 Task: Transform a coastal sunset by selectively adjusting the color and light of clouds and reflections.
Action: Mouse moved to (814, 366)
Screenshot: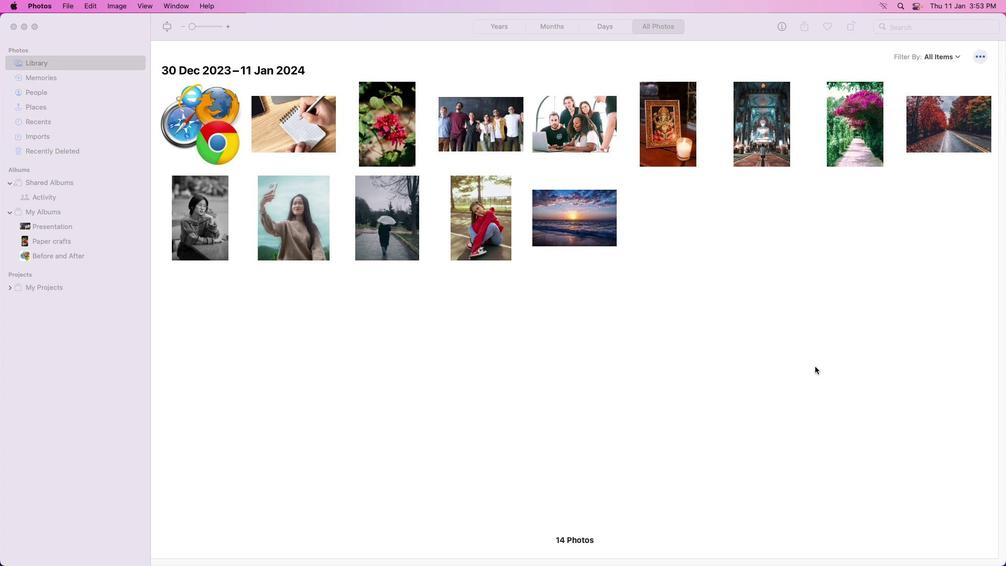 
Action: Mouse pressed left at (814, 366)
Screenshot: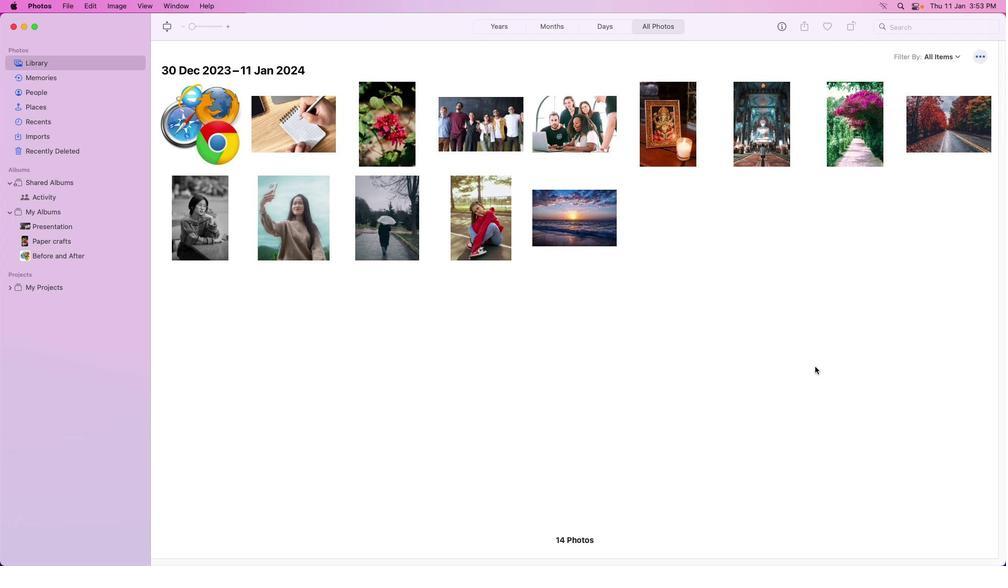
Action: Mouse moved to (592, 226)
Screenshot: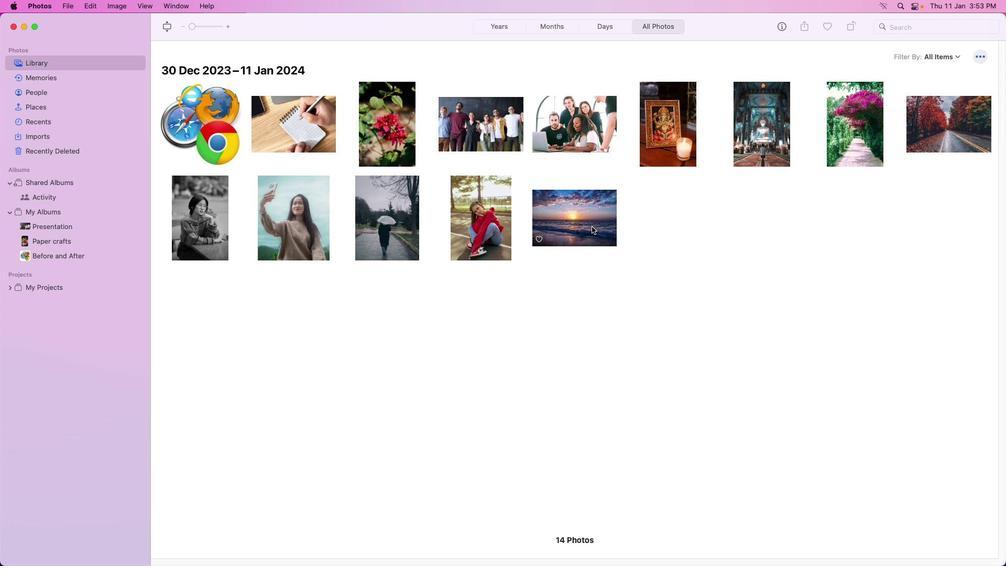 
Action: Mouse pressed left at (592, 226)
Screenshot: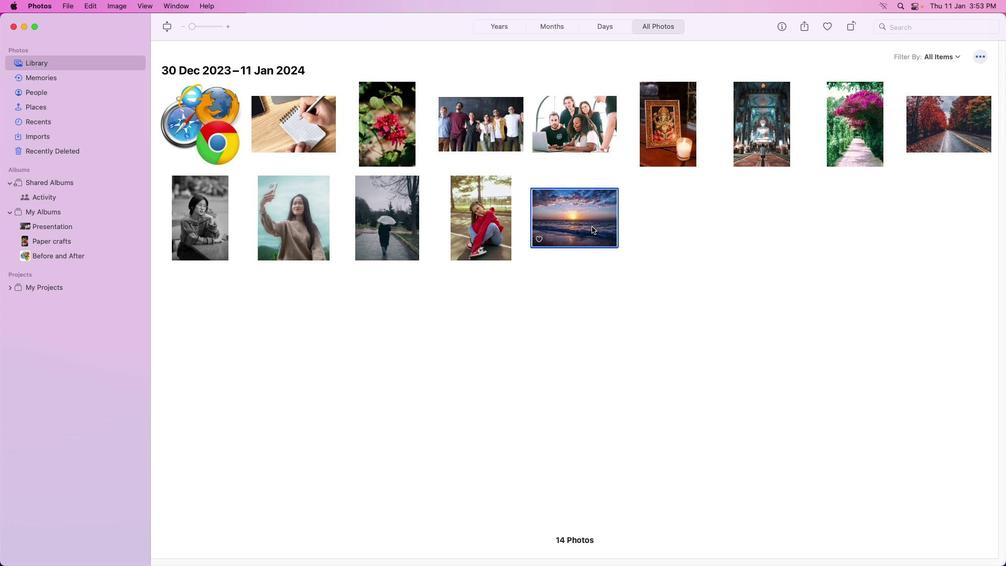 
Action: Mouse moved to (591, 226)
Screenshot: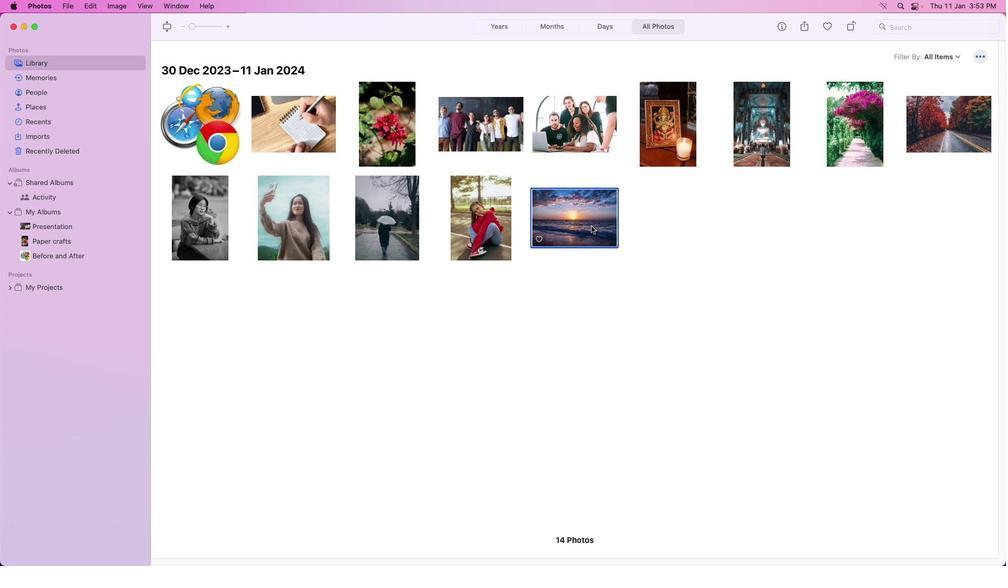
Action: Mouse pressed left at (591, 226)
Screenshot: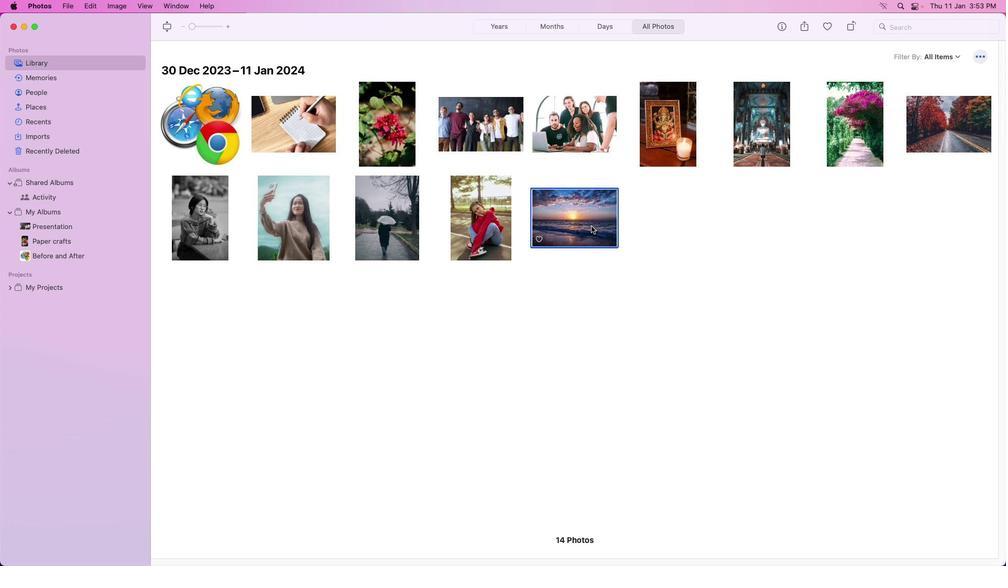 
Action: Mouse pressed left at (591, 226)
Screenshot: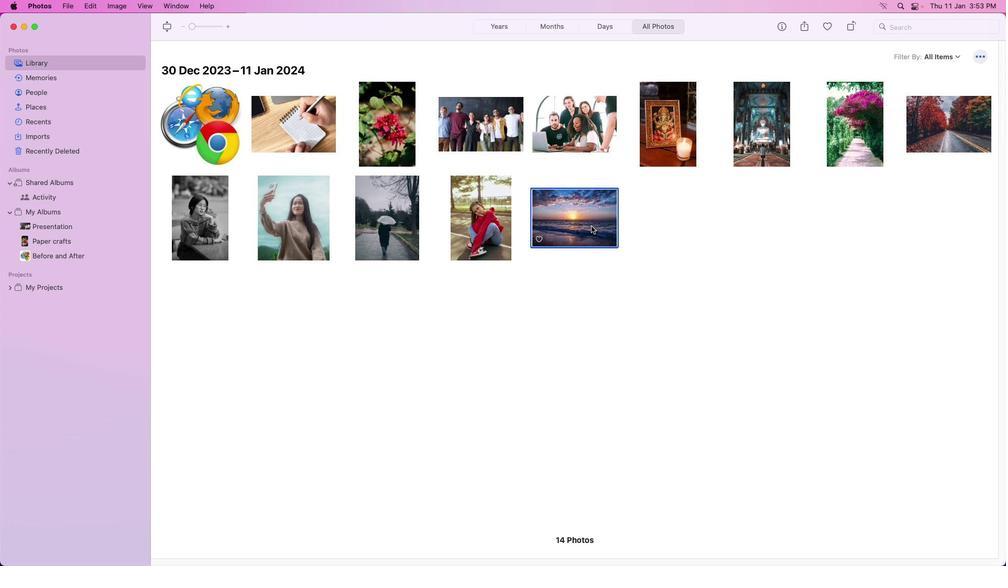 
Action: Mouse moved to (987, 26)
Screenshot: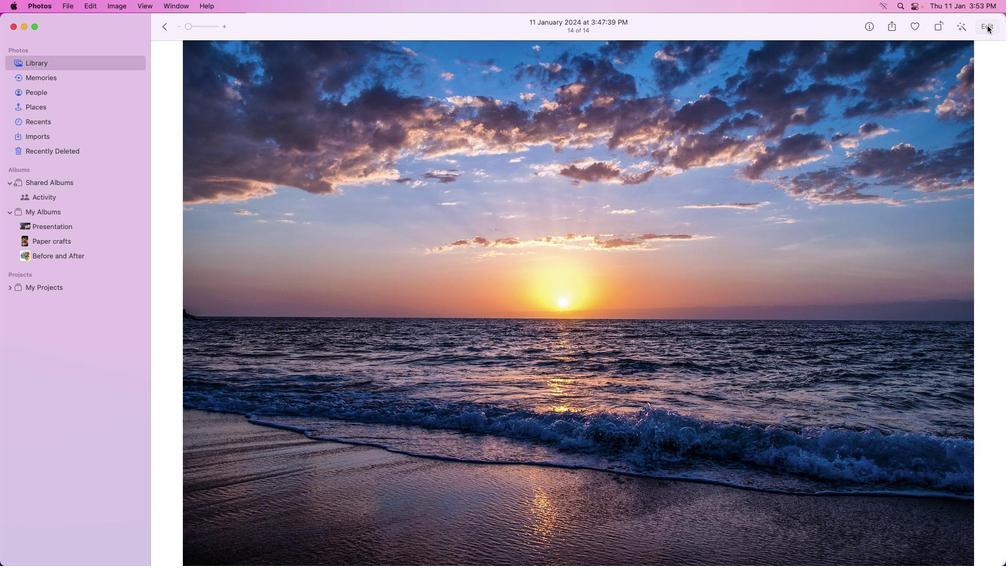 
Action: Mouse pressed left at (987, 26)
Screenshot: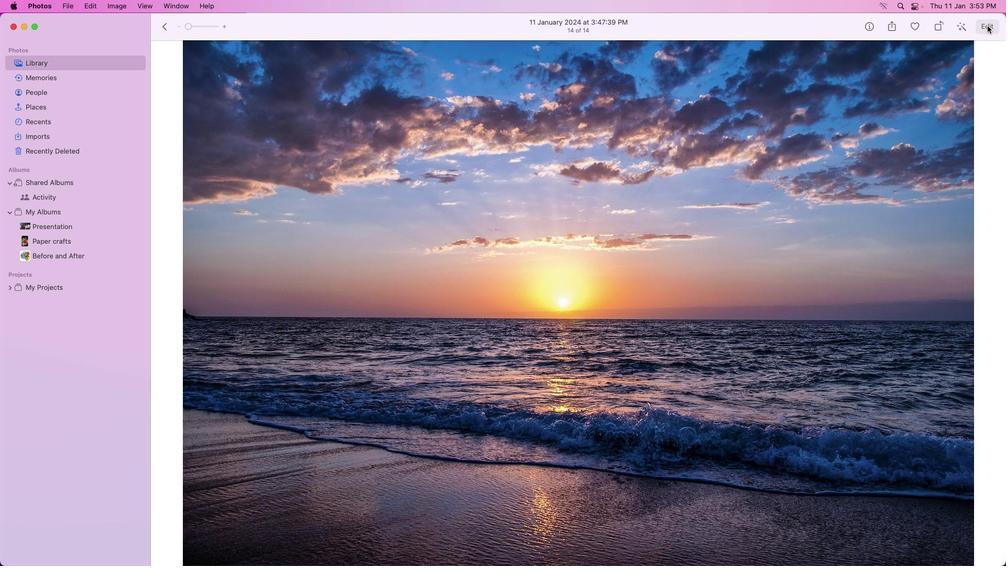 
Action: Mouse moved to (963, 122)
Screenshot: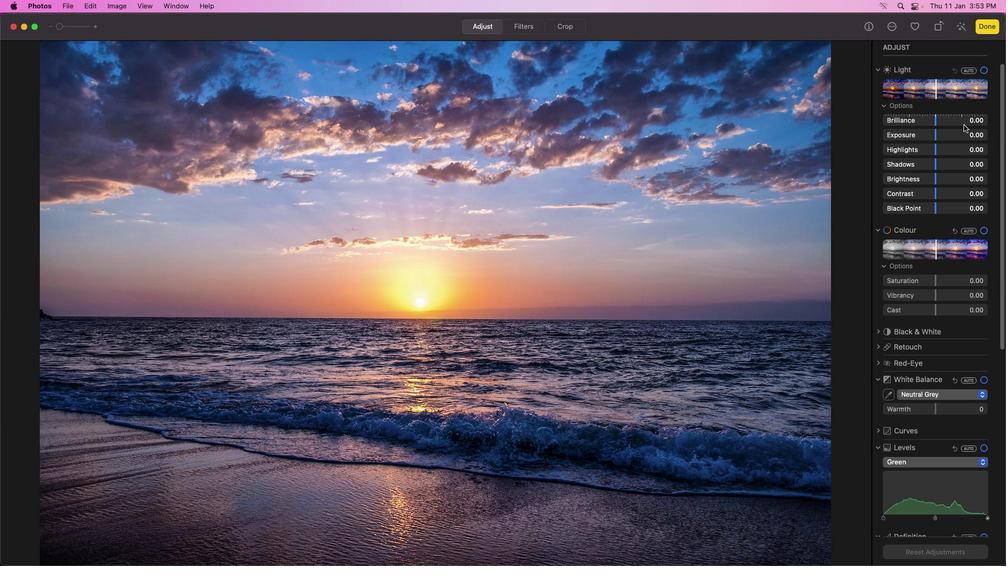 
Action: Mouse scrolled (963, 122) with delta (0, 0)
Screenshot: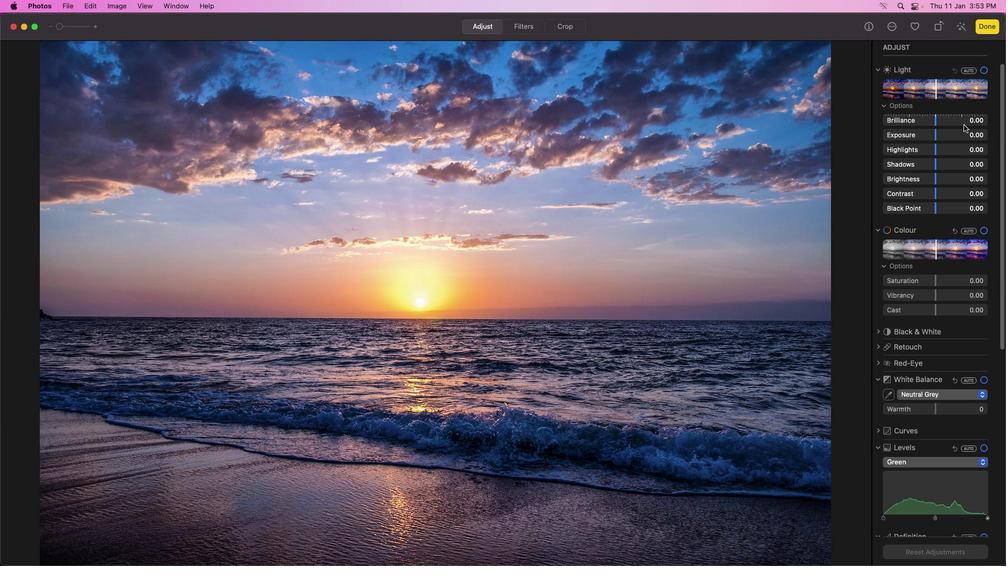 
Action: Mouse moved to (938, 285)
Screenshot: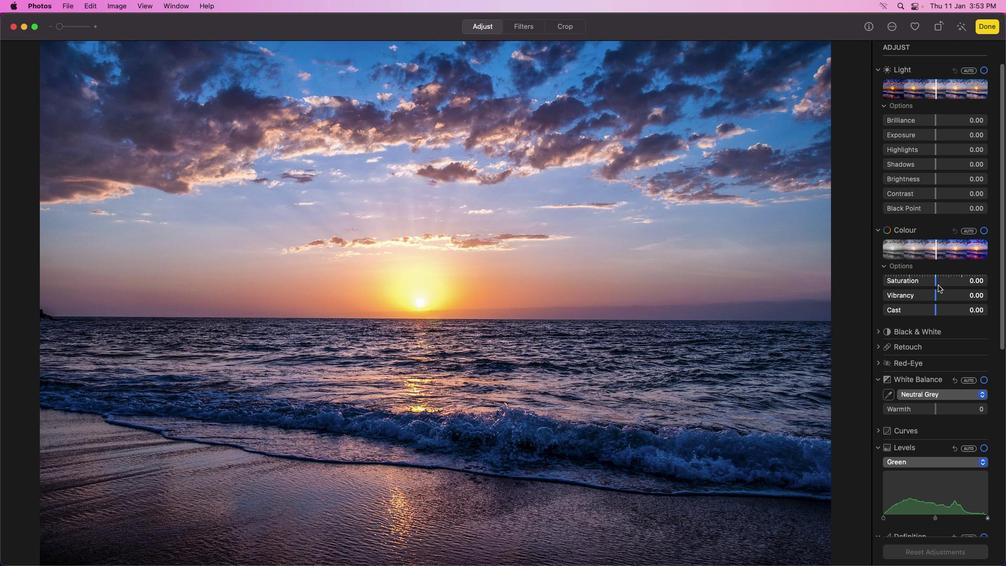 
Action: Mouse pressed left at (938, 285)
Screenshot: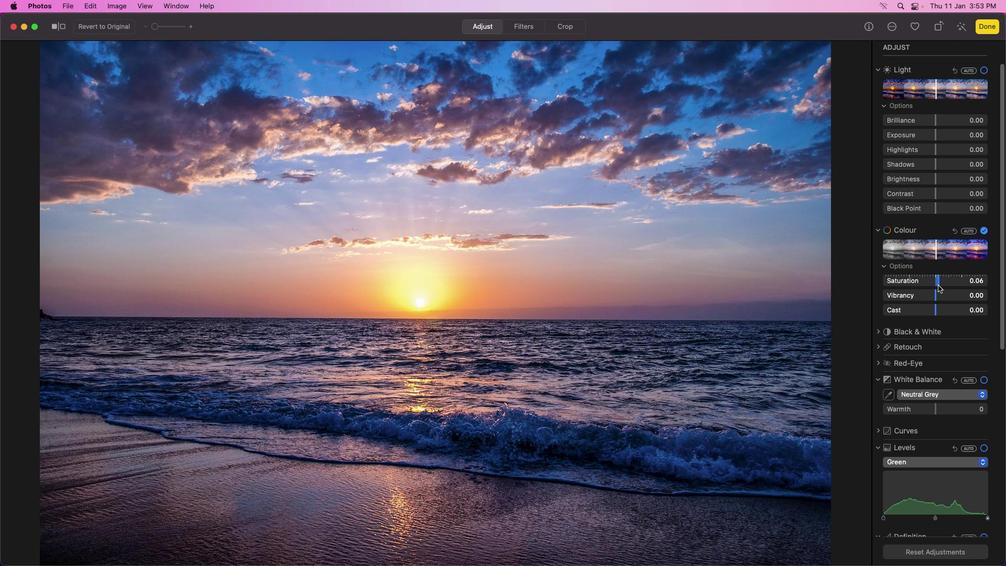 
Action: Mouse moved to (893, 284)
Screenshot: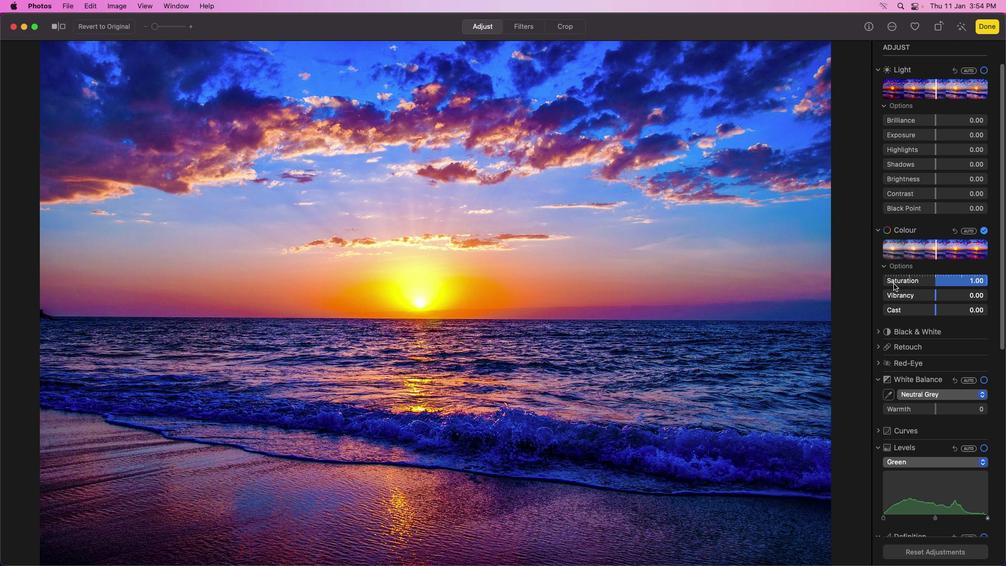 
Action: Mouse pressed left at (893, 284)
Screenshot: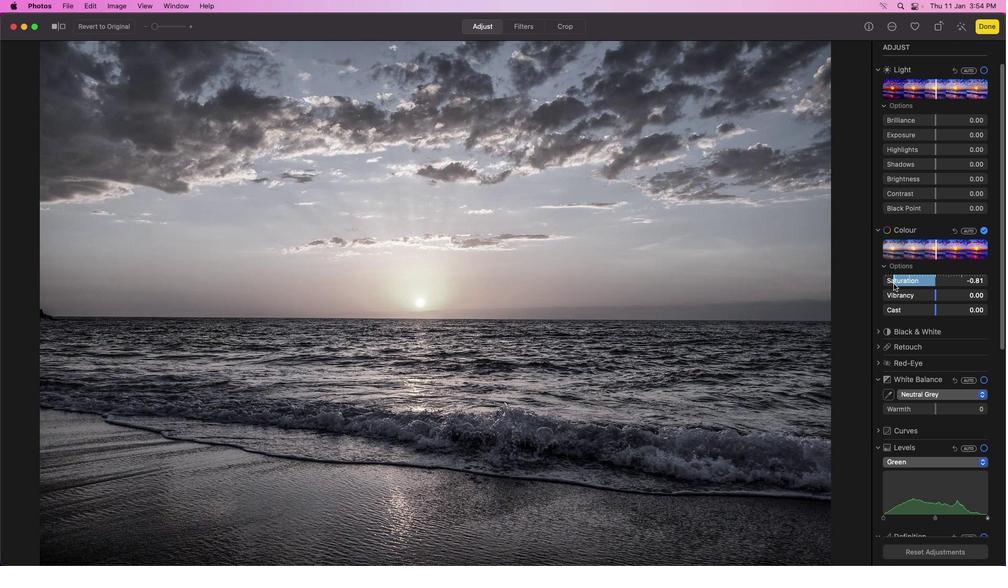 
Action: Mouse moved to (948, 279)
Screenshot: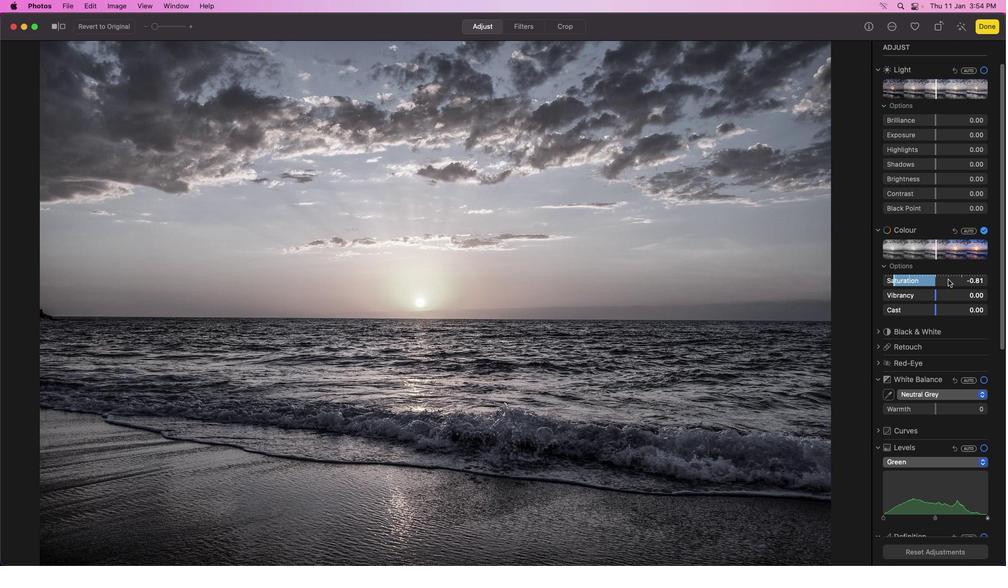 
Action: Mouse pressed left at (948, 279)
Screenshot: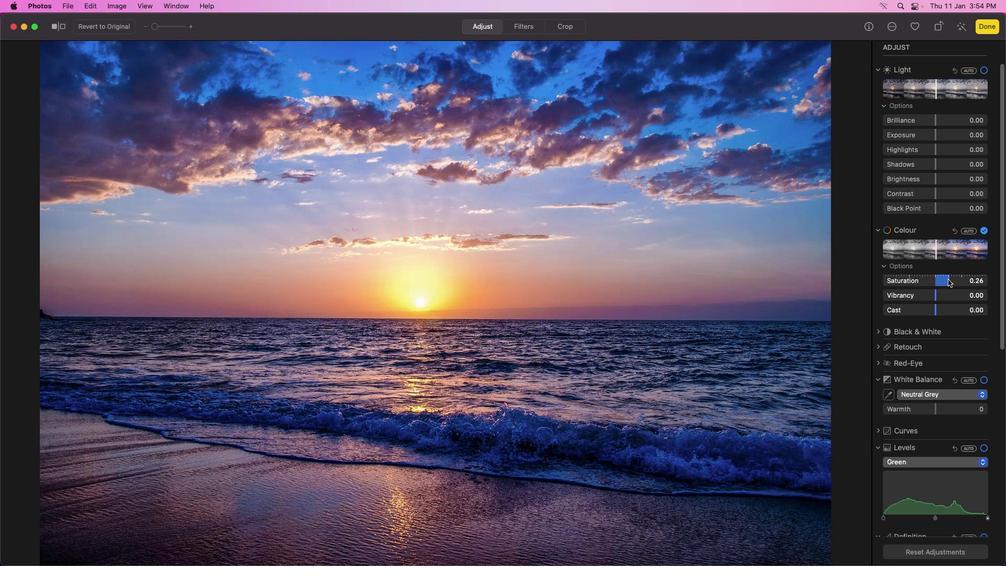 
Action: Mouse moved to (941, 280)
Screenshot: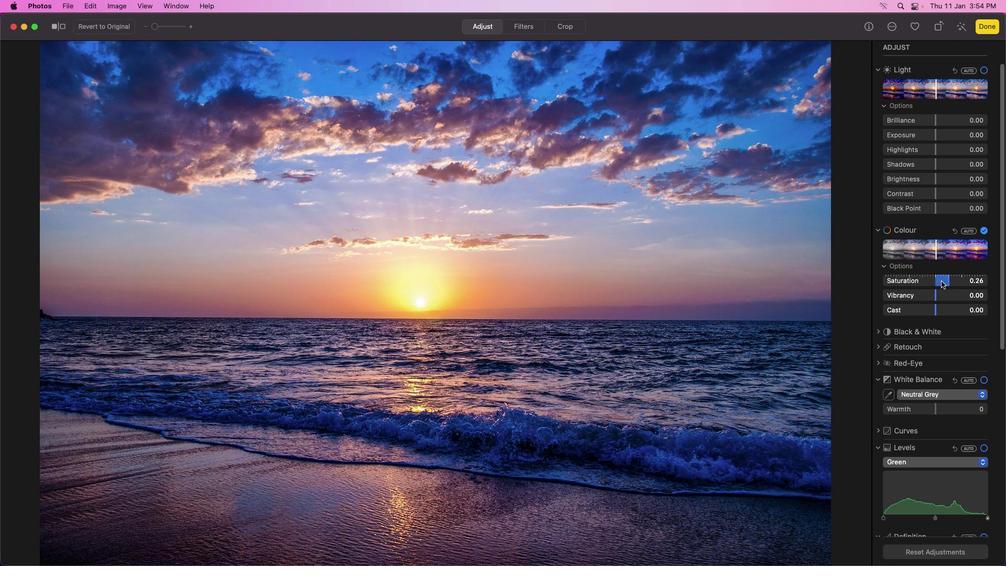 
Action: Mouse pressed left at (941, 280)
Screenshot: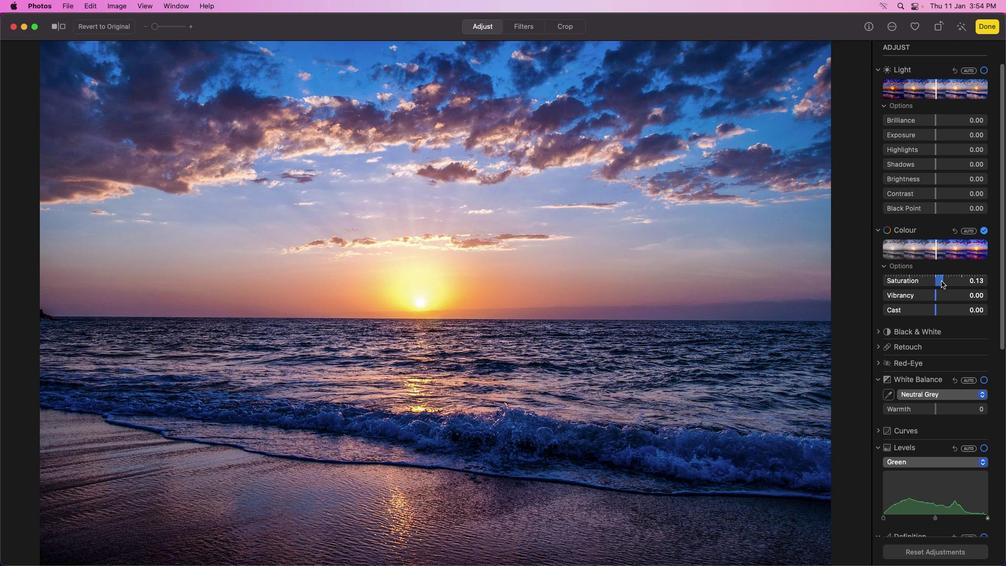 
Action: Mouse moved to (947, 281)
Screenshot: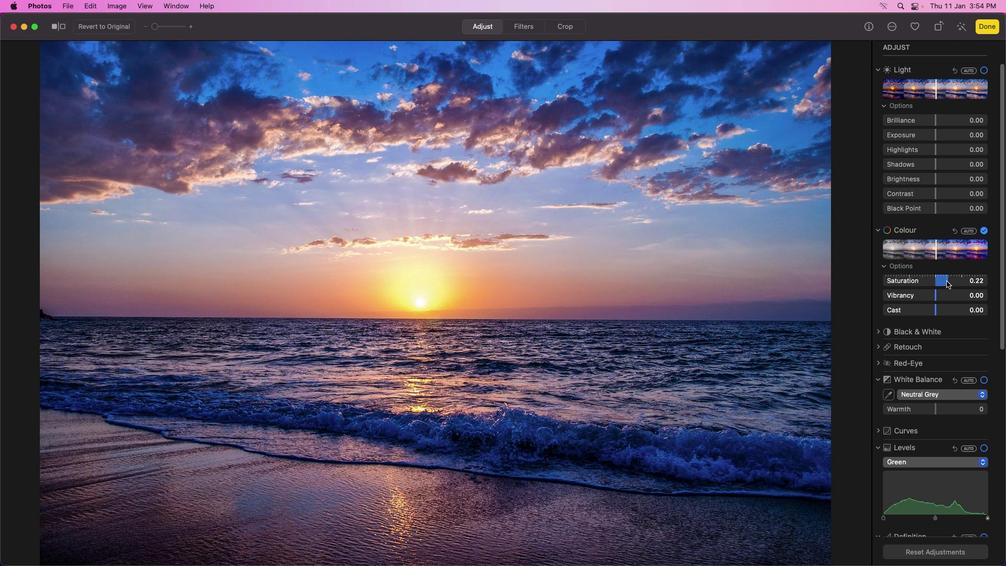 
Action: Mouse pressed left at (947, 281)
Screenshot: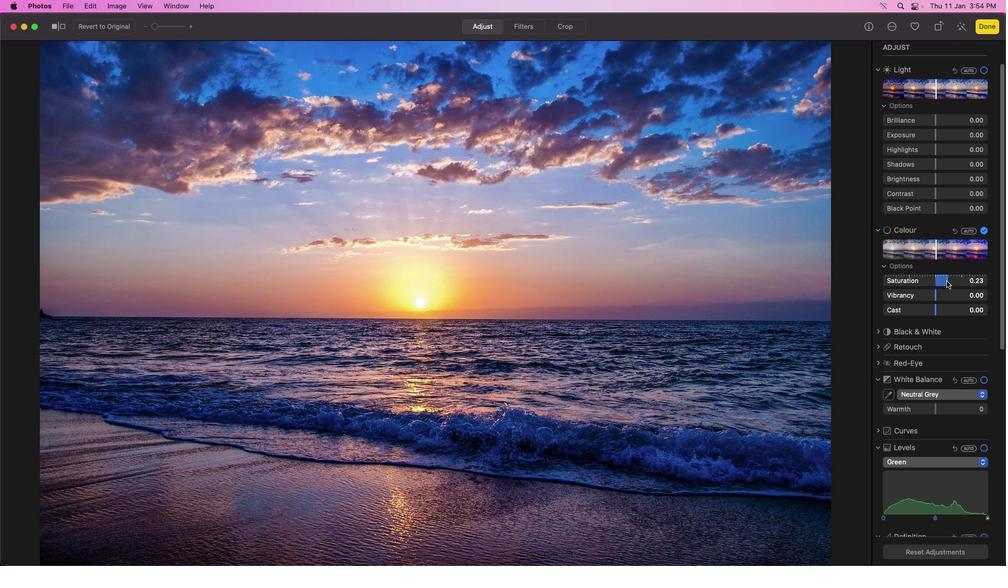 
Action: Mouse moved to (949, 281)
Screenshot: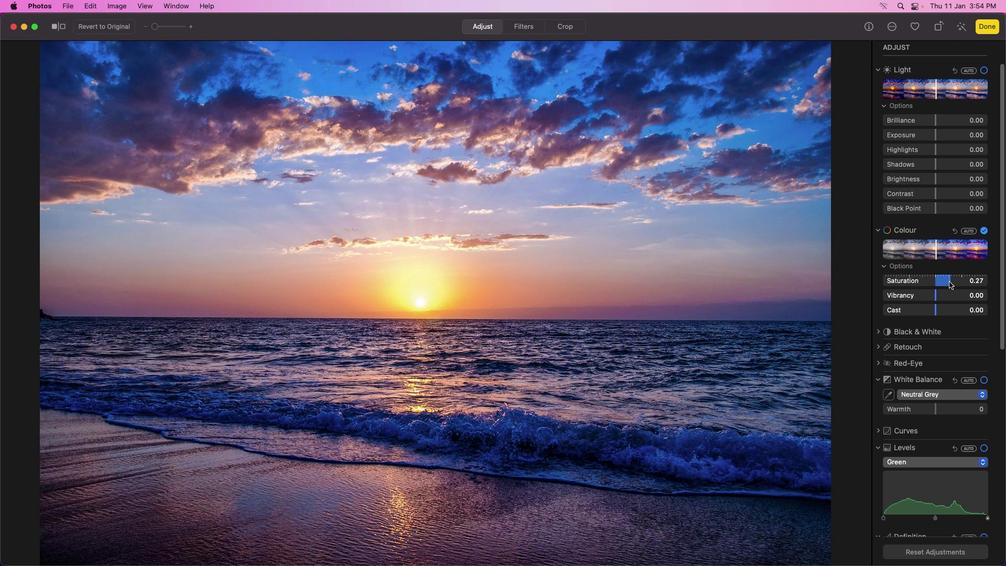 
Action: Mouse pressed left at (949, 281)
Screenshot: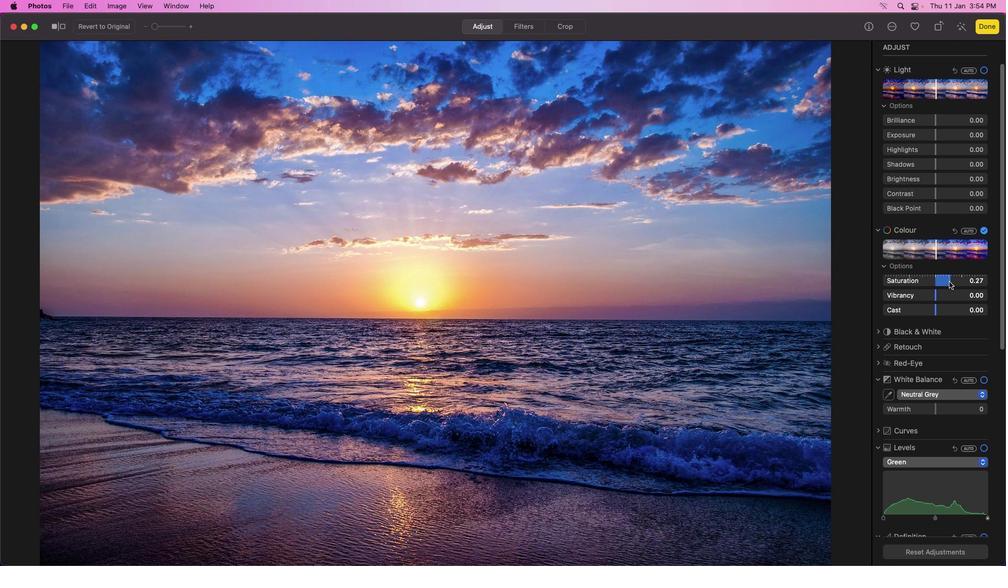 
Action: Mouse moved to (949, 281)
Screenshot: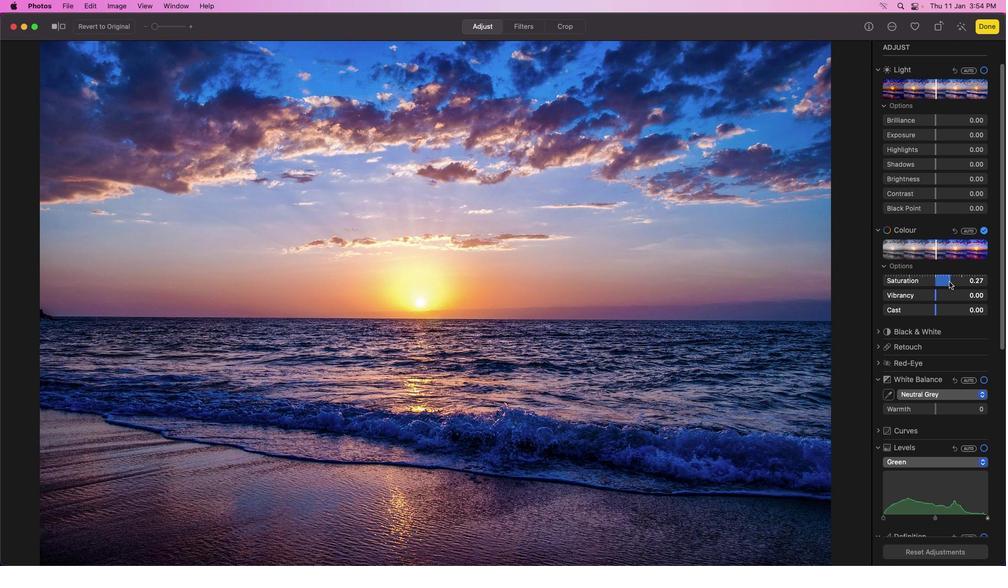 
Action: Mouse pressed left at (949, 281)
Screenshot: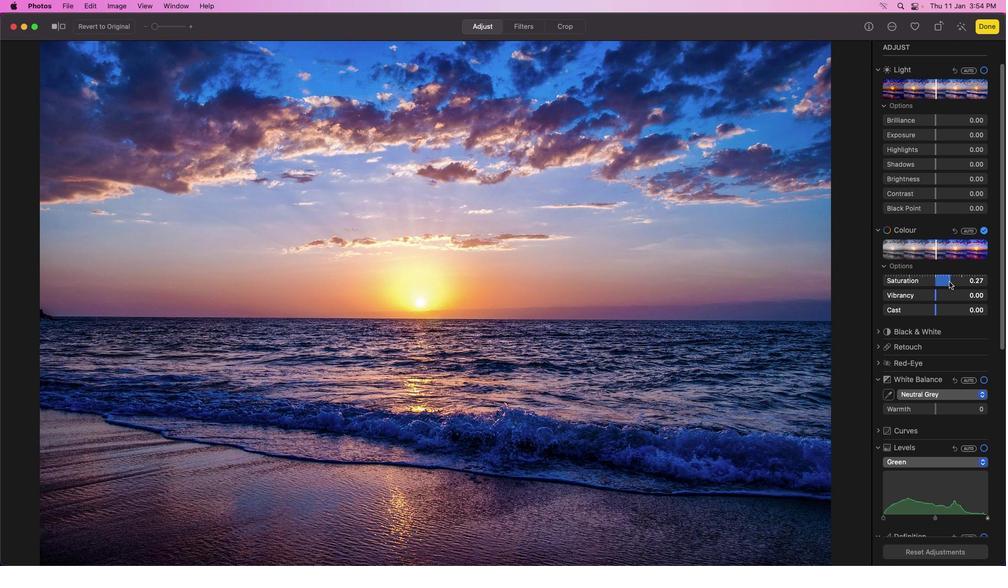 
Action: Mouse pressed left at (949, 281)
Screenshot: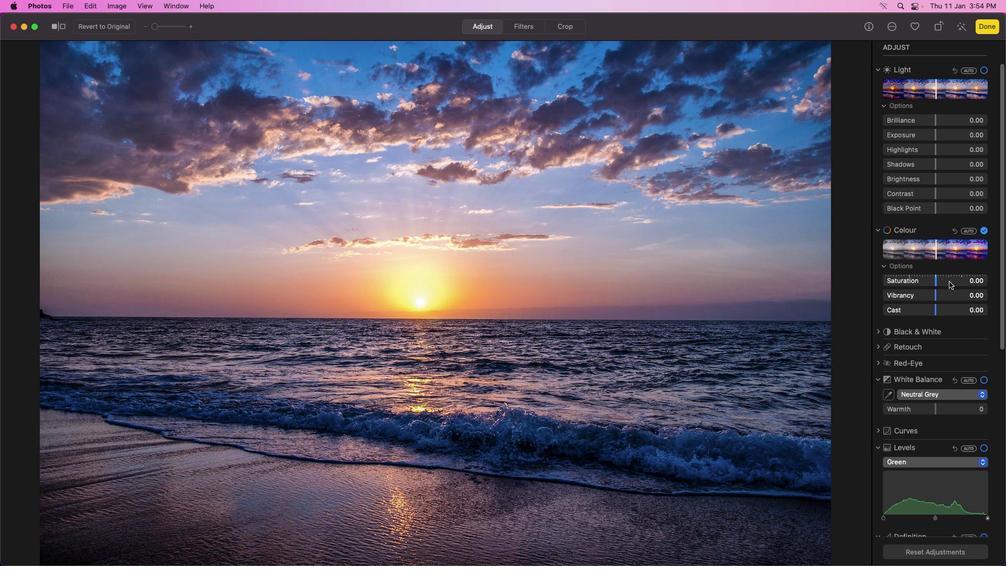 
Action: Mouse pressed left at (949, 281)
Screenshot: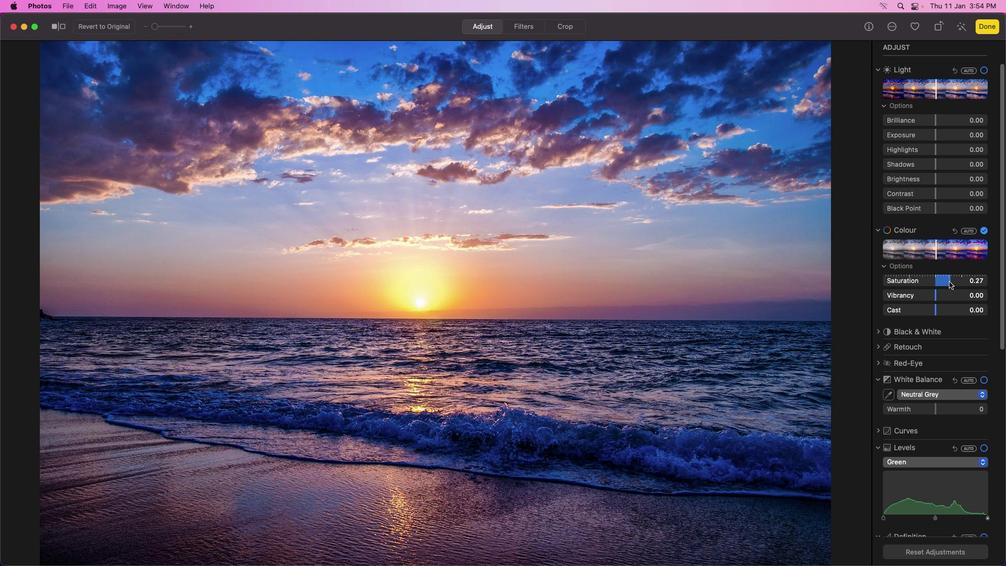 
Action: Mouse moved to (947, 278)
Screenshot: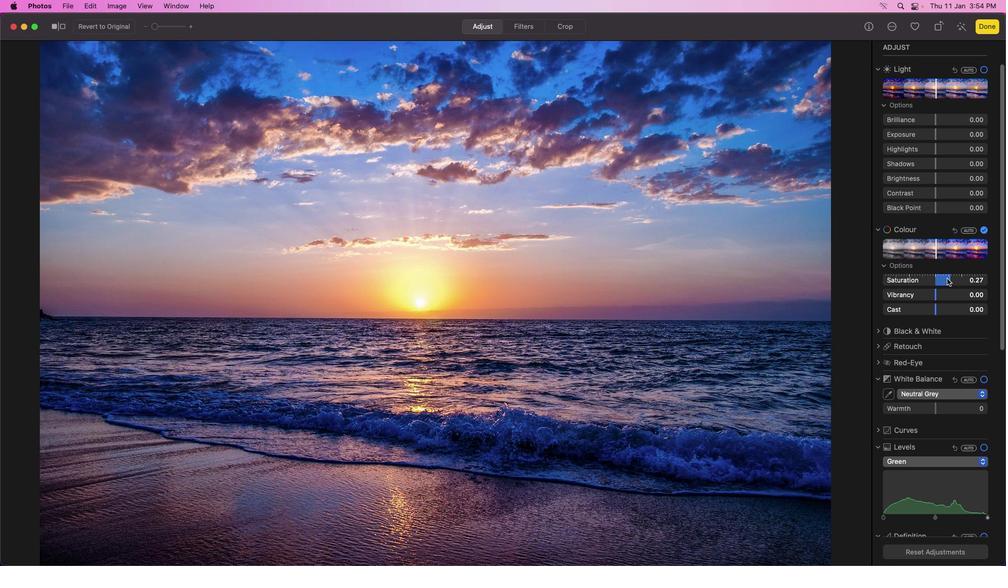 
Action: Mouse scrolled (947, 278) with delta (0, 0)
Screenshot: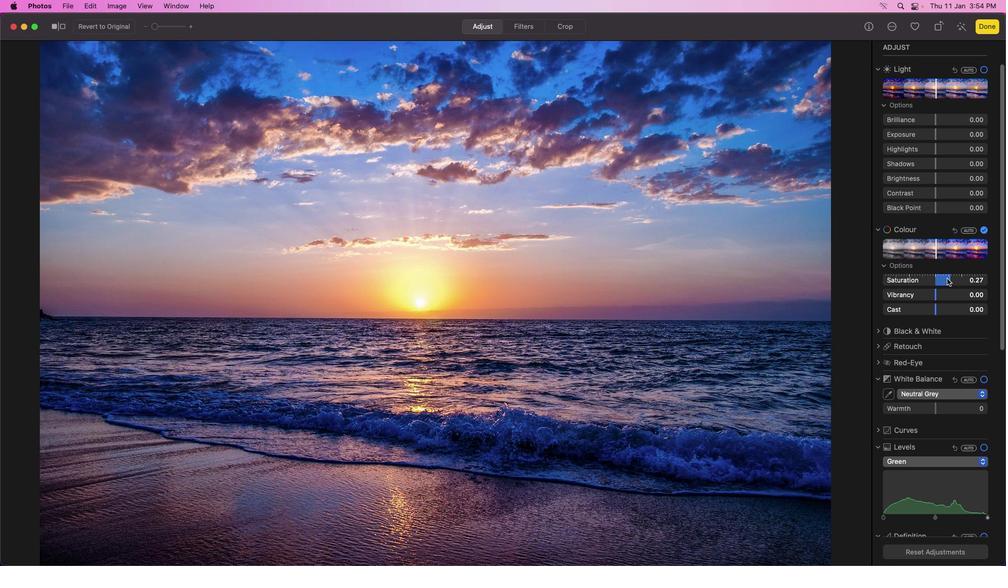 
Action: Mouse moved to (946, 272)
Screenshot: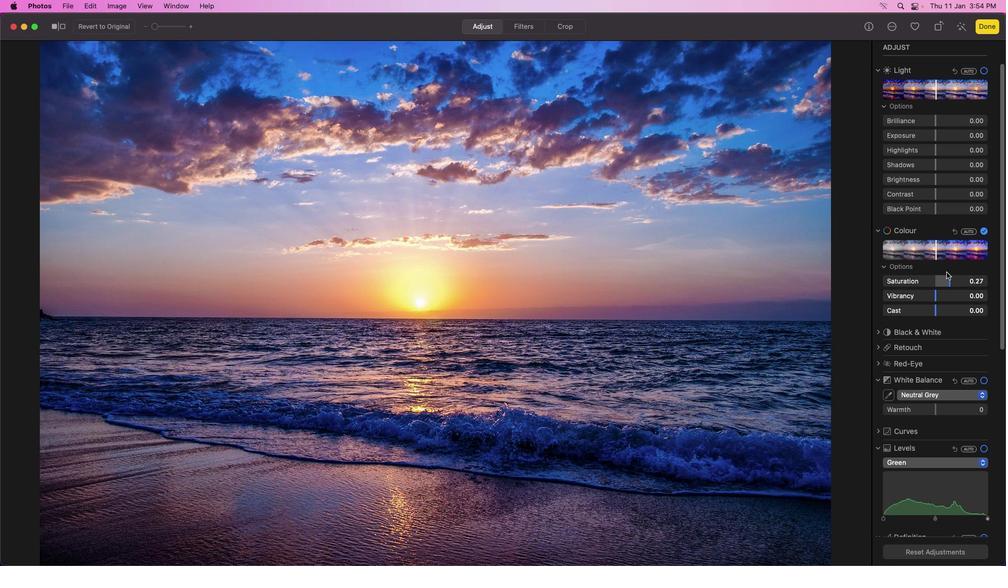 
Action: Mouse scrolled (946, 272) with delta (0, 0)
Screenshot: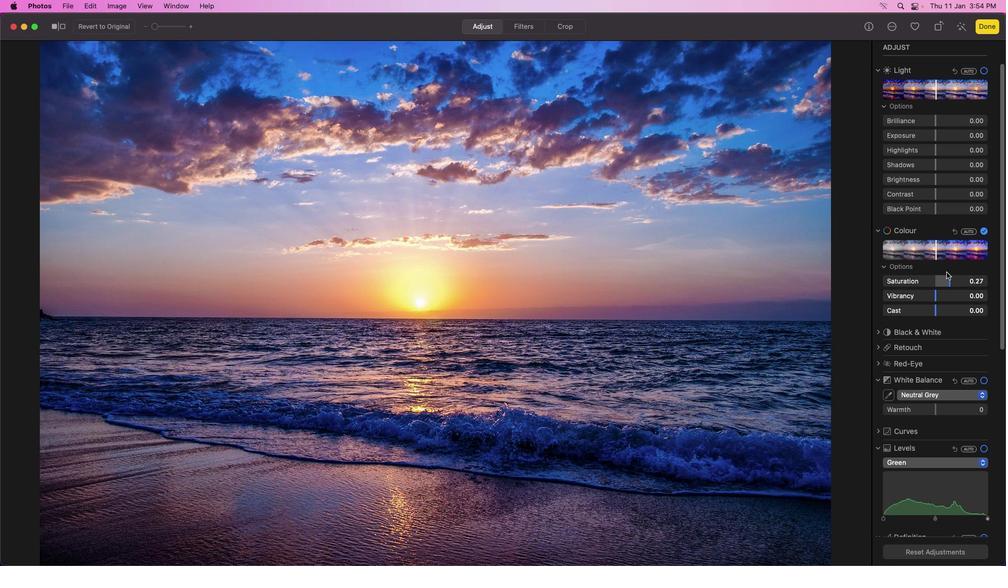 
Action: Mouse moved to (946, 272)
Screenshot: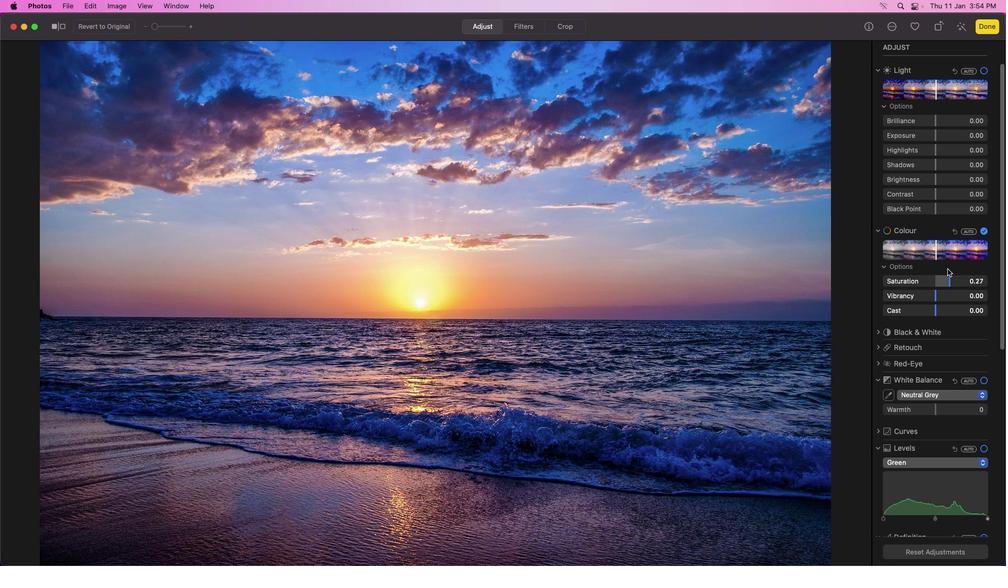 
Action: Mouse scrolled (946, 272) with delta (0, 0)
Screenshot: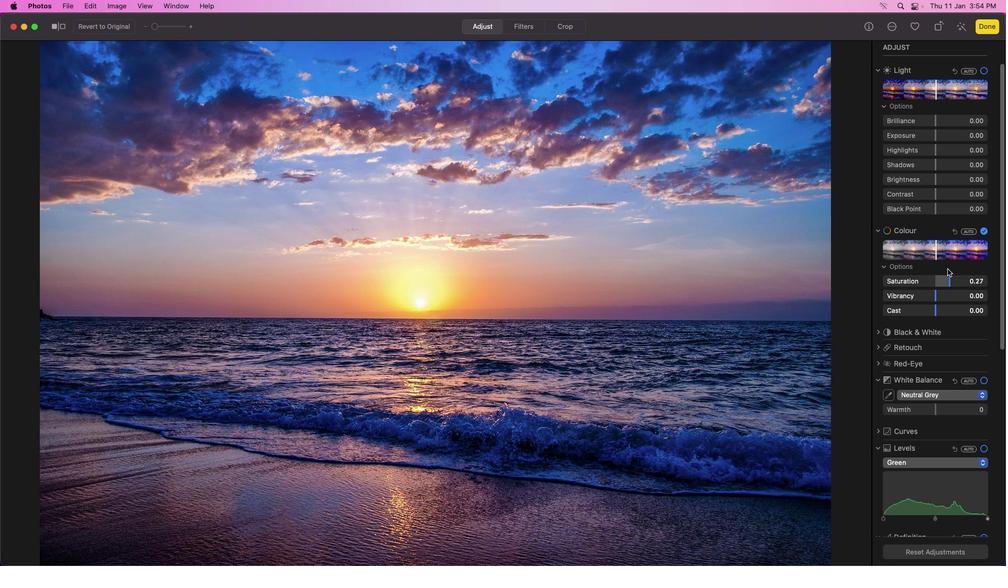 
Action: Mouse scrolled (946, 272) with delta (0, 0)
Screenshot: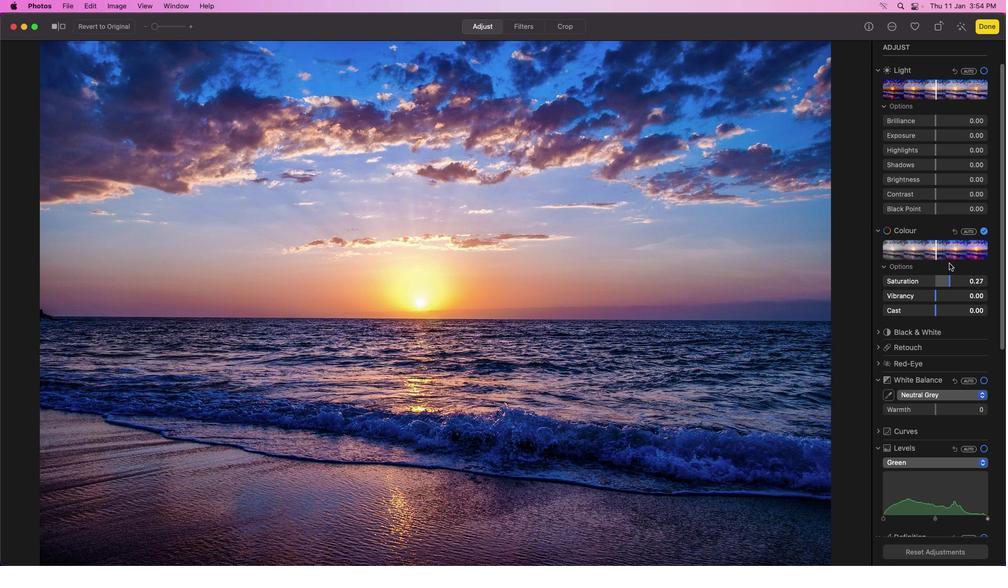 
Action: Mouse moved to (946, 272)
Screenshot: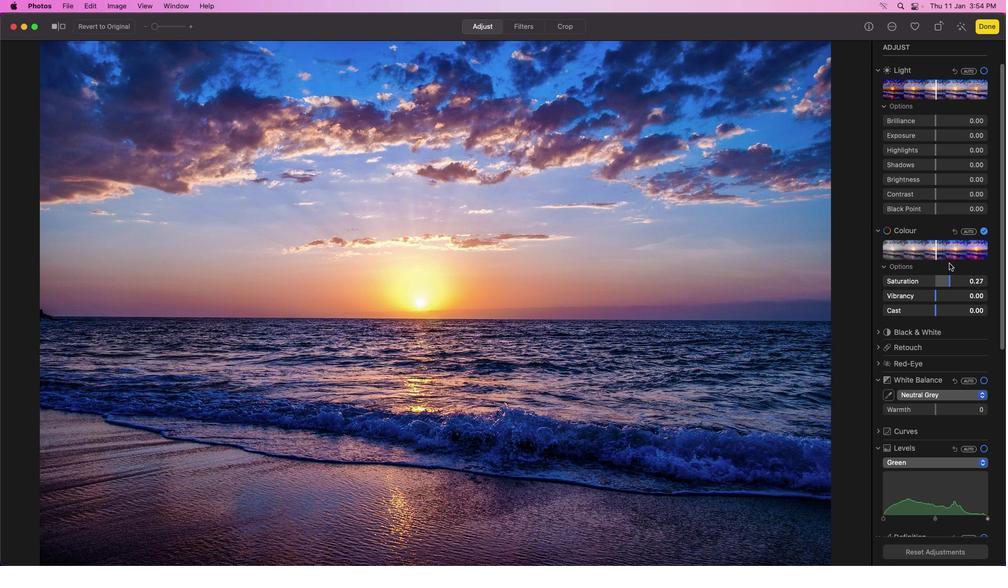 
Action: Mouse scrolled (946, 272) with delta (0, 1)
Screenshot: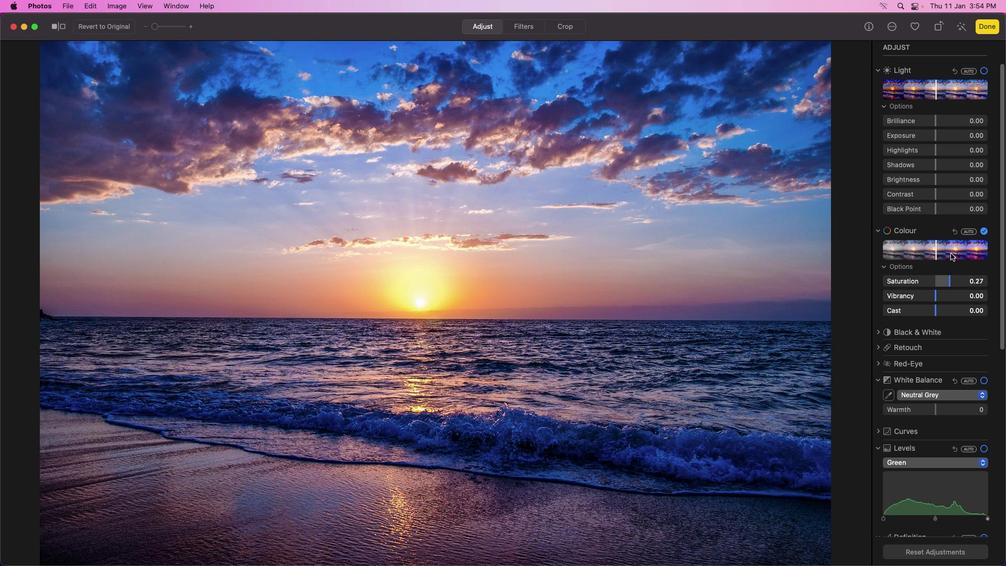 
Action: Mouse moved to (947, 268)
Screenshot: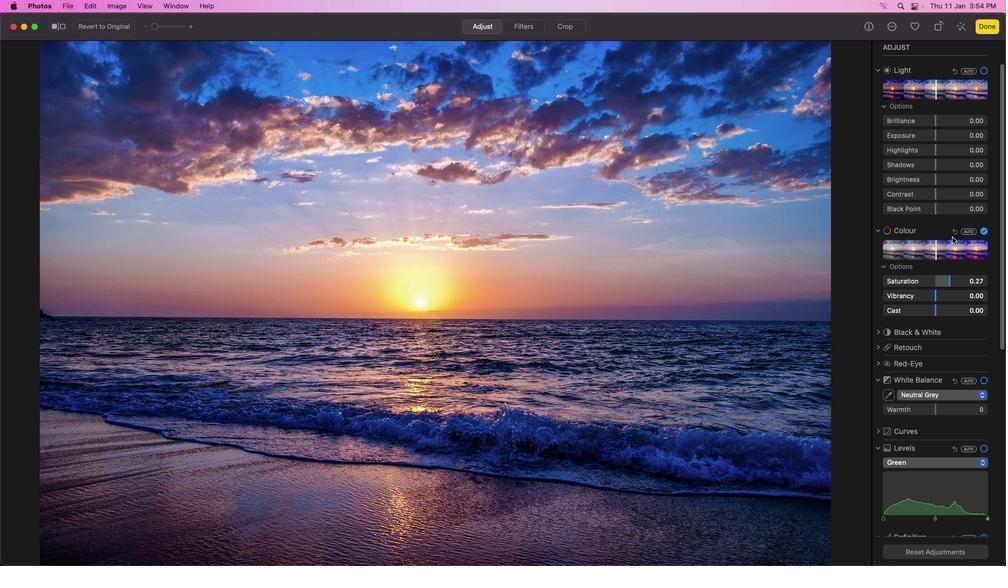 
Action: Mouse scrolled (947, 268) with delta (0, 1)
Screenshot: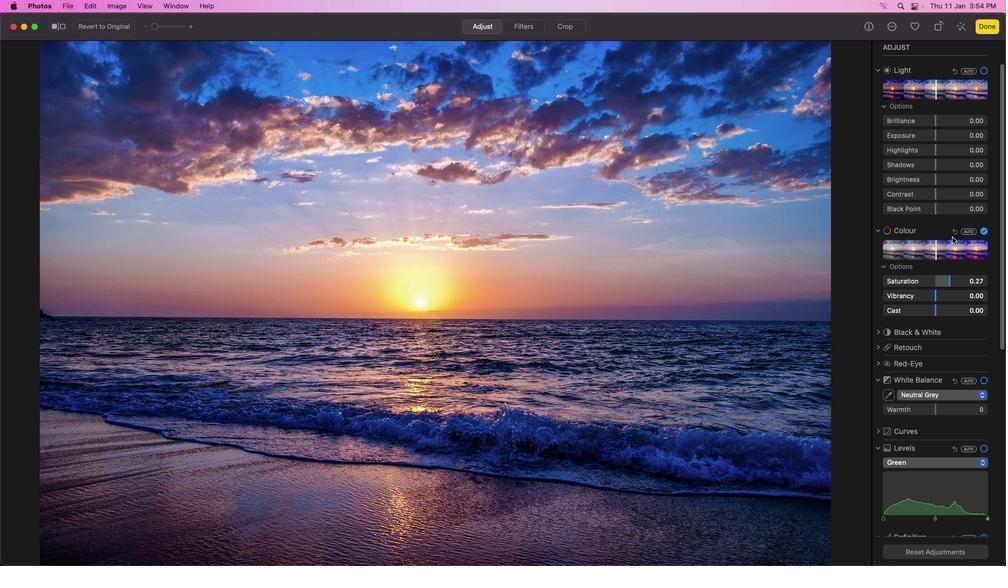 
Action: Mouse moved to (934, 125)
Screenshot: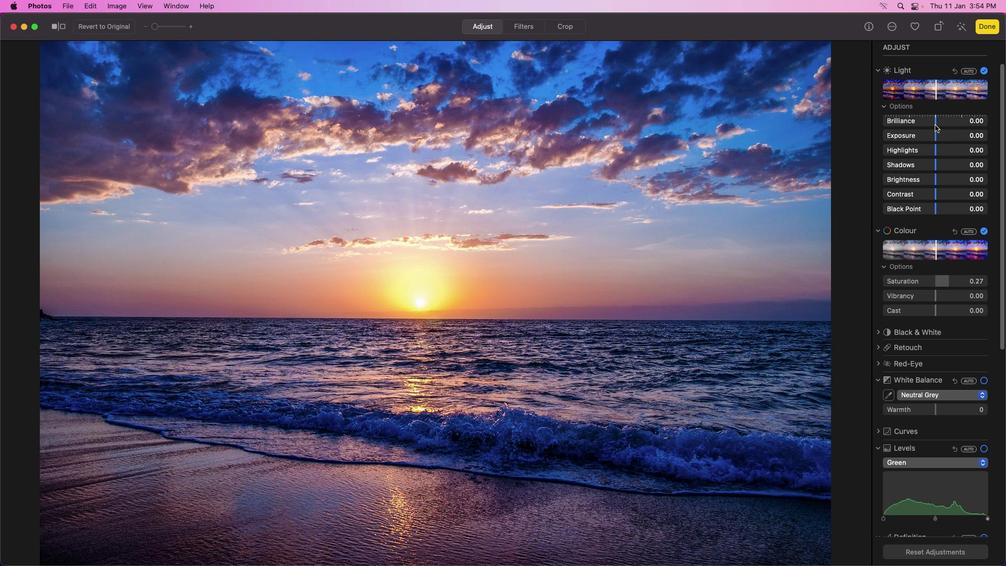 
Action: Mouse pressed left at (934, 125)
Screenshot: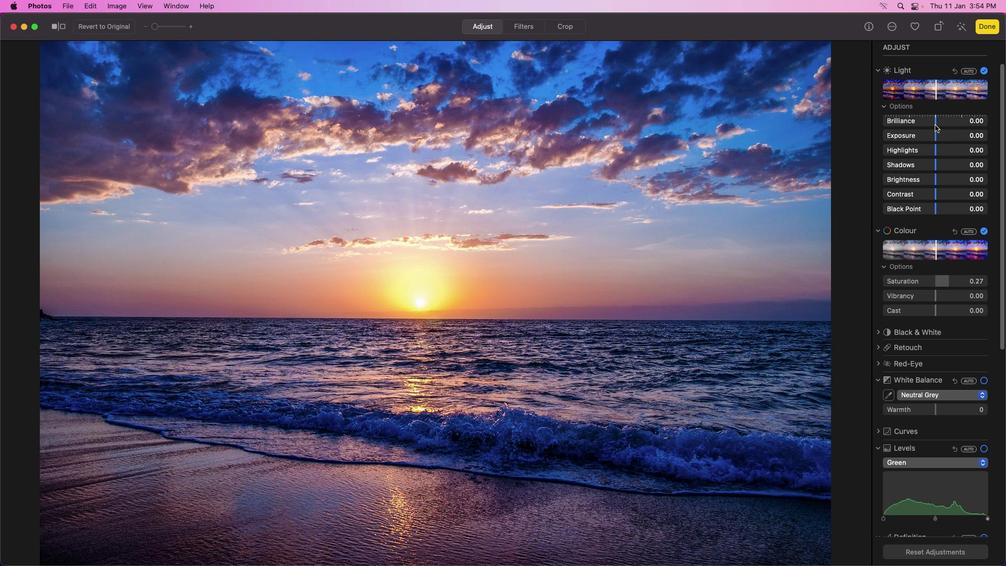 
Action: Mouse moved to (944, 123)
Screenshot: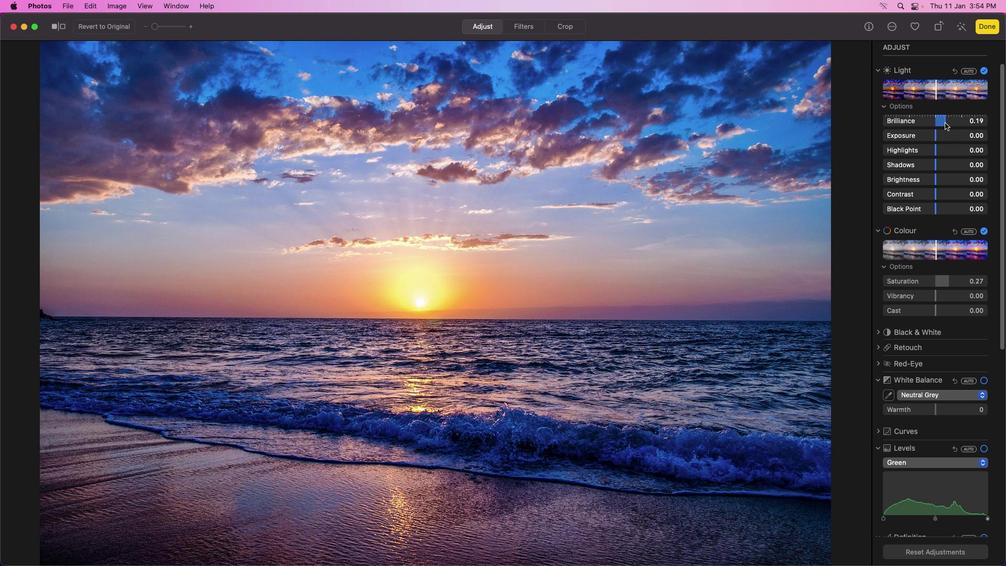 
Action: Mouse pressed left at (944, 123)
Screenshot: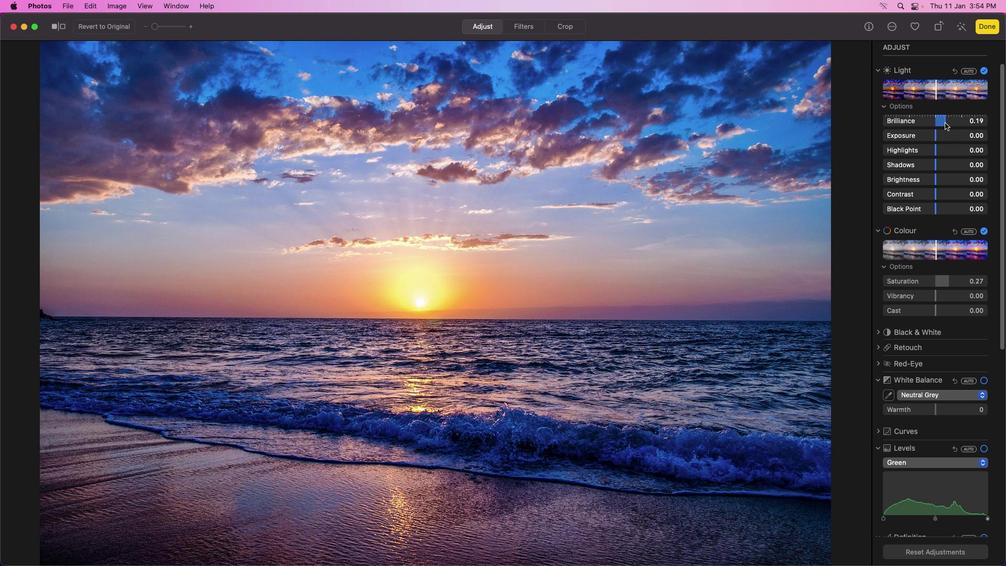 
Action: Mouse moved to (936, 119)
Screenshot: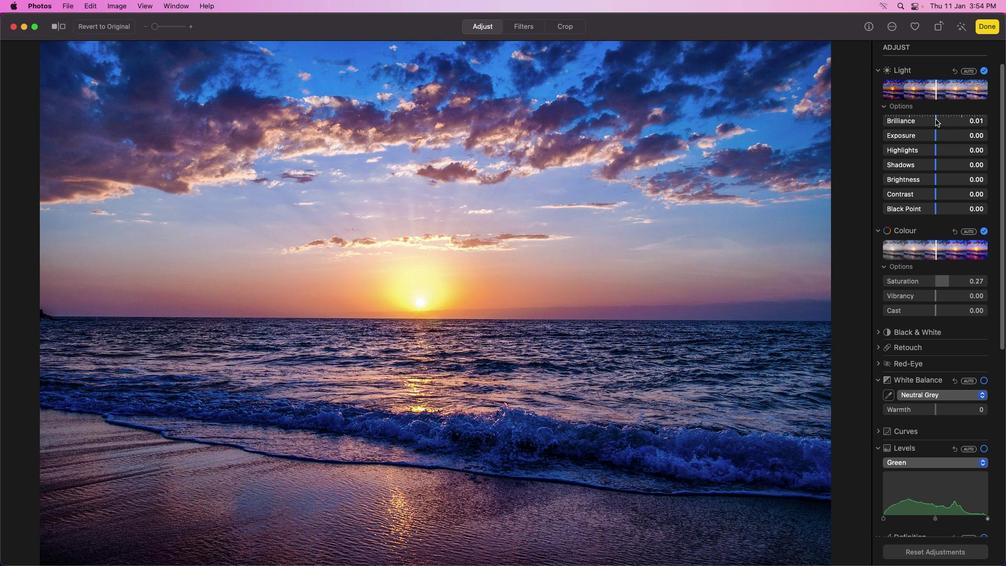 
Action: Mouse pressed left at (936, 119)
Screenshot: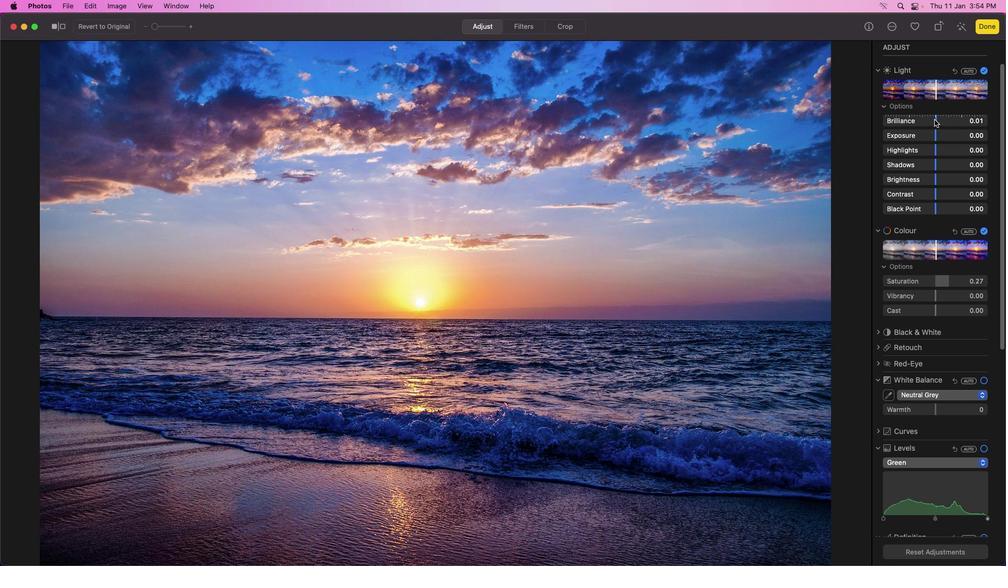 
Action: Mouse moved to (931, 137)
Screenshot: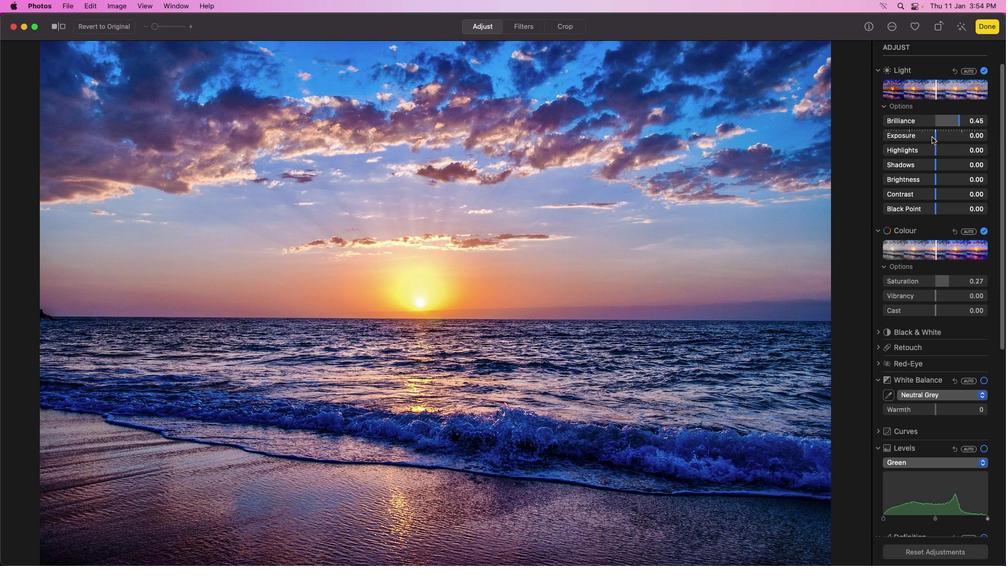 
Action: Mouse pressed left at (931, 137)
Screenshot: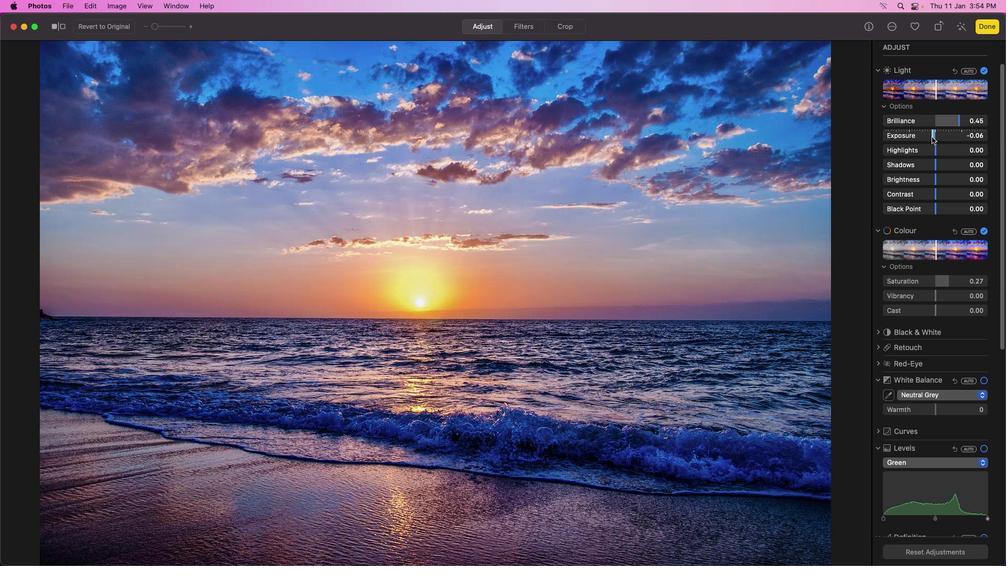 
Action: Mouse moved to (933, 150)
Screenshot: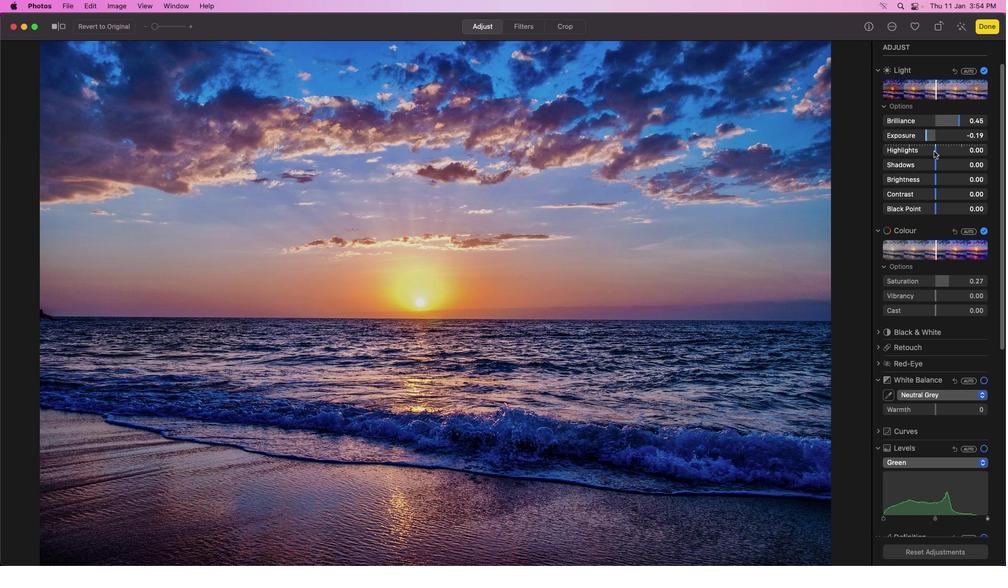 
Action: Mouse pressed left at (933, 150)
Screenshot: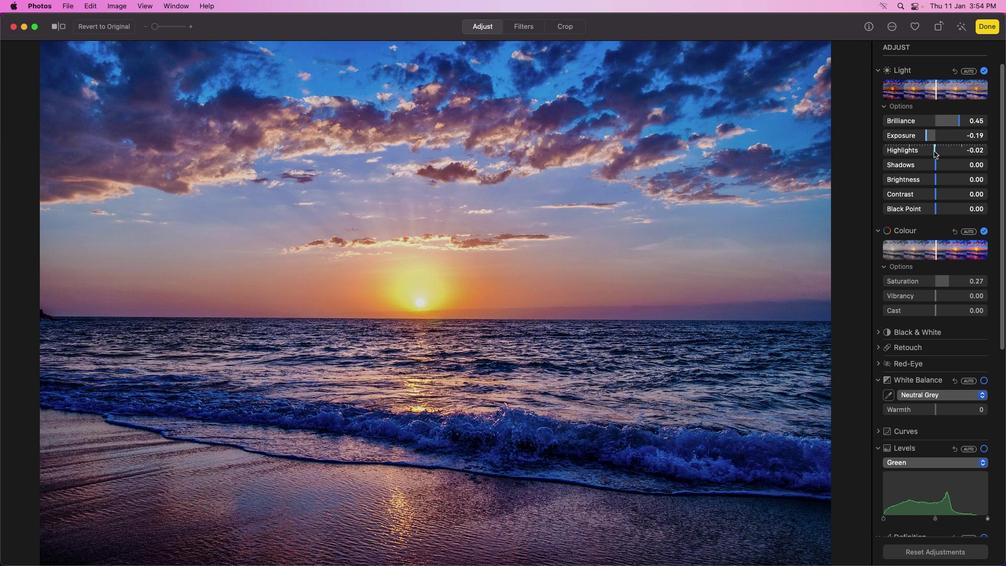
Action: Mouse moved to (938, 174)
Screenshot: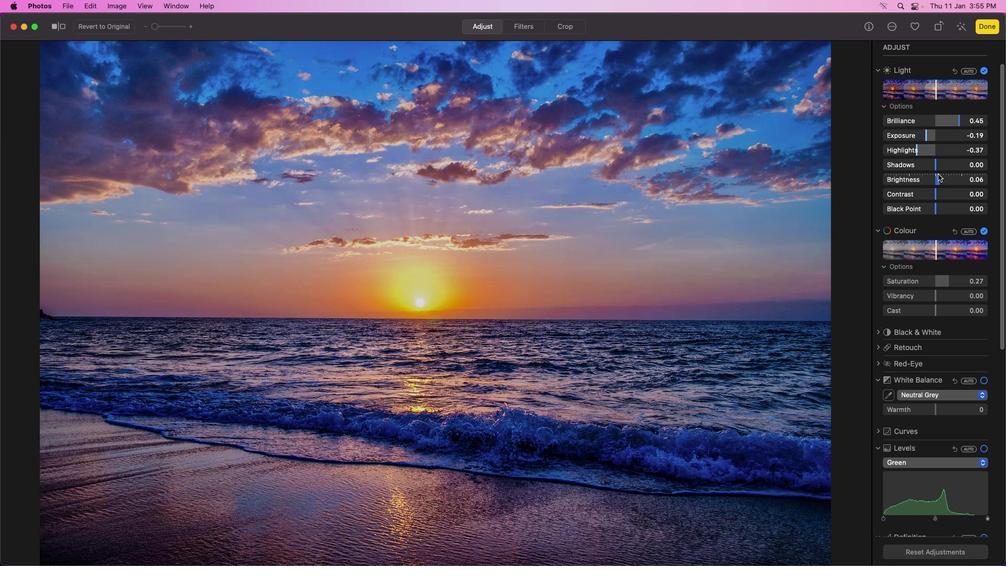 
Action: Mouse pressed left at (938, 174)
Screenshot: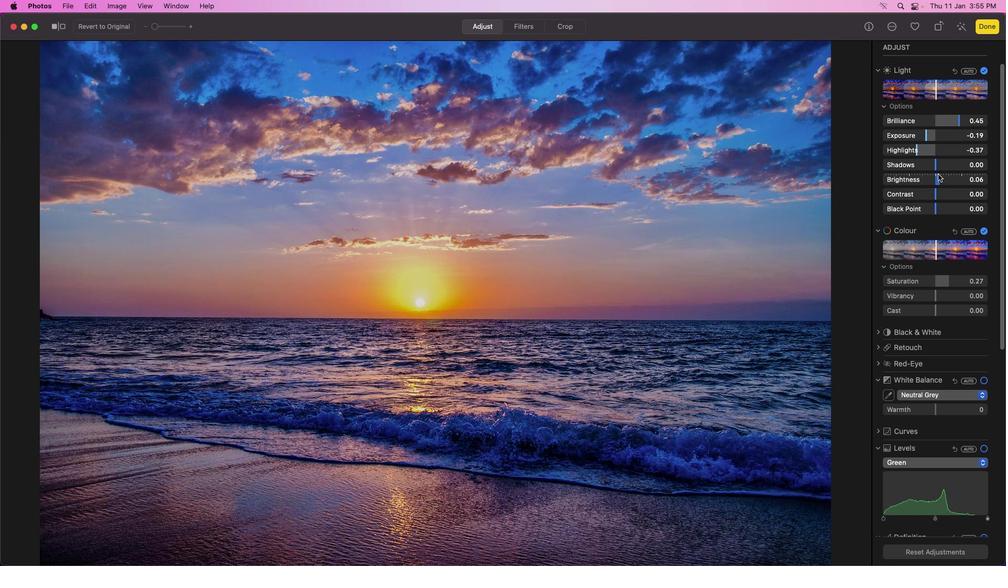 
Action: Mouse moved to (939, 177)
Screenshot: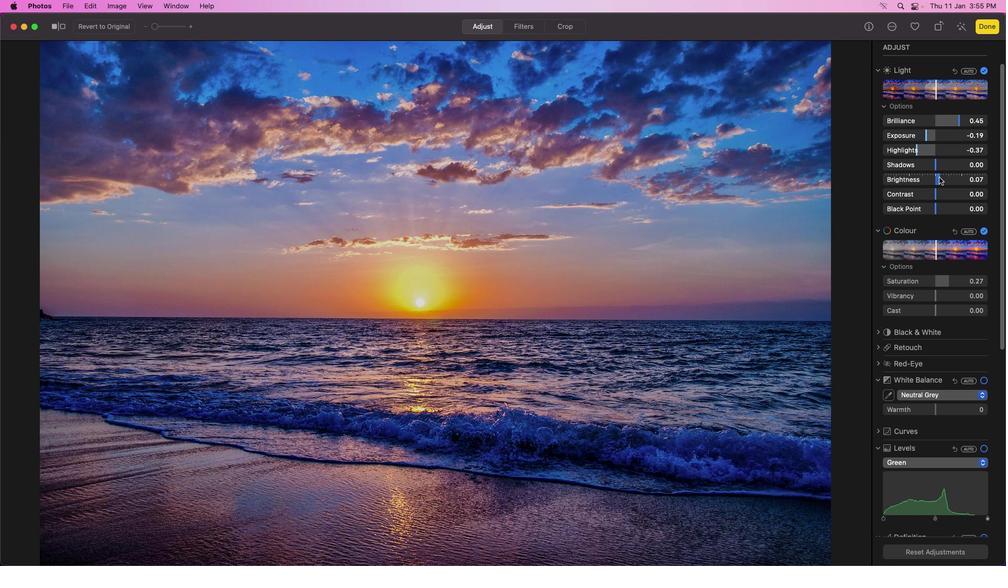 
Action: Mouse pressed left at (939, 177)
Screenshot: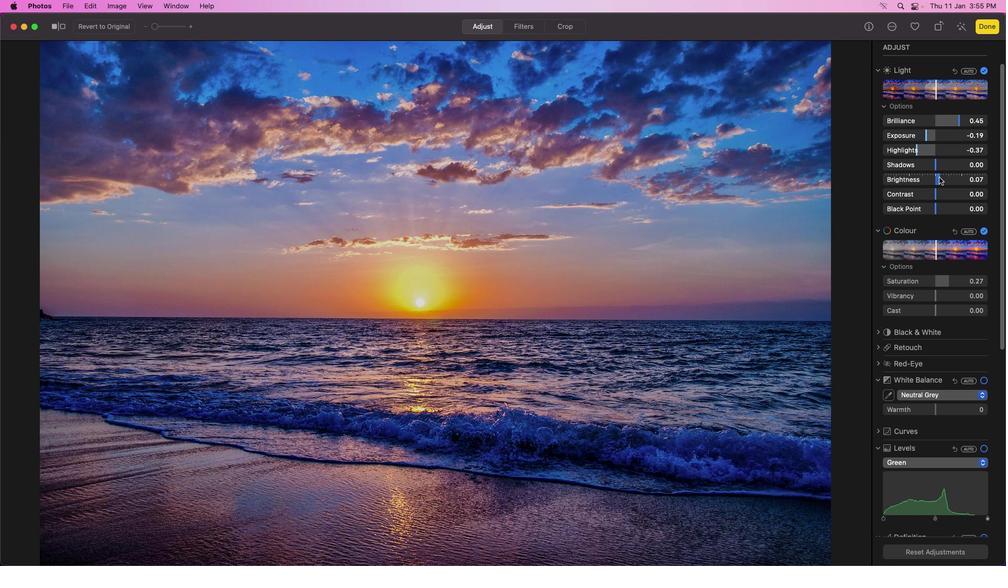 
Action: Mouse moved to (935, 166)
Screenshot: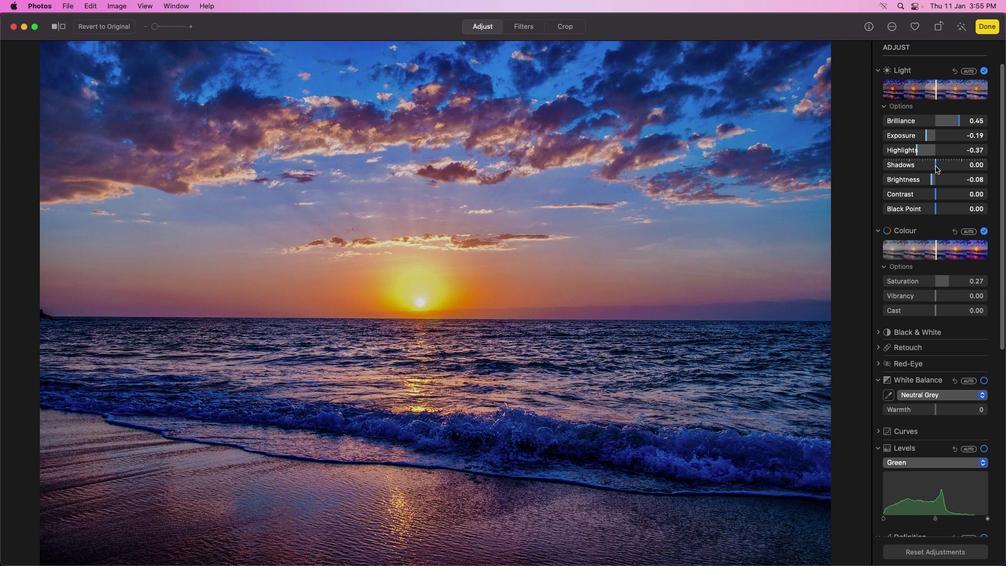
Action: Mouse pressed left at (935, 166)
Screenshot: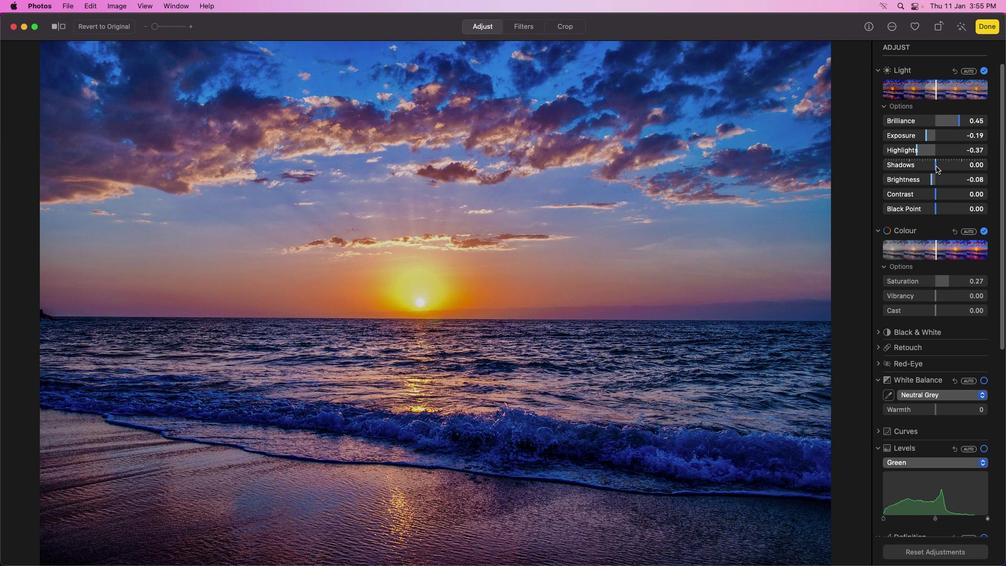 
Action: Mouse moved to (935, 171)
Screenshot: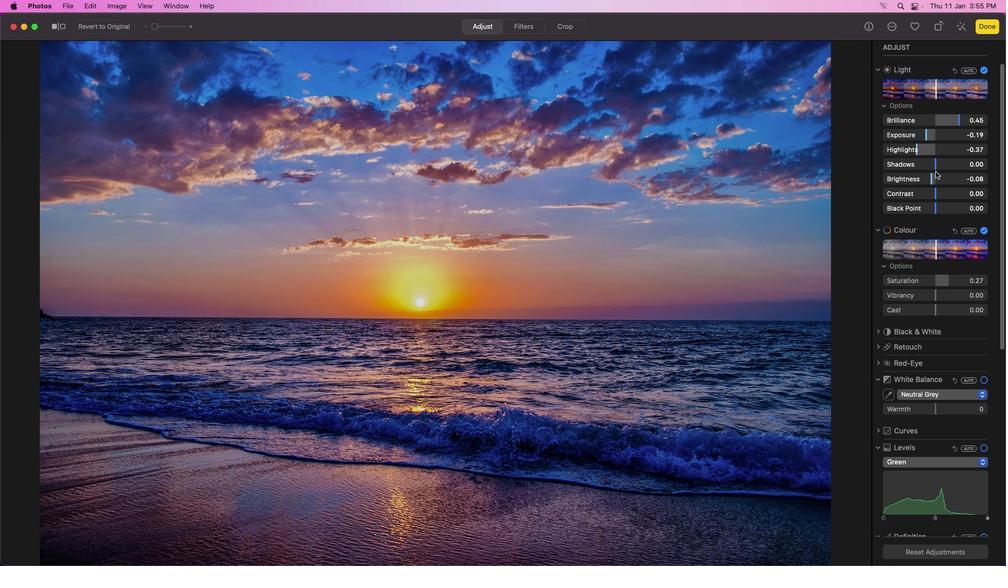 
Action: Mouse scrolled (935, 171) with delta (0, 0)
Screenshot: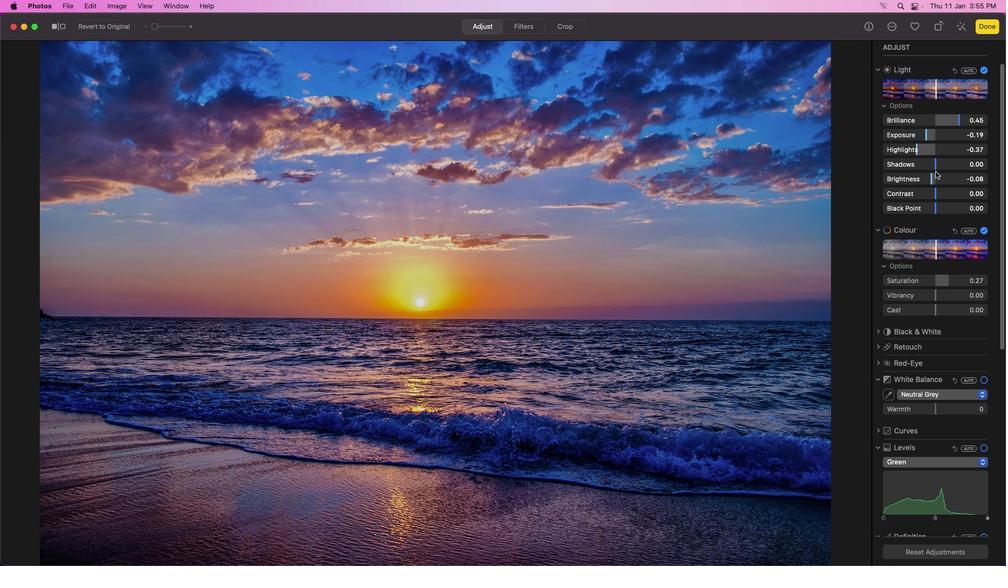 
Action: Mouse moved to (935, 171)
Screenshot: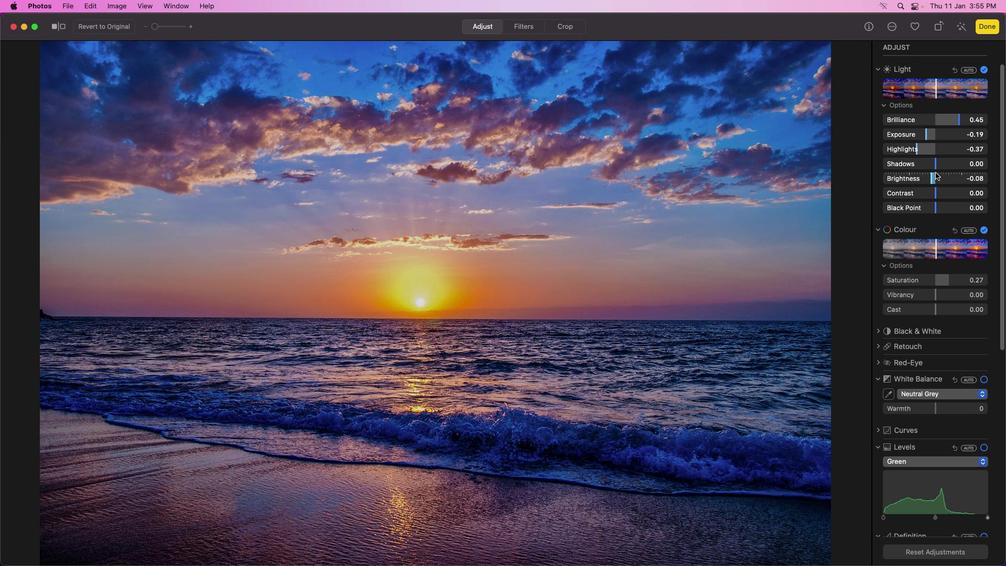 
Action: Mouse scrolled (935, 171) with delta (0, 0)
Screenshot: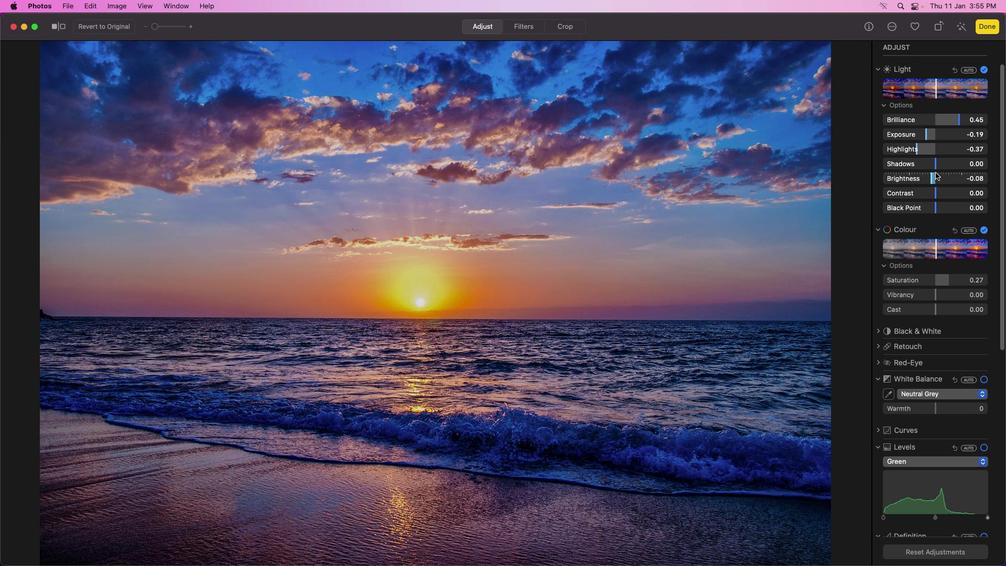 
Action: Mouse moved to (935, 196)
Screenshot: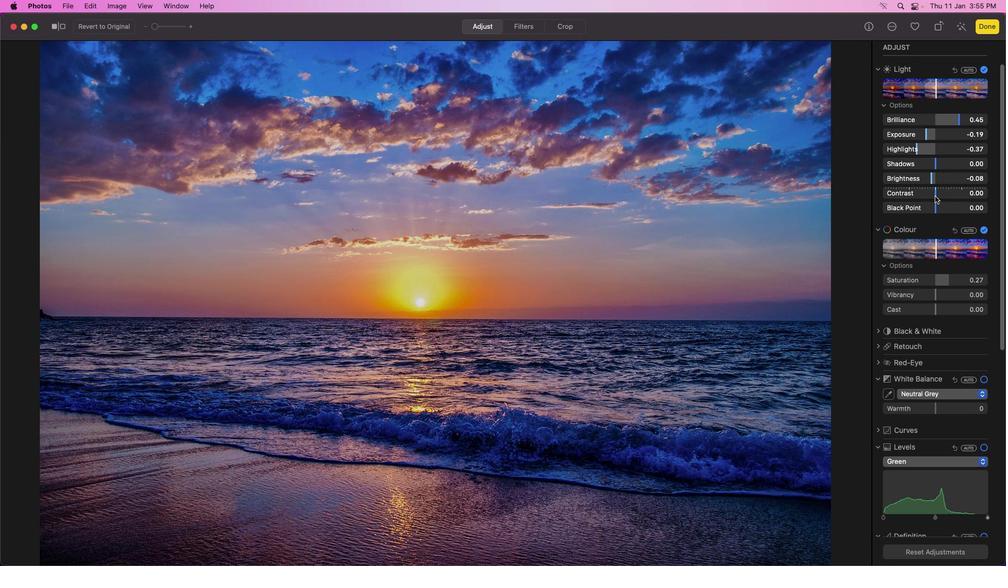 
Action: Mouse pressed left at (935, 196)
Screenshot: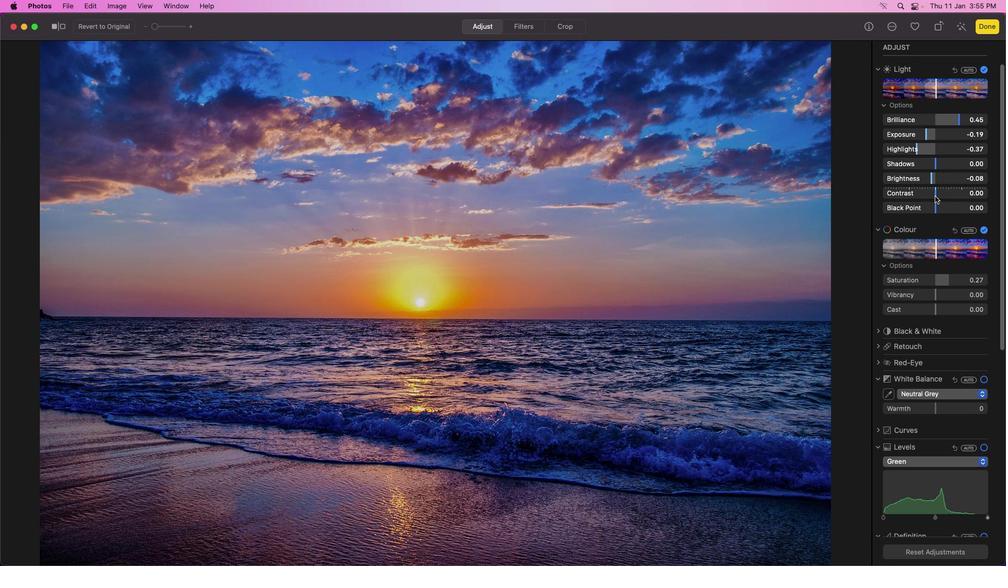 
Action: Mouse moved to (927, 197)
Screenshot: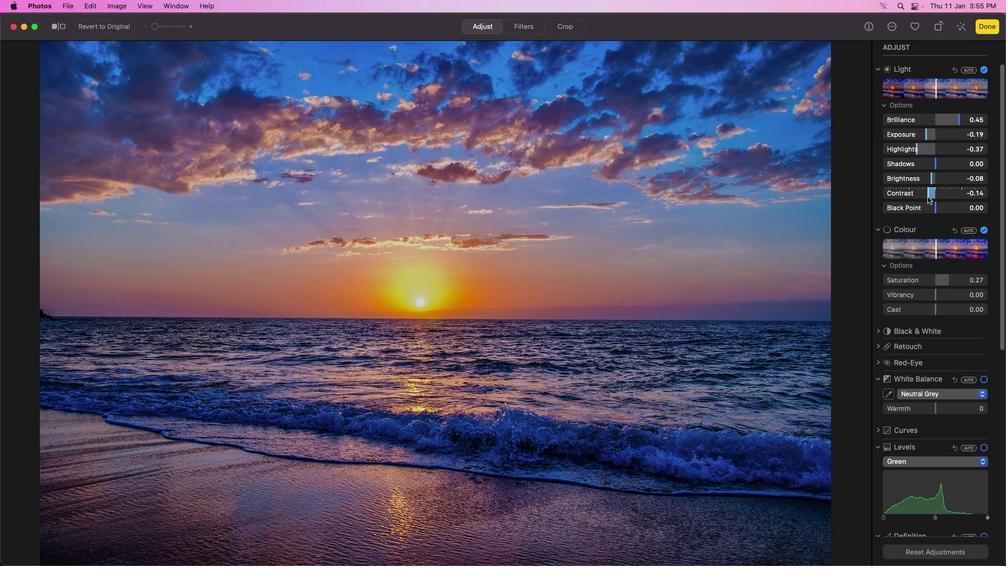 
Action: Mouse pressed left at (927, 197)
Screenshot: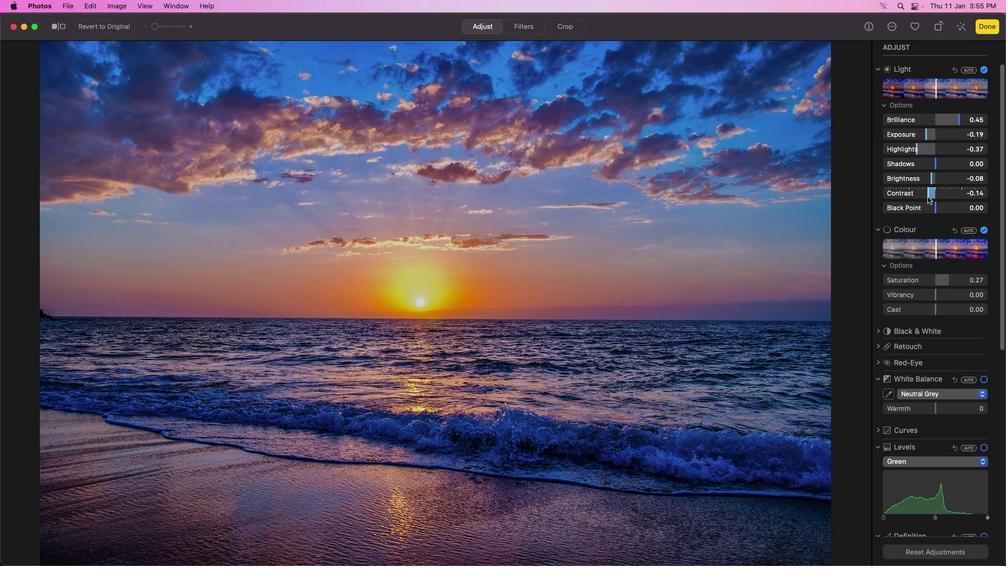 
Action: Mouse moved to (935, 209)
Screenshot: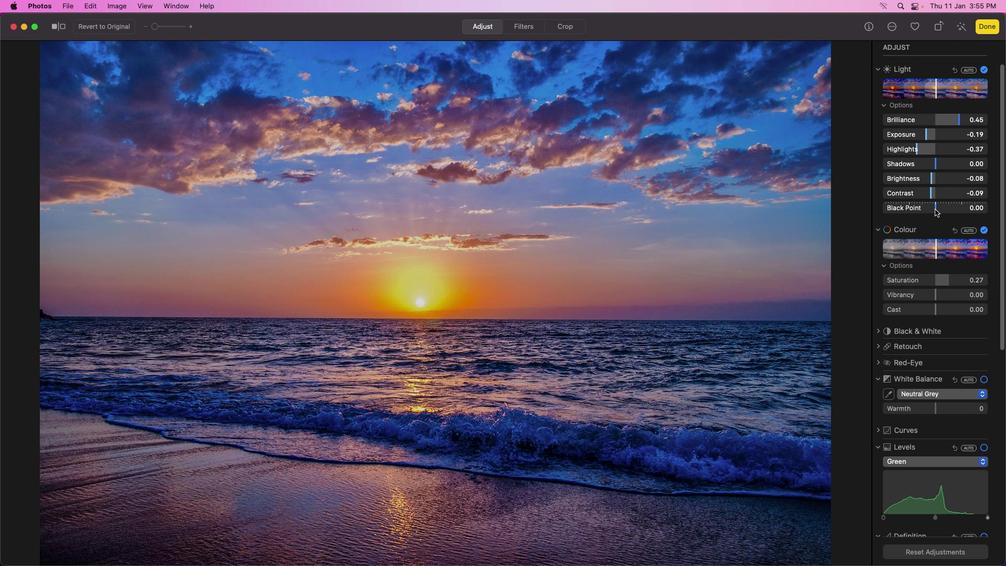 
Action: Mouse pressed left at (935, 209)
Screenshot: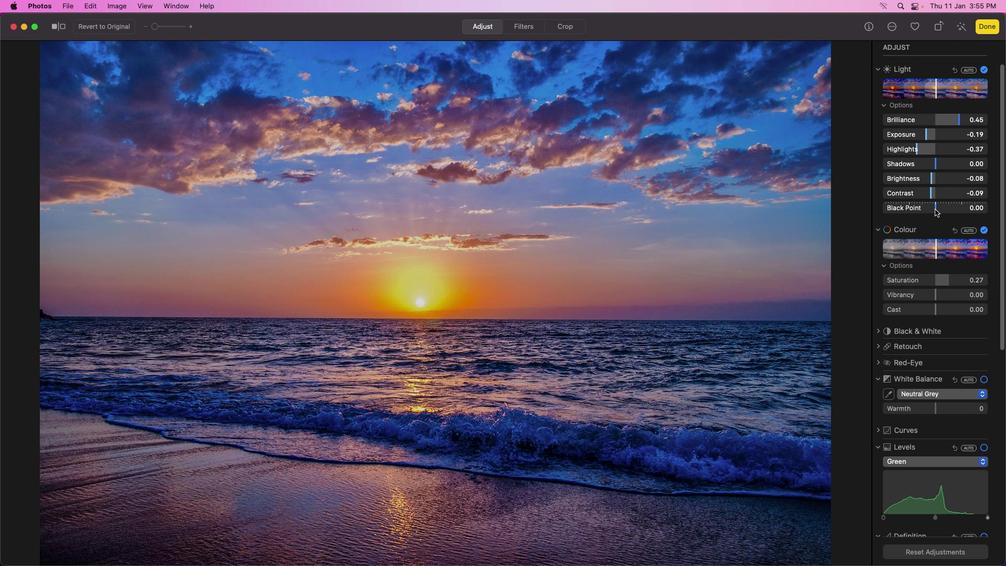 
Action: Mouse moved to (938, 213)
Screenshot: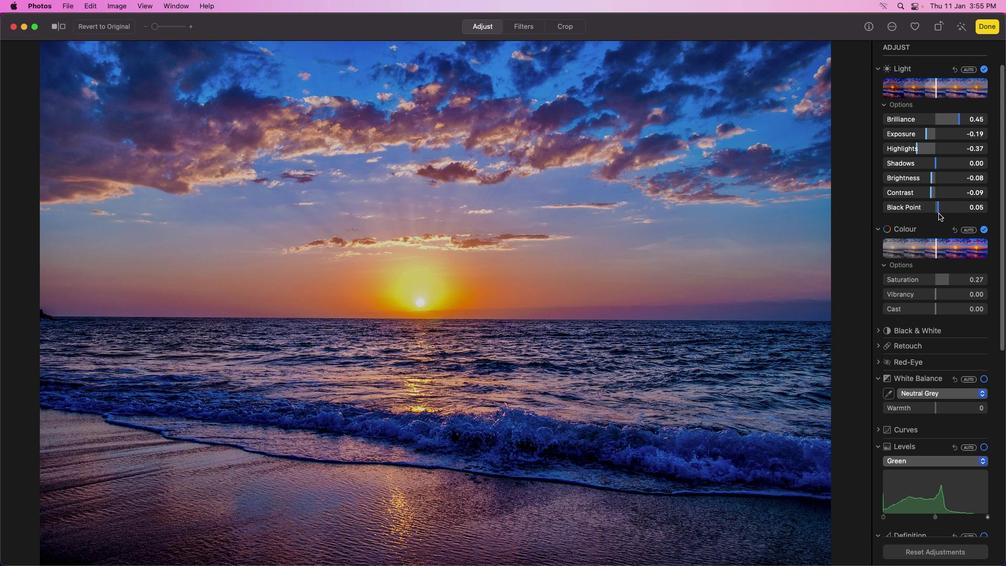 
Action: Mouse scrolled (938, 213) with delta (0, 0)
Screenshot: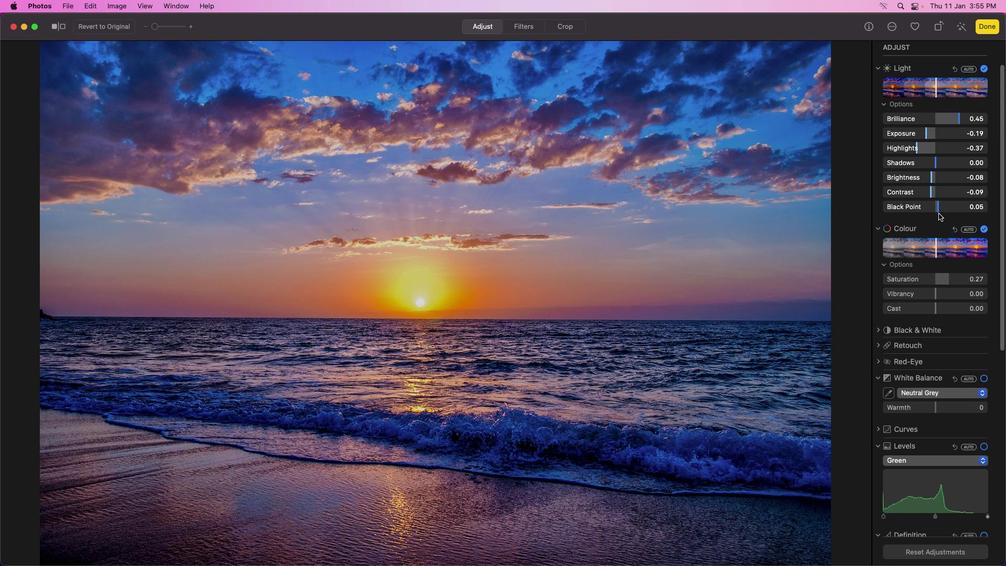 
Action: Mouse scrolled (938, 213) with delta (0, 0)
Screenshot: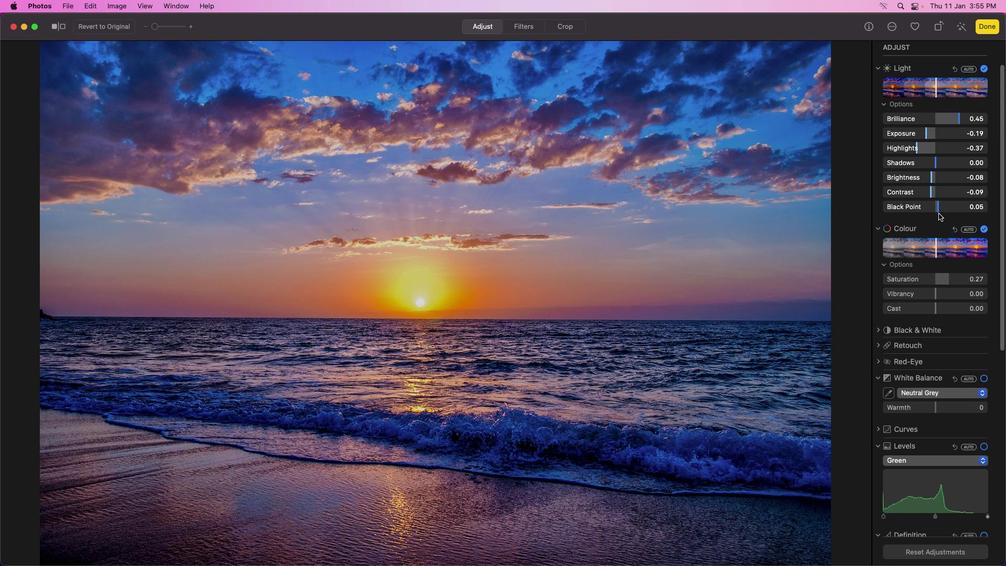 
Action: Mouse moved to (938, 213)
Screenshot: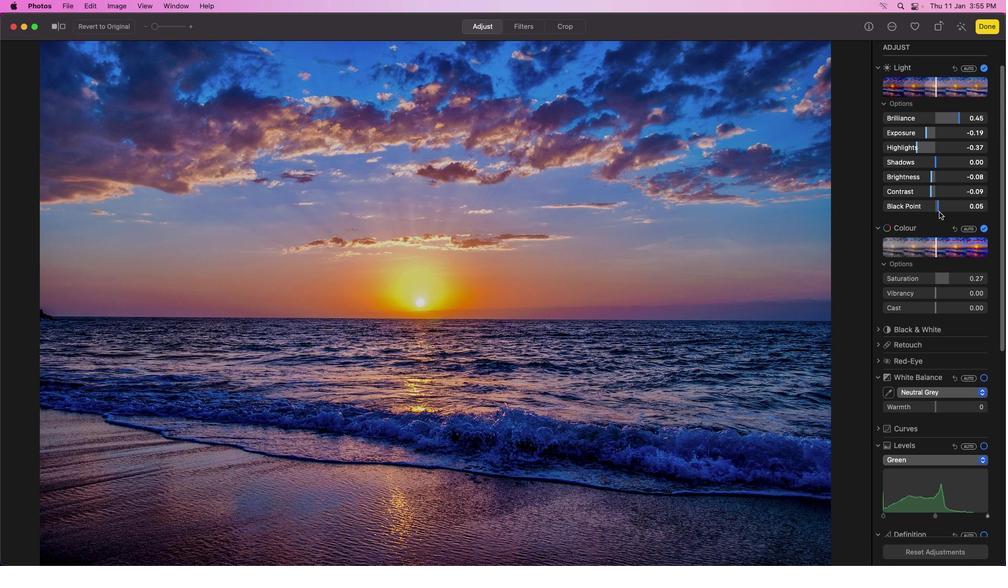 
Action: Mouse scrolled (938, 213) with delta (0, 0)
Screenshot: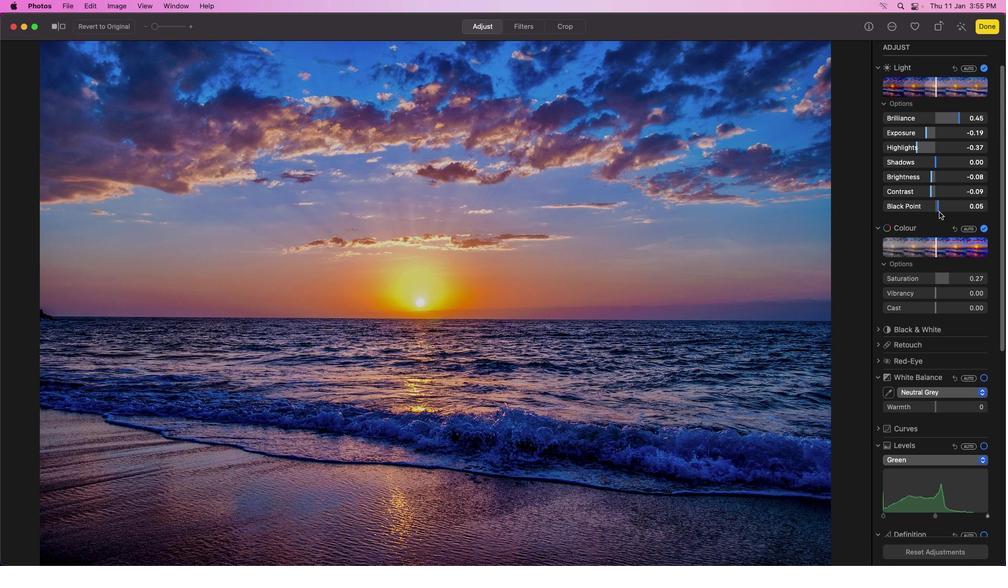 
Action: Mouse moved to (939, 213)
Screenshot: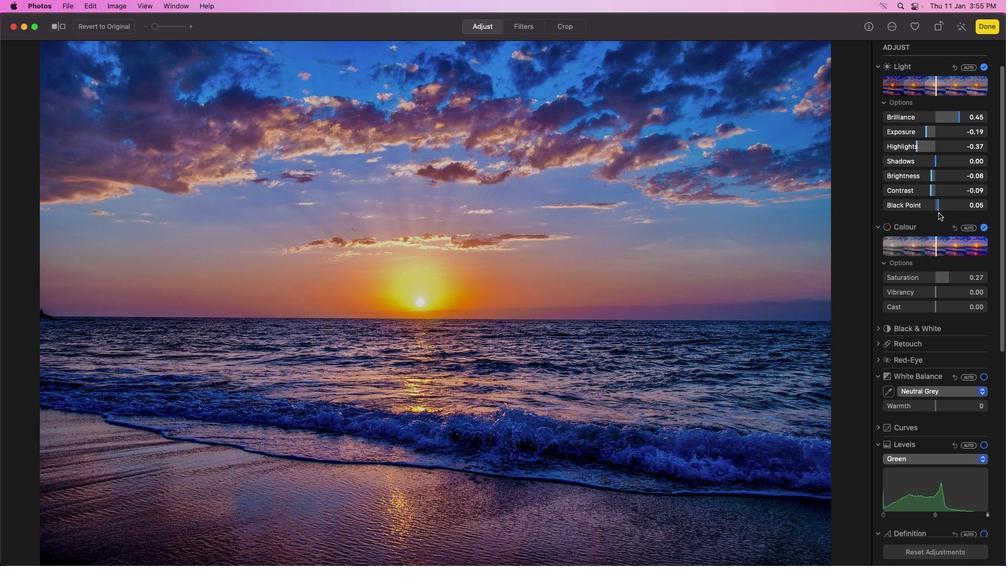 
Action: Mouse scrolled (939, 213) with delta (0, 0)
Screenshot: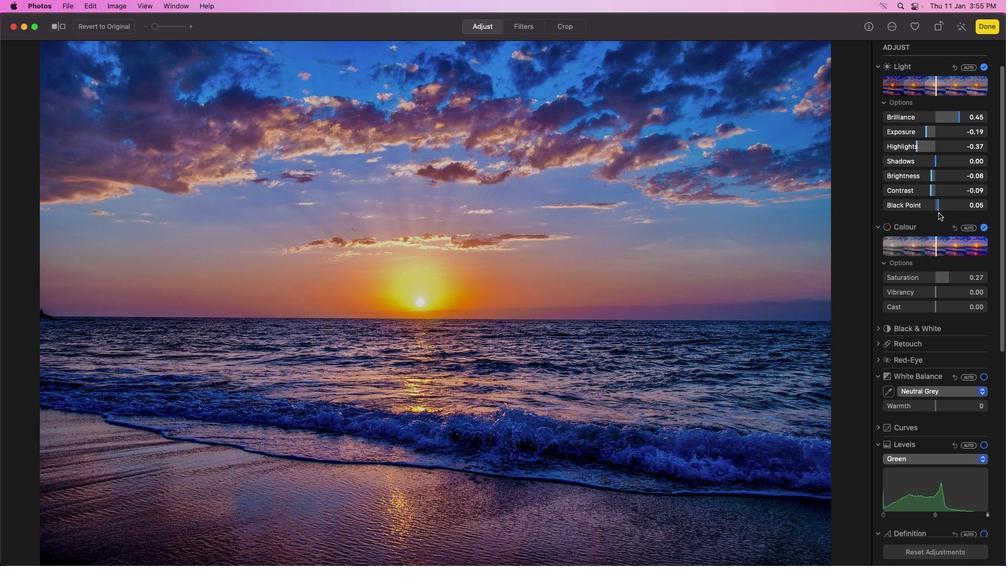 
Action: Mouse moved to (939, 213)
Screenshot: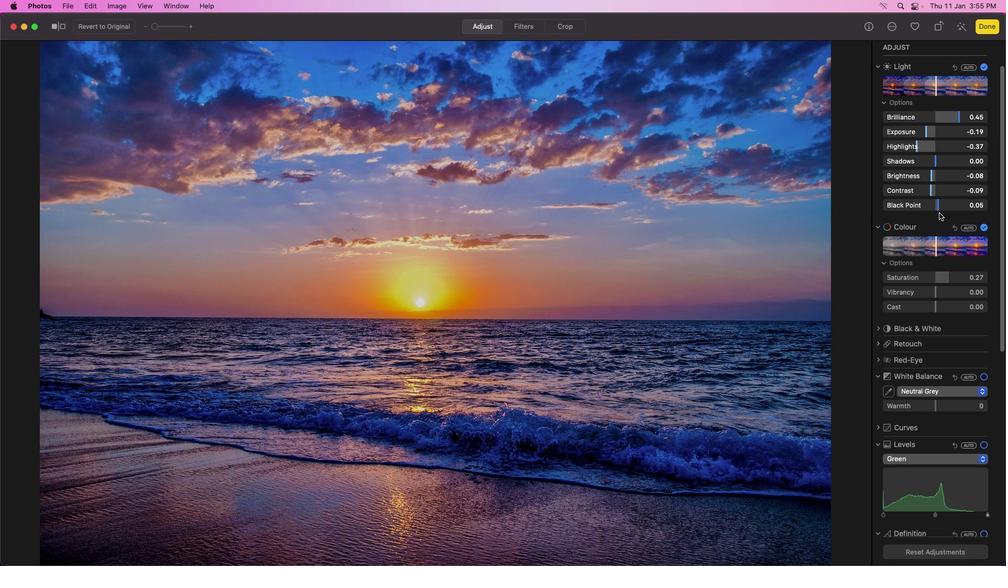 
Action: Mouse scrolled (939, 213) with delta (0, 0)
Screenshot: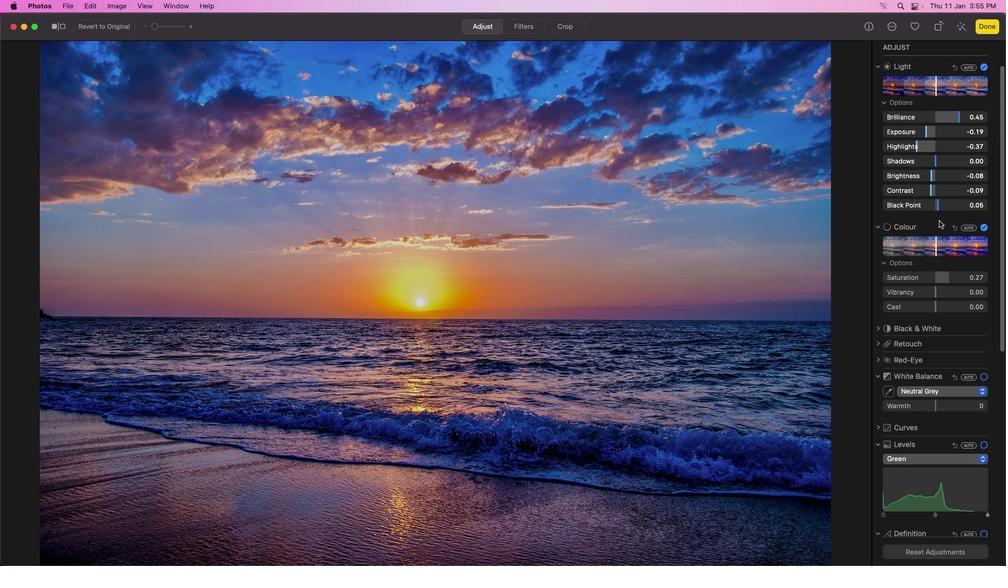 
Action: Mouse moved to (930, 308)
Screenshot: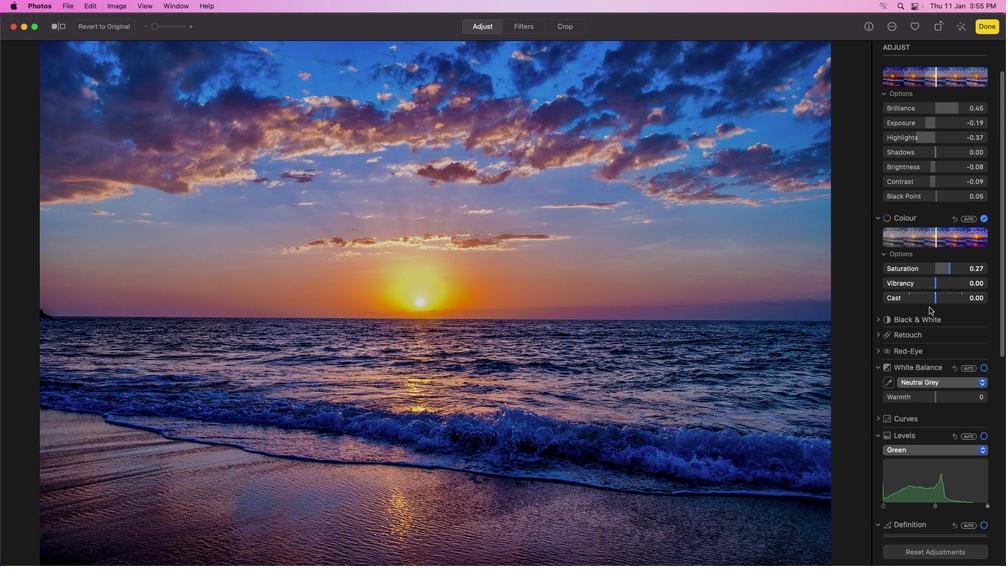 
Action: Mouse scrolled (930, 308) with delta (0, 0)
Screenshot: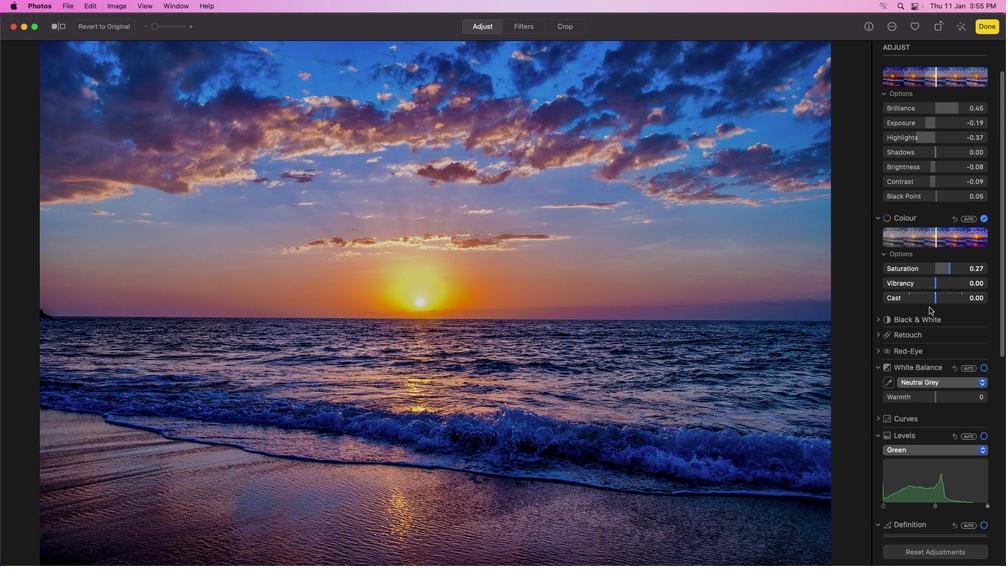 
Action: Mouse moved to (931, 308)
Screenshot: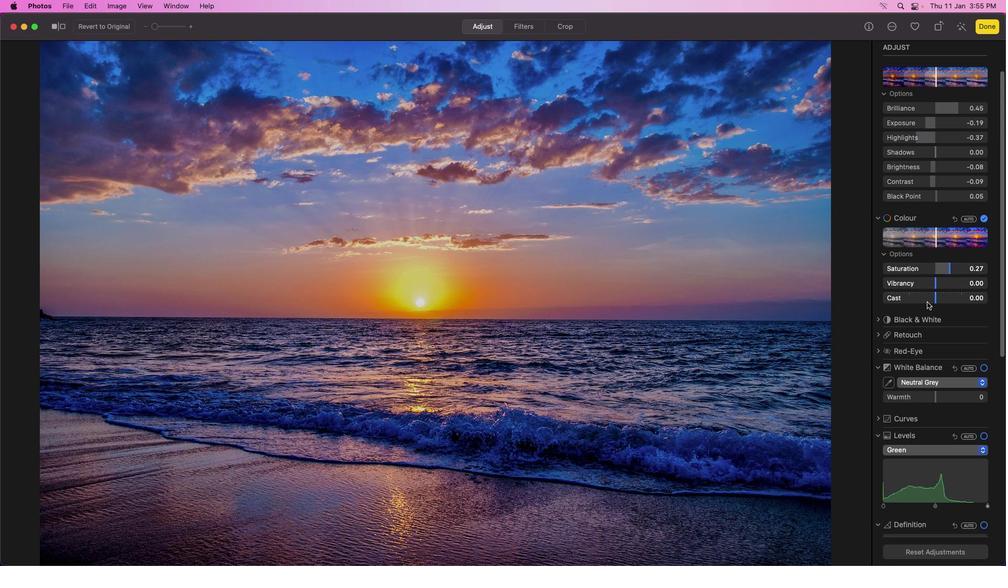 
Action: Mouse scrolled (931, 308) with delta (0, 0)
Screenshot: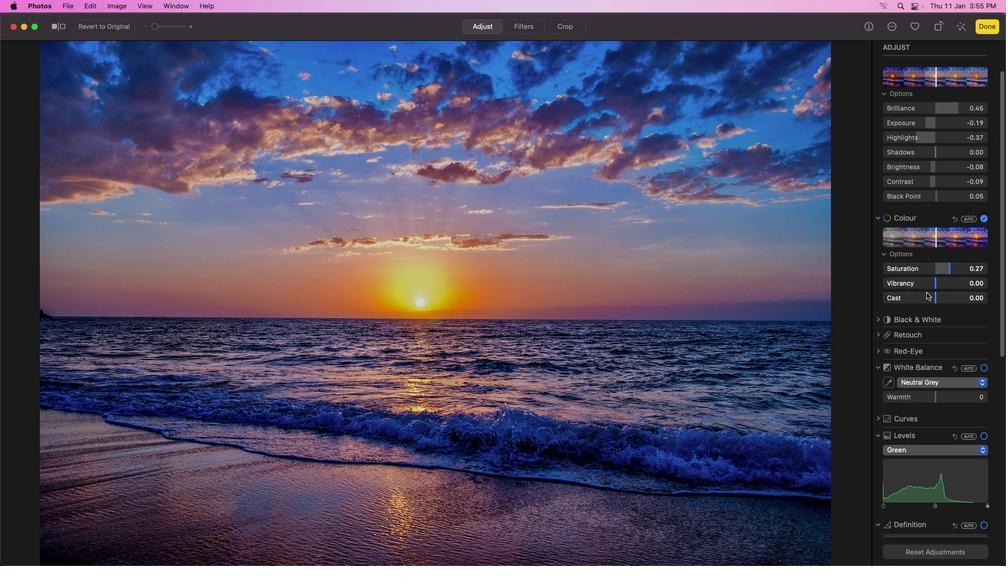
Action: Mouse moved to (931, 308)
Screenshot: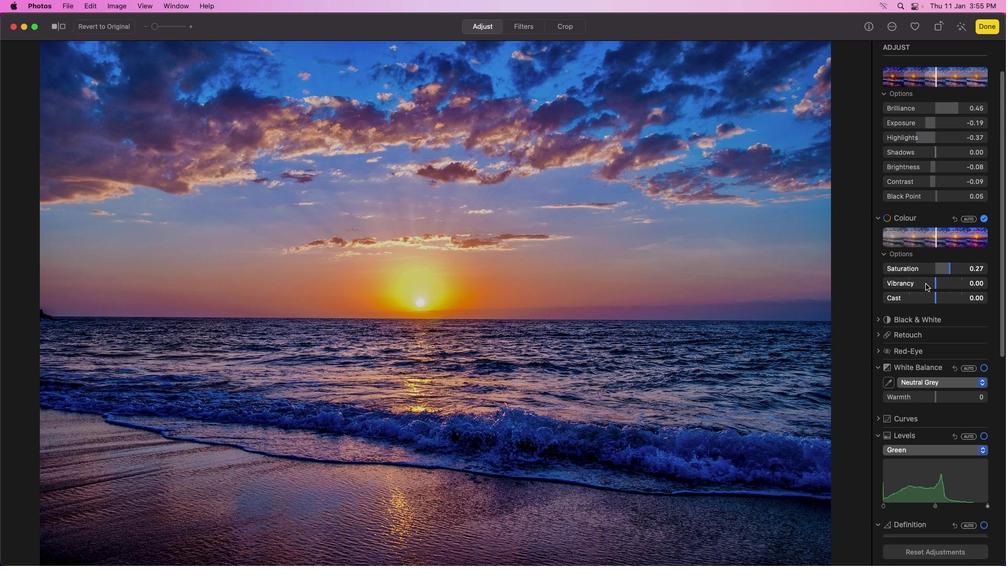 
Action: Mouse scrolled (931, 308) with delta (0, 0)
Screenshot: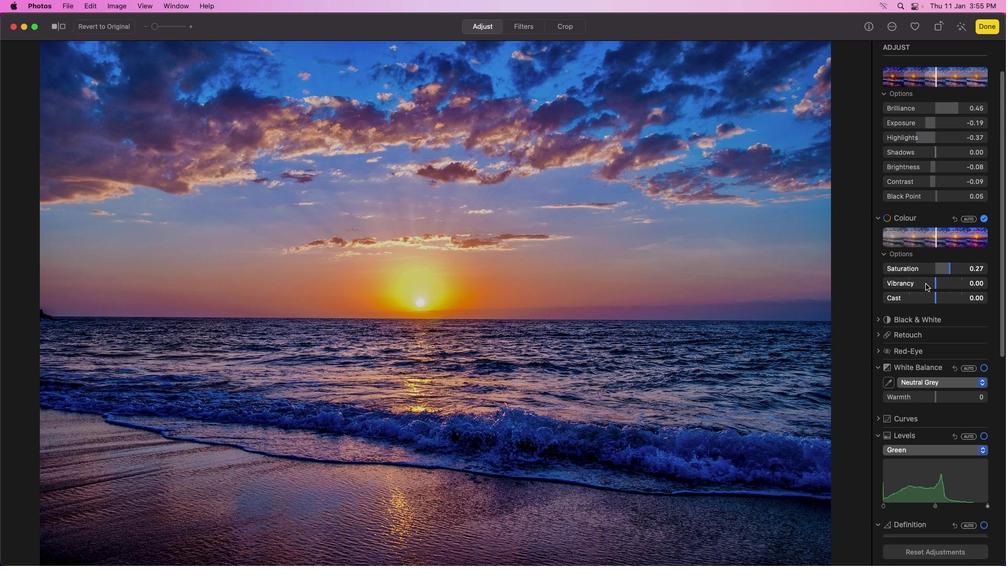 
Action: Mouse moved to (936, 285)
Screenshot: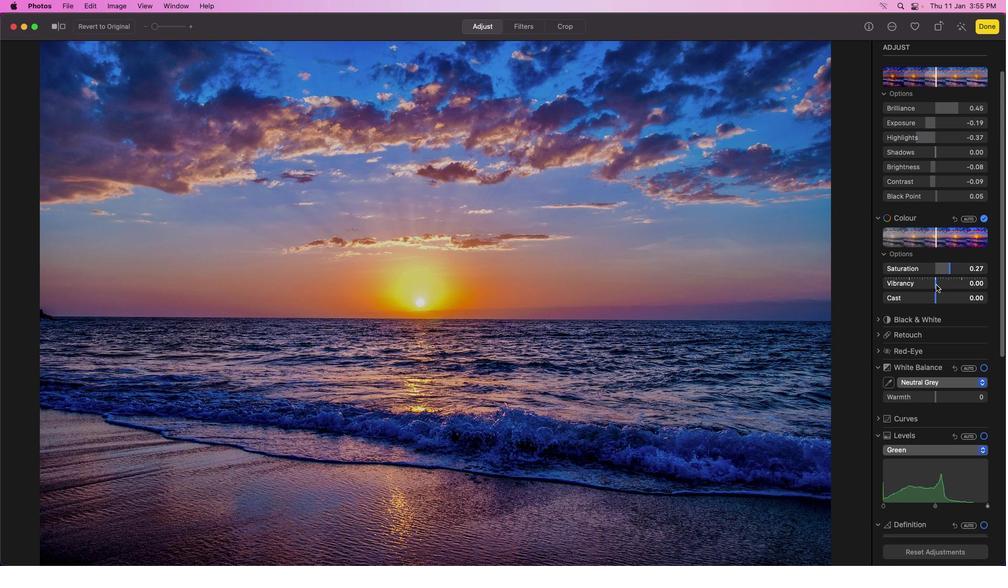 
Action: Mouse pressed left at (936, 285)
Screenshot: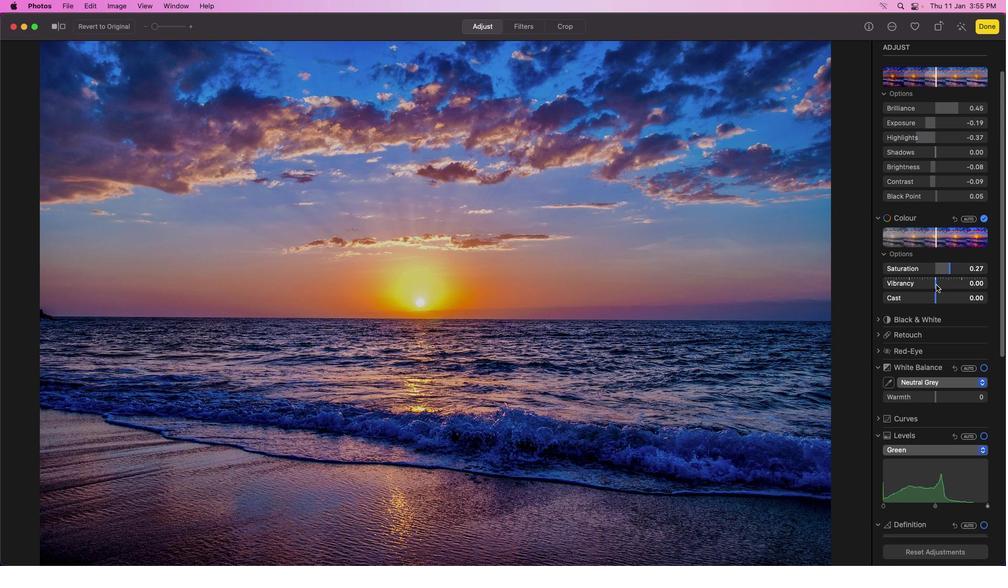 
Action: Mouse moved to (916, 291)
Screenshot: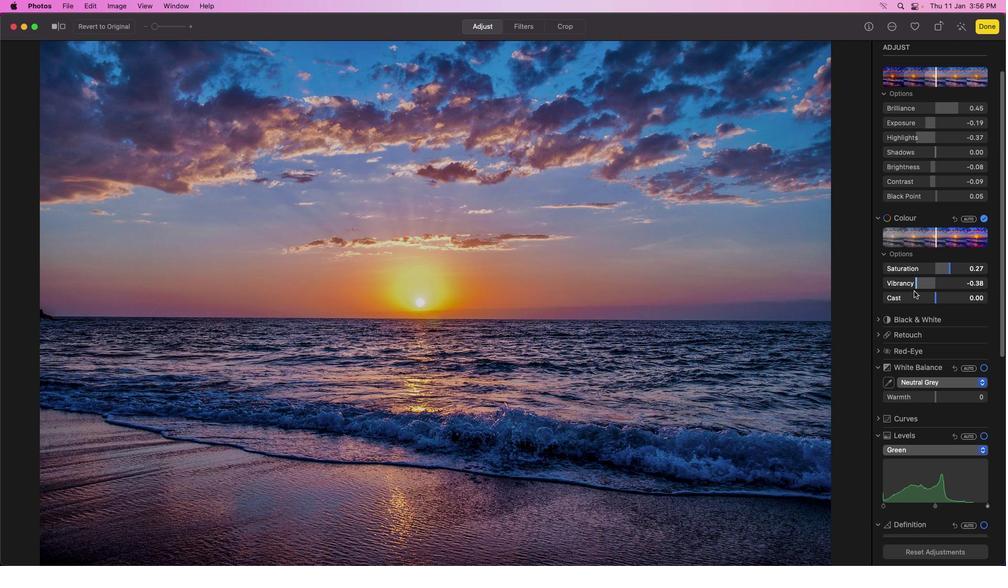 
Action: Mouse pressed left at (916, 291)
Screenshot: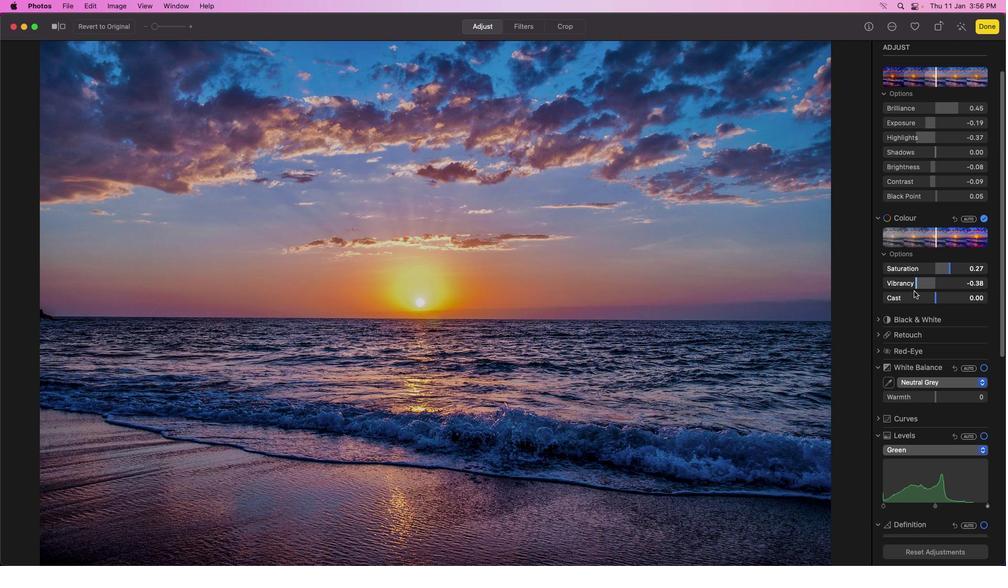 
Action: Mouse moved to (909, 285)
Screenshot: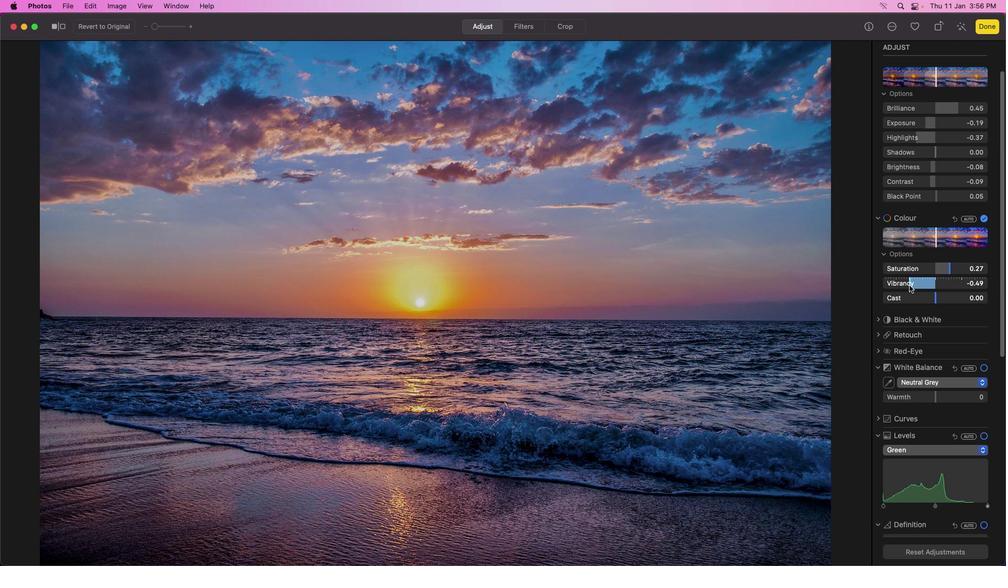 
Action: Mouse pressed left at (909, 285)
Screenshot: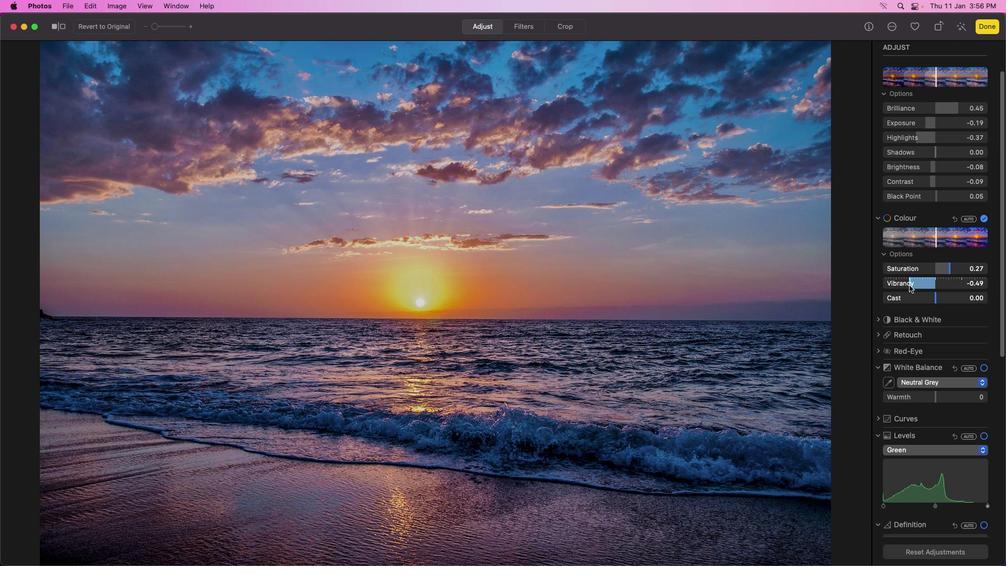 
Action: Mouse moved to (926, 287)
Screenshot: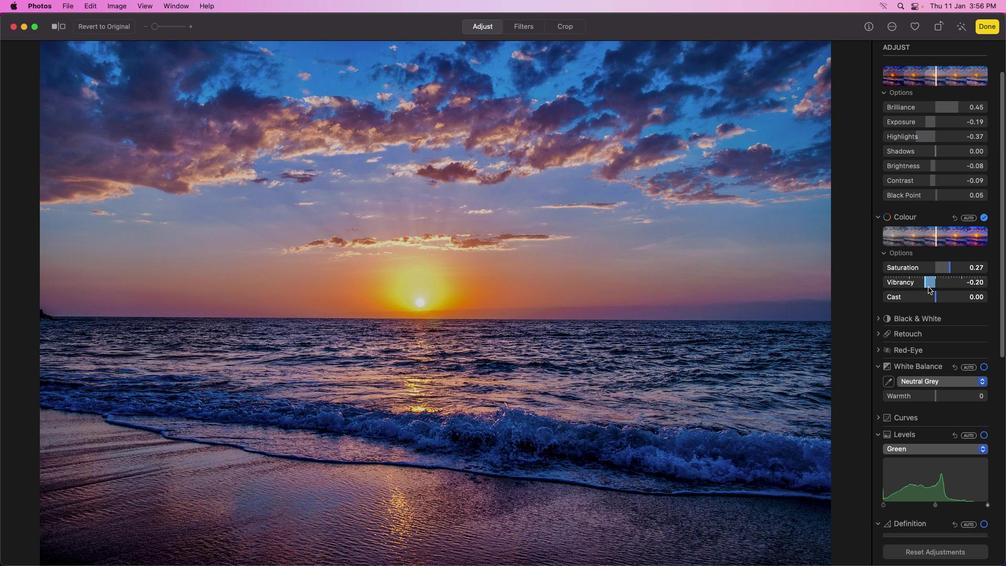 
Action: Mouse scrolled (926, 287) with delta (0, 0)
Screenshot: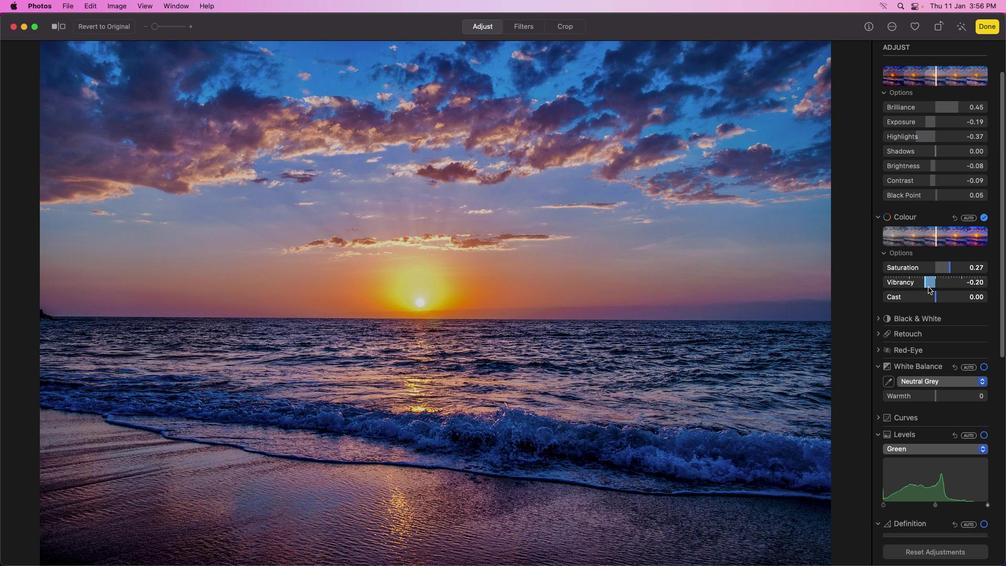 
Action: Mouse moved to (927, 287)
Screenshot: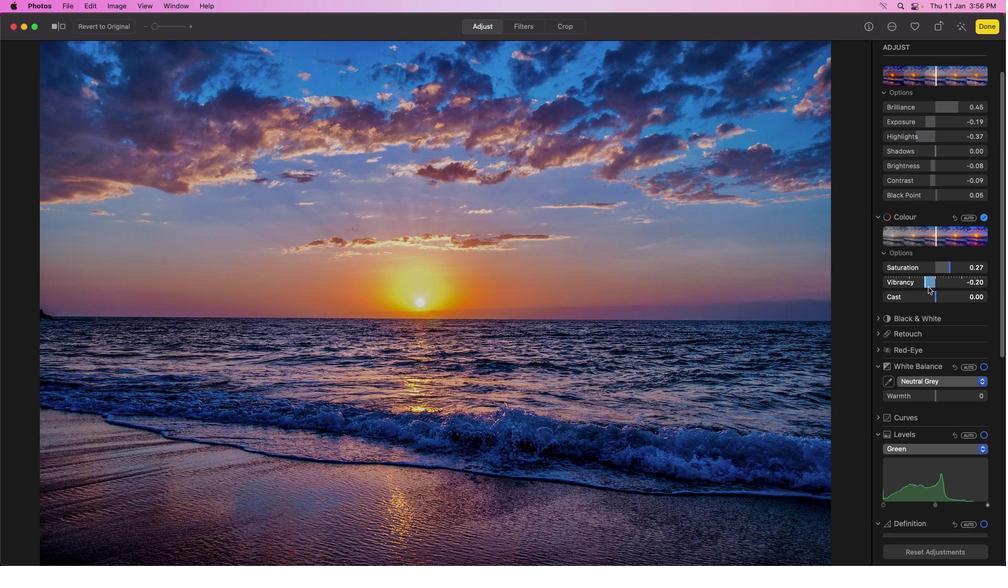 
Action: Mouse scrolled (927, 287) with delta (0, 0)
Screenshot: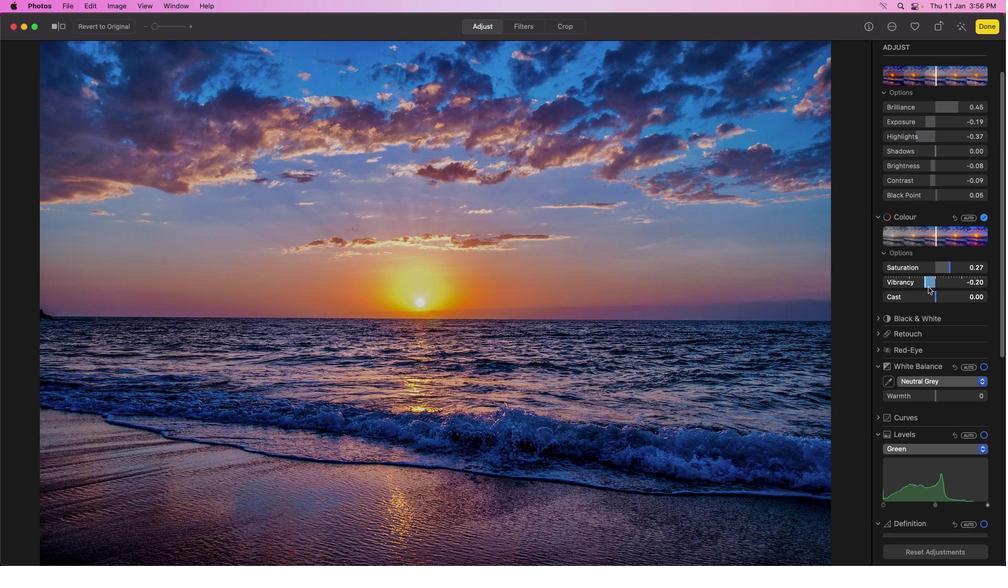 
Action: Mouse moved to (937, 298)
Screenshot: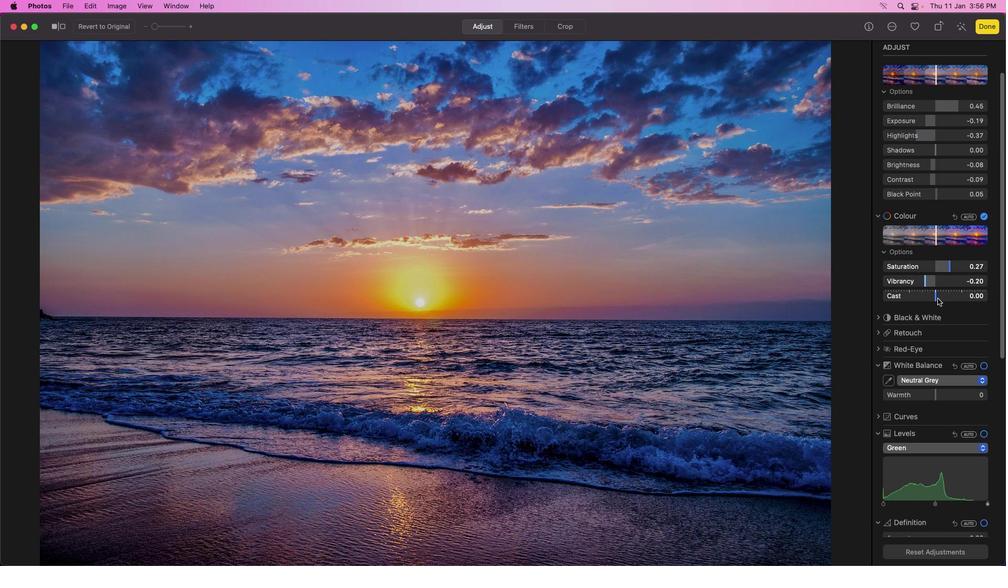 
Action: Mouse scrolled (937, 298) with delta (0, 0)
Screenshot: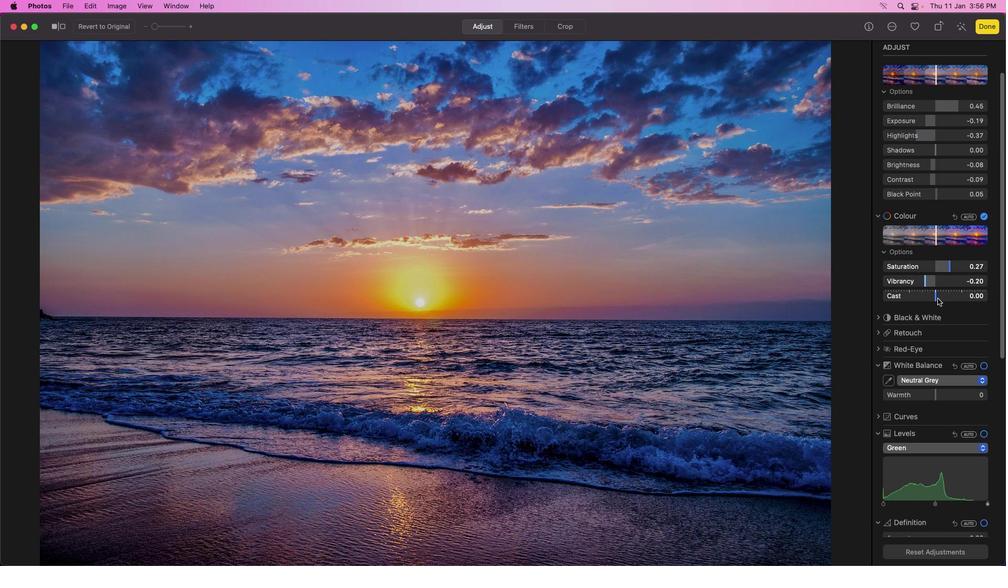 
Action: Mouse moved to (938, 298)
Screenshot: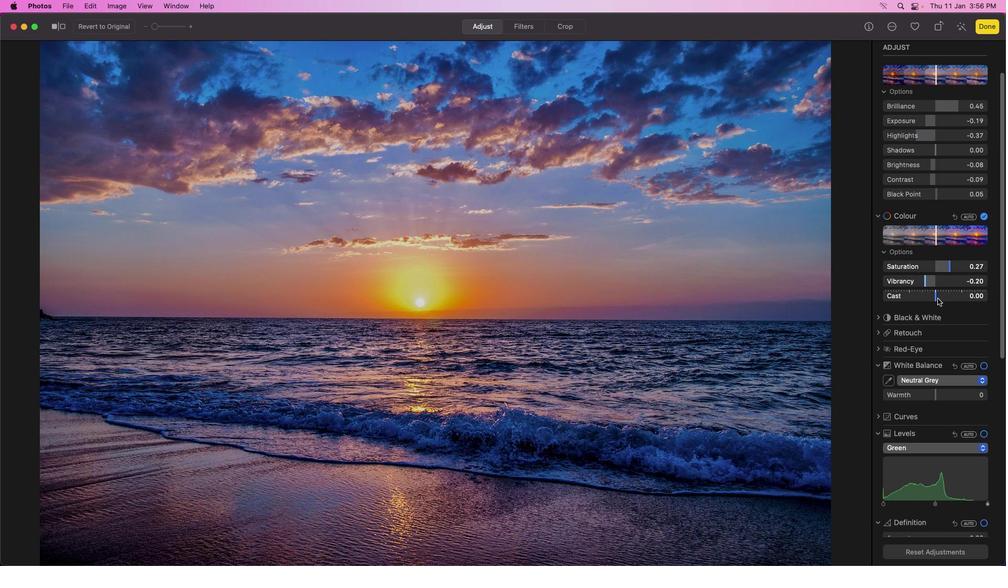 
Action: Mouse scrolled (938, 298) with delta (0, 0)
Screenshot: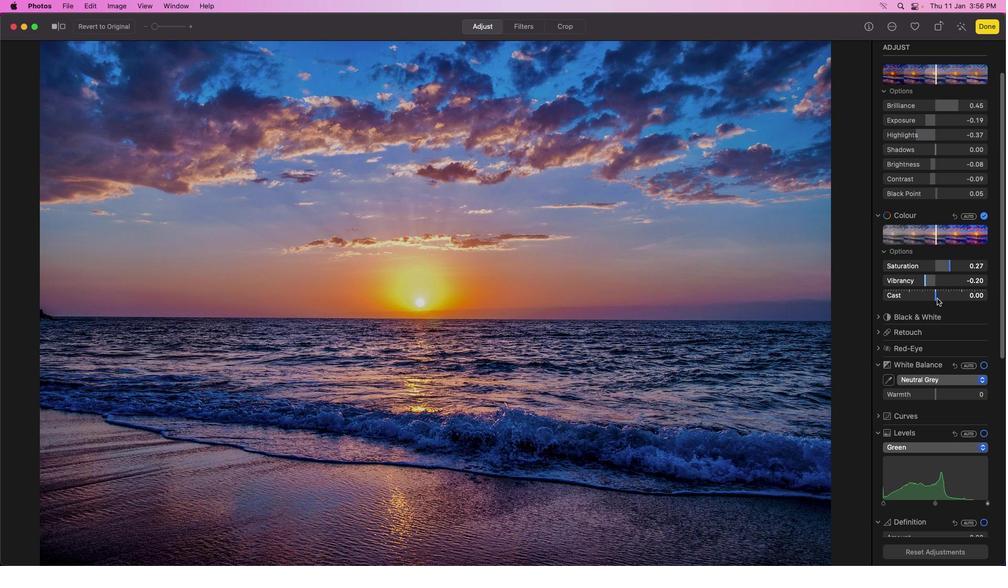 
Action: Mouse moved to (937, 298)
Screenshot: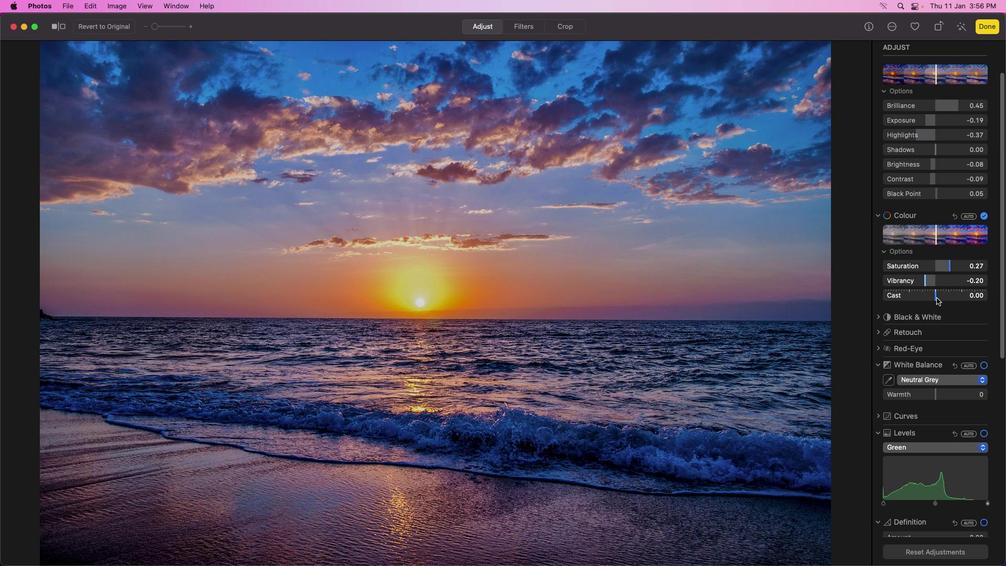 
Action: Mouse scrolled (937, 298) with delta (0, 0)
Screenshot: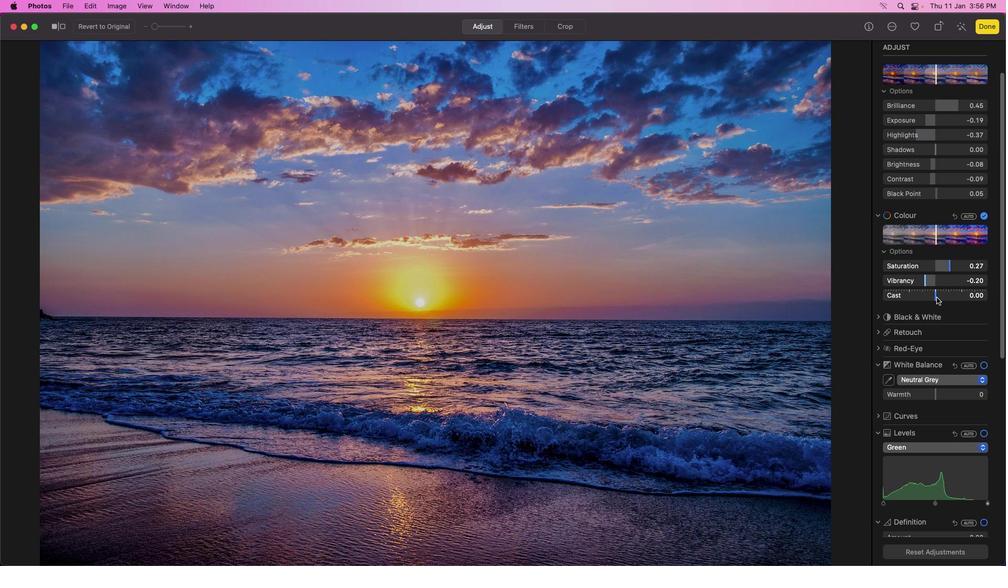 
Action: Mouse moved to (942, 297)
Screenshot: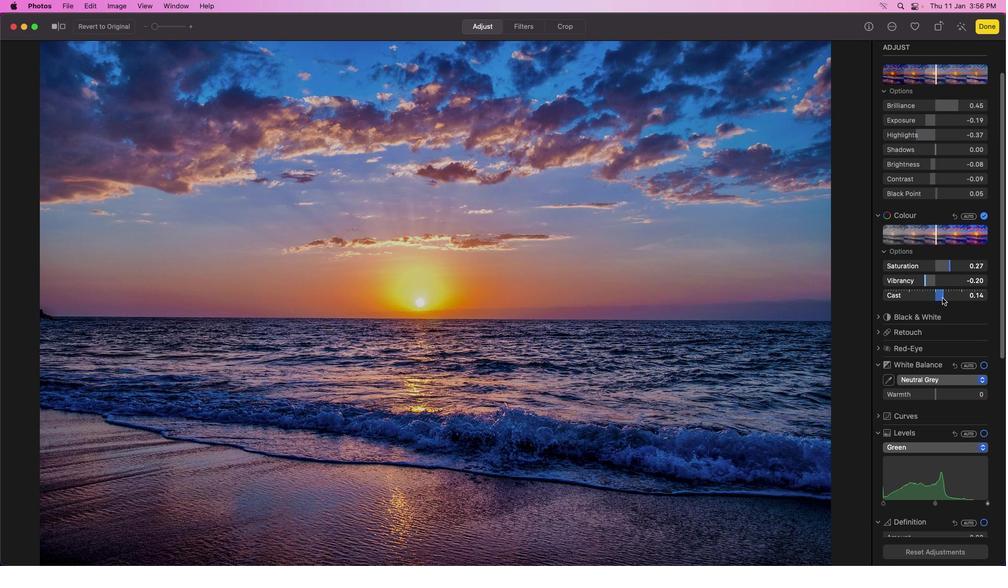 
Action: Mouse pressed left at (942, 297)
Screenshot: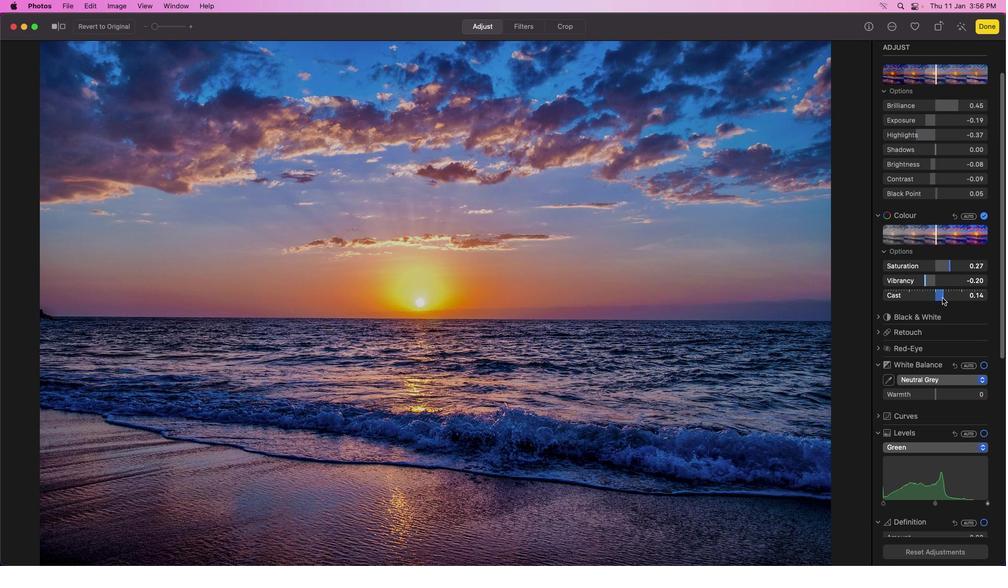 
Action: Mouse moved to (923, 296)
Screenshot: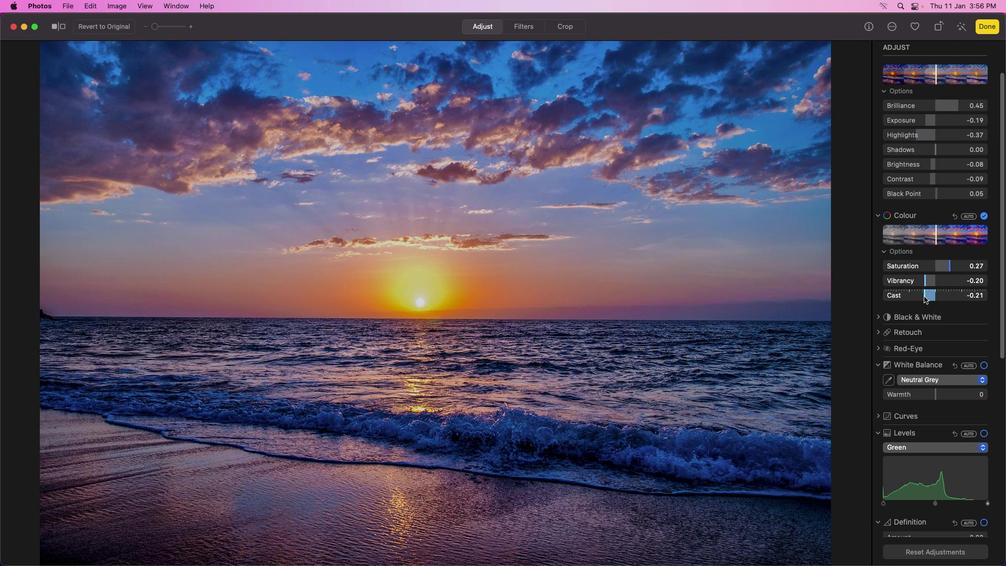 
Action: Mouse pressed left at (923, 296)
Screenshot: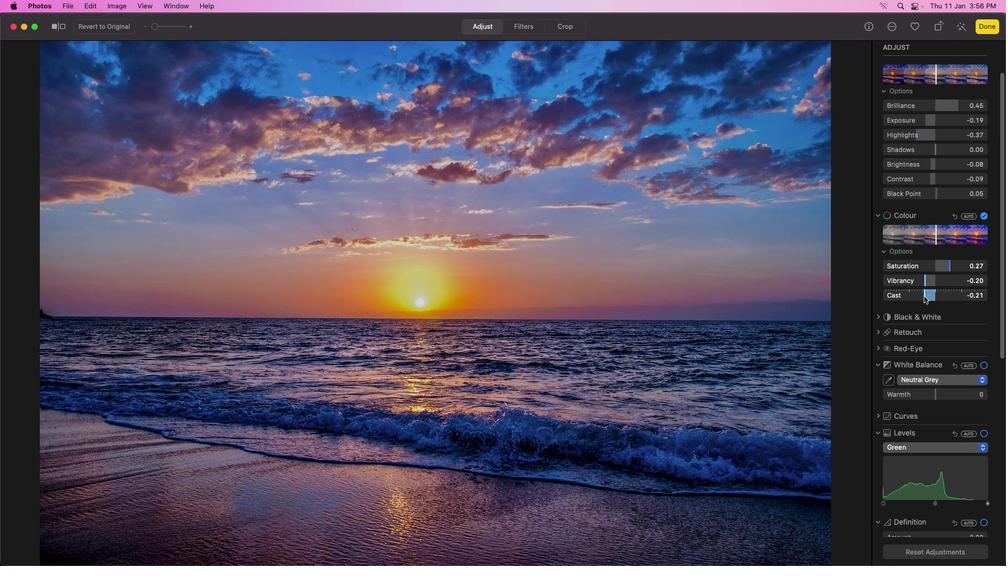 
Action: Mouse moved to (954, 297)
Screenshot: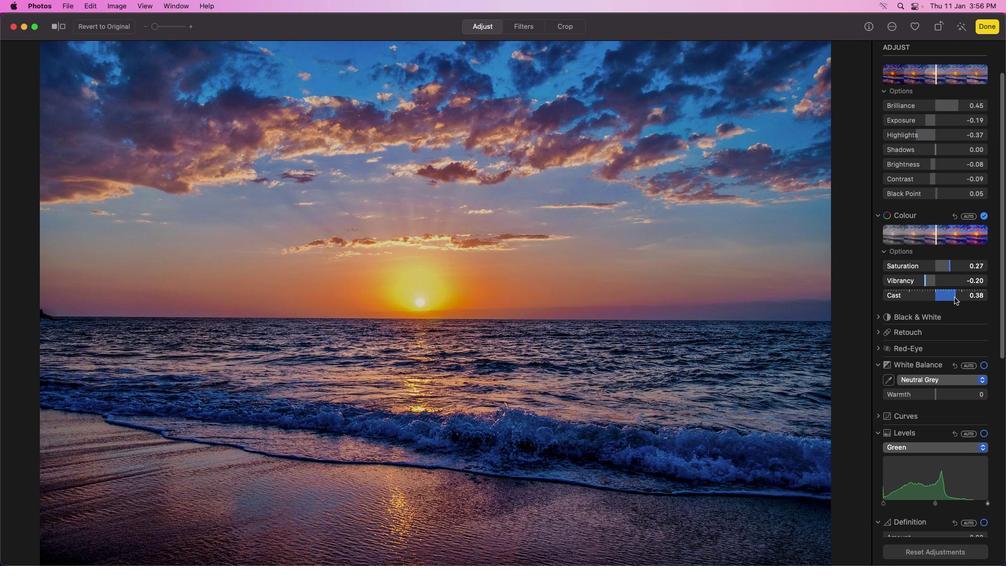 
Action: Mouse pressed left at (954, 297)
Screenshot: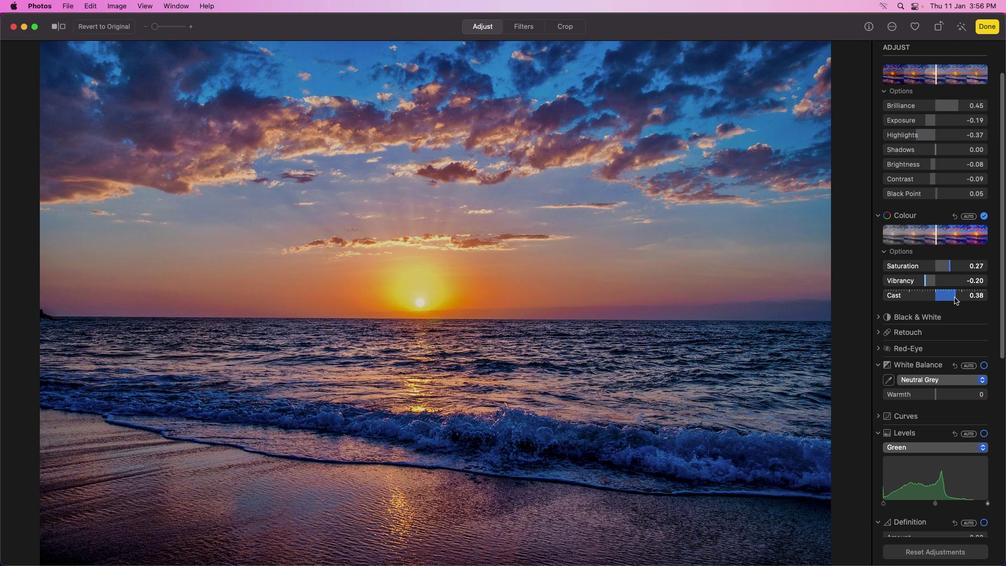 
Action: Mouse moved to (938, 295)
Screenshot: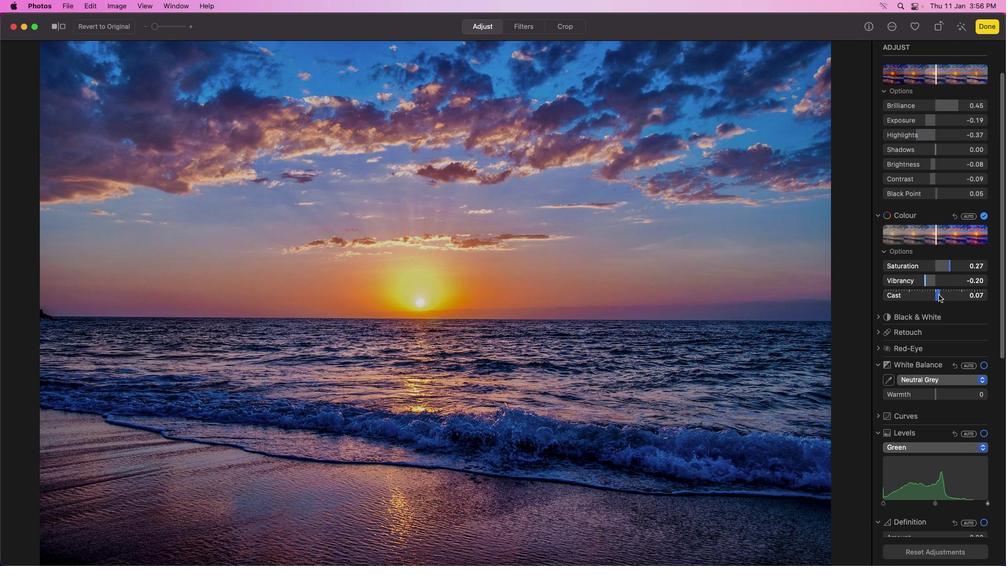 
Action: Mouse pressed left at (938, 295)
Screenshot: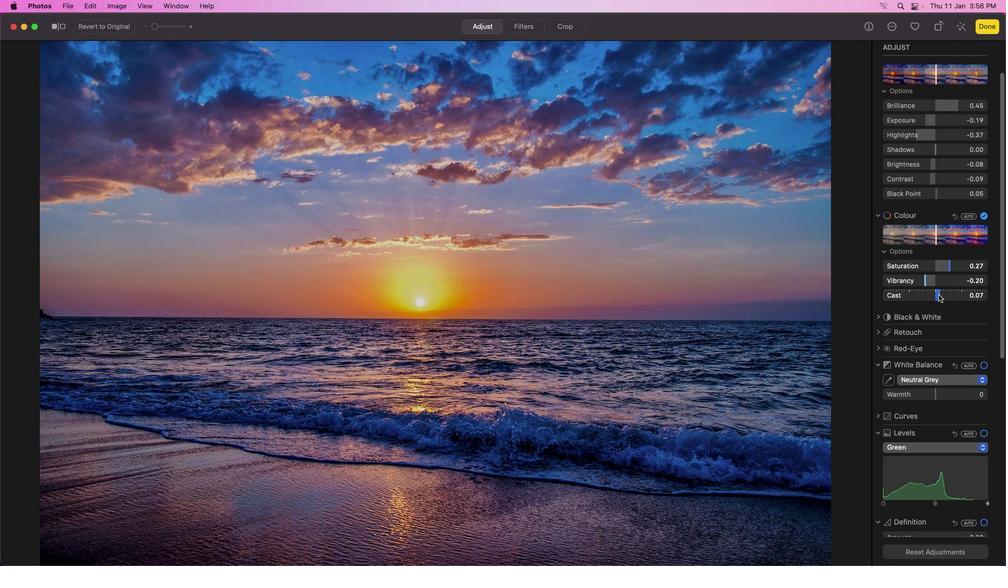 
Action: Mouse moved to (953, 295)
Screenshot: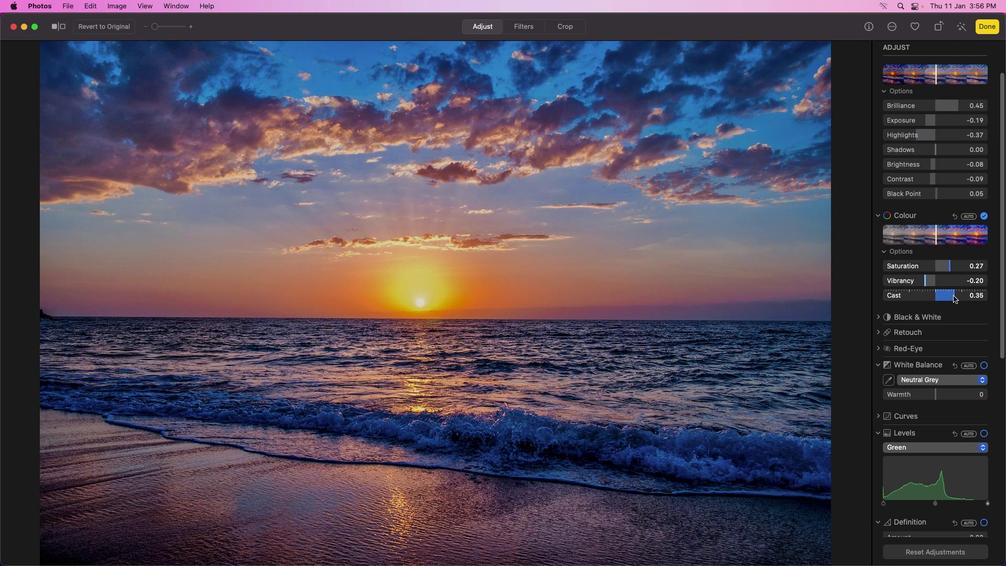 
Action: Mouse pressed left at (953, 295)
Screenshot: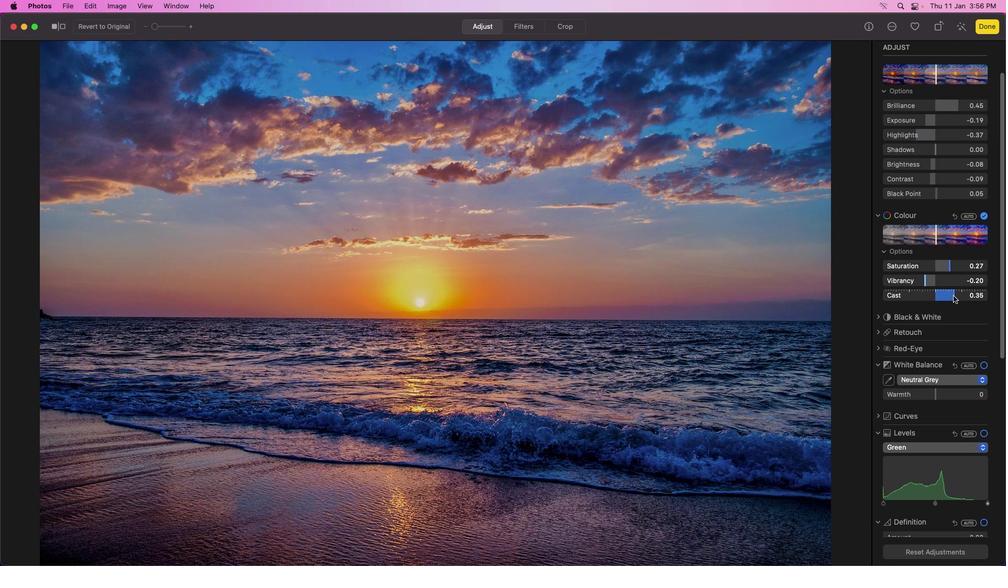
Action: Mouse moved to (957, 294)
Screenshot: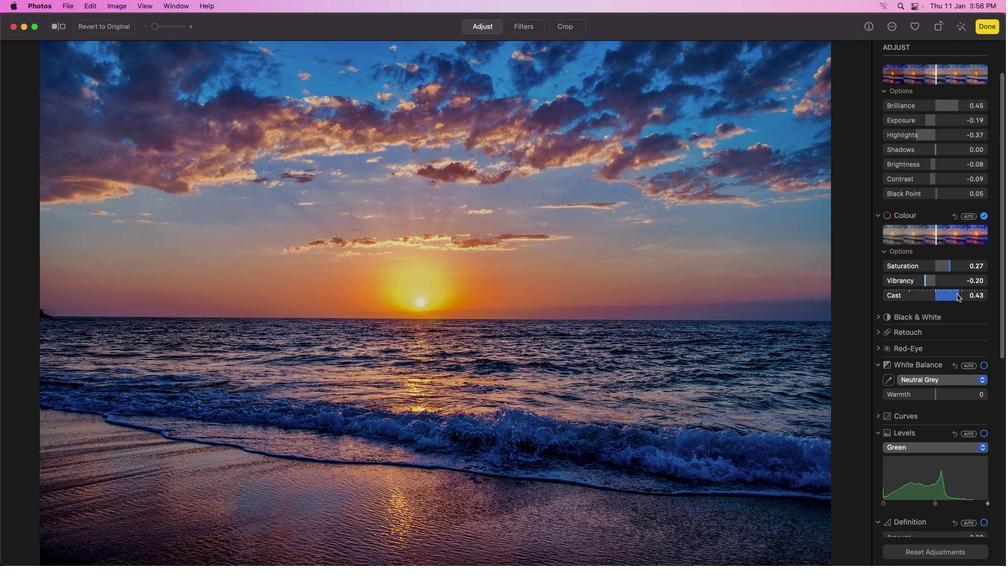 
Action: Mouse pressed left at (957, 294)
Screenshot: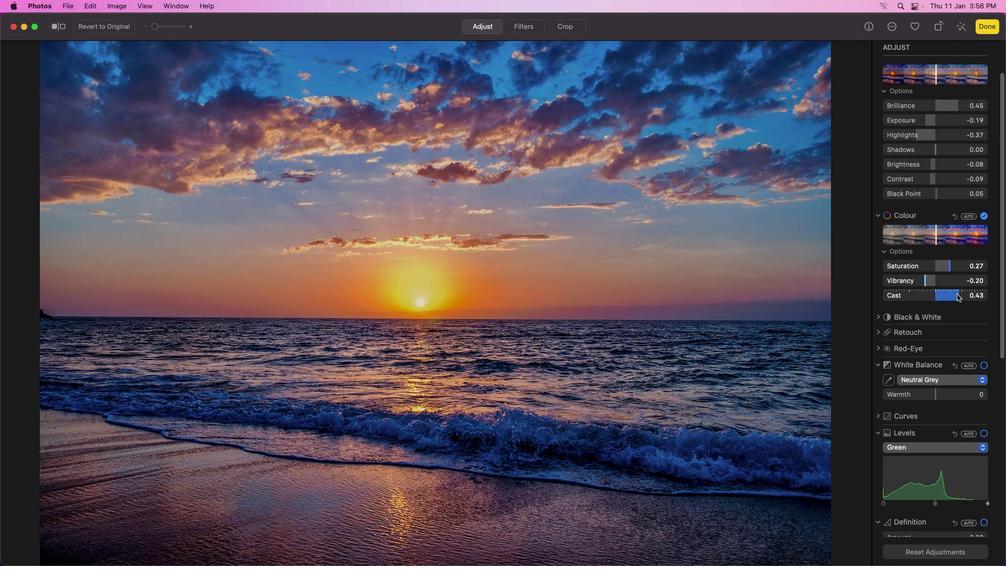 
Action: Mouse moved to (967, 294)
Screenshot: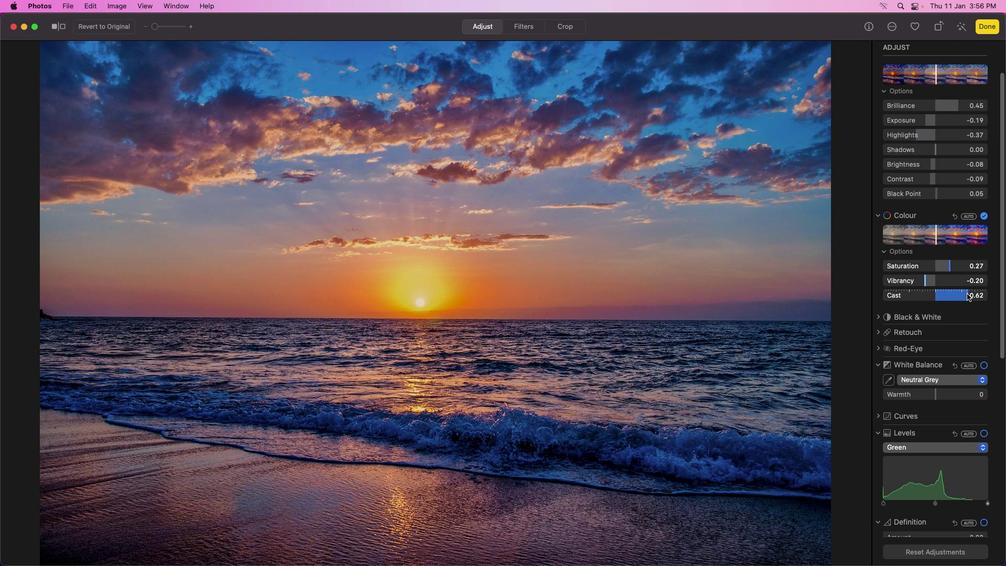 
Action: Mouse pressed left at (967, 294)
Screenshot: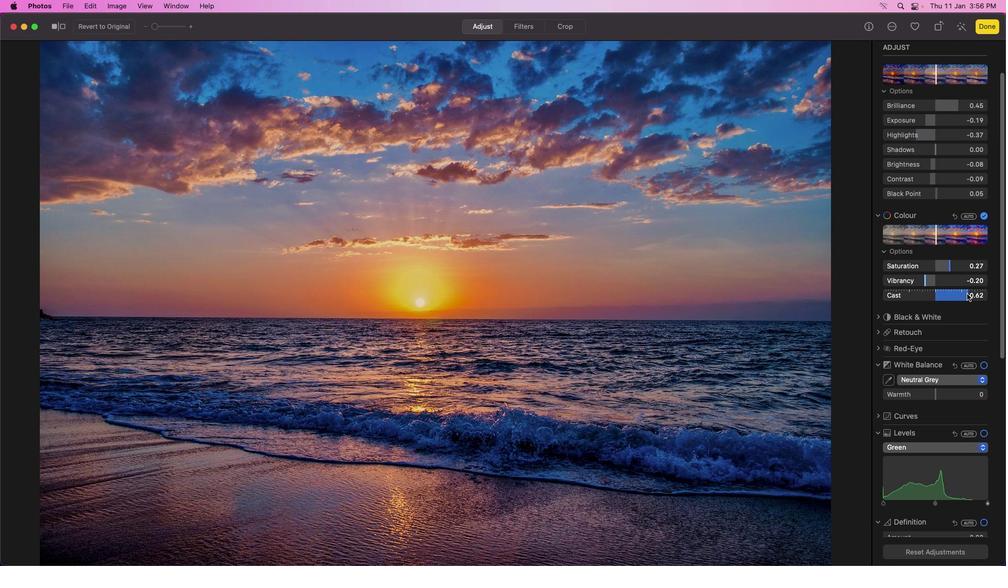 
Action: Mouse moved to (910, 294)
Screenshot: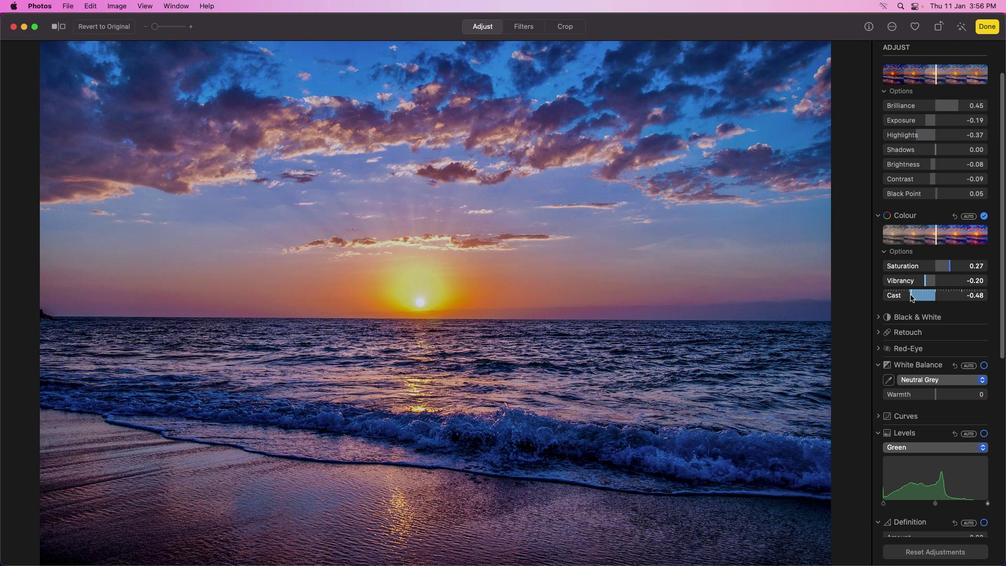 
Action: Mouse pressed left at (910, 294)
Screenshot: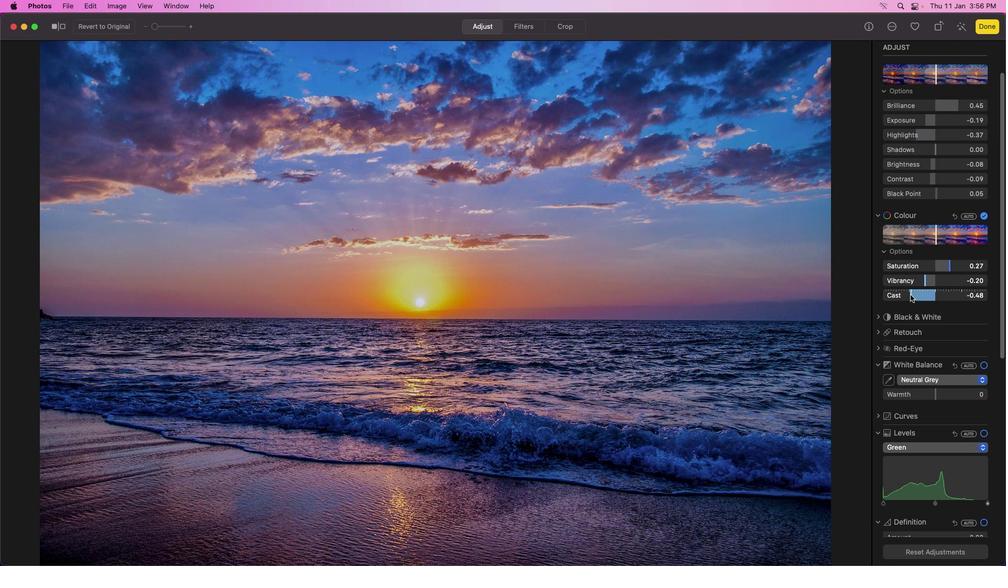 
Action: Mouse moved to (951, 296)
Screenshot: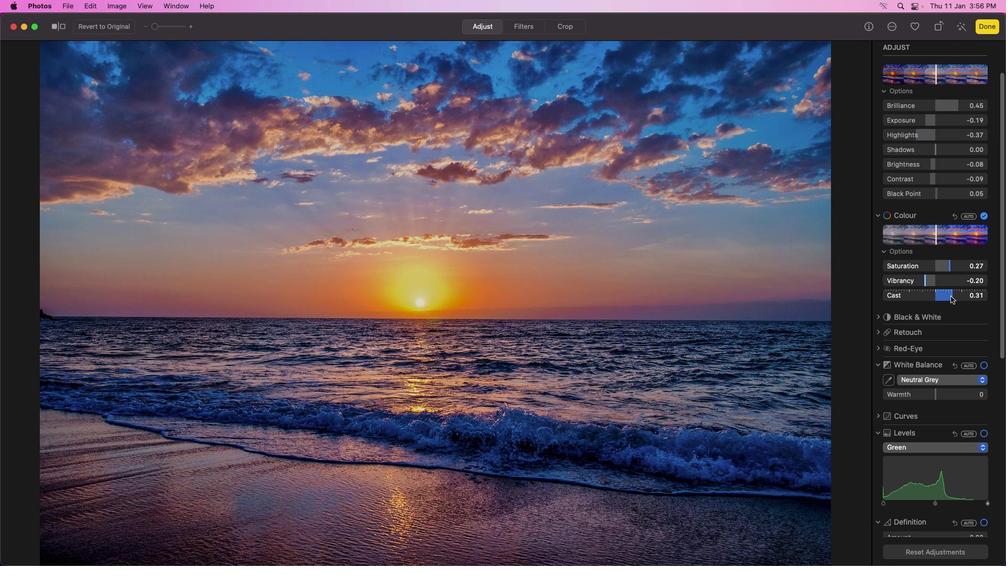 
Action: Mouse pressed left at (951, 296)
Screenshot: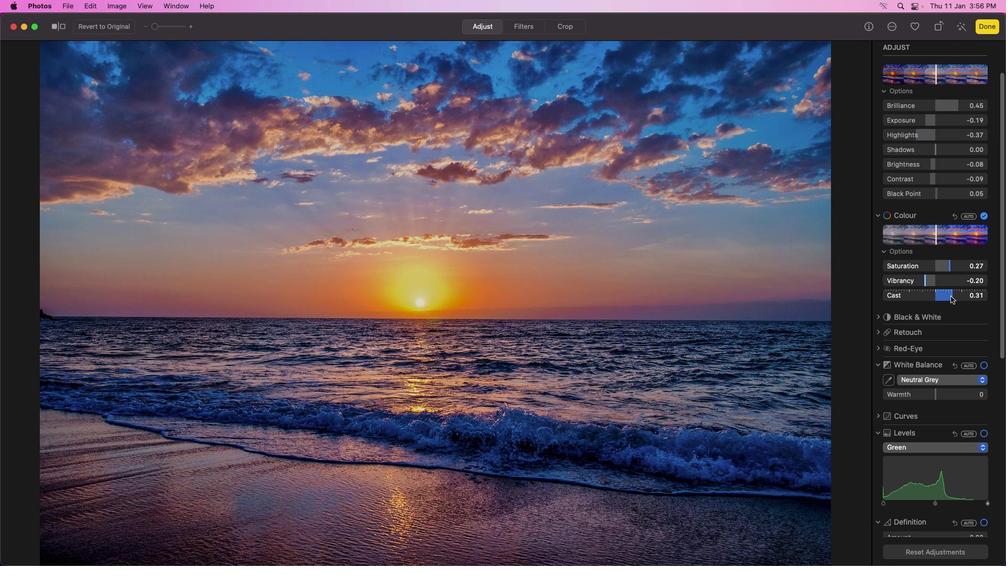 
Action: Mouse moved to (956, 296)
Screenshot: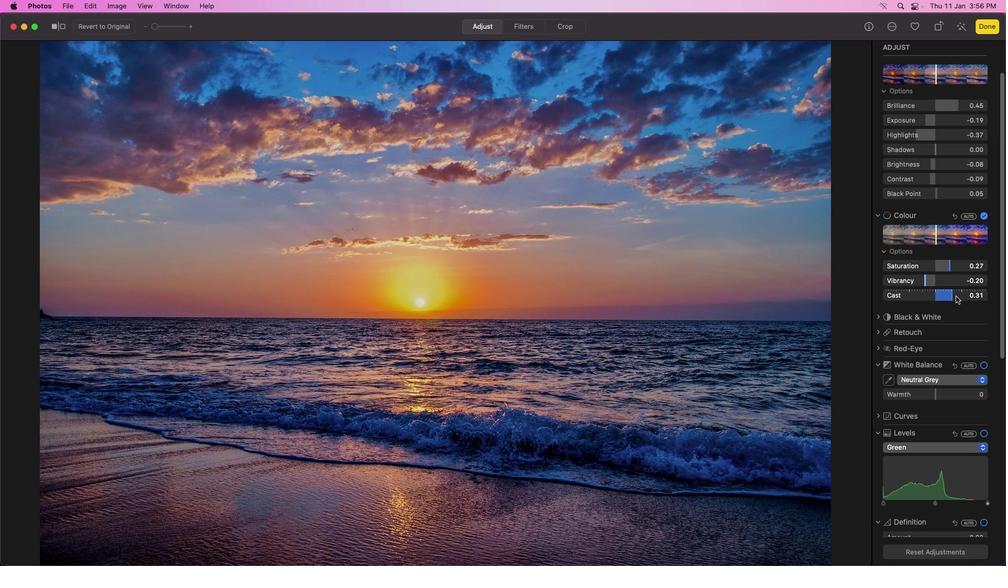 
Action: Mouse pressed left at (956, 296)
Screenshot: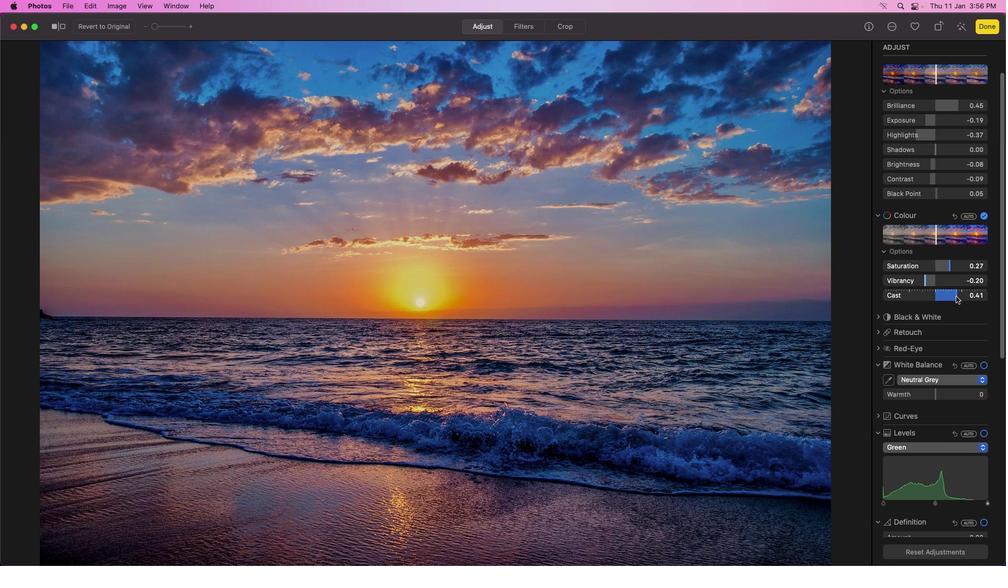
Action: Mouse moved to (959, 295)
Screenshot: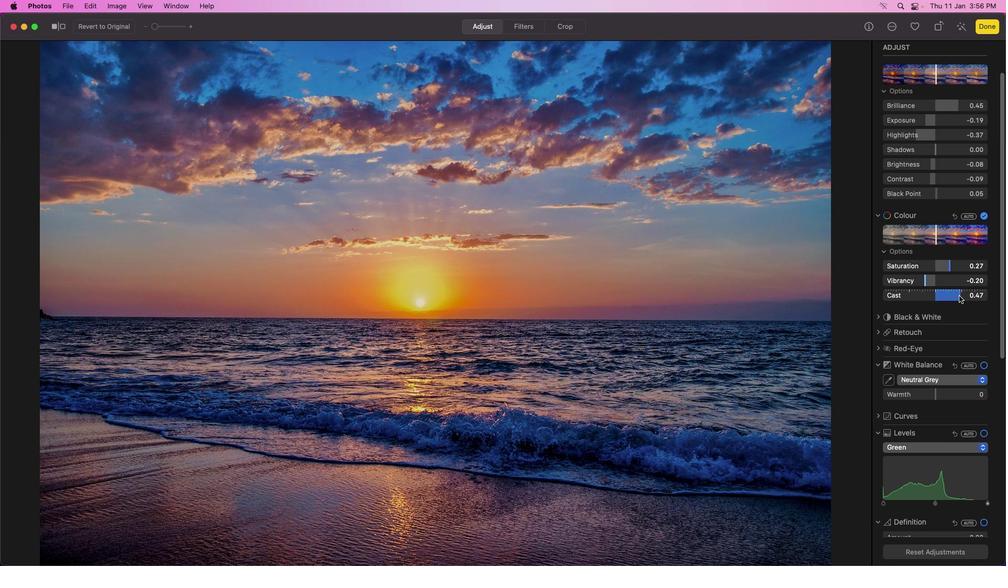 
Action: Mouse pressed left at (959, 295)
Screenshot: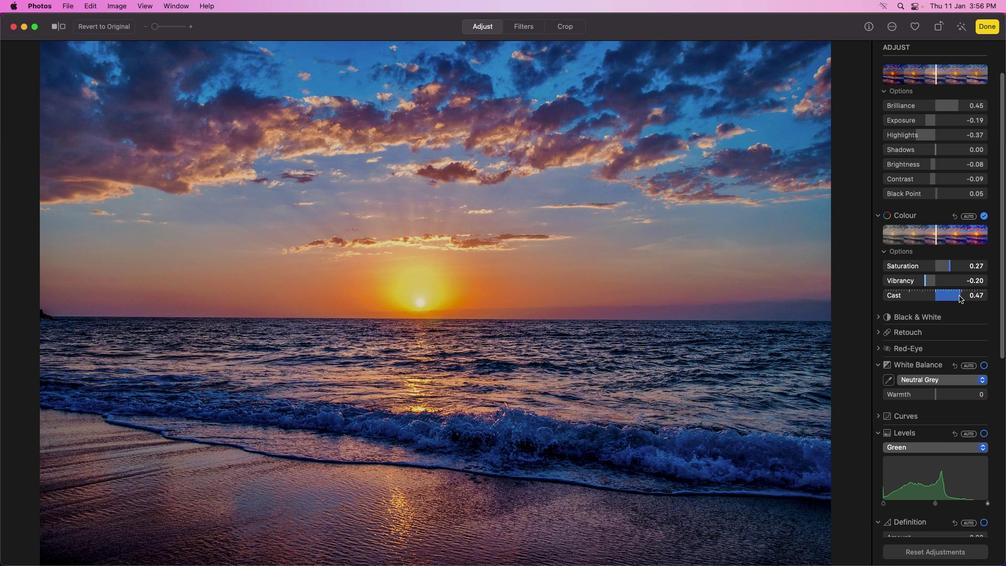 
Action: Mouse moved to (962, 295)
Screenshot: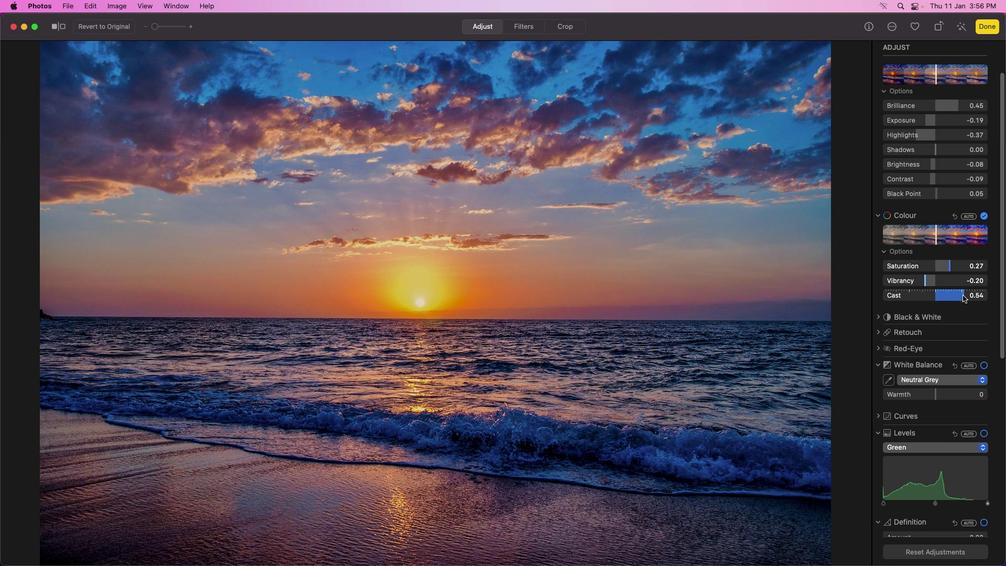 
Action: Mouse pressed left at (962, 295)
Screenshot: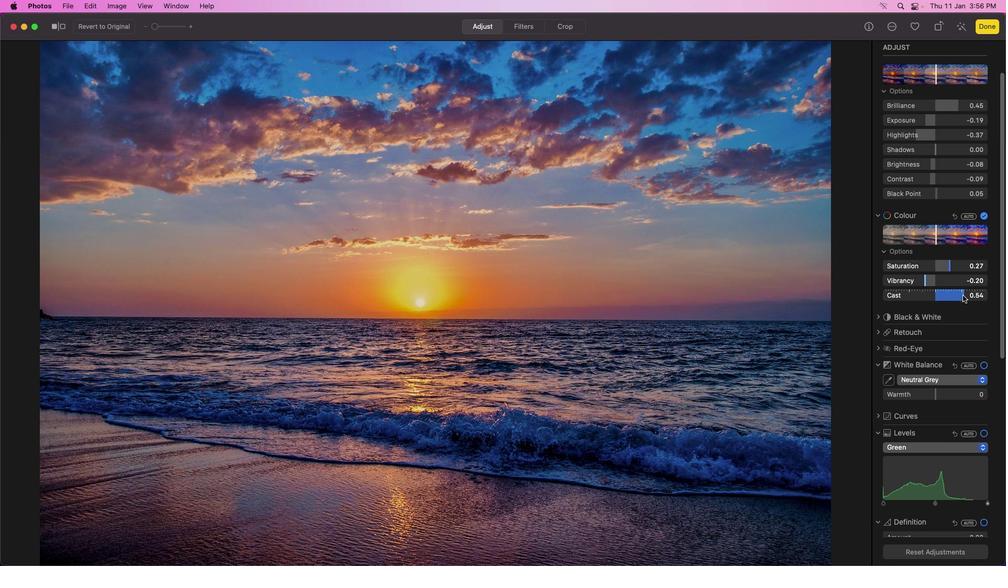 
Action: Mouse moved to (965, 295)
Screenshot: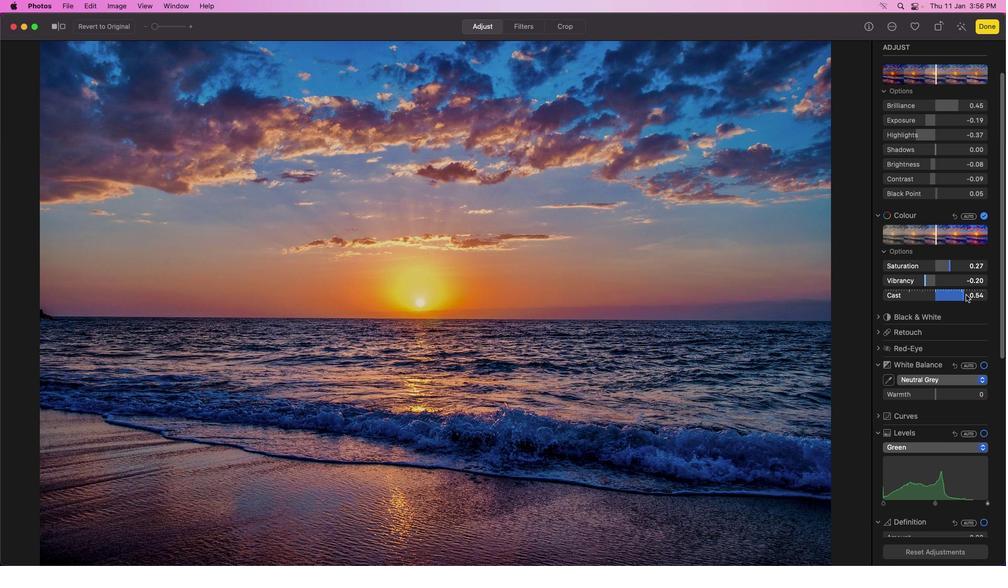 
Action: Mouse pressed left at (965, 295)
Screenshot: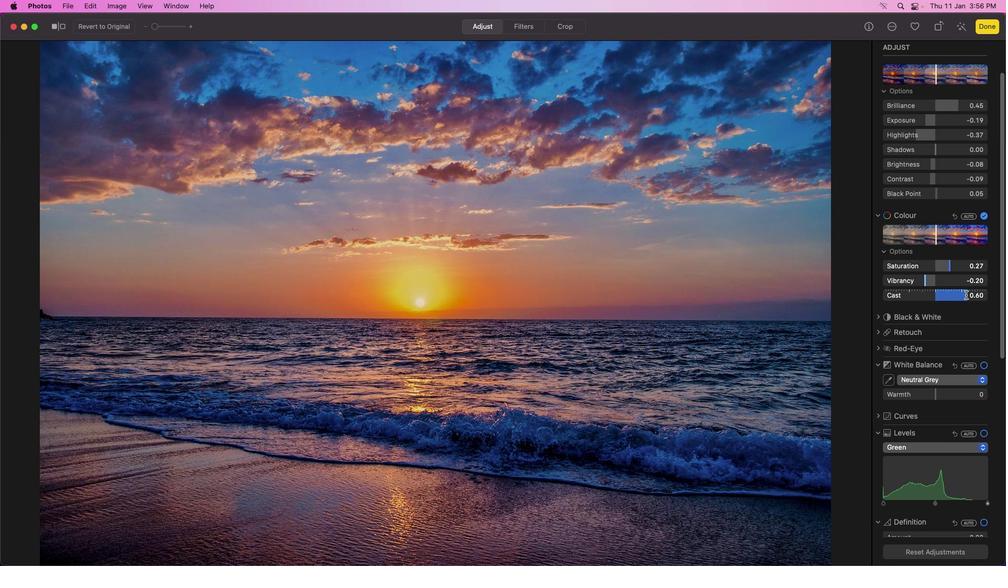 
Action: Mouse moved to (969, 294)
Screenshot: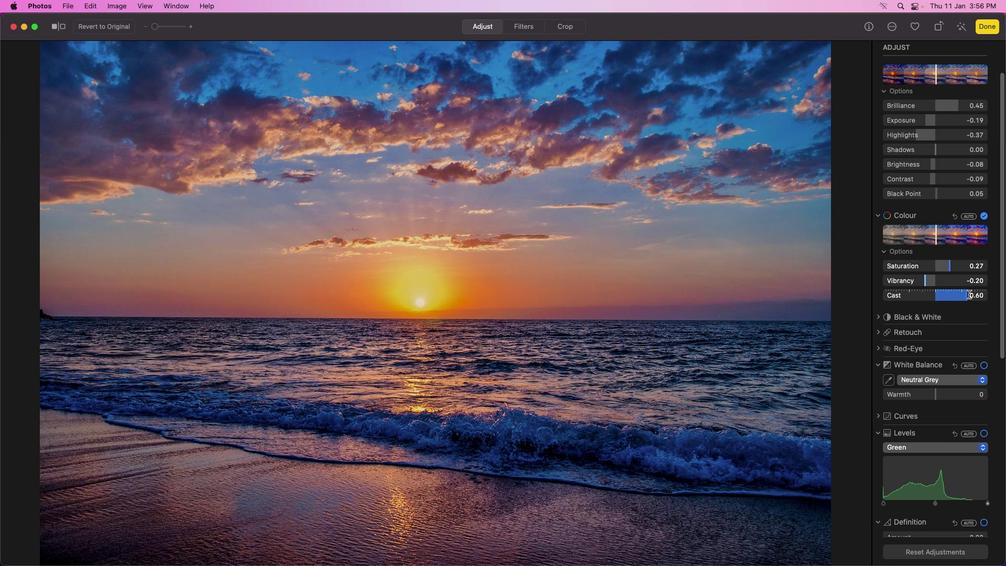 
Action: Mouse pressed left at (969, 294)
Screenshot: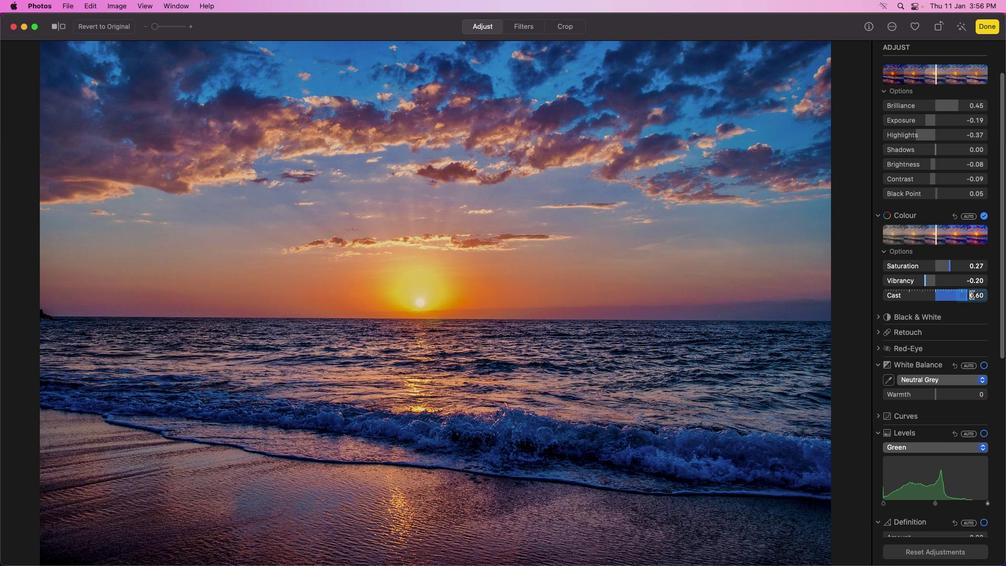 
Action: Mouse moved to (947, 295)
Screenshot: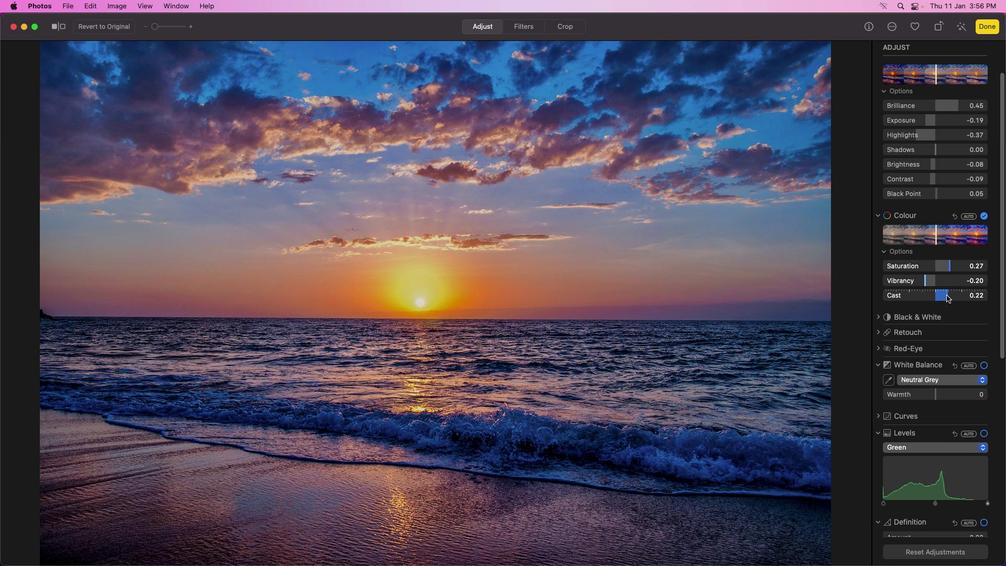 
Action: Mouse pressed left at (947, 295)
Screenshot: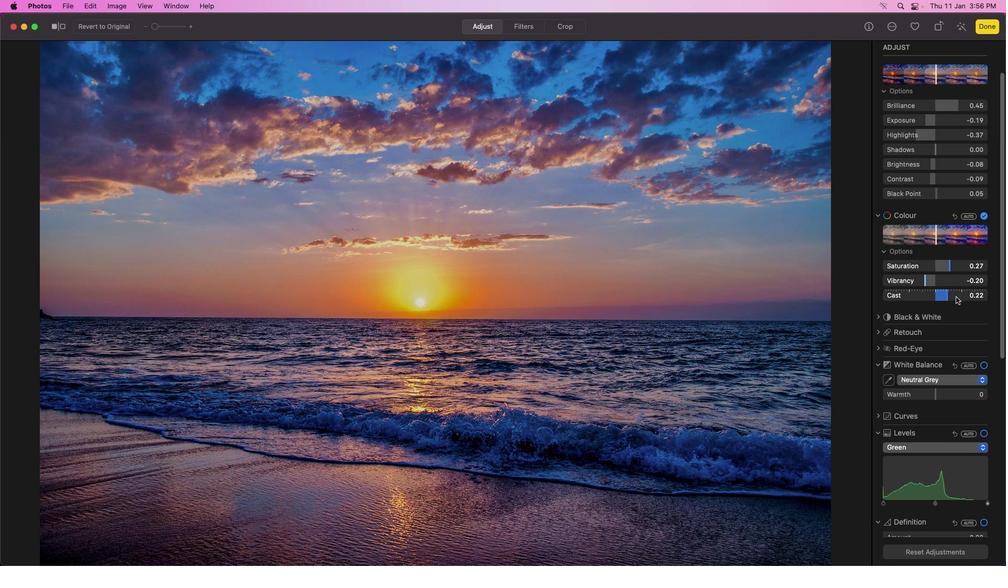 
Action: Mouse moved to (957, 297)
Screenshot: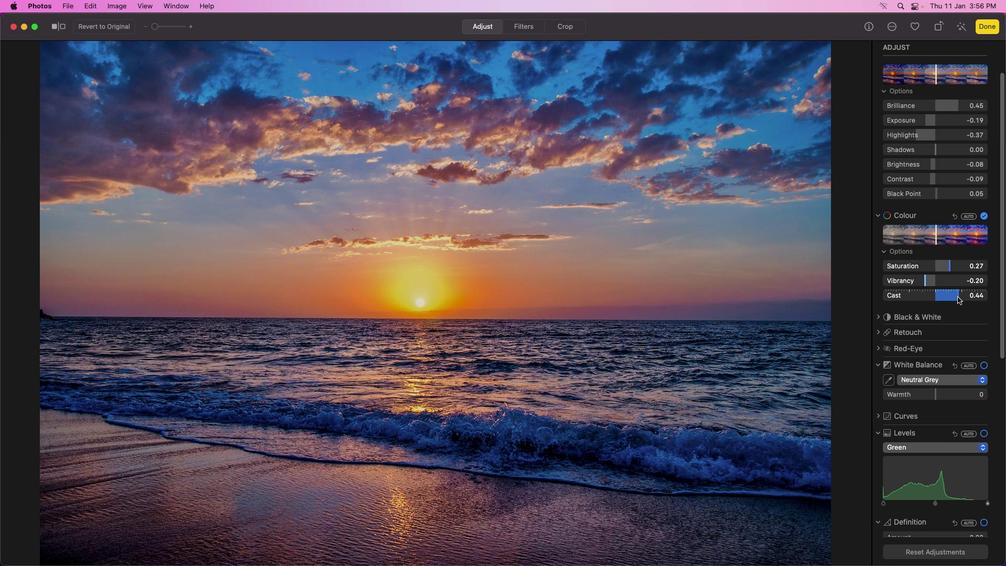 
Action: Mouse pressed left at (957, 297)
Screenshot: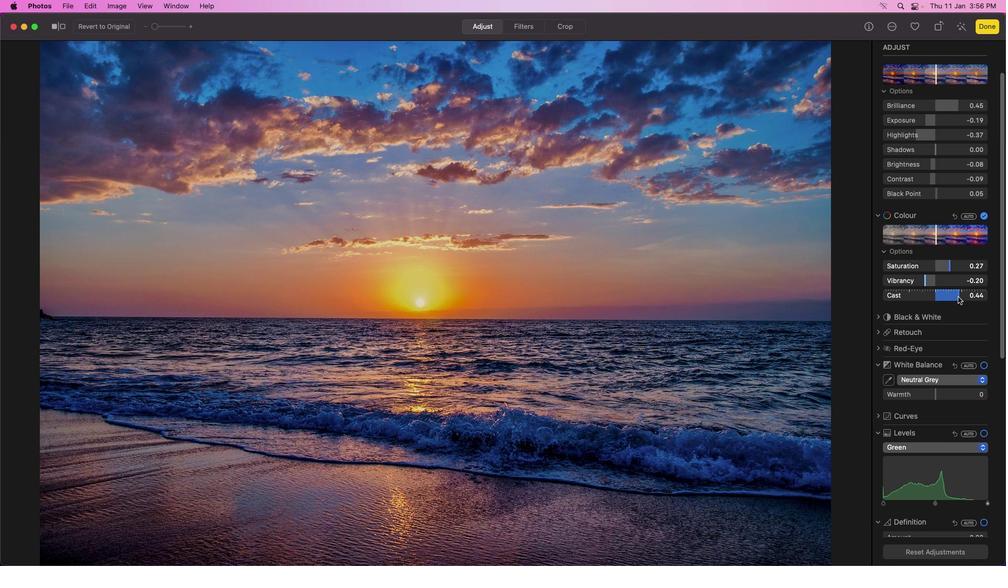 
Action: Mouse moved to (951, 311)
Screenshot: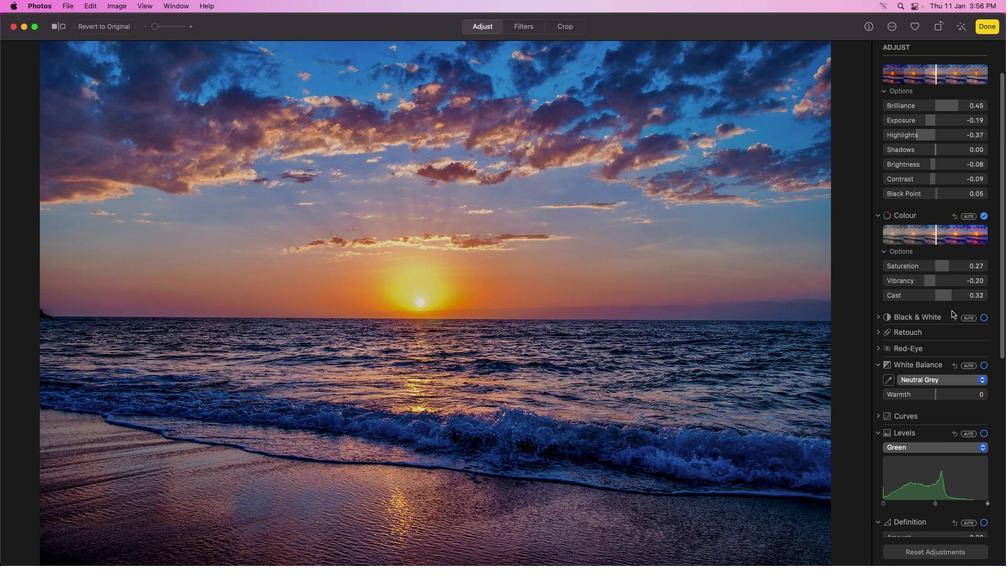 
Action: Mouse scrolled (951, 311) with delta (0, 0)
Screenshot: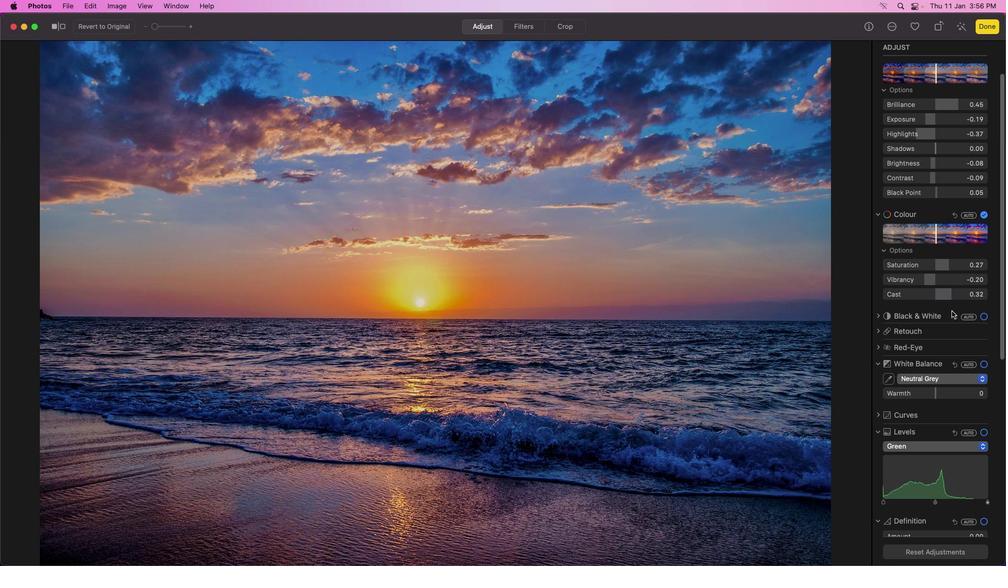 
Action: Mouse moved to (952, 311)
Screenshot: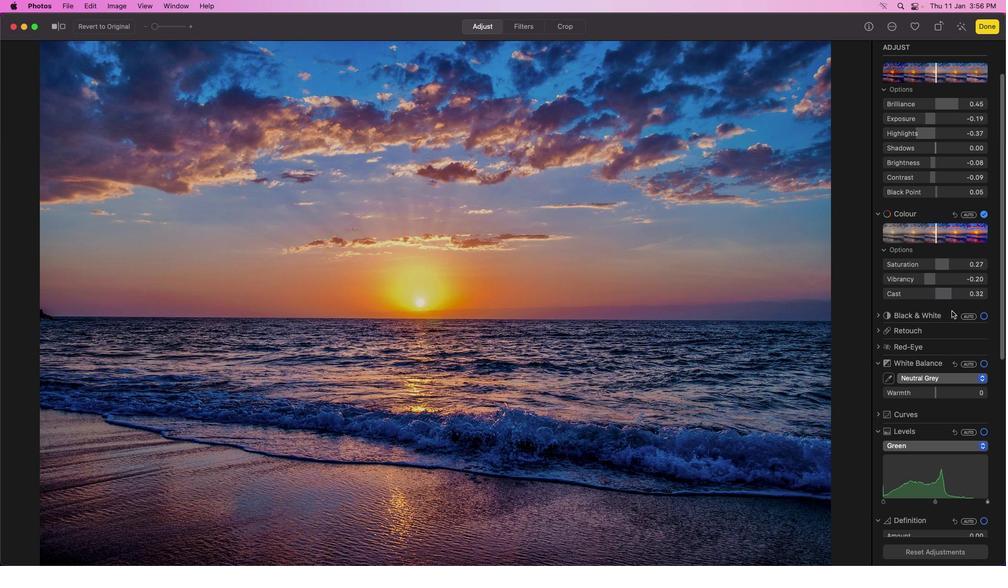 
Action: Mouse scrolled (952, 311) with delta (0, 0)
Screenshot: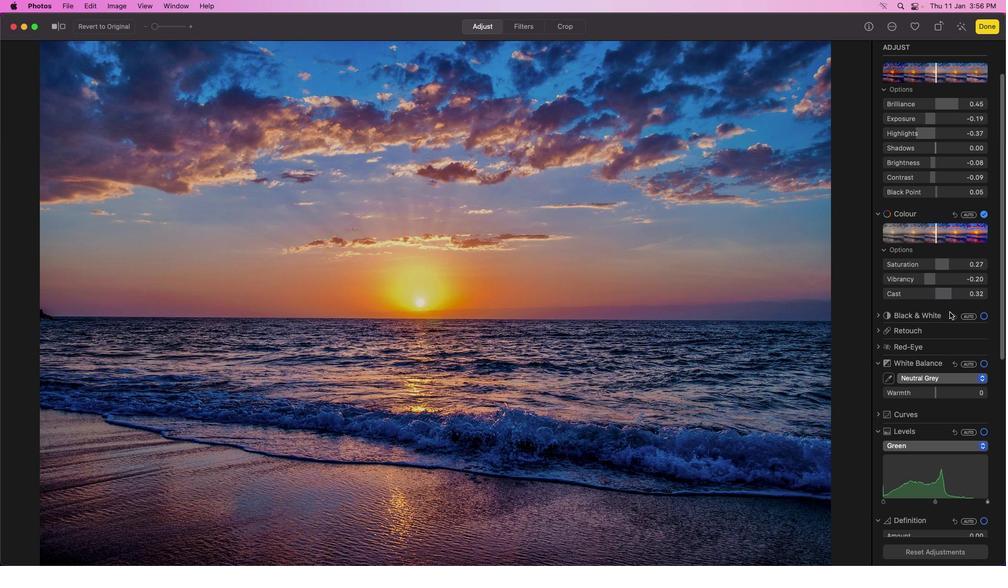 
Action: Mouse scrolled (952, 311) with delta (0, 0)
Screenshot: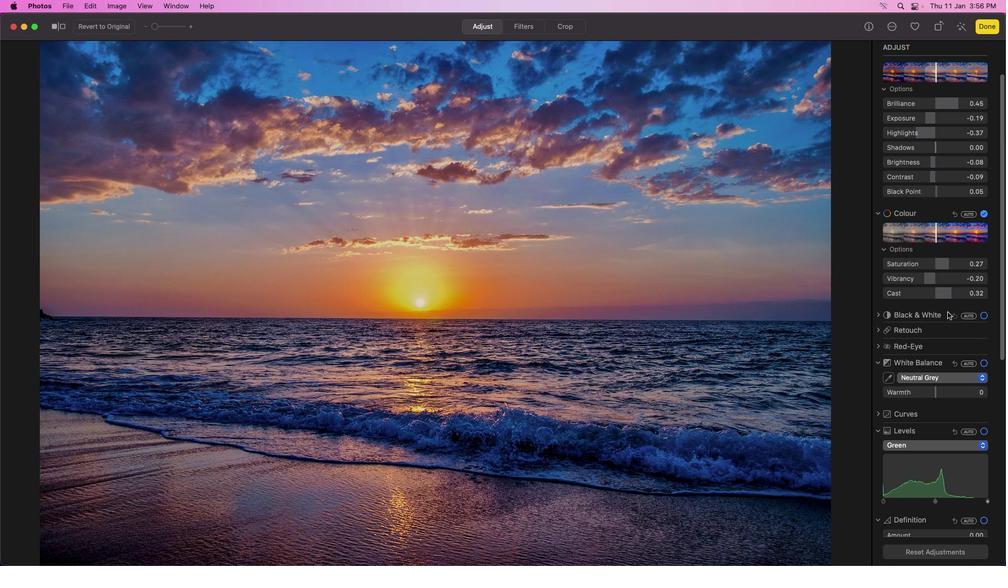 
Action: Mouse moved to (948, 312)
Screenshot: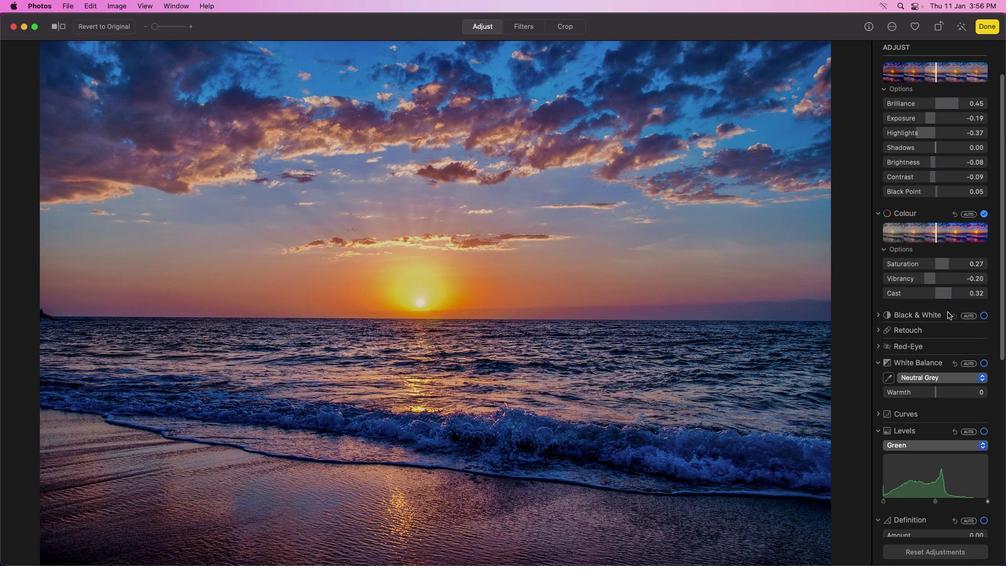 
Action: Mouse scrolled (948, 312) with delta (0, 0)
Screenshot: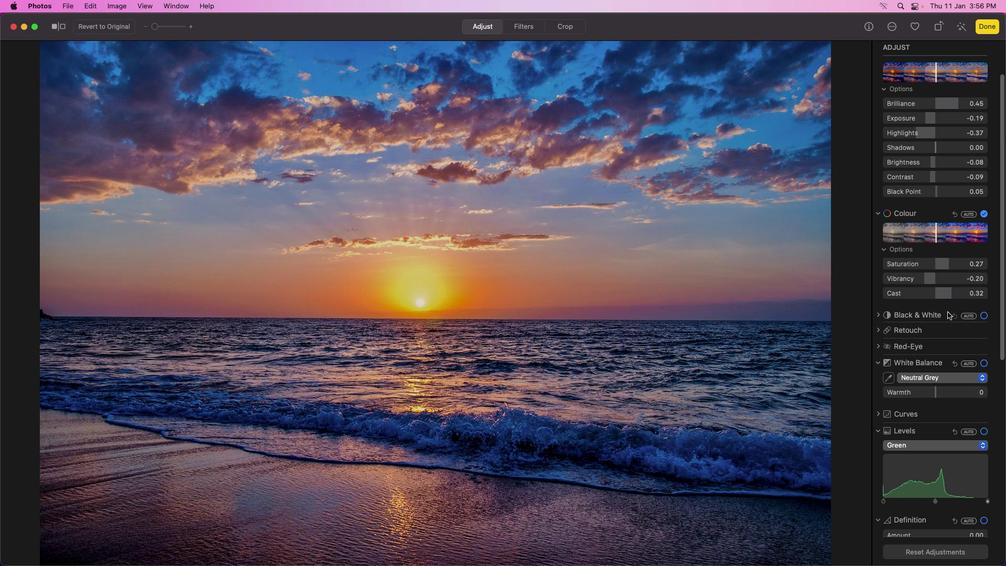 
Action: Mouse moved to (945, 309)
Screenshot: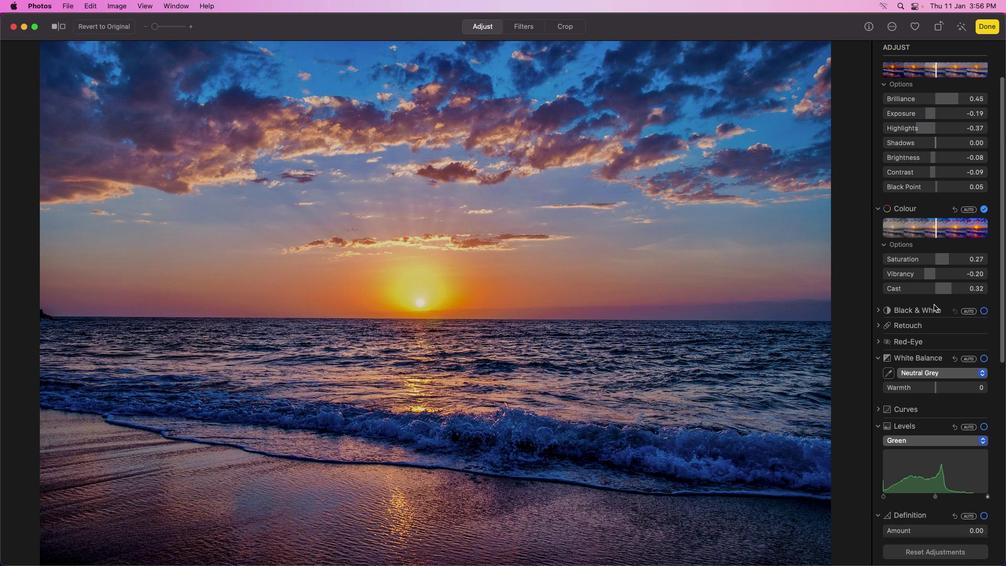 
Action: Mouse scrolled (945, 309) with delta (0, 0)
Screenshot: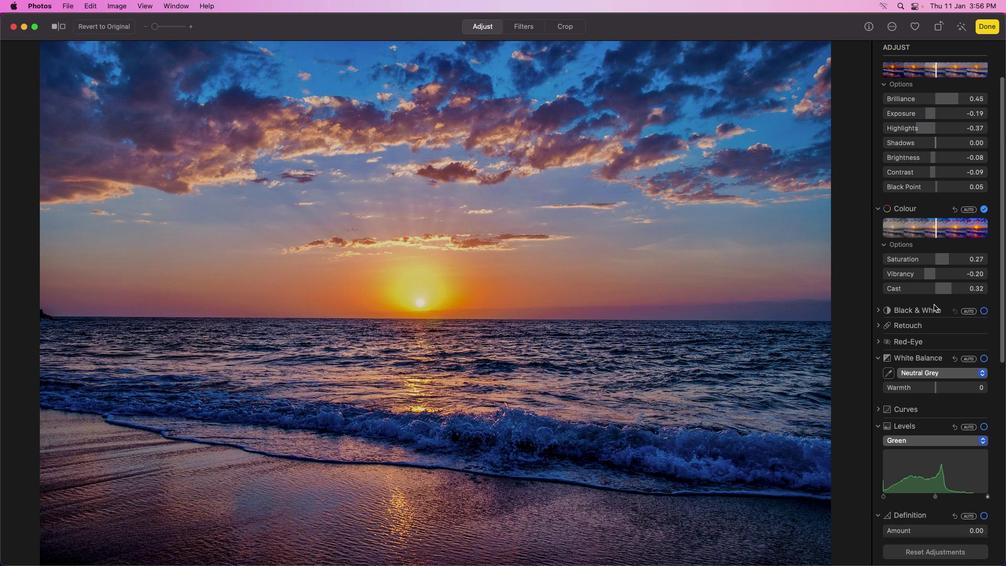 
Action: Mouse moved to (943, 309)
Screenshot: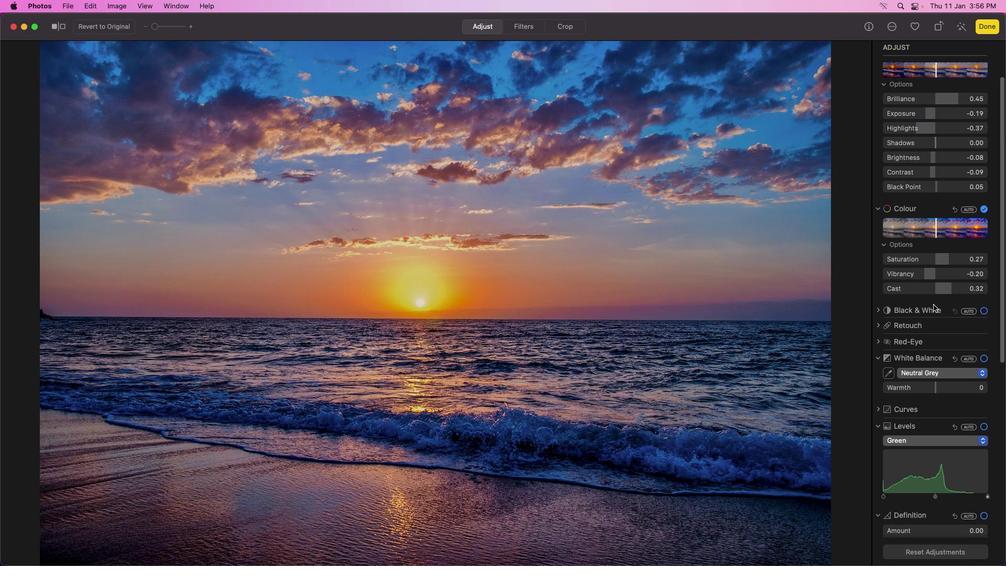 
Action: Mouse scrolled (943, 309) with delta (0, 0)
Screenshot: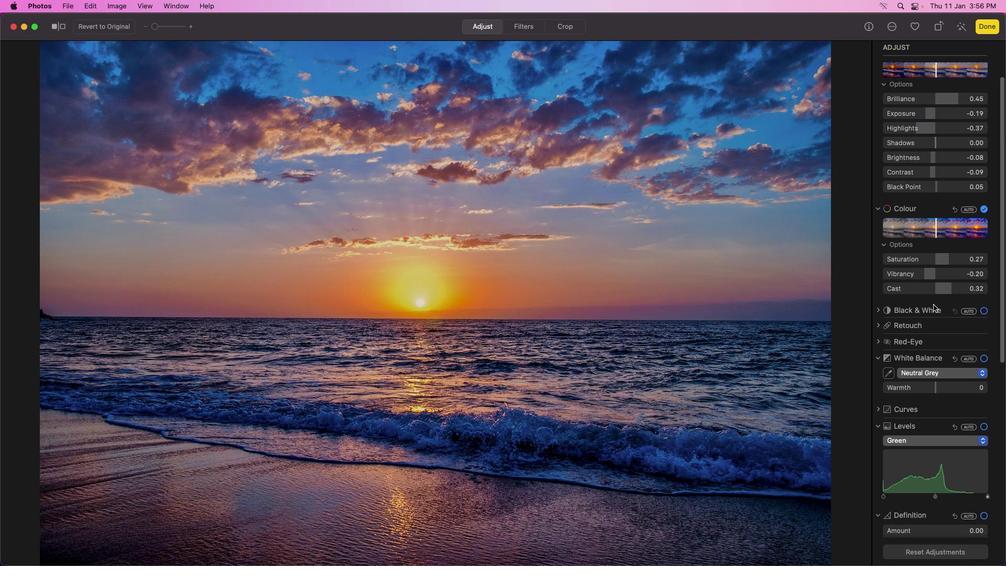 
Action: Mouse moved to (932, 303)
Screenshot: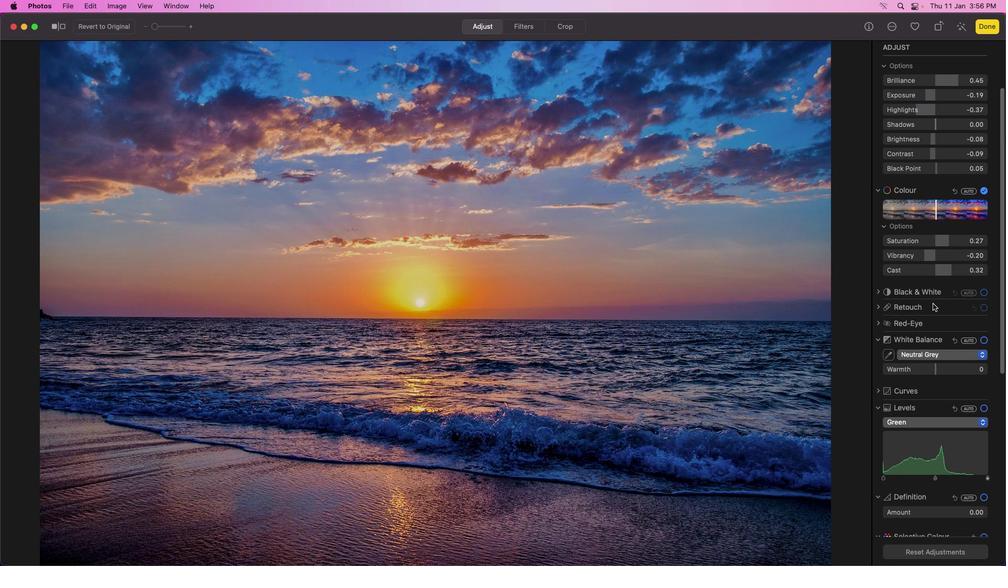 
Action: Mouse scrolled (932, 303) with delta (0, 0)
Screenshot: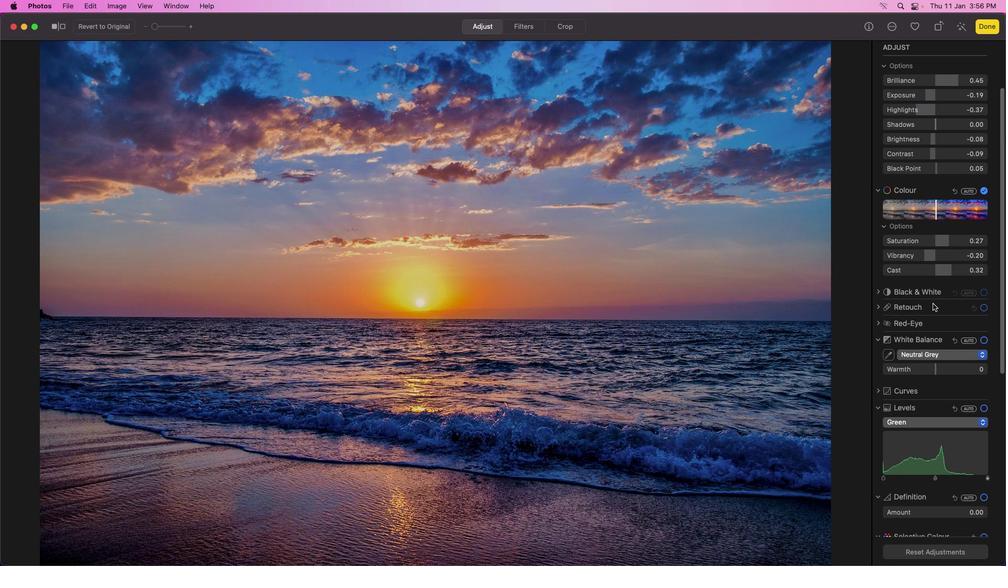 
Action: Mouse scrolled (932, 303) with delta (0, 0)
Screenshot: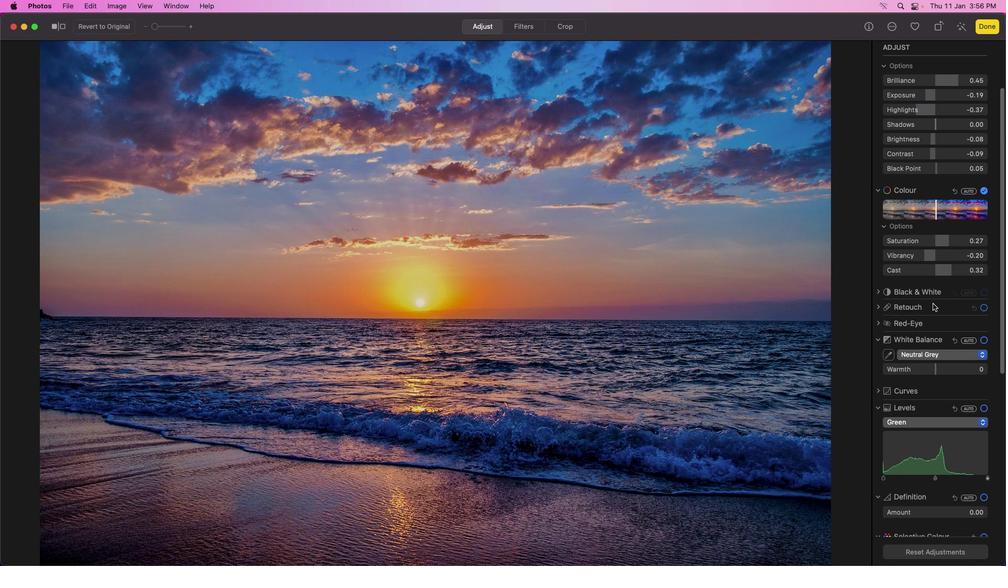 
Action: Mouse moved to (933, 303)
Screenshot: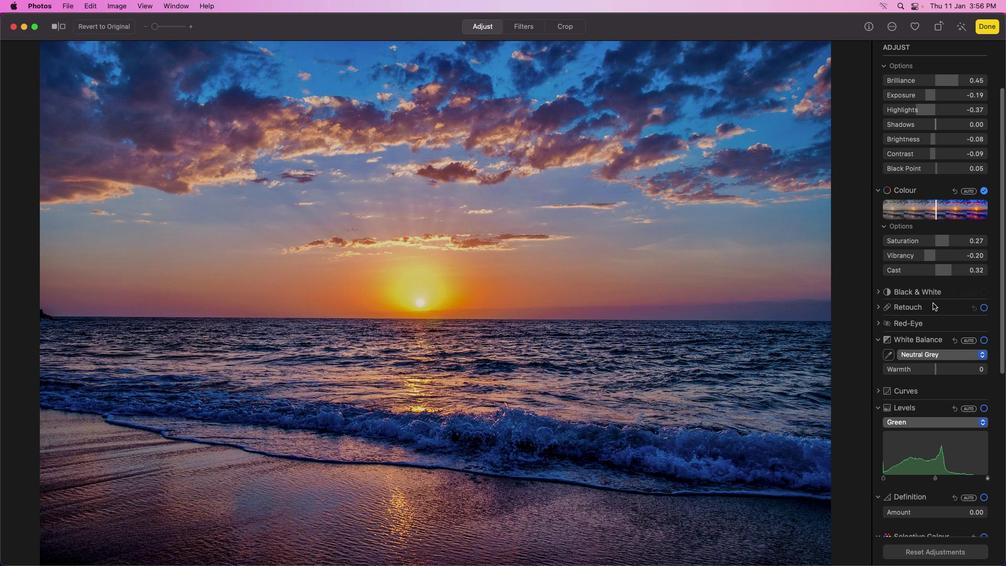 
Action: Mouse scrolled (933, 303) with delta (0, -1)
Screenshot: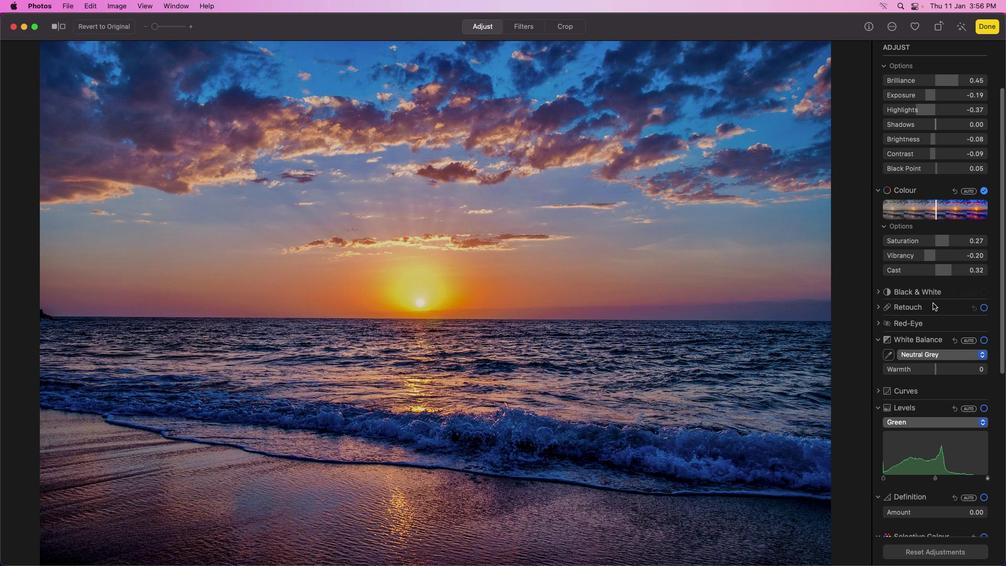 
Action: Mouse moved to (911, 301)
Screenshot: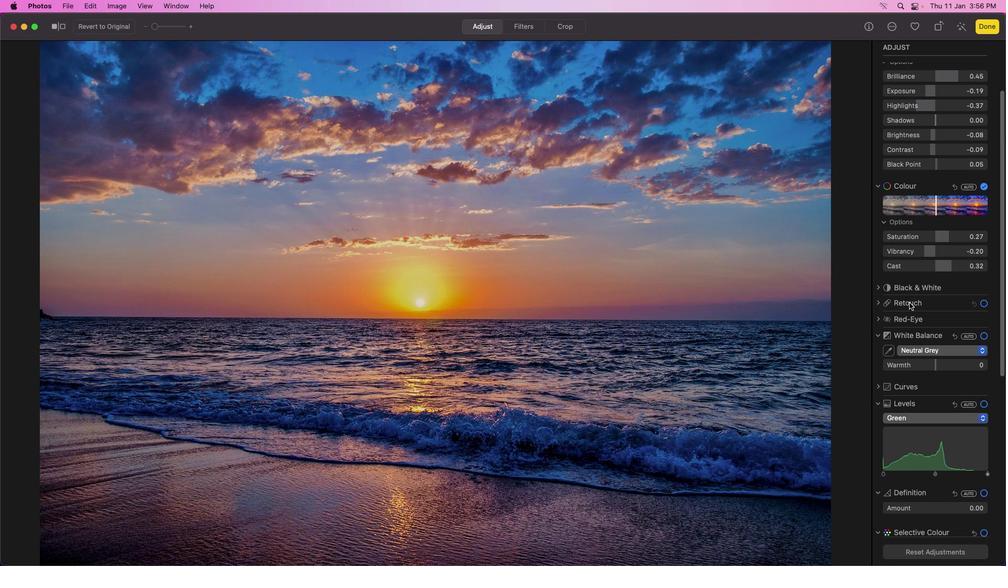 
Action: Mouse scrolled (911, 301) with delta (0, 0)
Screenshot: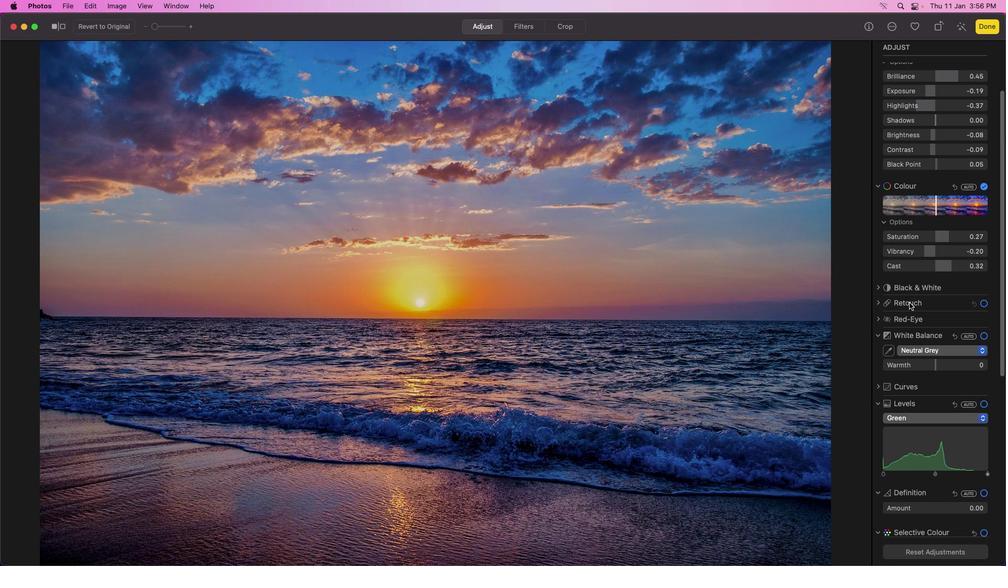 
Action: Mouse moved to (911, 301)
Screenshot: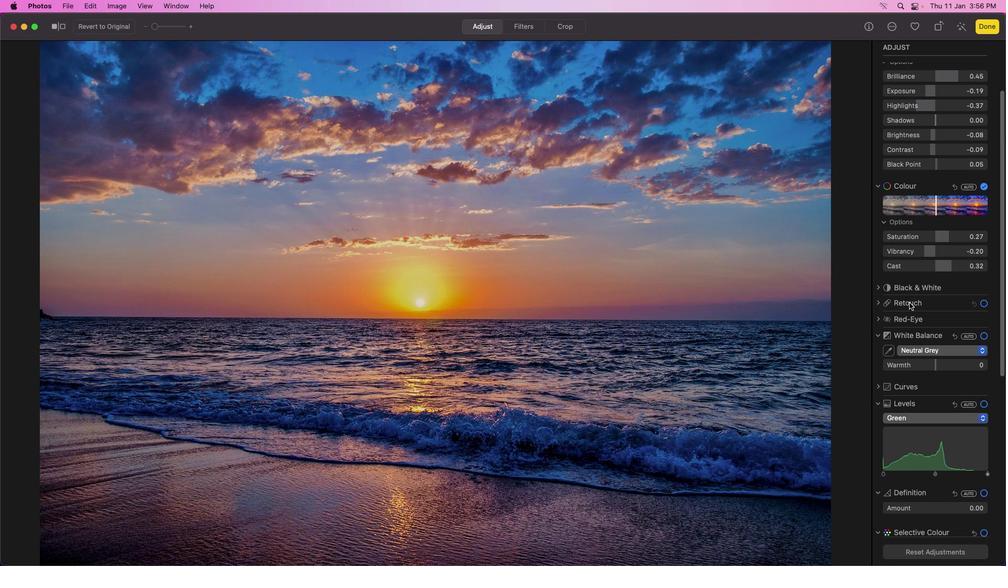 
Action: Mouse scrolled (911, 301) with delta (0, 0)
Screenshot: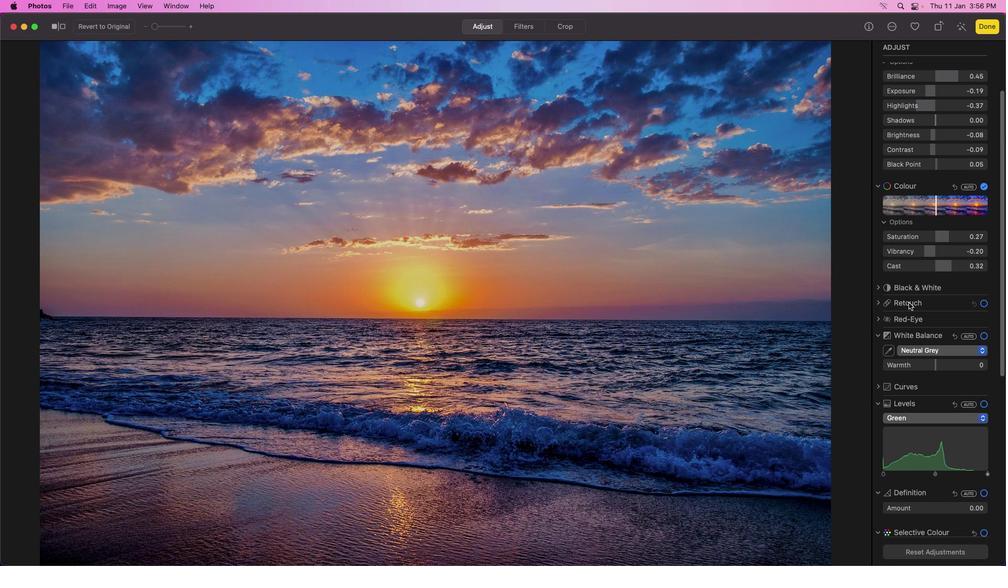 
Action: Mouse moved to (882, 290)
Screenshot: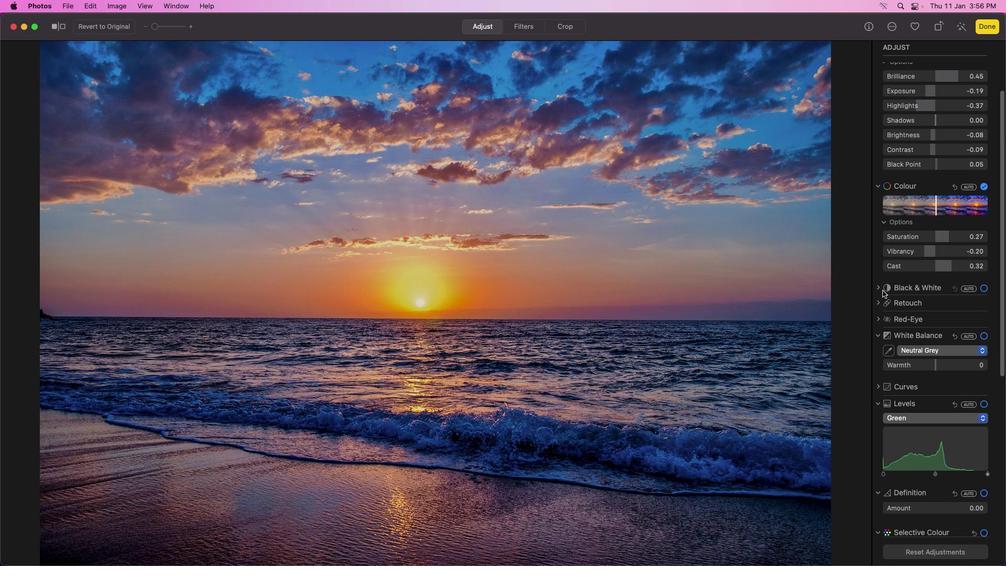 
Action: Mouse pressed left at (882, 290)
Screenshot: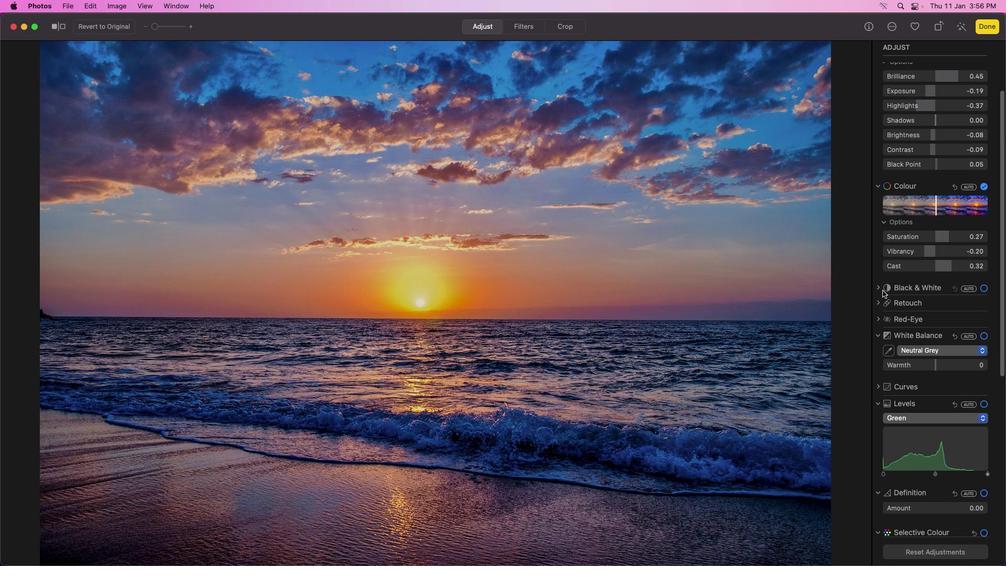 
Action: Mouse moved to (881, 289)
Screenshot: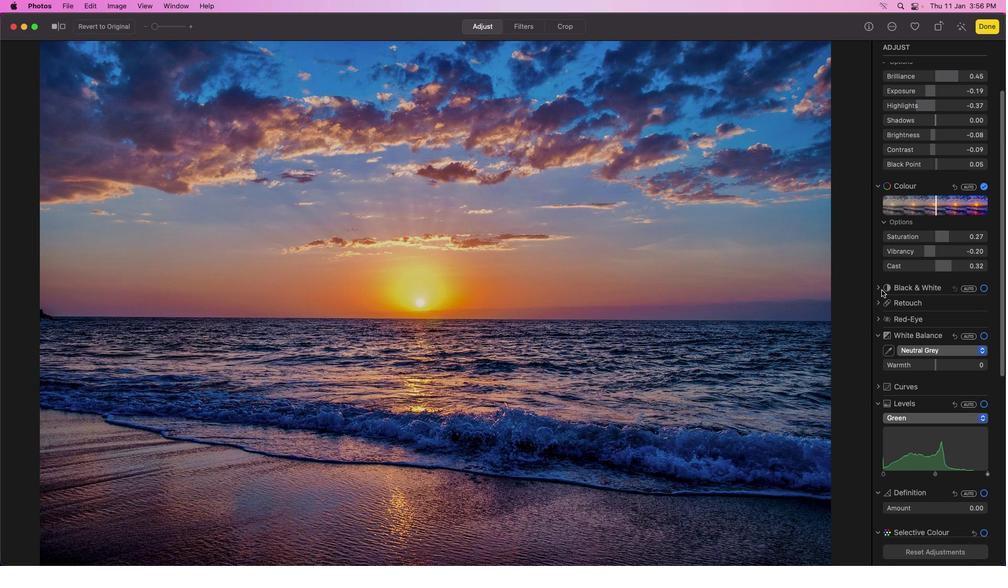 
Action: Mouse pressed left at (881, 289)
Screenshot: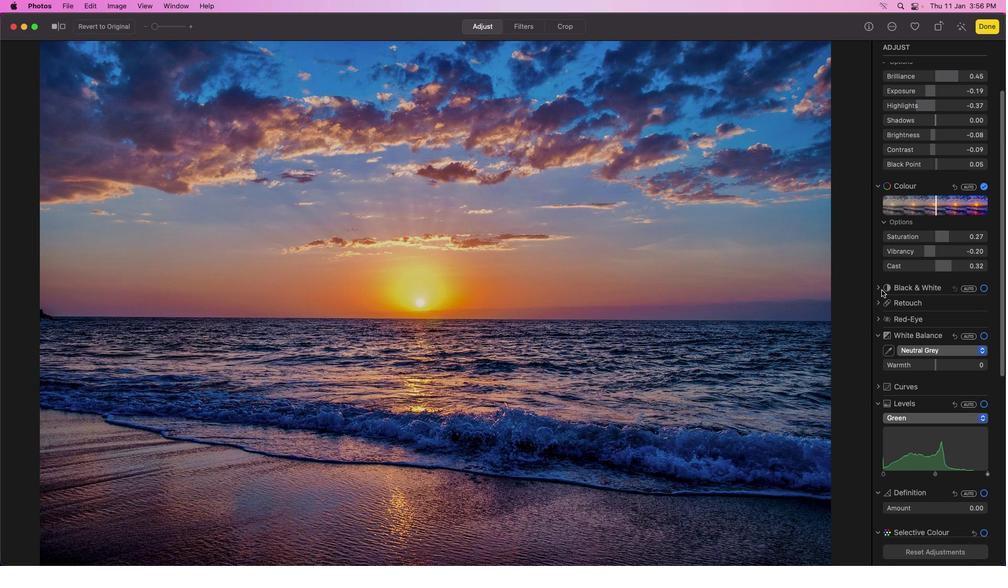 
Action: Mouse moved to (881, 289)
Screenshot: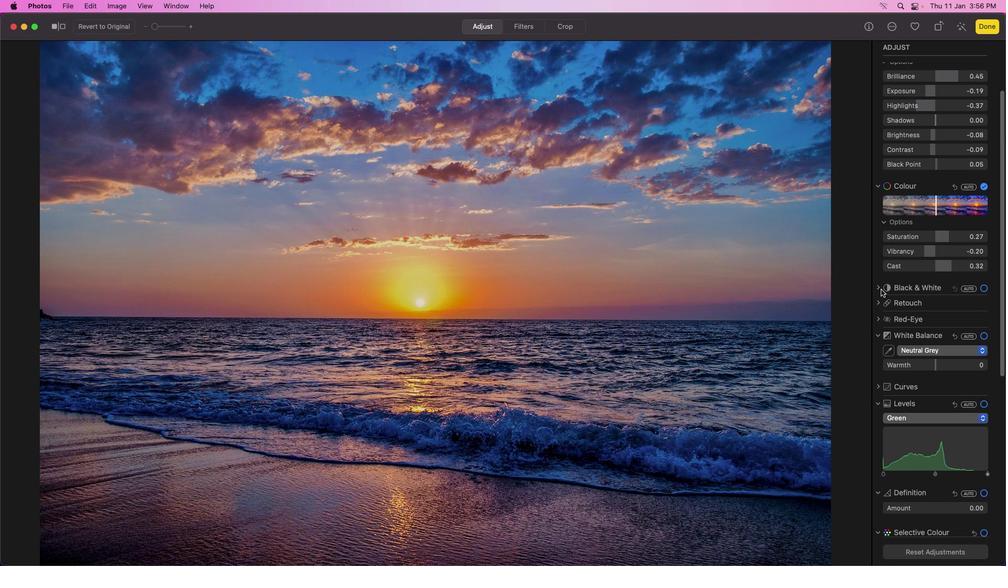 
Action: Mouse pressed left at (881, 289)
Screenshot: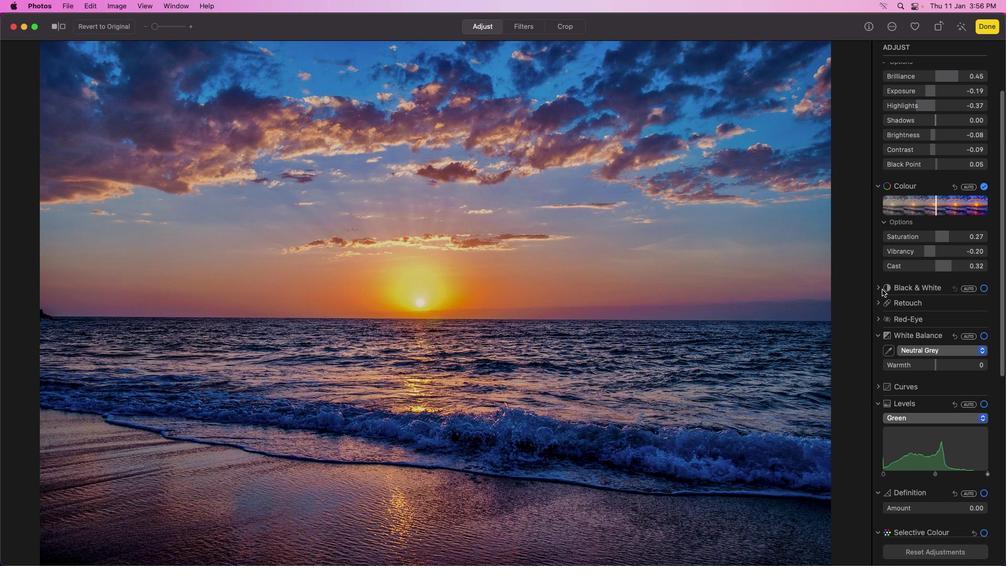 
Action: Mouse moved to (984, 291)
Screenshot: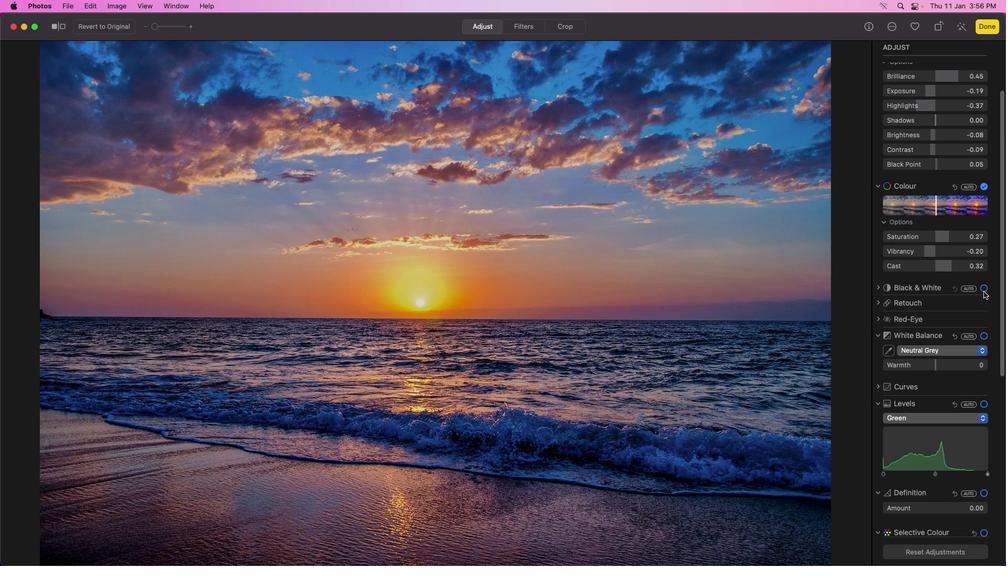 
Action: Mouse pressed left at (984, 291)
Screenshot: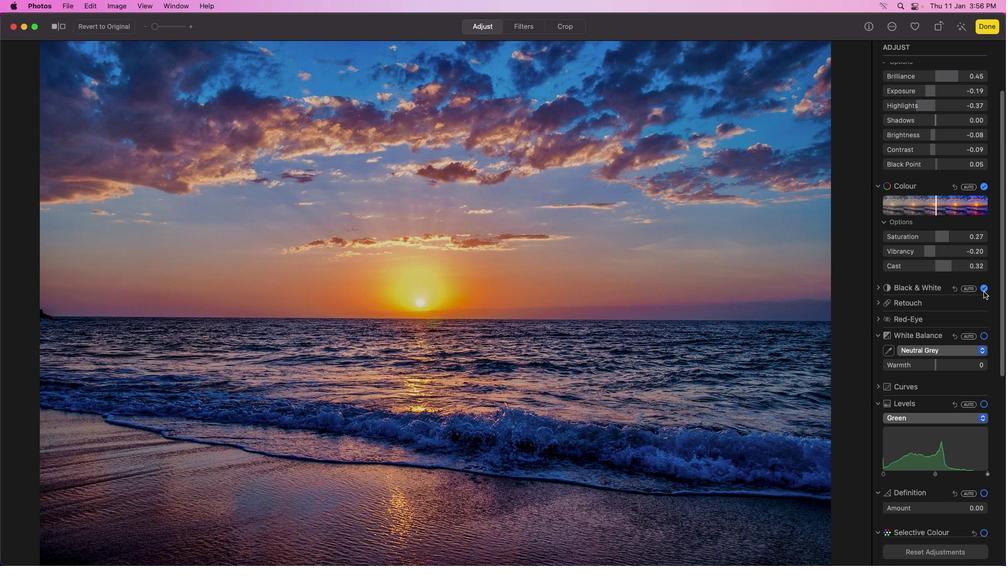 
Action: Mouse pressed left at (984, 291)
Screenshot: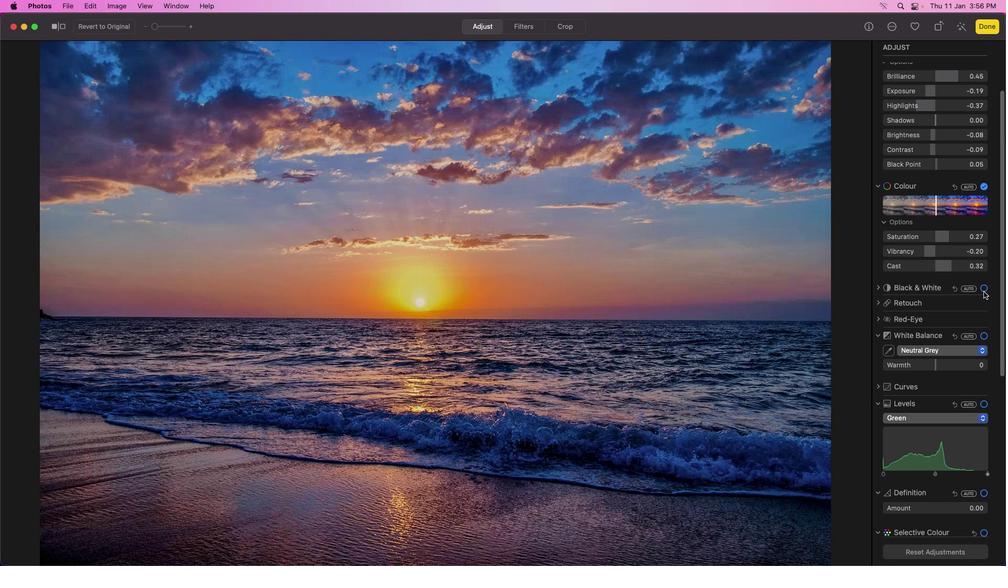 
Action: Mouse pressed left at (984, 291)
Screenshot: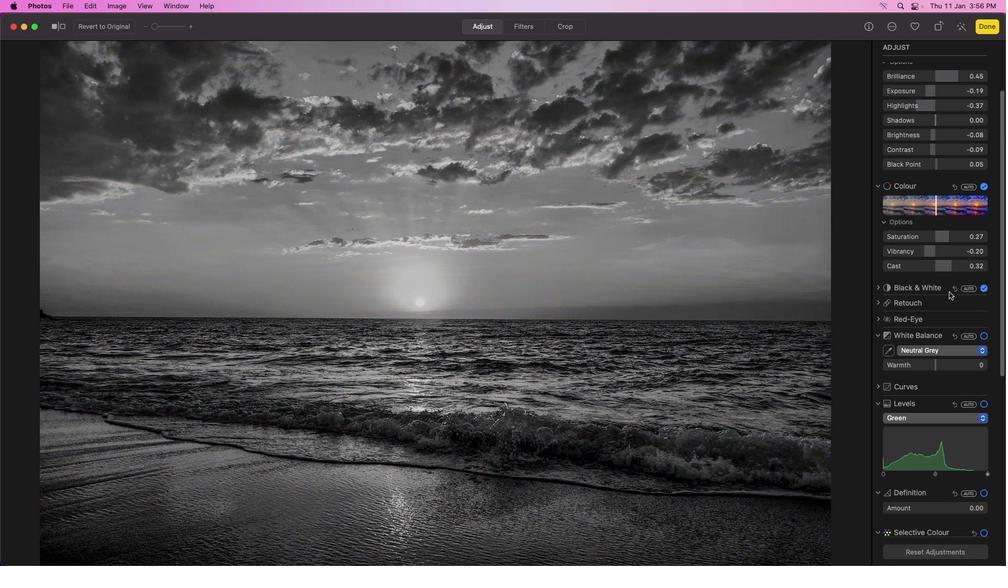 
Action: Mouse moved to (882, 287)
Screenshot: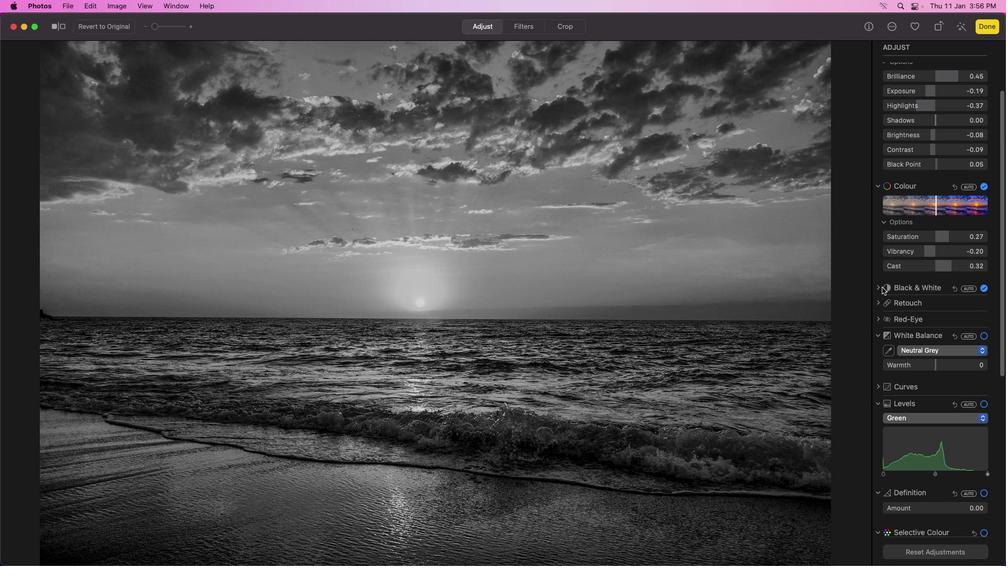 
Action: Mouse pressed left at (882, 287)
Screenshot: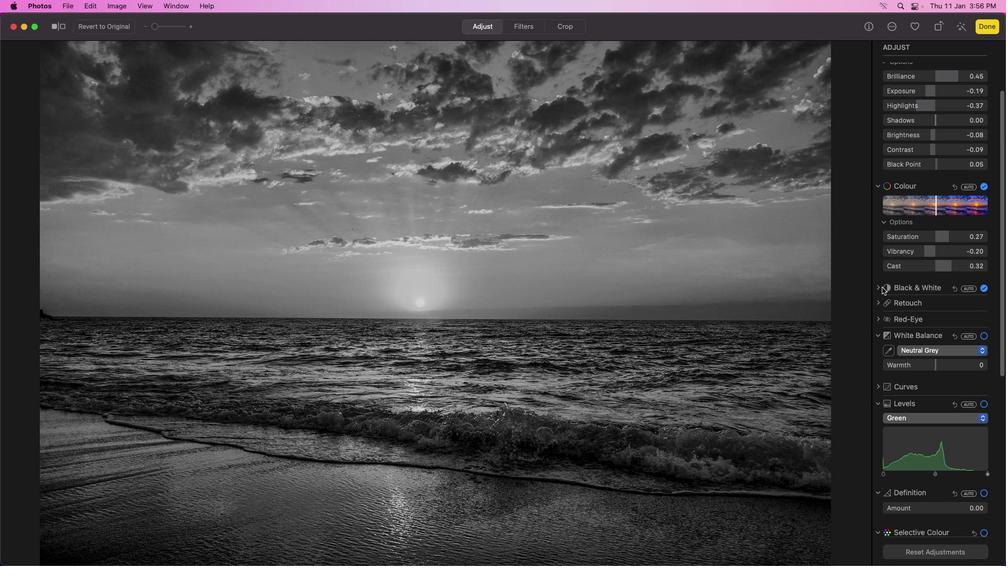 
Action: Mouse moved to (879, 289)
Screenshot: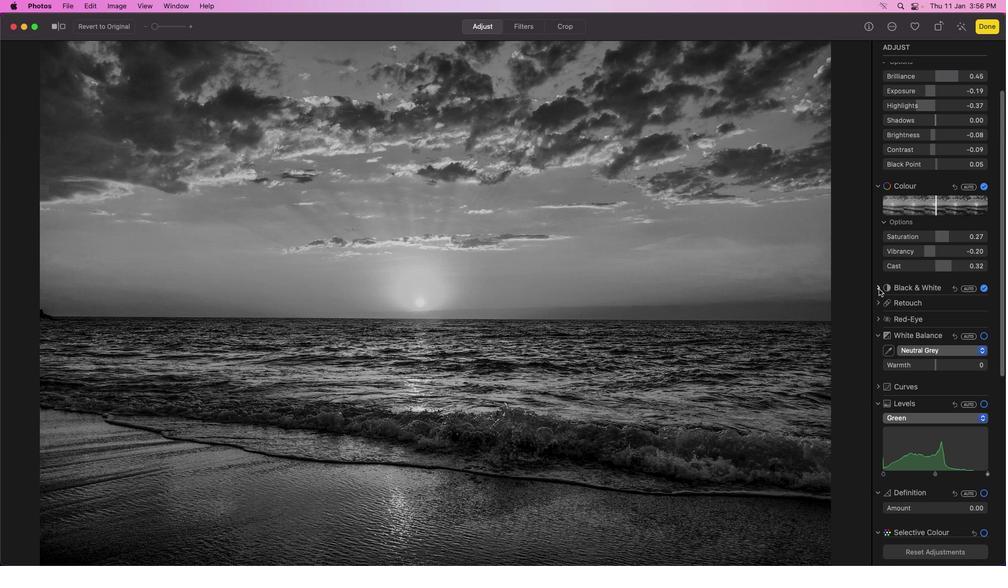 
Action: Mouse pressed left at (879, 289)
Screenshot: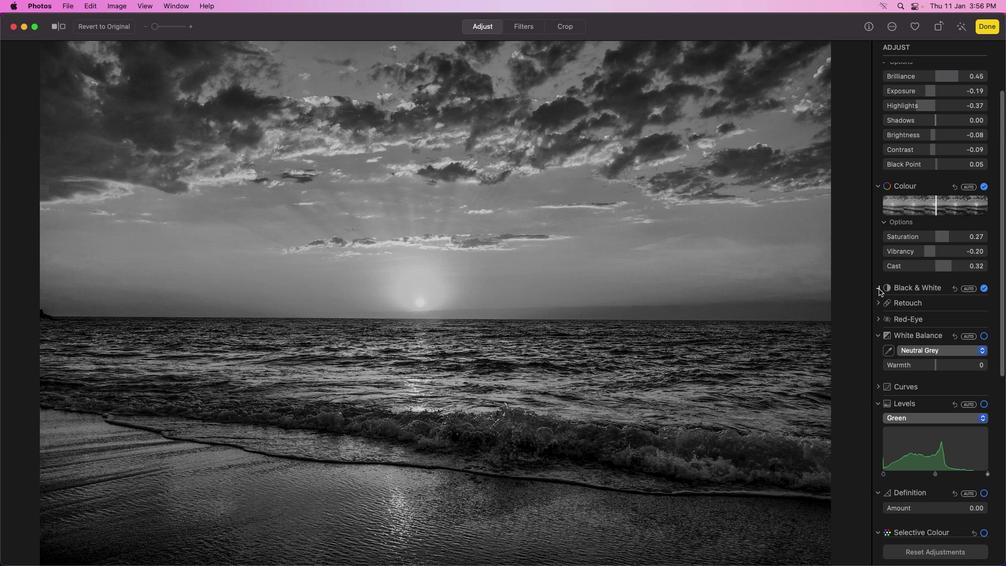 
Action: Mouse moved to (984, 290)
Screenshot: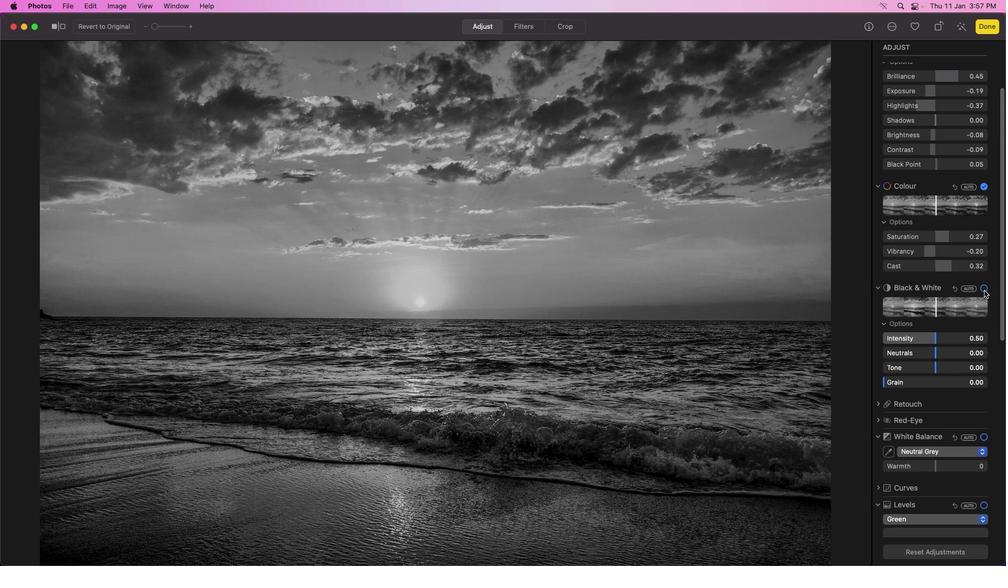 
Action: Mouse pressed left at (984, 290)
Screenshot: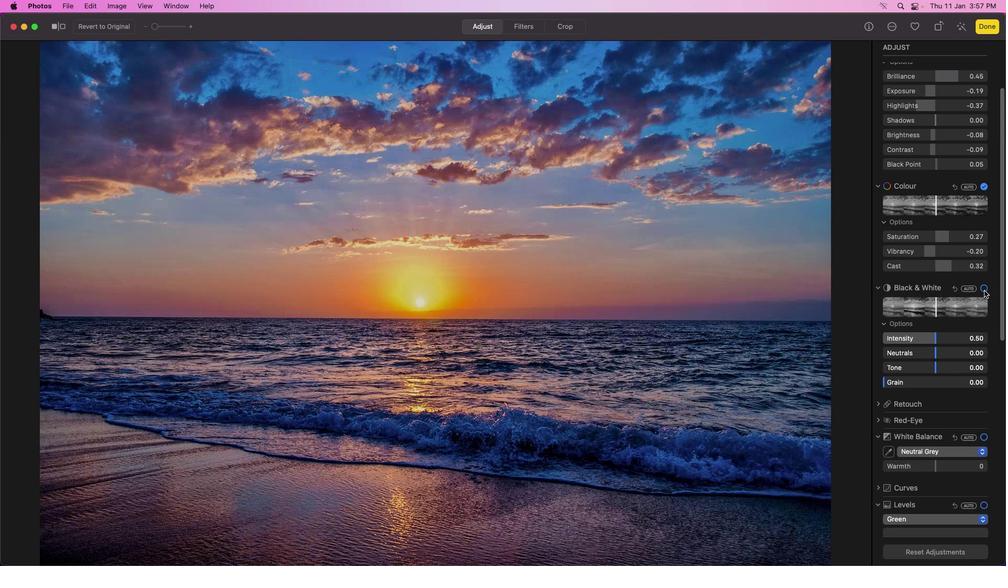 
Action: Mouse moved to (961, 316)
Screenshot: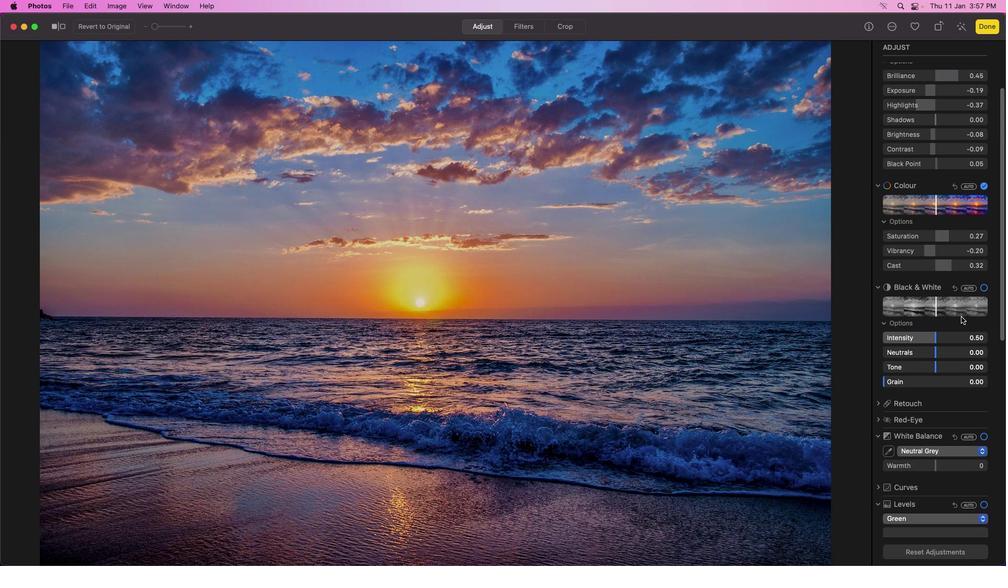 
Action: Mouse scrolled (961, 316) with delta (0, 0)
Screenshot: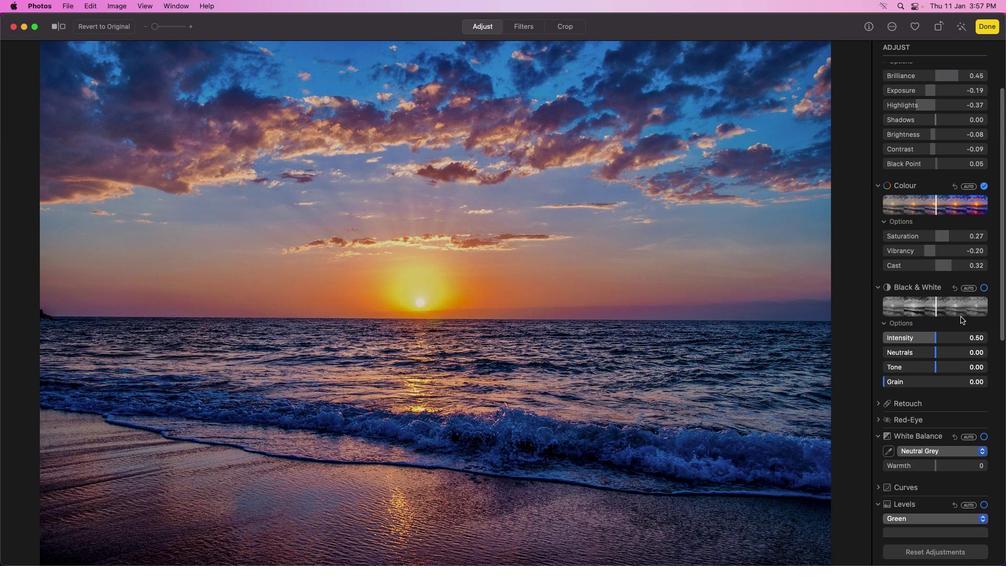 
Action: Mouse moved to (961, 317)
Screenshot: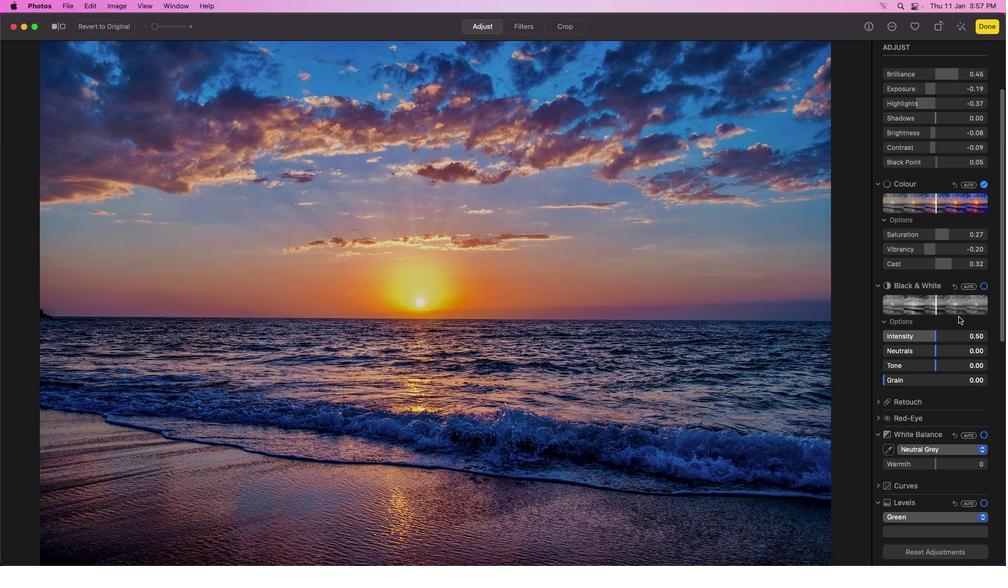 
Action: Mouse scrolled (961, 317) with delta (0, 0)
Screenshot: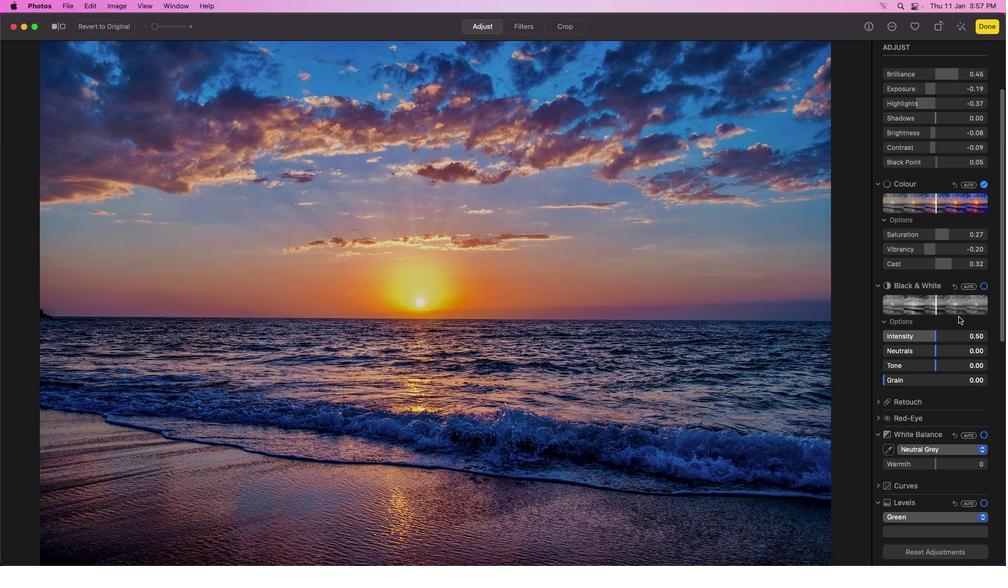 
Action: Mouse moved to (959, 317)
Screenshot: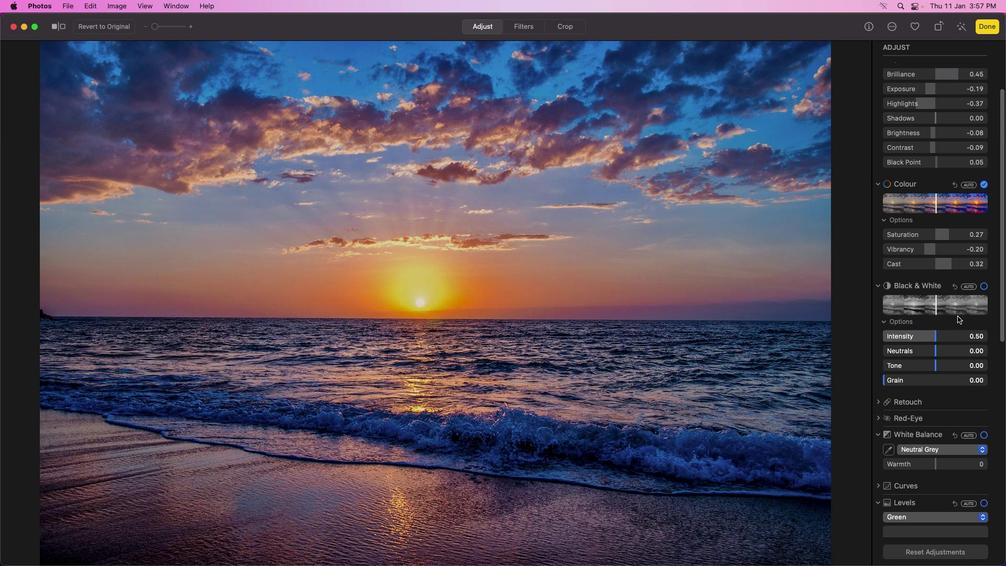 
Action: Mouse scrolled (959, 317) with delta (0, 0)
Screenshot: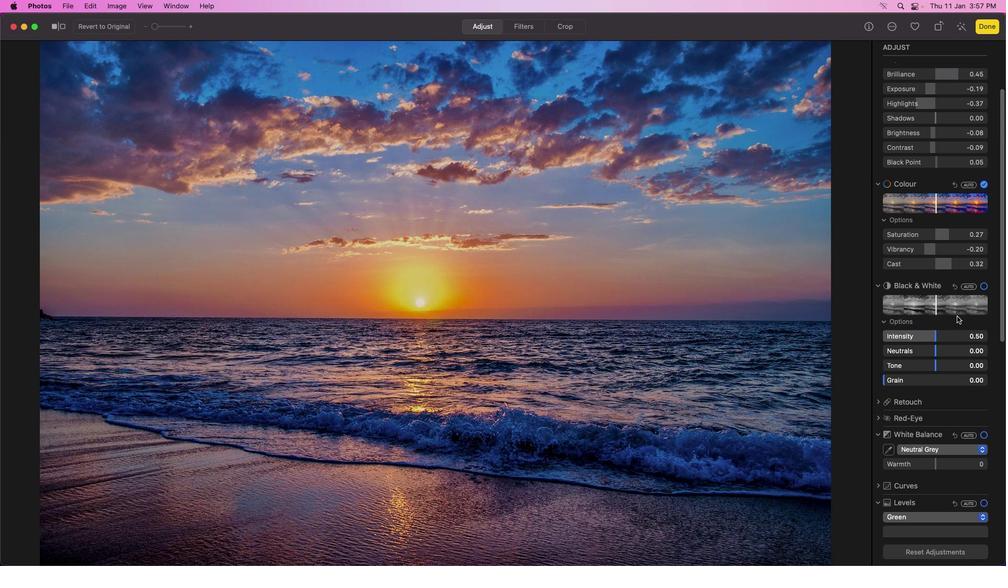 
Action: Mouse moved to (956, 314)
Screenshot: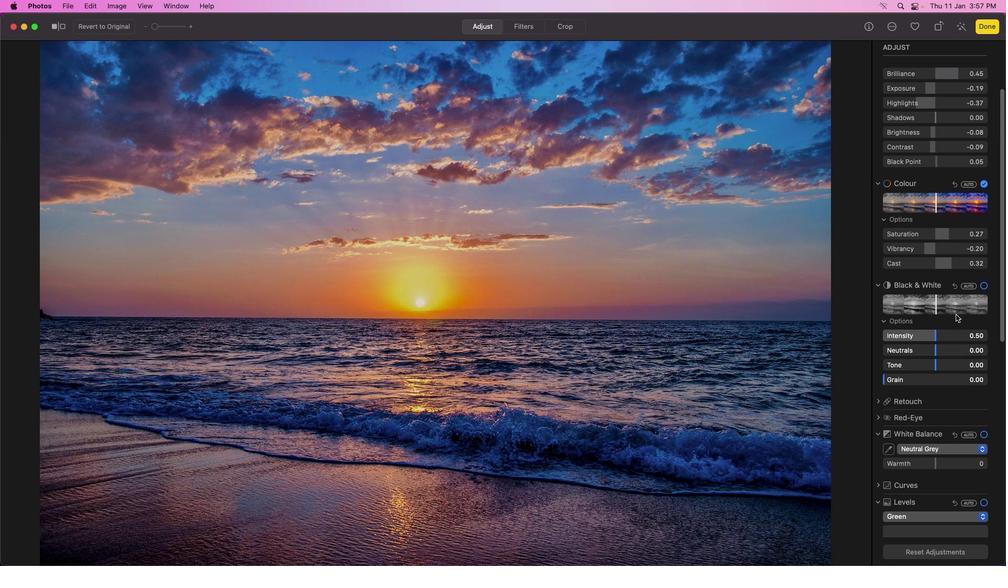 
Action: Mouse scrolled (956, 314) with delta (0, 0)
Screenshot: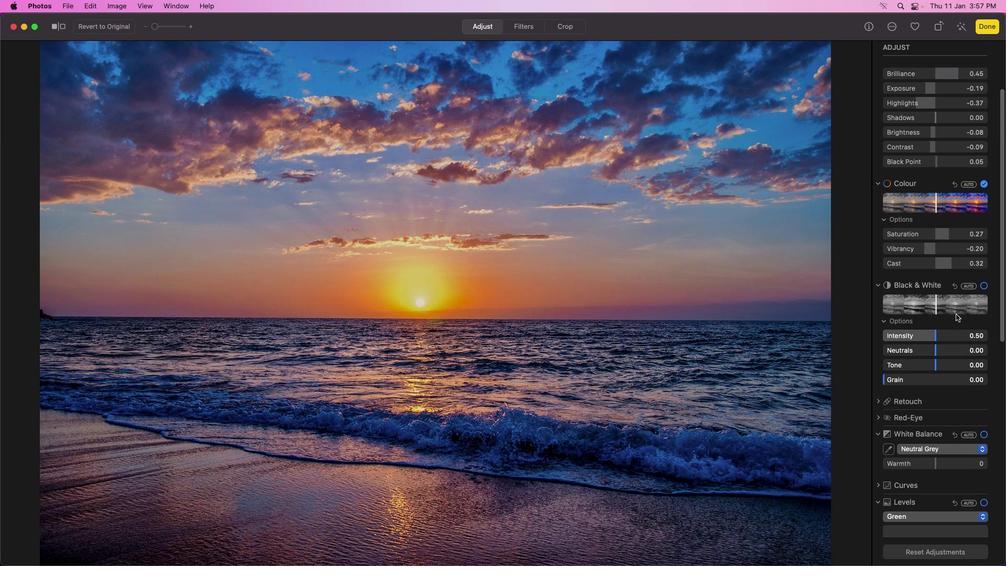 
Action: Mouse moved to (955, 312)
Screenshot: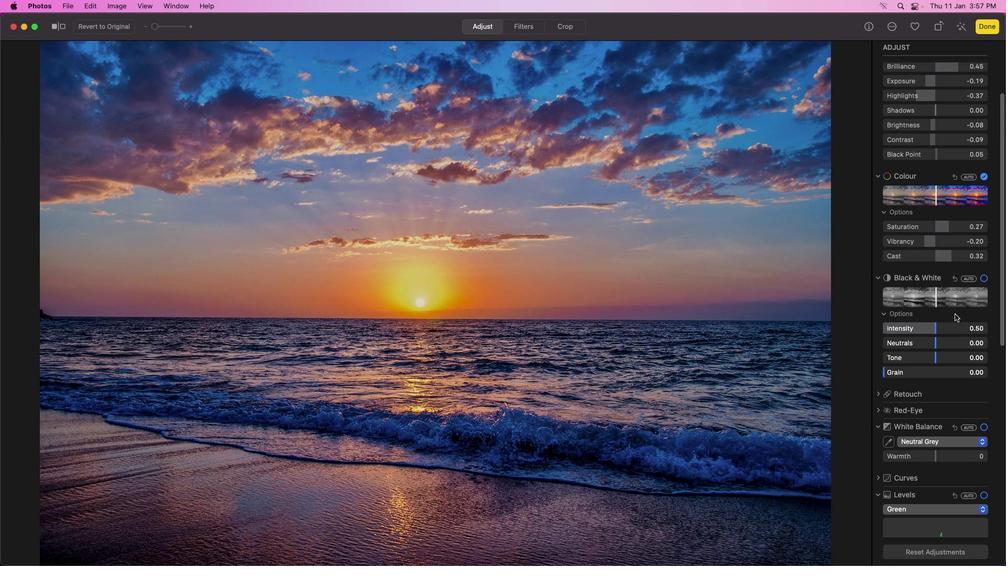 
Action: Mouse scrolled (955, 312) with delta (0, 0)
Screenshot: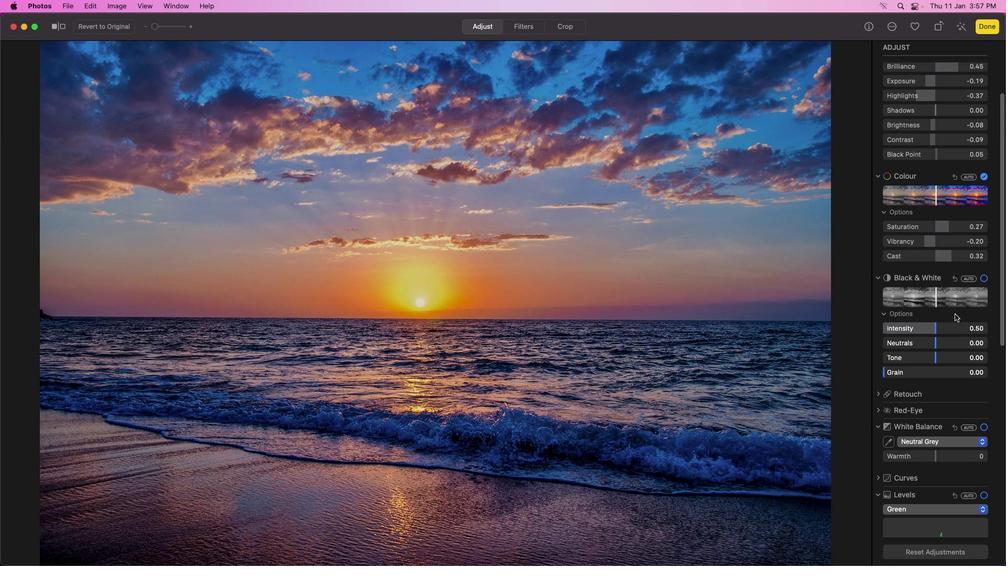 
Action: Mouse moved to (954, 313)
Screenshot: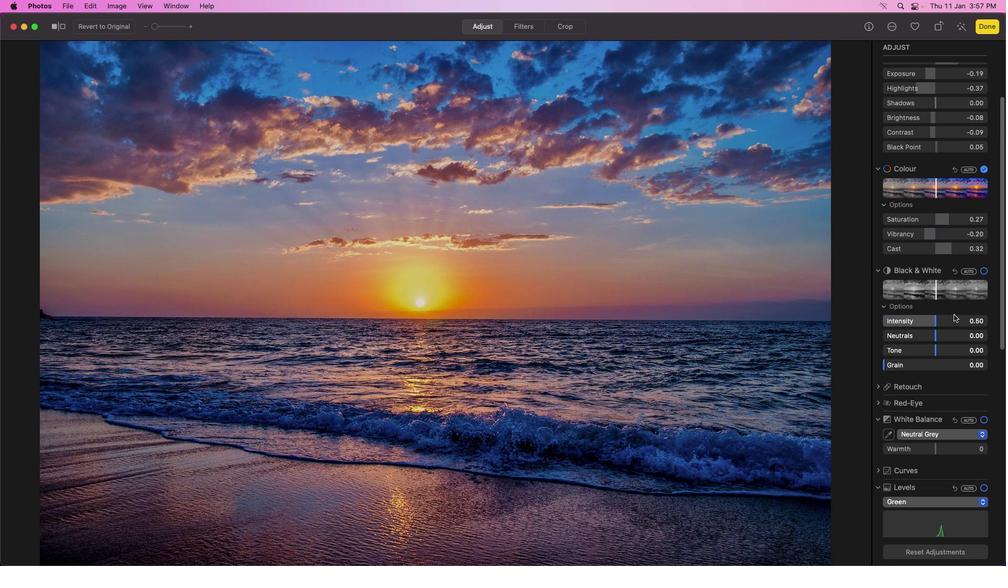 
Action: Mouse scrolled (954, 313) with delta (0, 0)
Screenshot: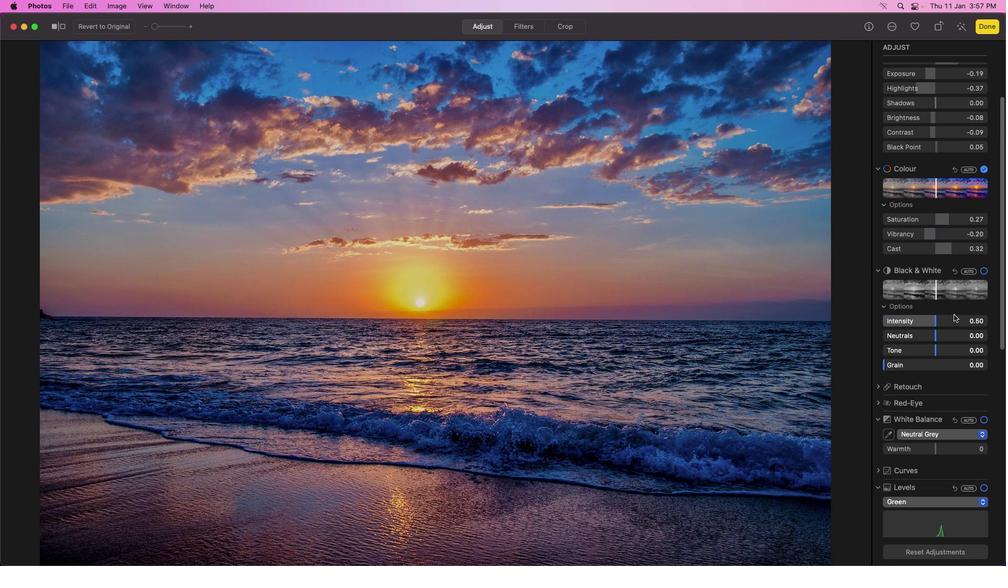 
Action: Mouse scrolled (954, 313) with delta (0, 0)
Screenshot: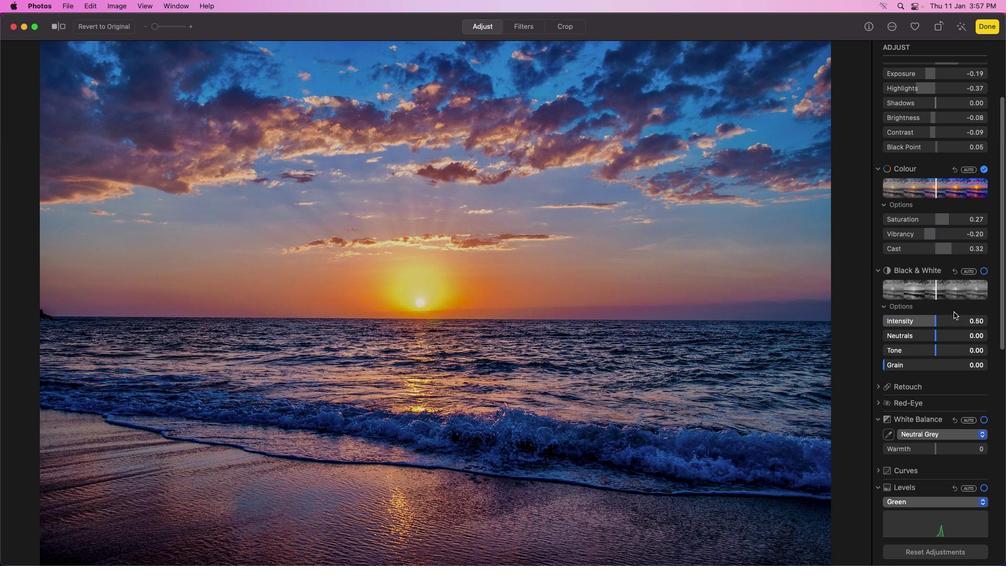 
Action: Mouse moved to (954, 314)
Screenshot: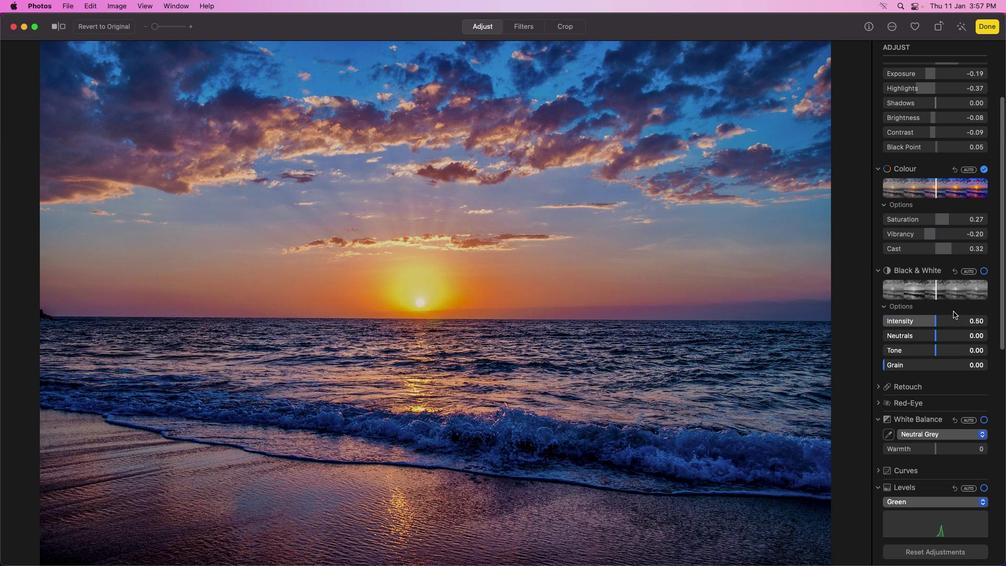 
Action: Mouse scrolled (954, 314) with delta (0, 0)
Screenshot: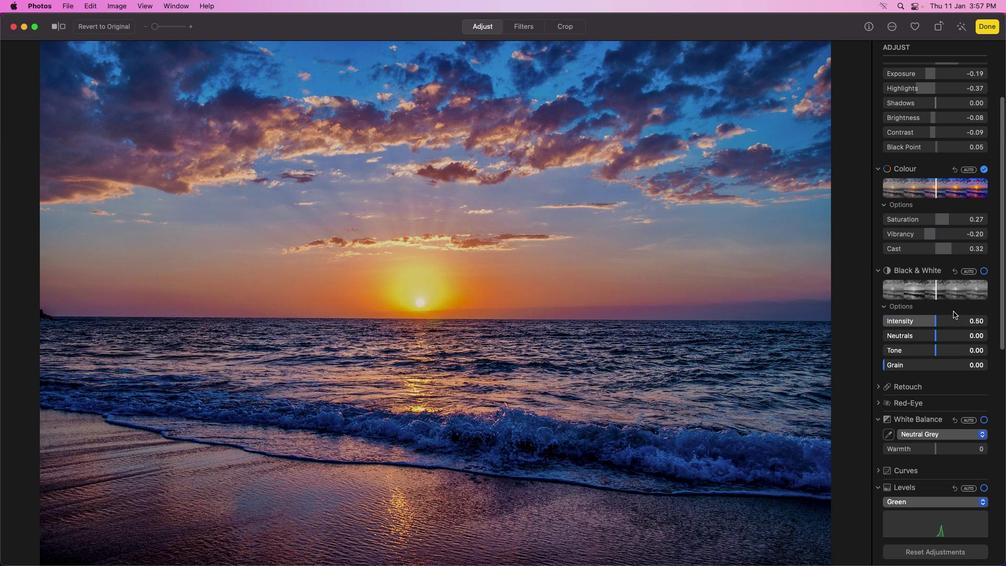 
Action: Mouse moved to (953, 312)
Screenshot: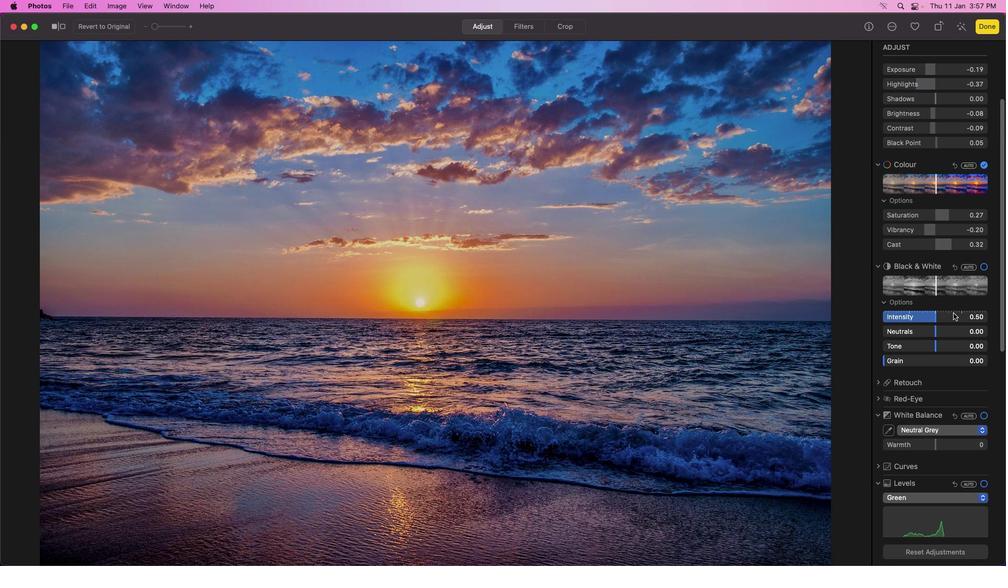 
Action: Mouse scrolled (953, 312) with delta (0, 0)
Screenshot: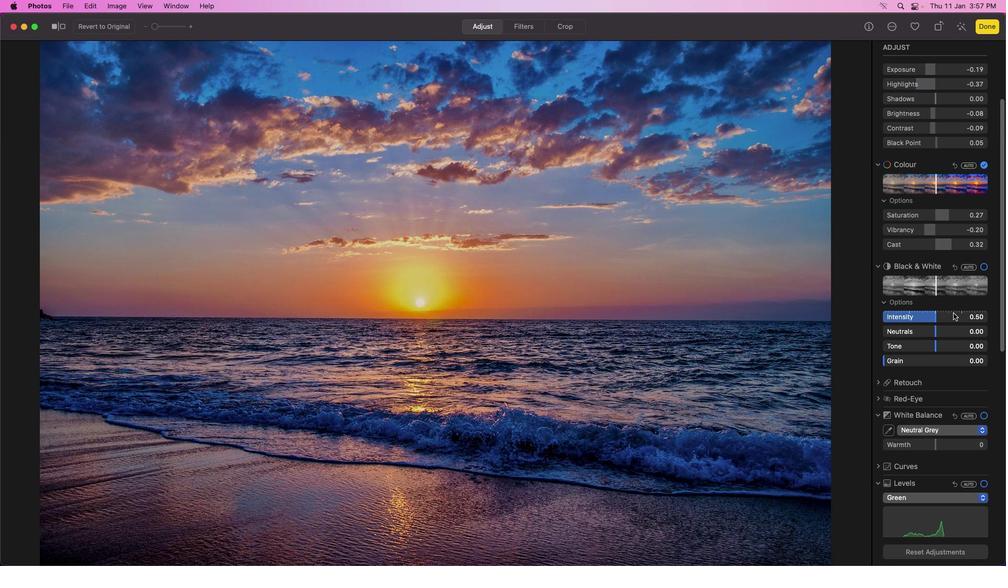 
Action: Mouse moved to (953, 312)
Screenshot: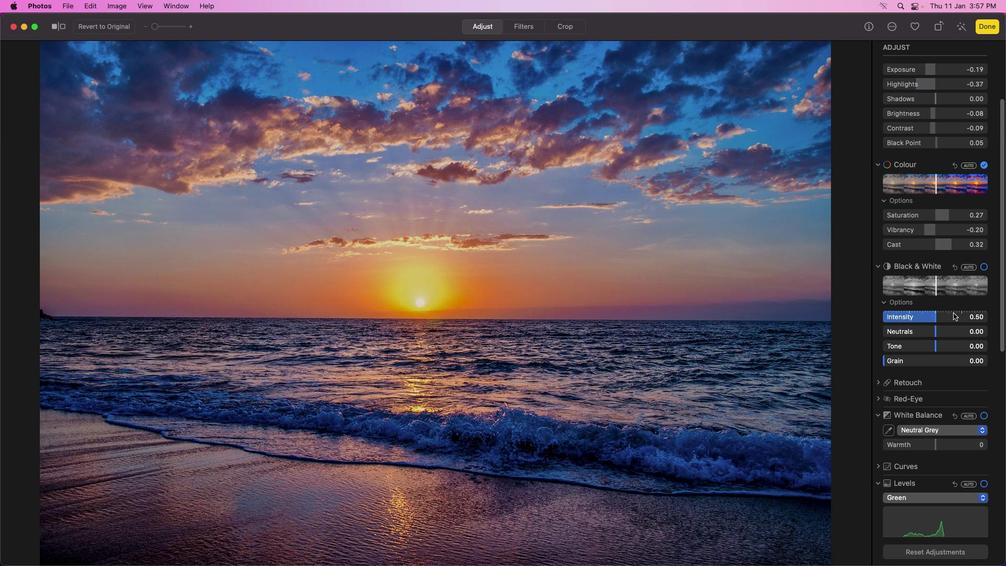 
Action: Mouse scrolled (953, 312) with delta (0, 0)
Screenshot: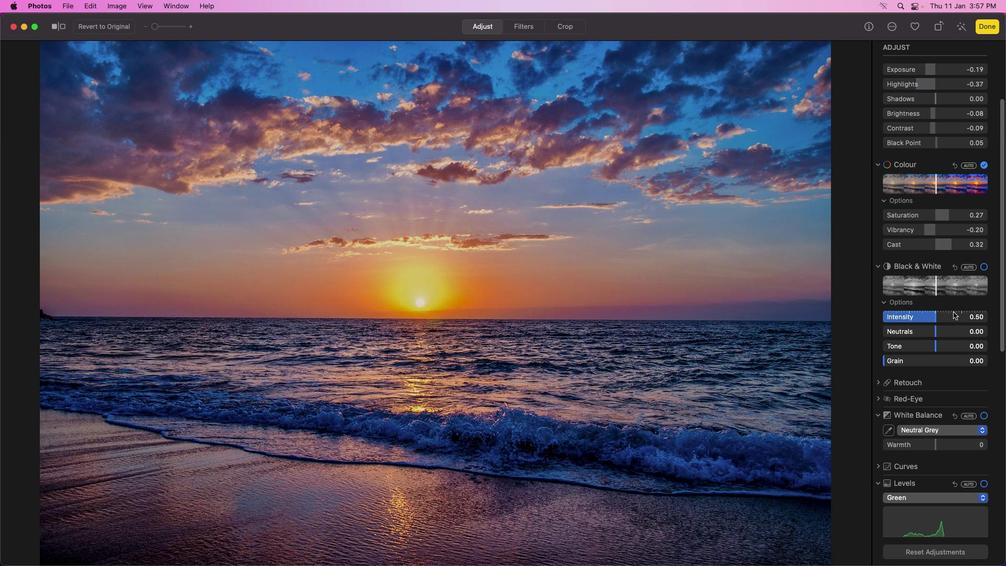 
Action: Mouse moved to (953, 312)
Screenshot: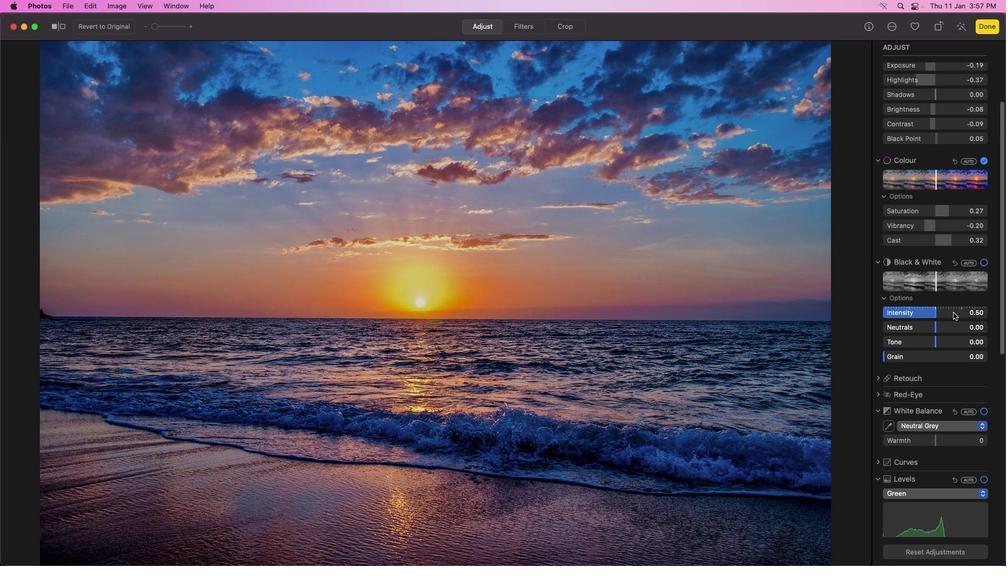 
Action: Mouse scrolled (953, 312) with delta (0, 0)
Screenshot: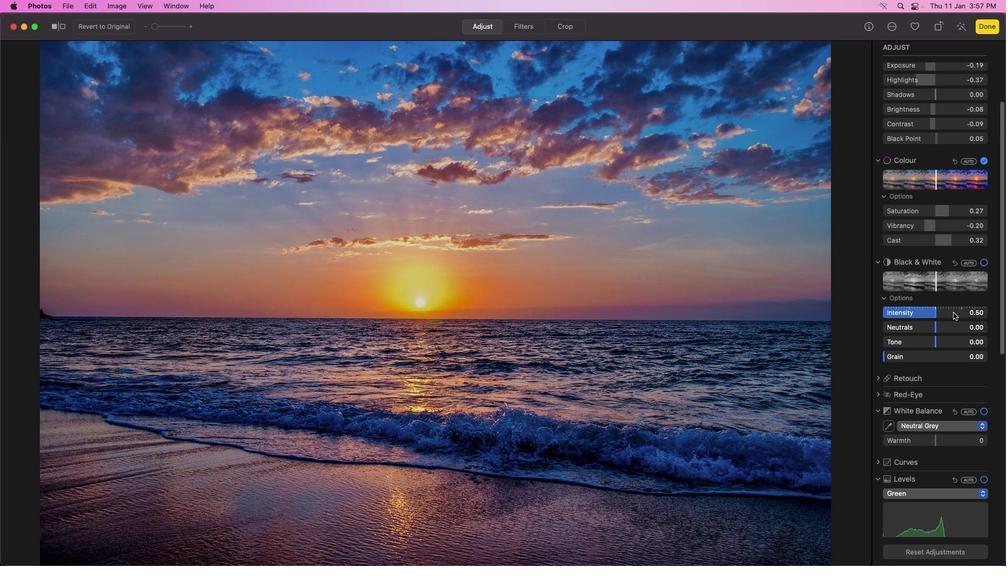 
Action: Mouse moved to (953, 312)
Screenshot: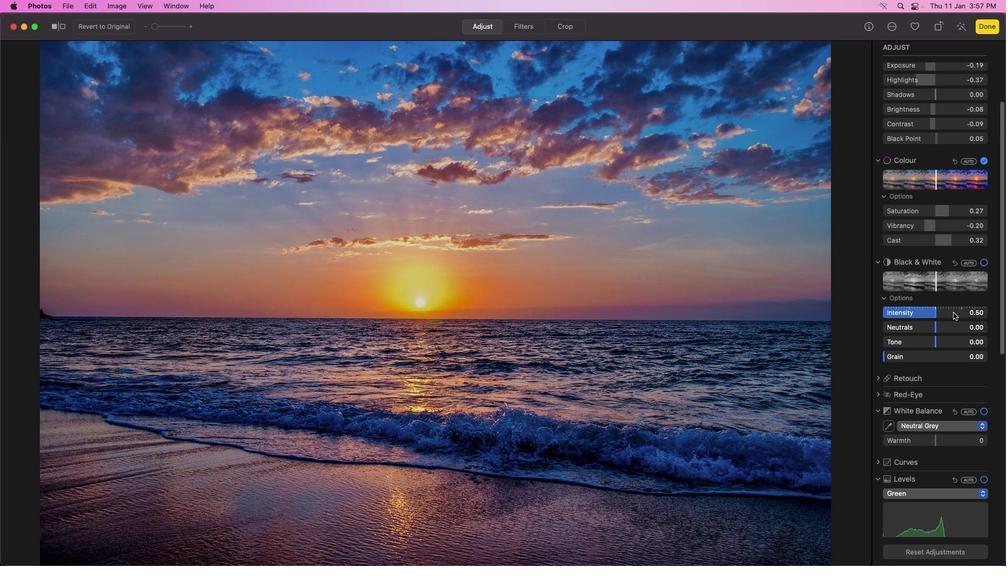 
Action: Mouse scrolled (953, 312) with delta (0, 0)
Screenshot: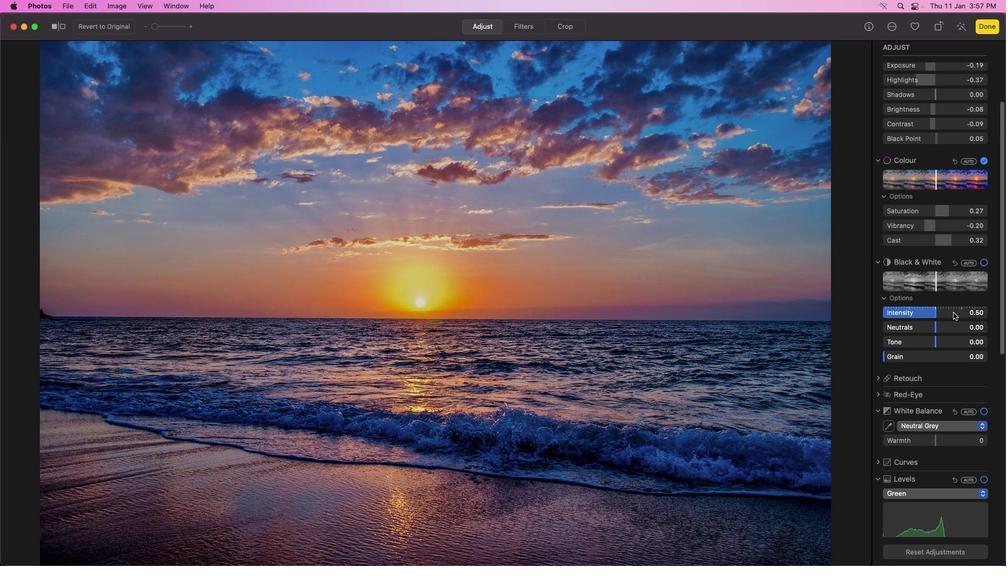 
Action: Mouse moved to (953, 312)
Screenshot: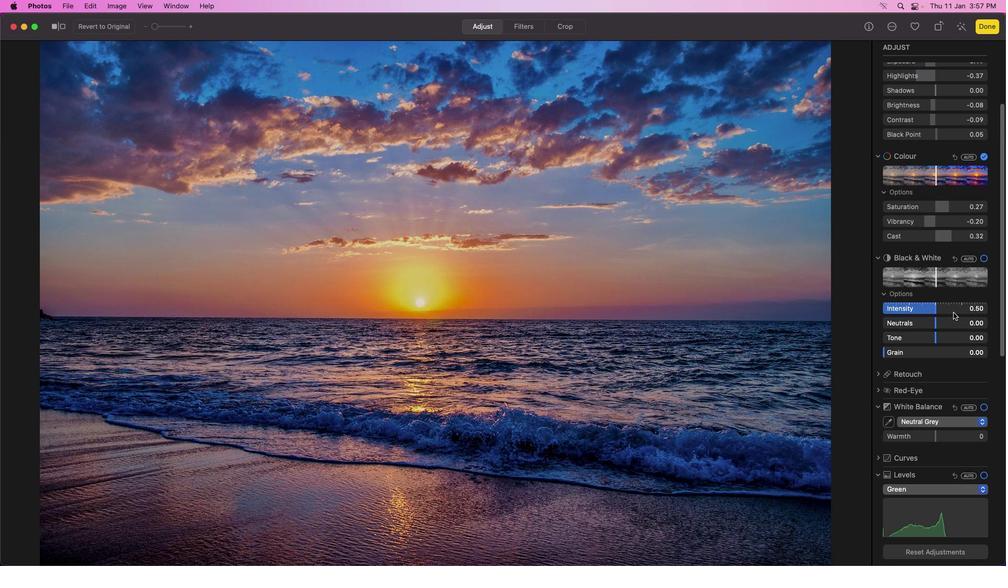 
Action: Mouse scrolled (953, 312) with delta (0, 0)
Screenshot: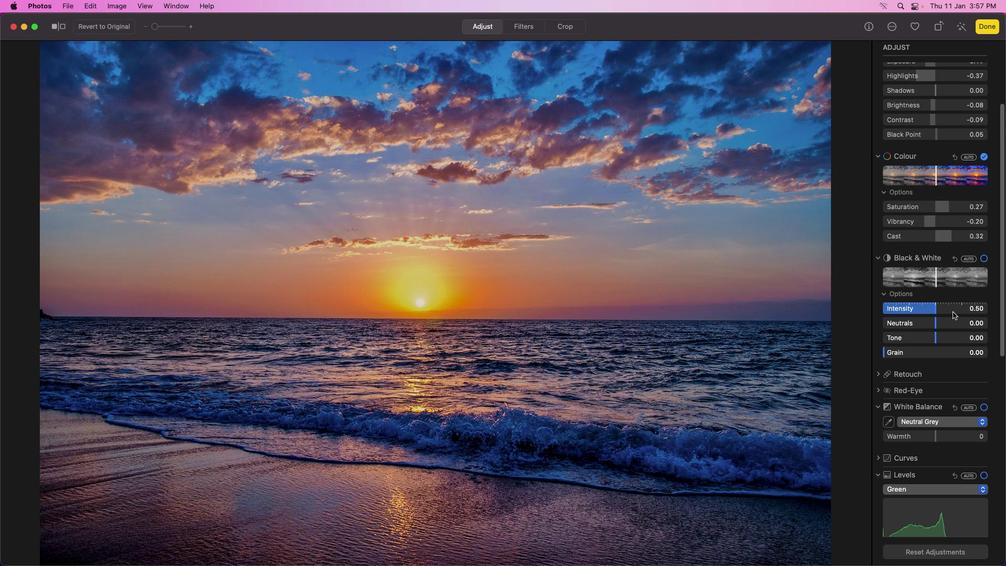
Action: Mouse moved to (953, 312)
Screenshot: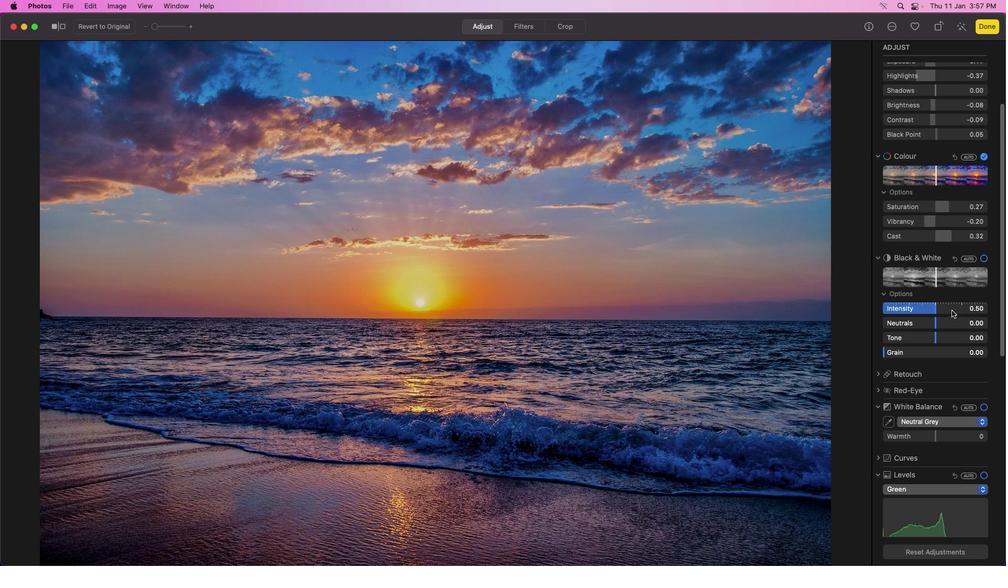 
Action: Mouse scrolled (953, 312) with delta (0, 0)
Screenshot: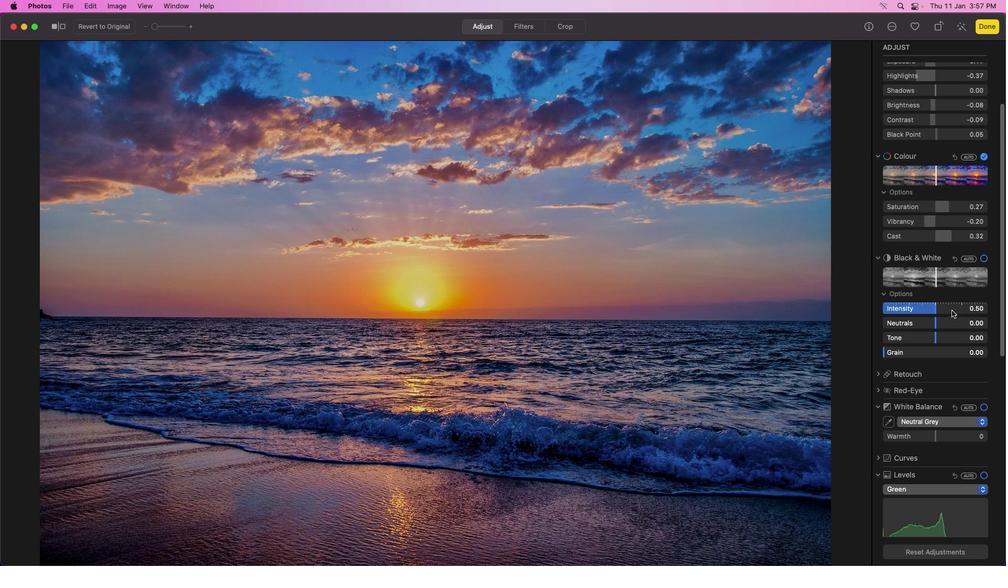 
Action: Mouse moved to (949, 311)
Screenshot: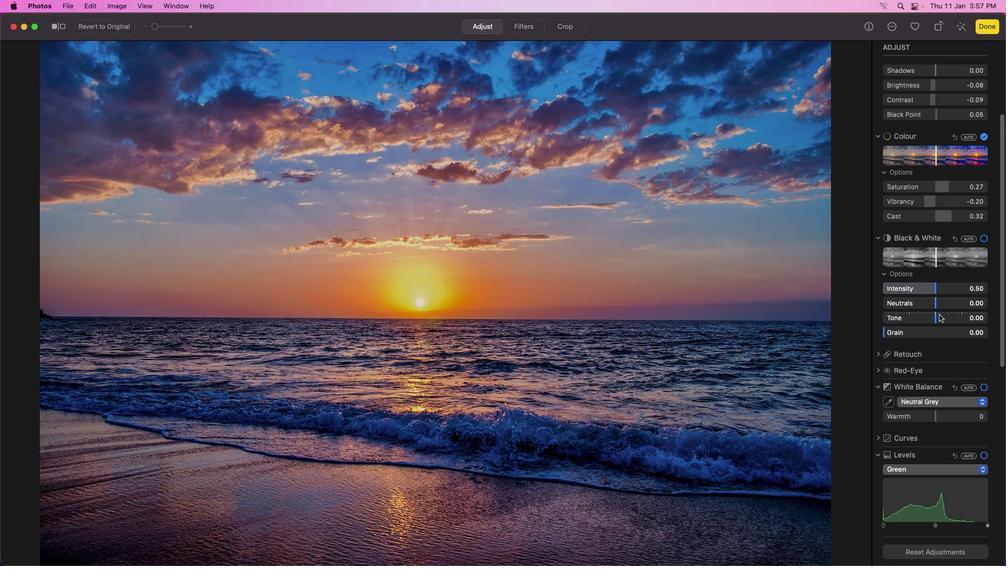 
Action: Mouse scrolled (949, 311) with delta (0, 0)
Screenshot: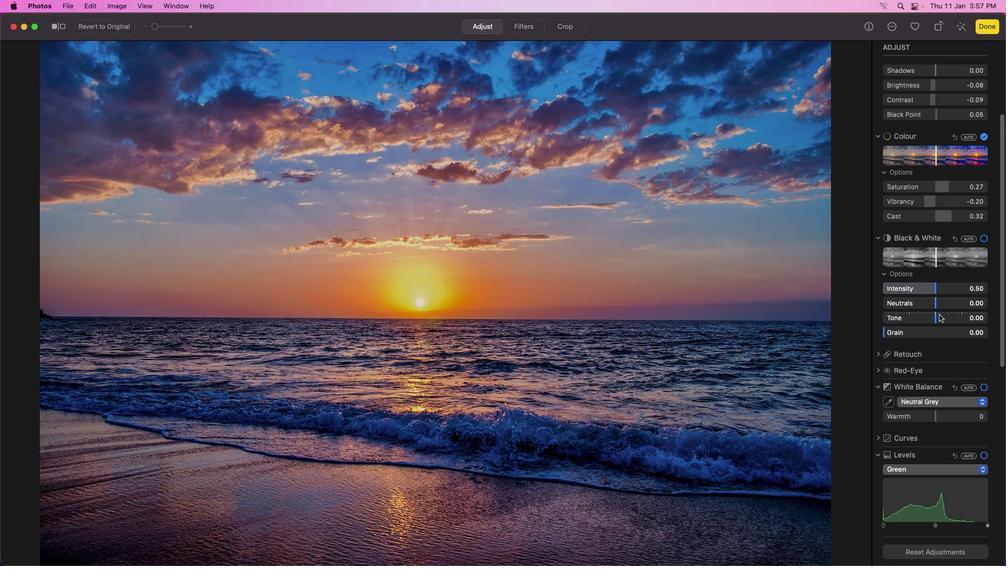 
Action: Mouse moved to (942, 314)
Screenshot: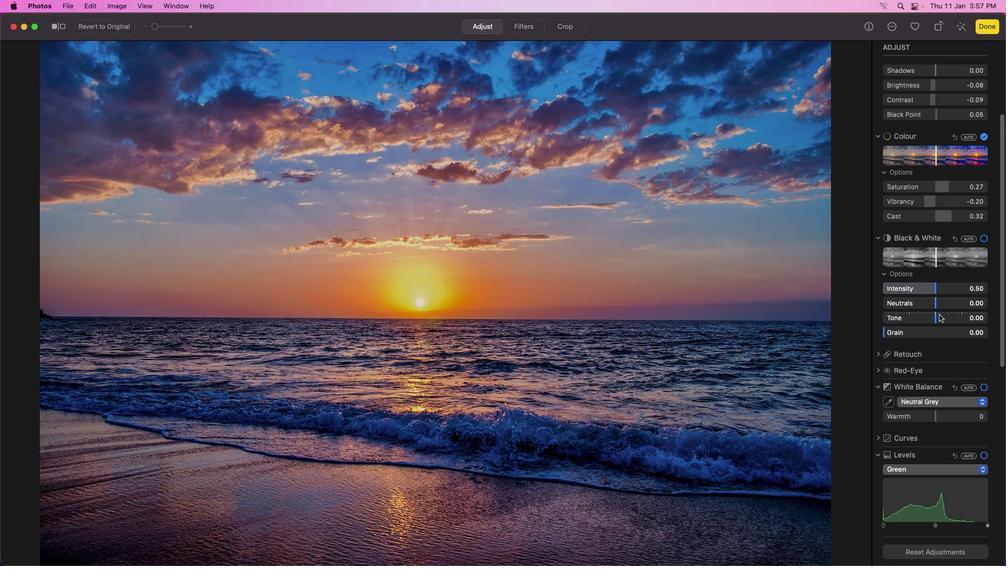 
Action: Mouse scrolled (942, 314) with delta (0, 0)
Screenshot: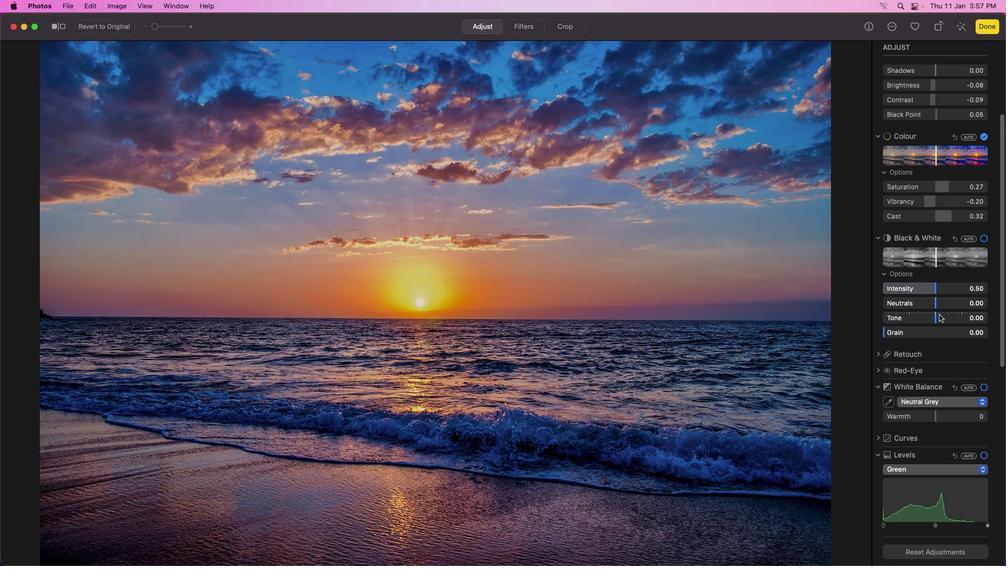 
Action: Mouse moved to (941, 316)
Screenshot: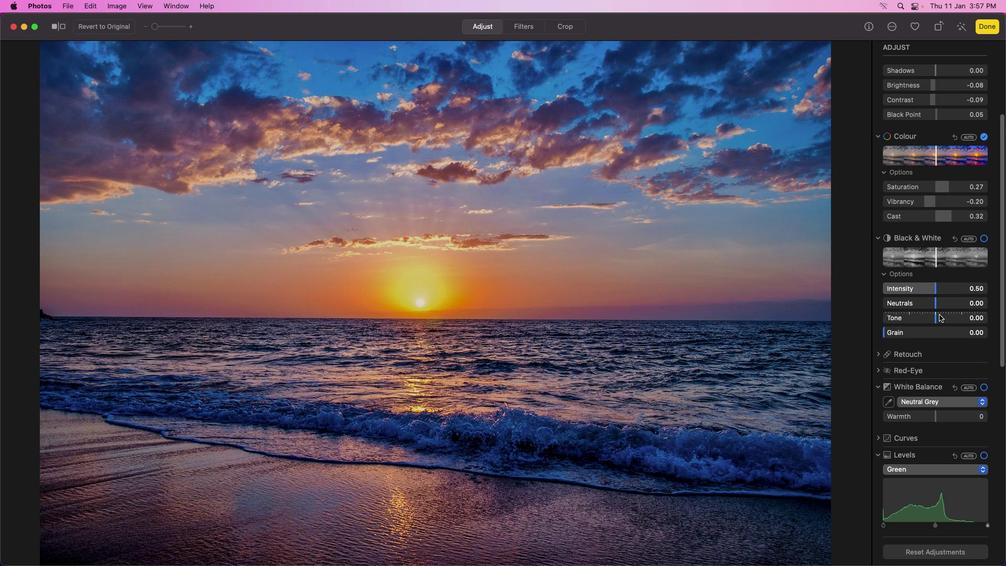 
Action: Mouse scrolled (941, 316) with delta (0, -1)
Screenshot: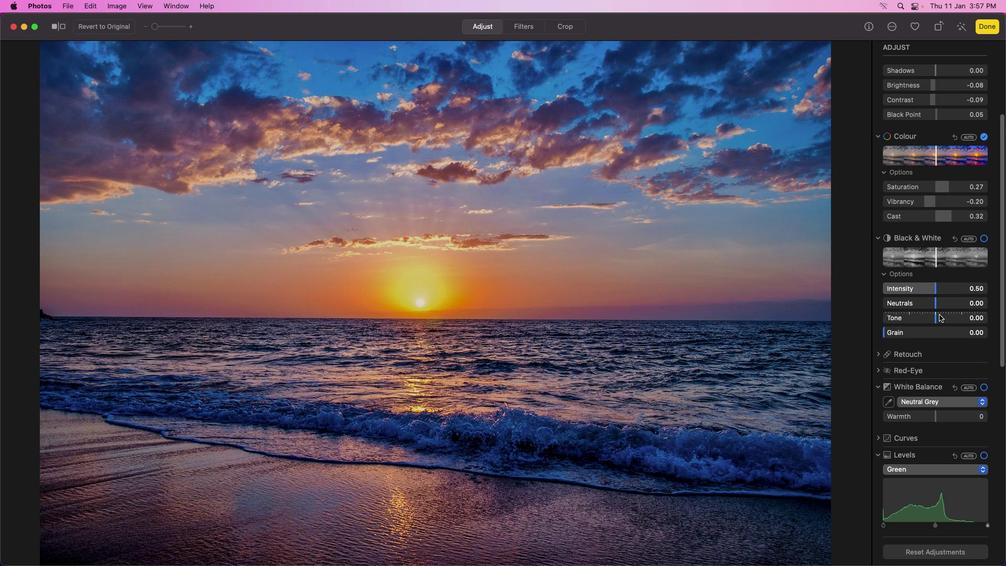 
Action: Mouse moved to (898, 338)
Screenshot: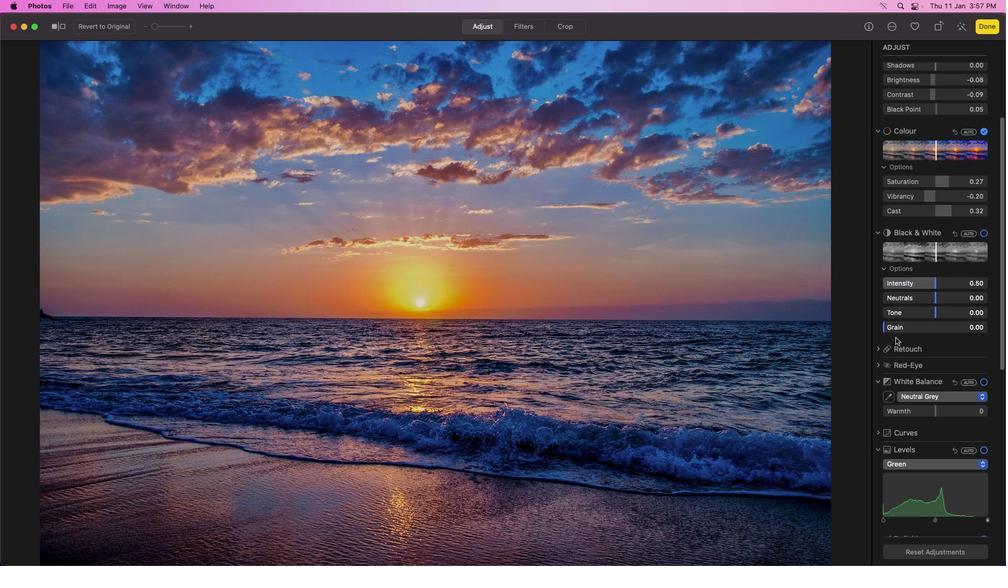 
Action: Mouse scrolled (898, 338) with delta (0, 0)
Screenshot: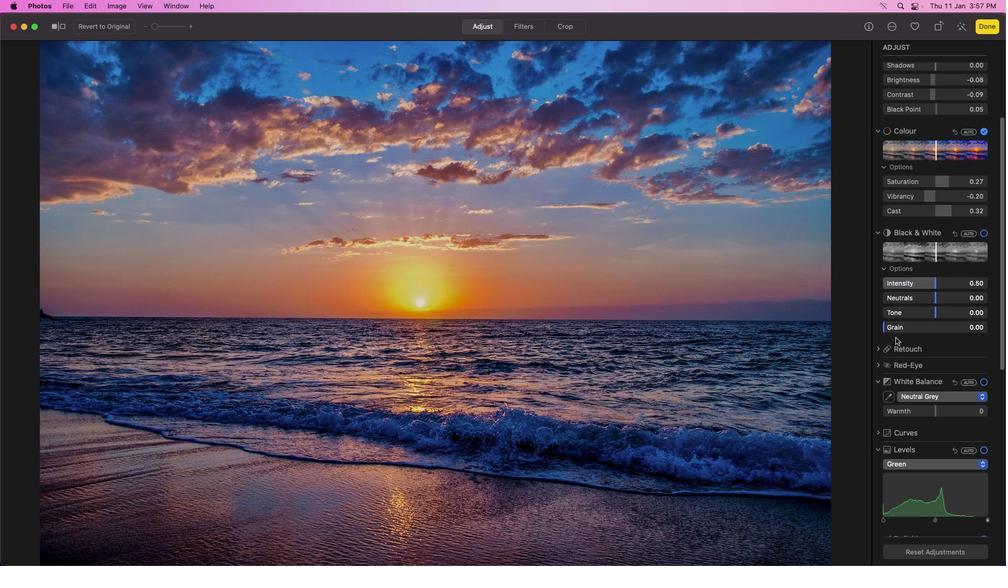 
Action: Mouse moved to (897, 338)
Screenshot: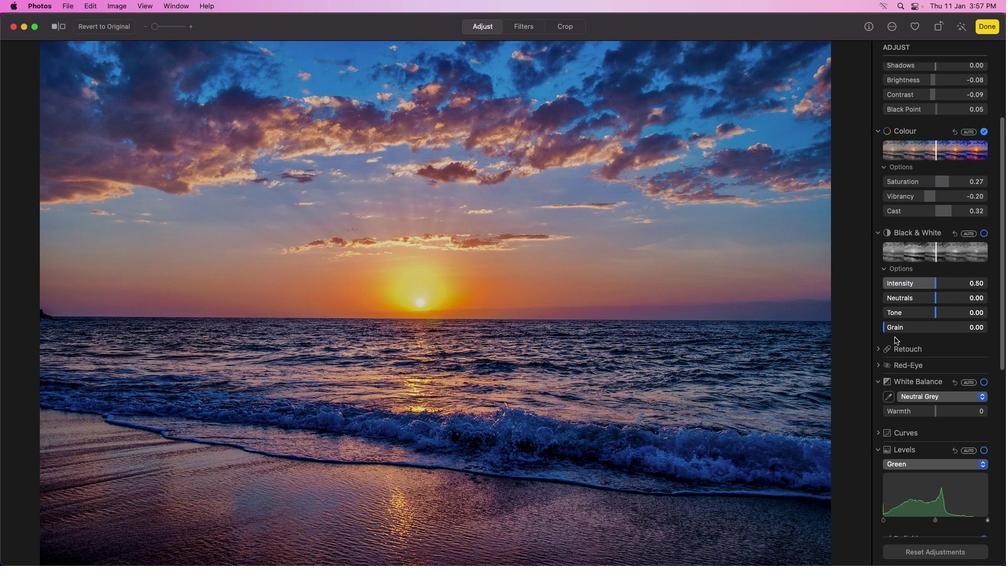 
Action: Mouse scrolled (897, 338) with delta (0, 0)
Screenshot: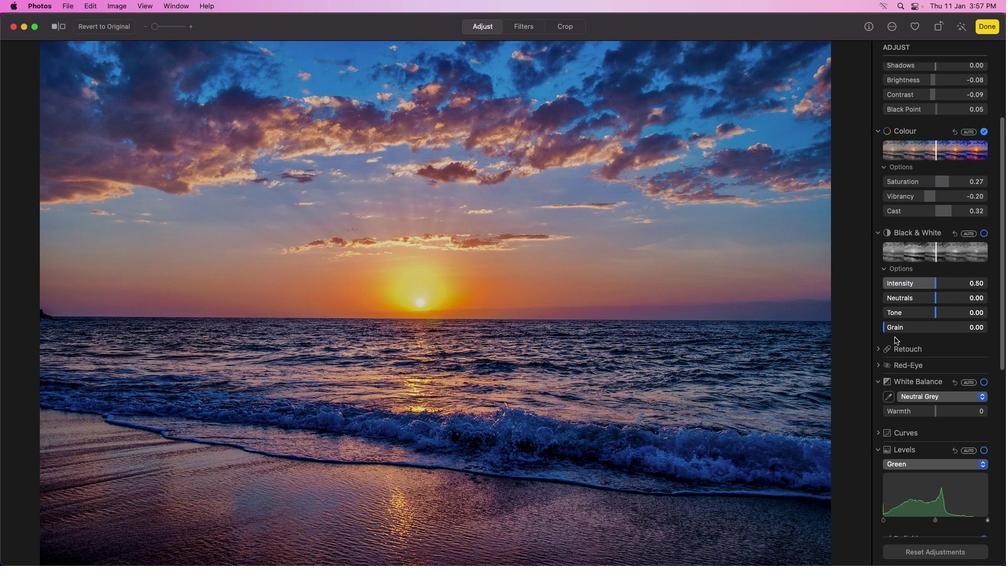 
Action: Mouse moved to (892, 337)
Screenshot: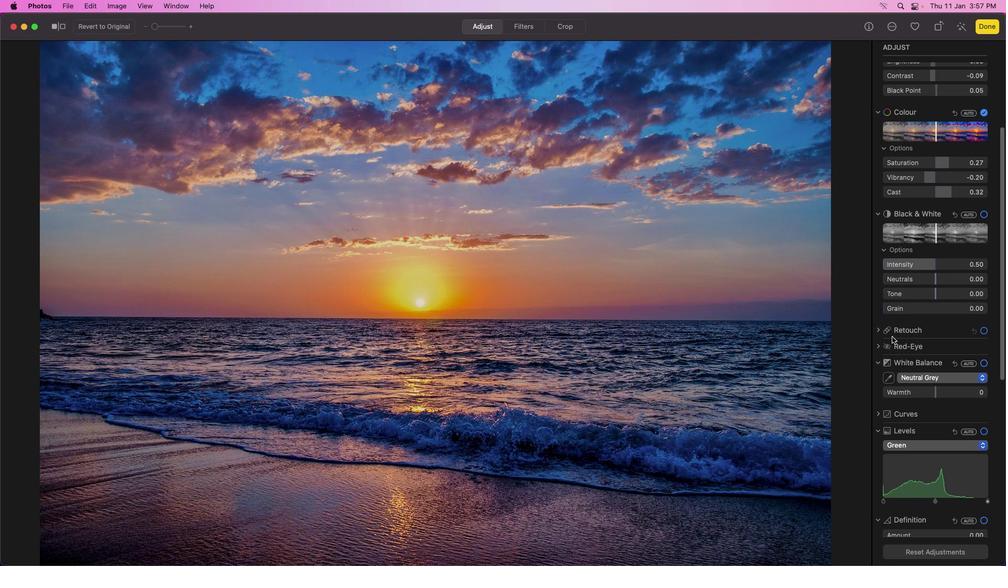 
Action: Mouse scrolled (892, 337) with delta (0, 0)
Screenshot: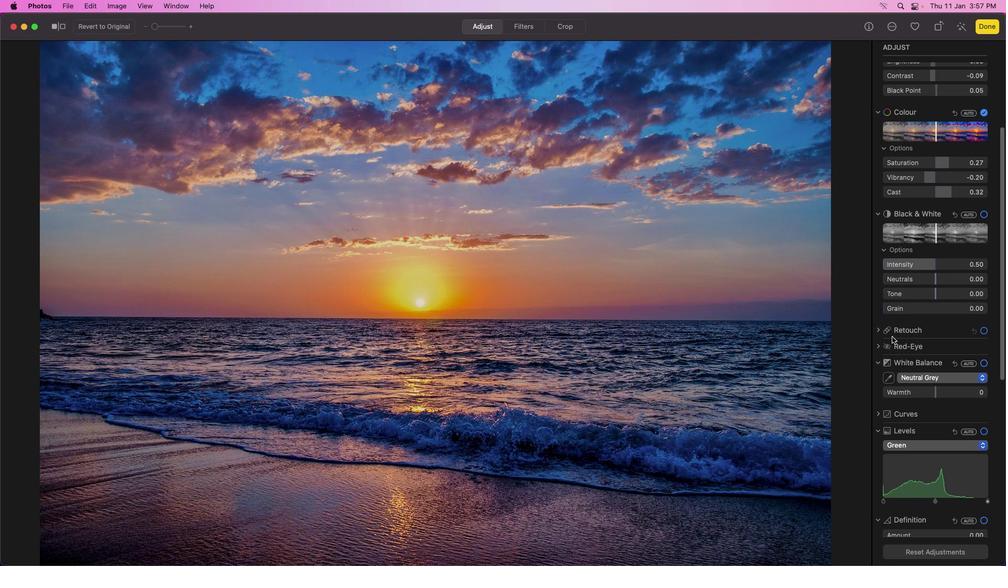 
Action: Mouse moved to (892, 337)
Screenshot: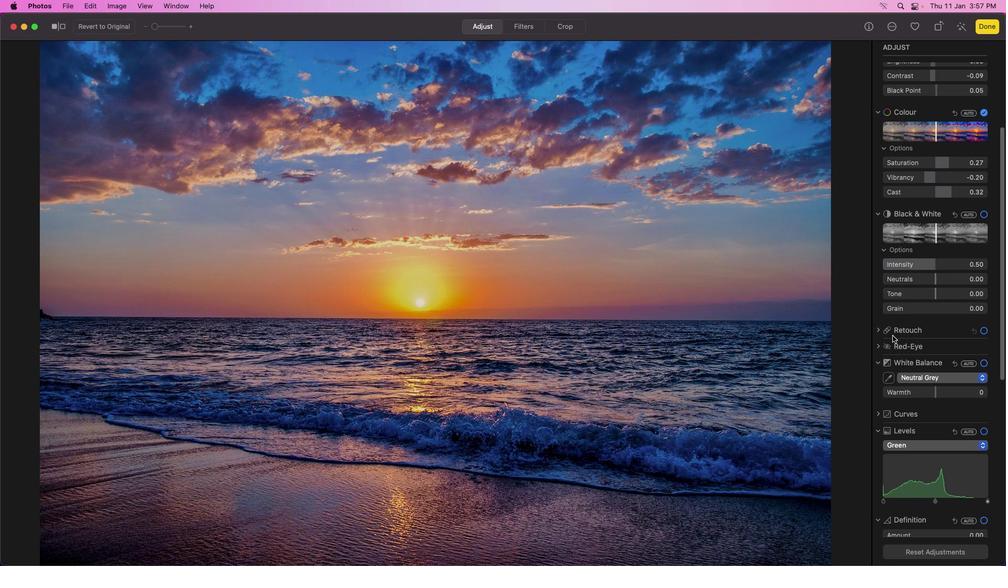 
Action: Mouse scrolled (892, 337) with delta (0, 0)
Screenshot: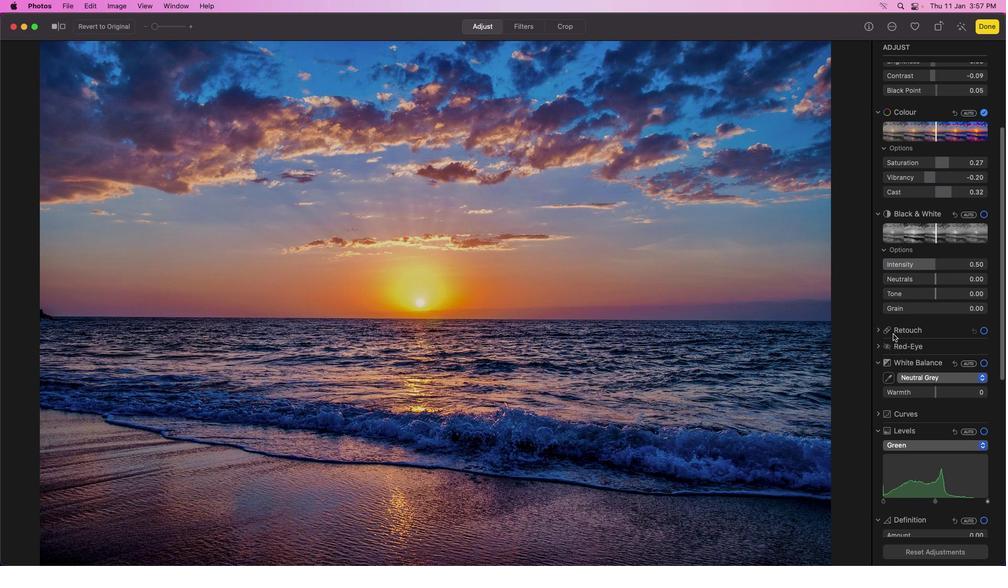 
Action: Mouse scrolled (892, 337) with delta (0, -1)
Screenshot: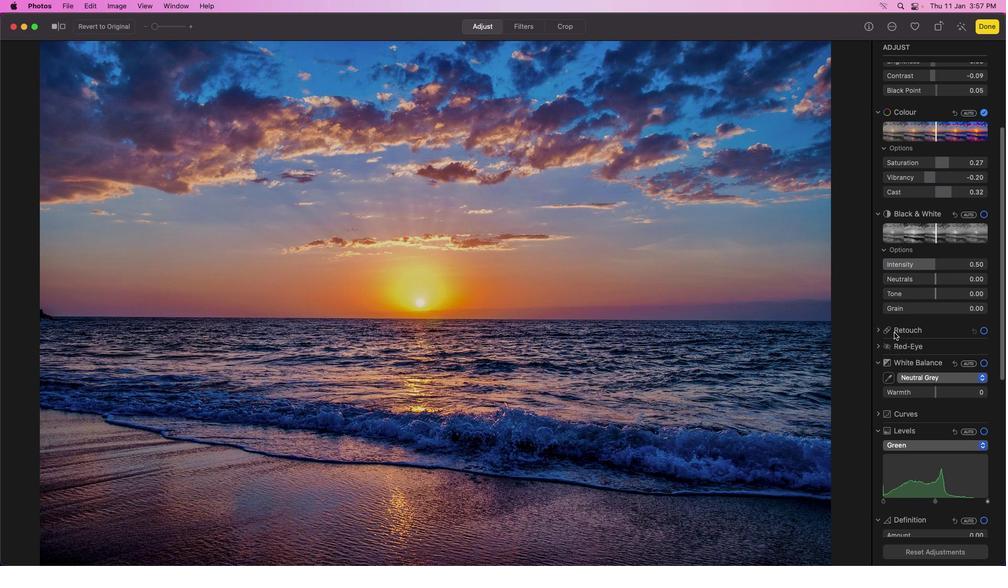 
Action: Mouse moved to (895, 330)
Screenshot: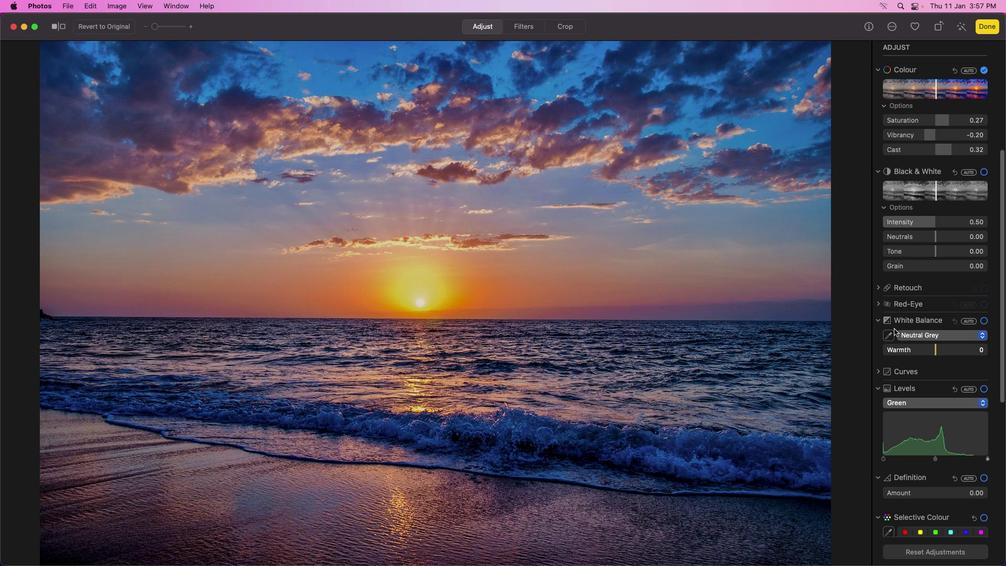 
Action: Mouse scrolled (895, 330) with delta (0, 0)
Screenshot: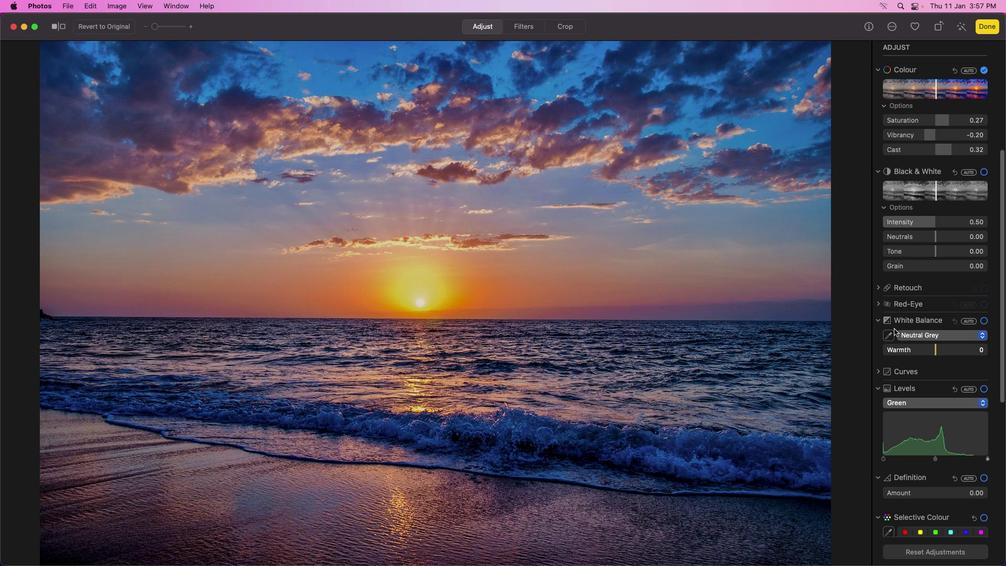 
Action: Mouse moved to (895, 330)
Screenshot: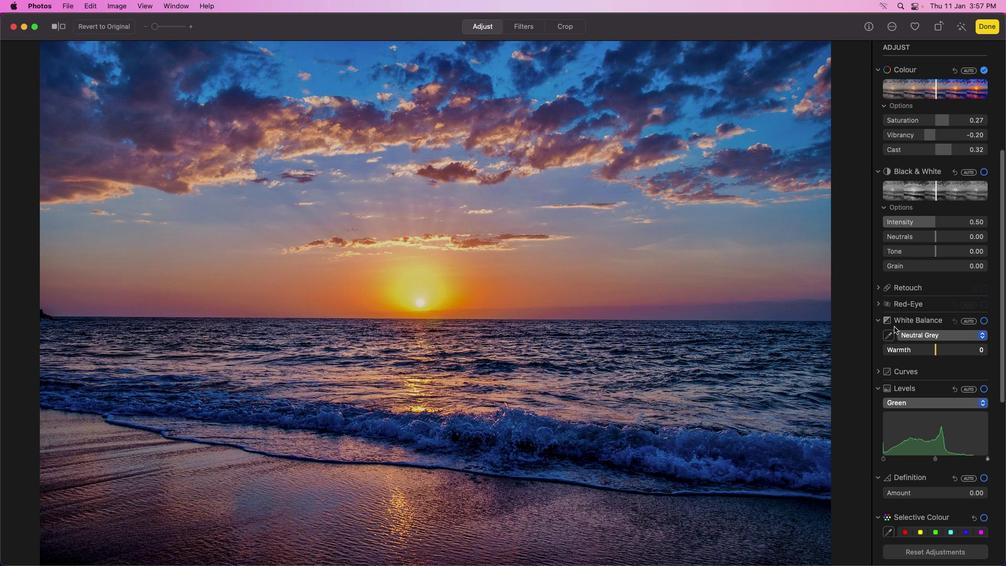 
Action: Mouse scrolled (895, 330) with delta (0, 0)
Screenshot: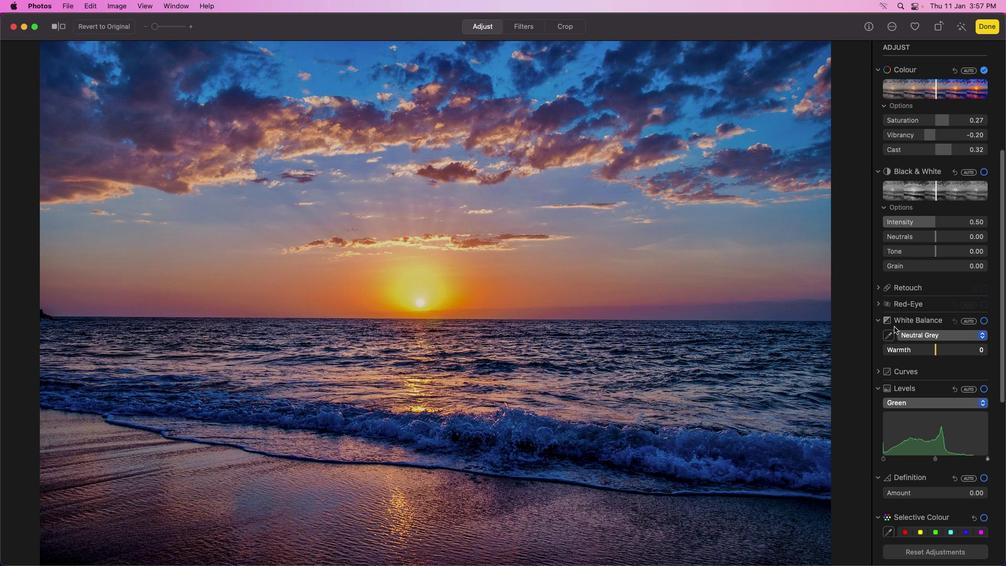 
Action: Mouse scrolled (895, 330) with delta (0, -1)
Screenshot: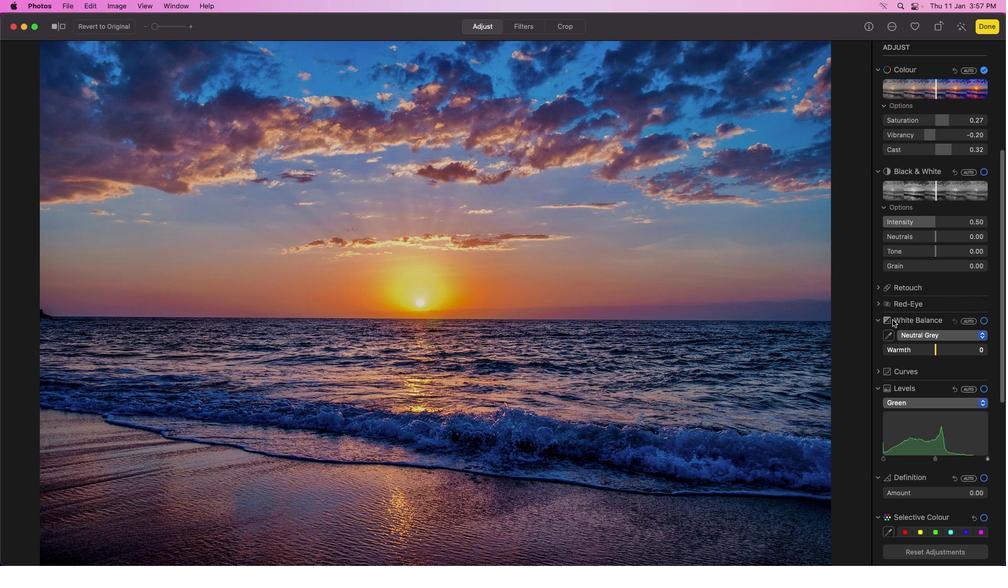
Action: Mouse moved to (895, 330)
Screenshot: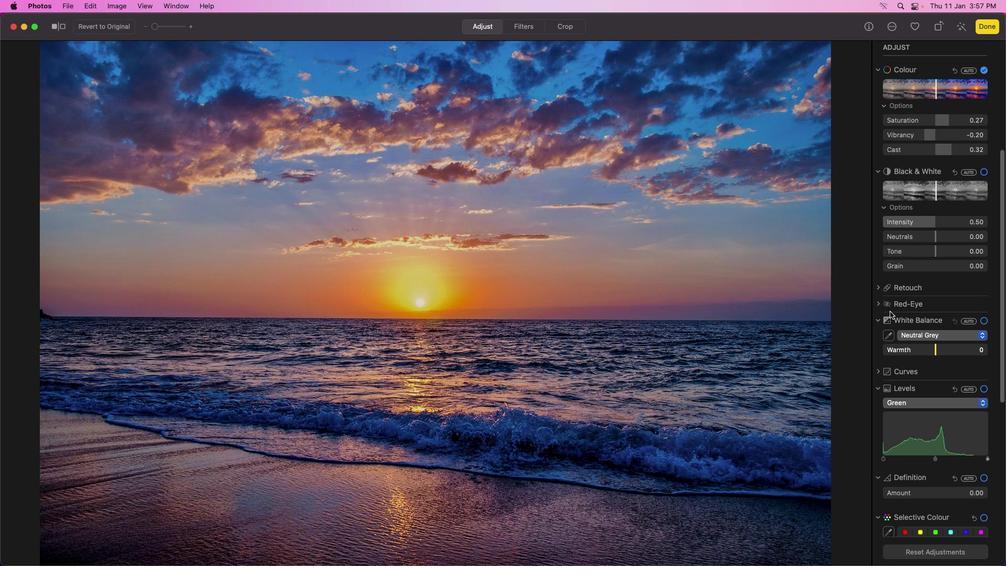 
Action: Mouse scrolled (895, 330) with delta (0, -2)
Screenshot: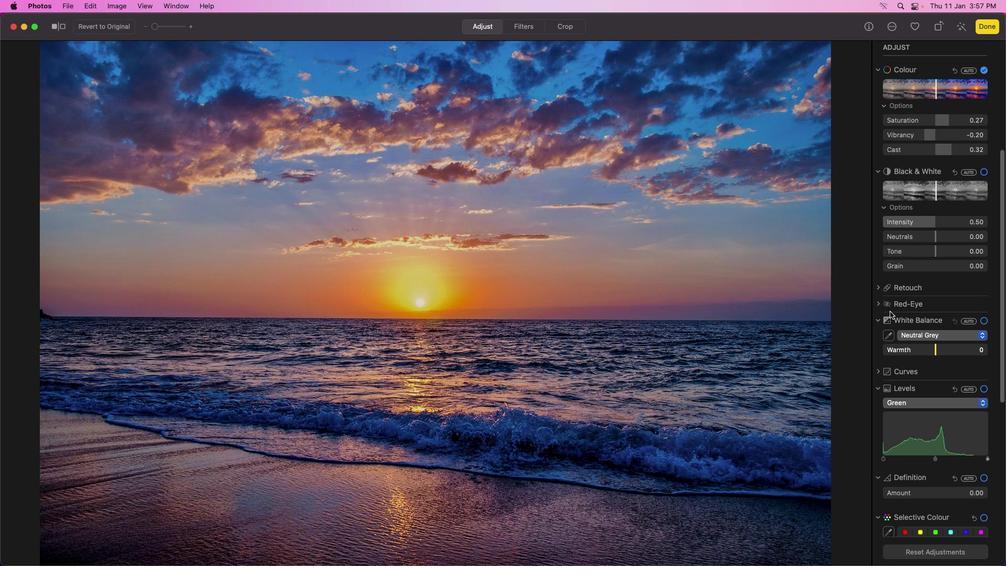 
Action: Mouse moved to (893, 292)
Screenshot: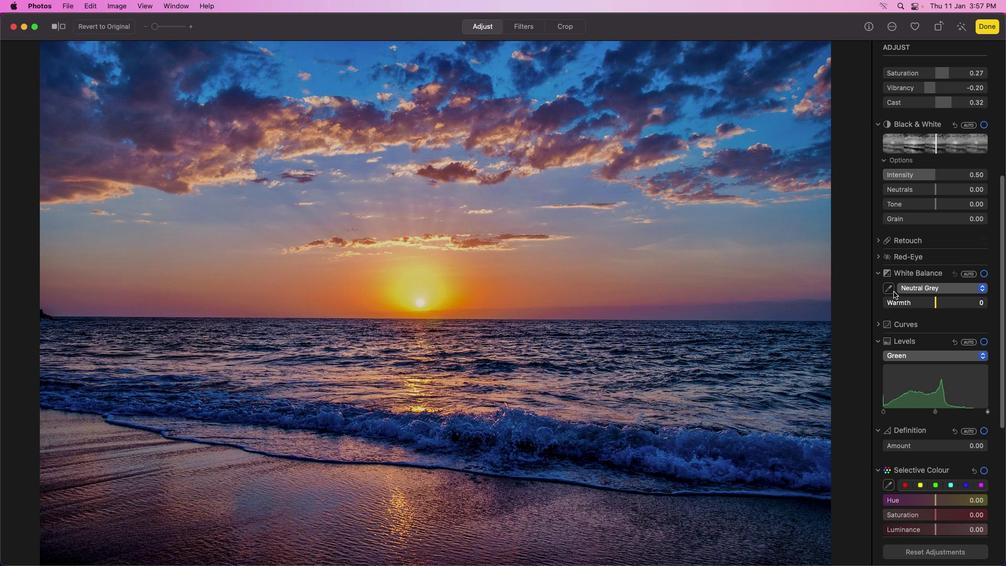 
Action: Mouse scrolled (893, 292) with delta (0, 0)
Screenshot: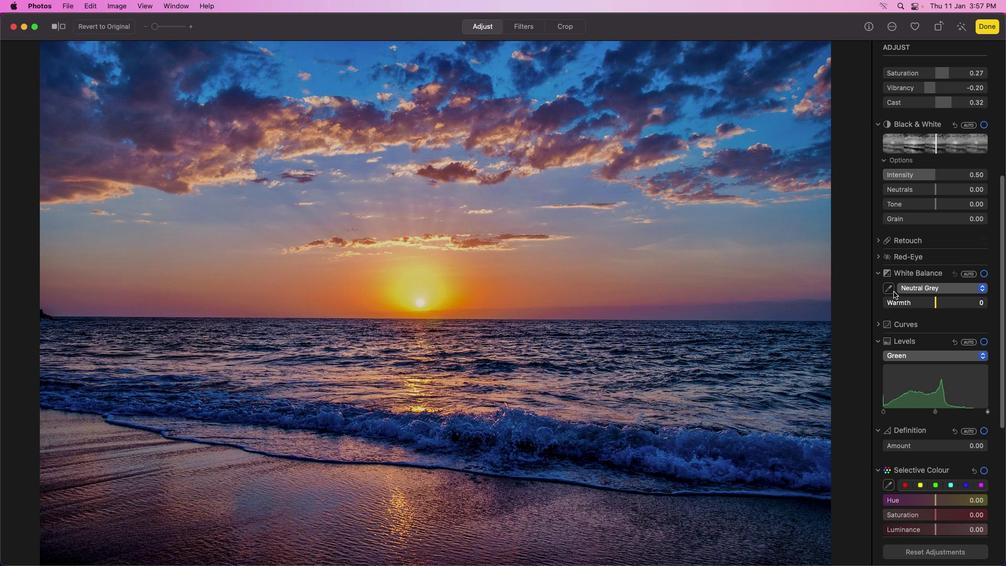 
Action: Mouse moved to (893, 292)
Screenshot: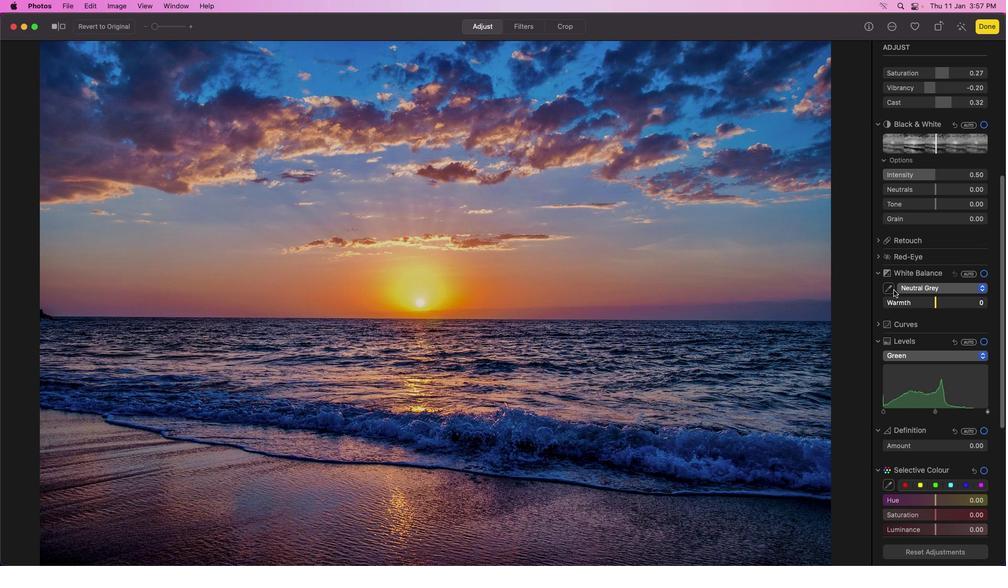 
Action: Mouse scrolled (893, 292) with delta (0, 0)
Screenshot: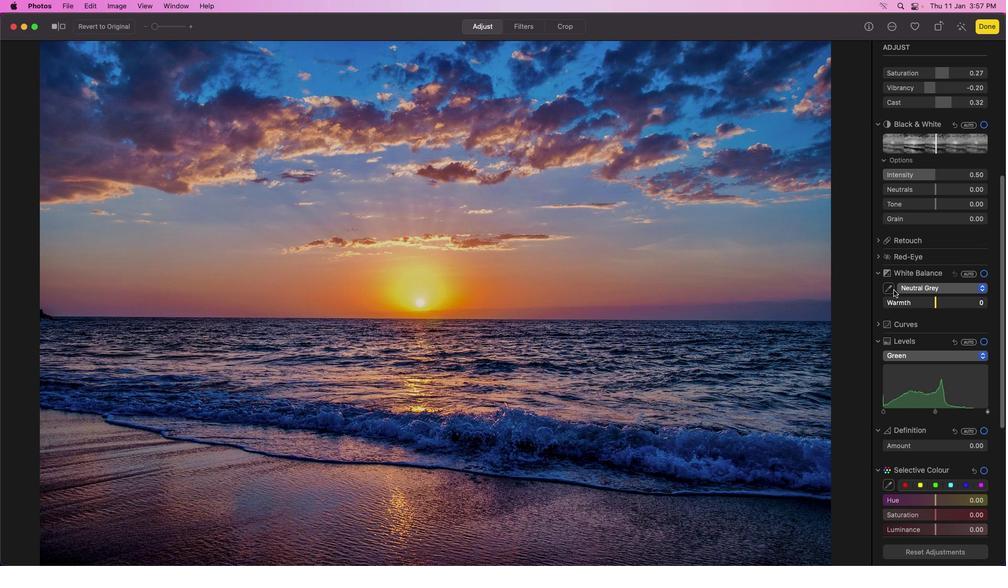
Action: Mouse moved to (893, 292)
Screenshot: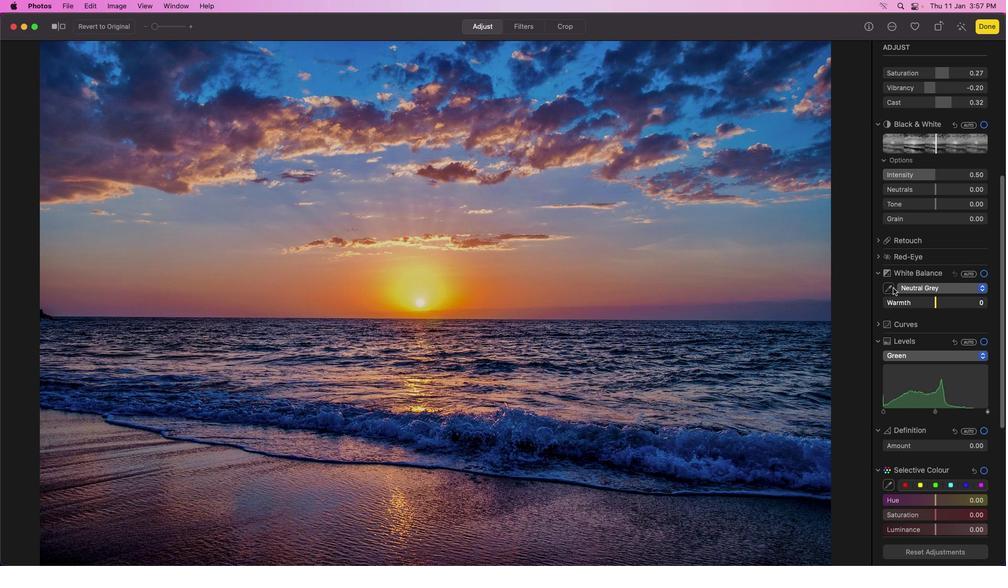 
Action: Mouse scrolled (893, 292) with delta (0, -1)
Screenshot: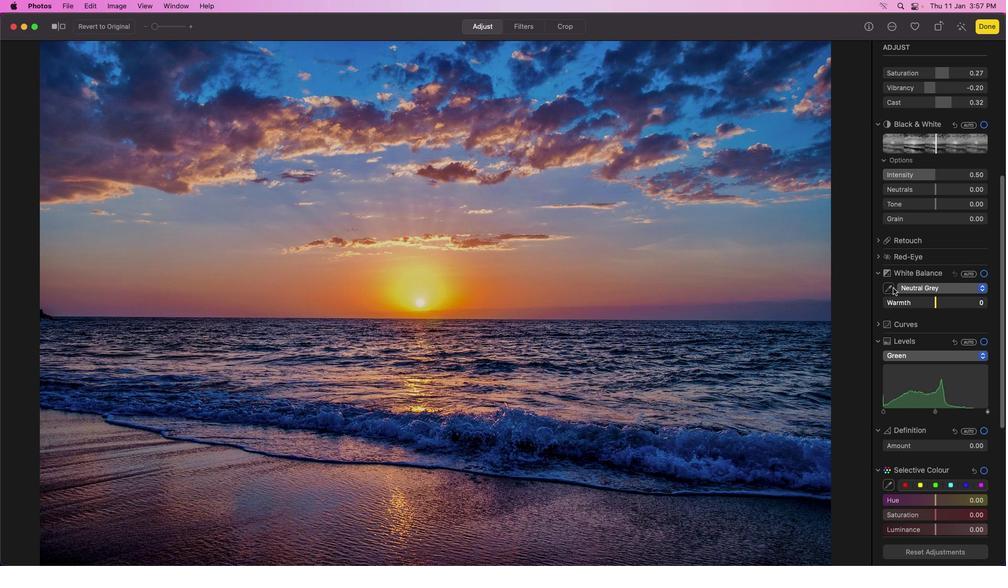 
Action: Mouse moved to (893, 292)
Screenshot: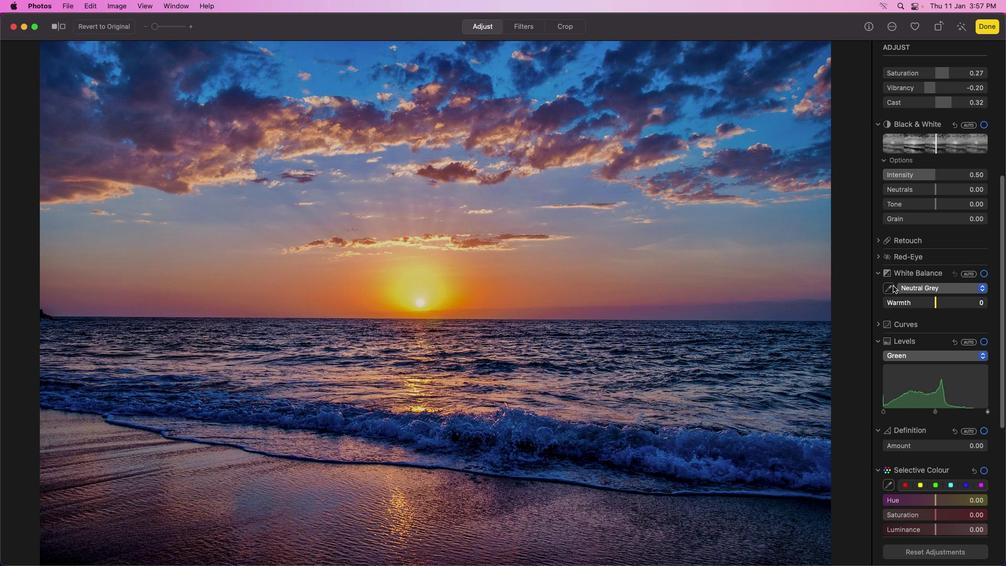 
Action: Mouse scrolled (893, 292) with delta (0, -2)
Screenshot: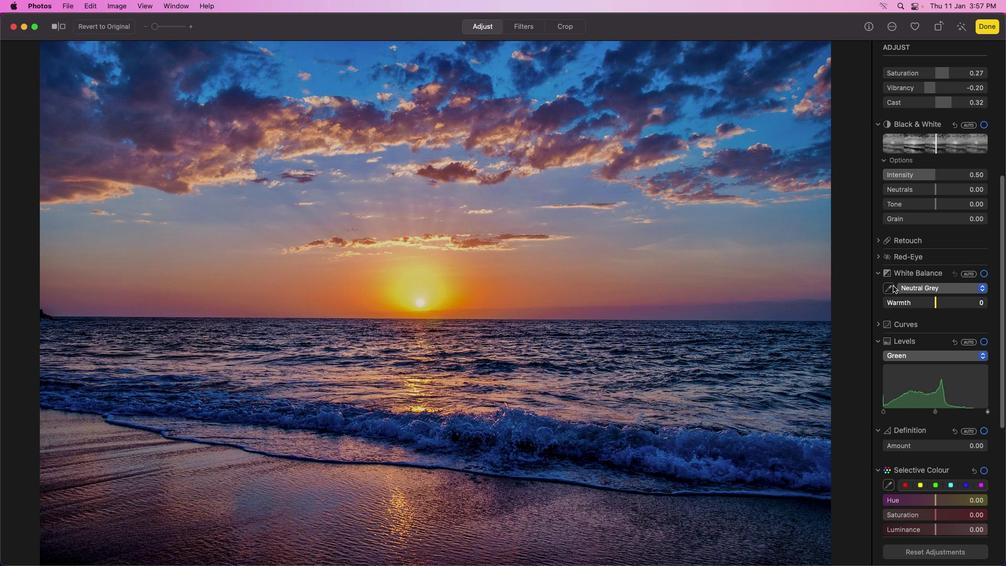 
Action: Mouse moved to (881, 242)
Screenshot: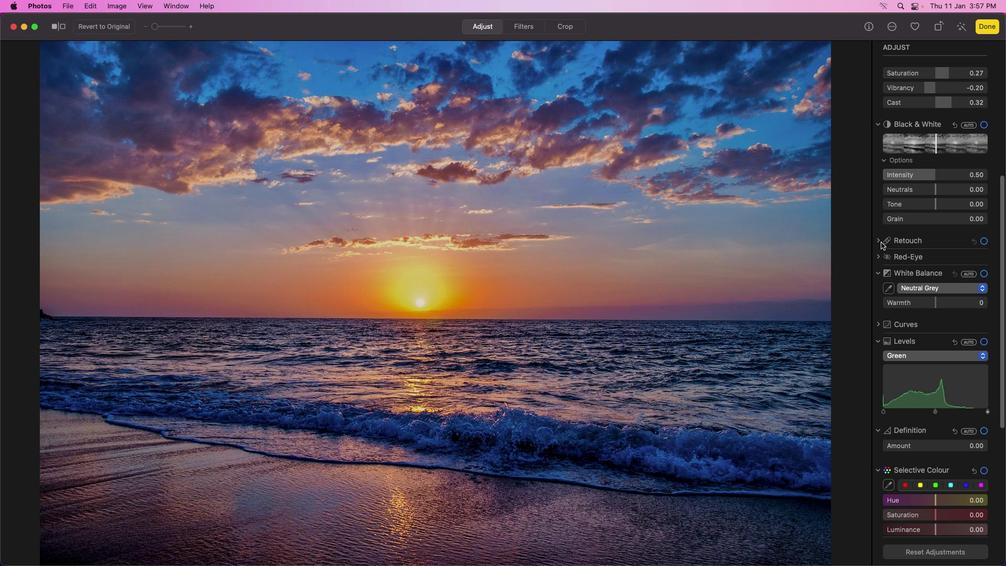 
Action: Mouse pressed left at (881, 242)
Screenshot: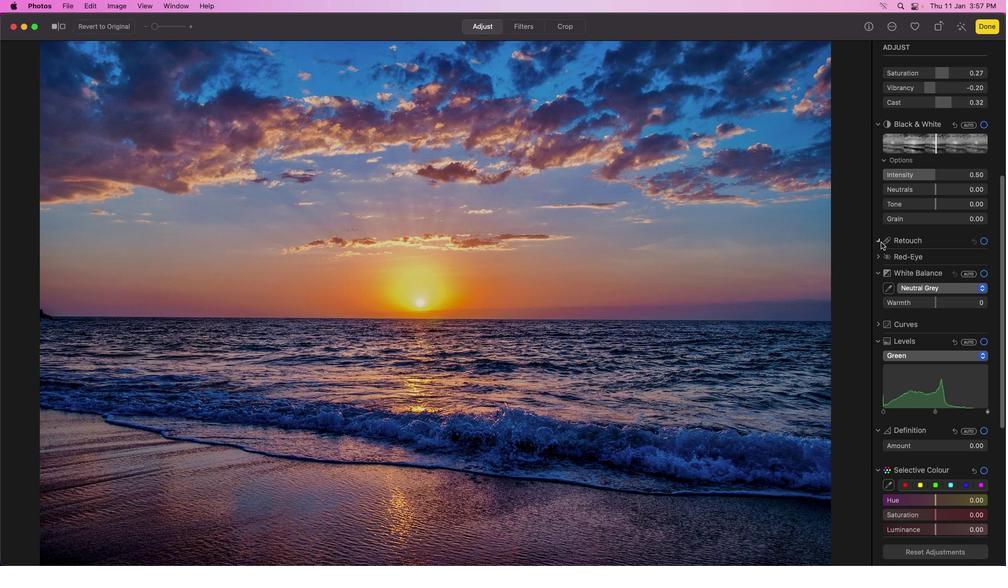 
Action: Mouse moved to (876, 240)
Screenshot: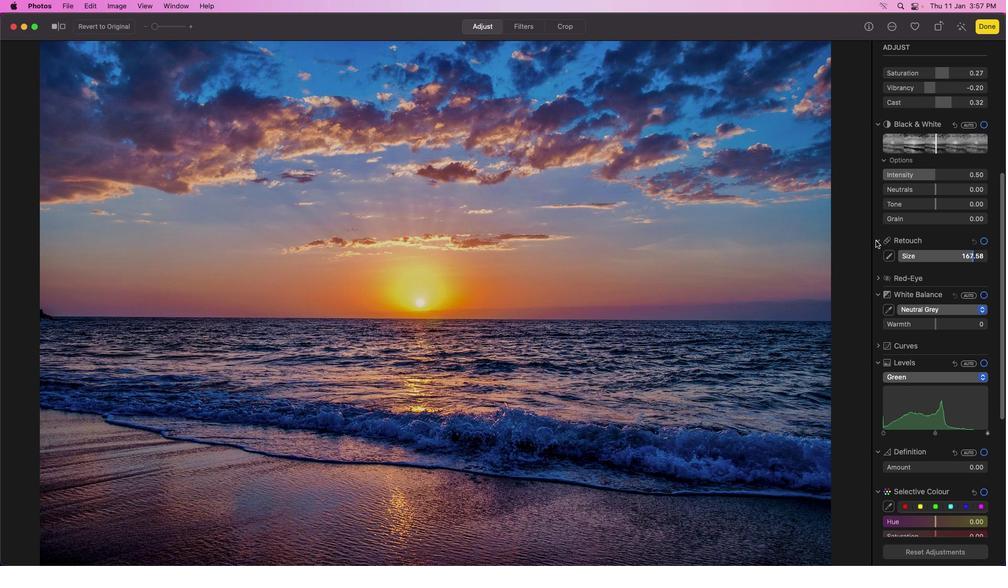 
Action: Mouse pressed left at (876, 240)
Screenshot: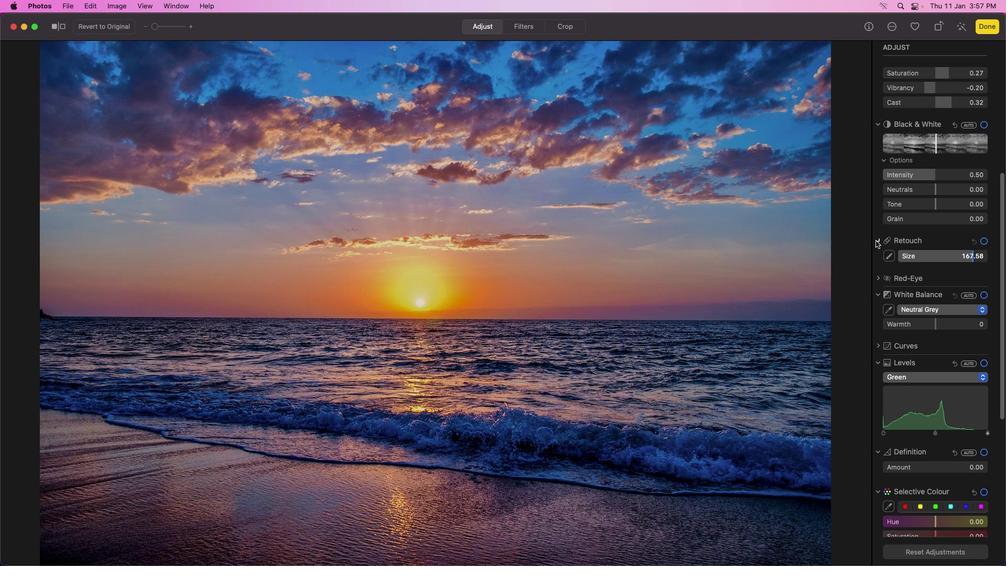 
Action: Mouse moved to (879, 258)
Screenshot: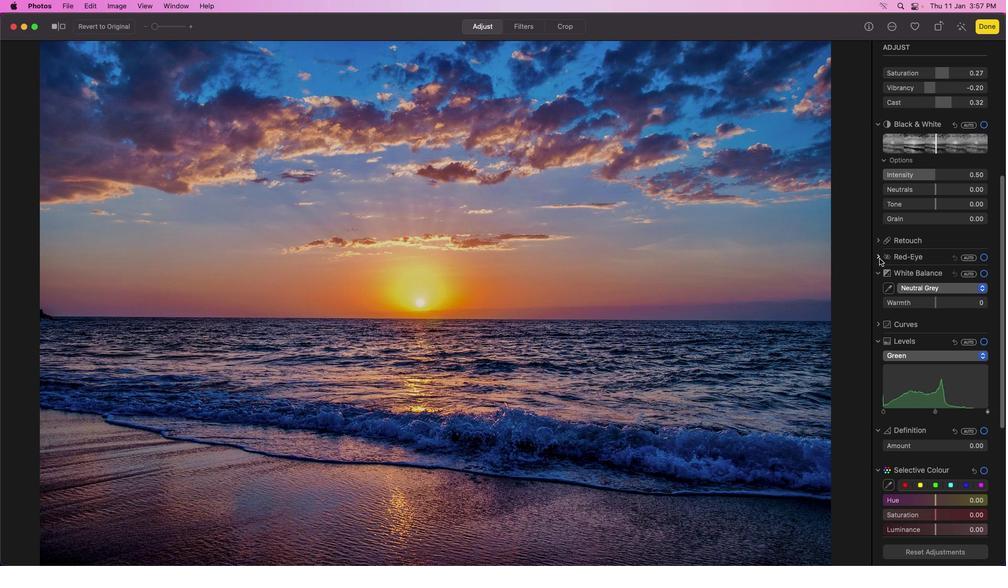 
Action: Mouse pressed left at (879, 258)
Screenshot: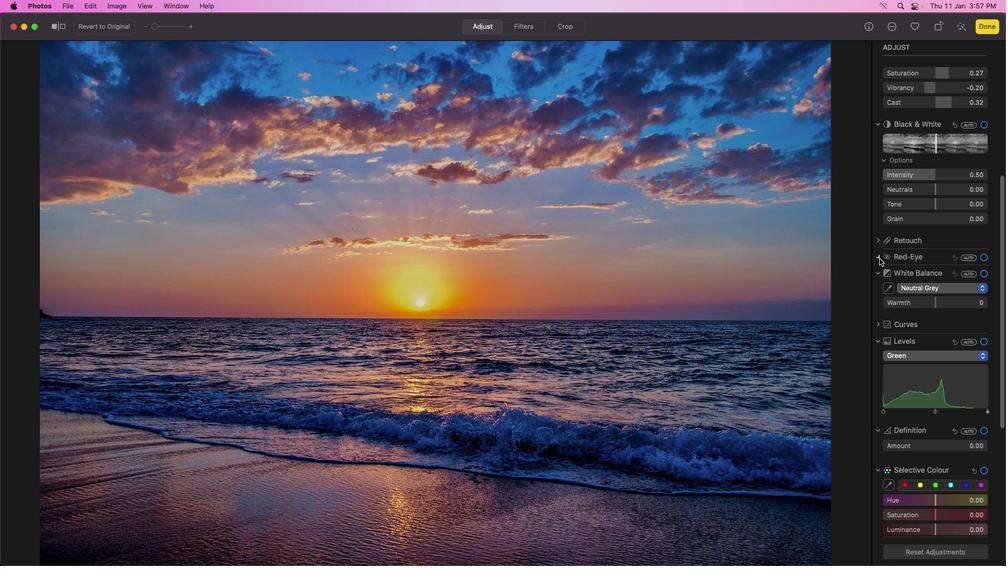 
Action: Mouse moved to (937, 273)
Screenshot: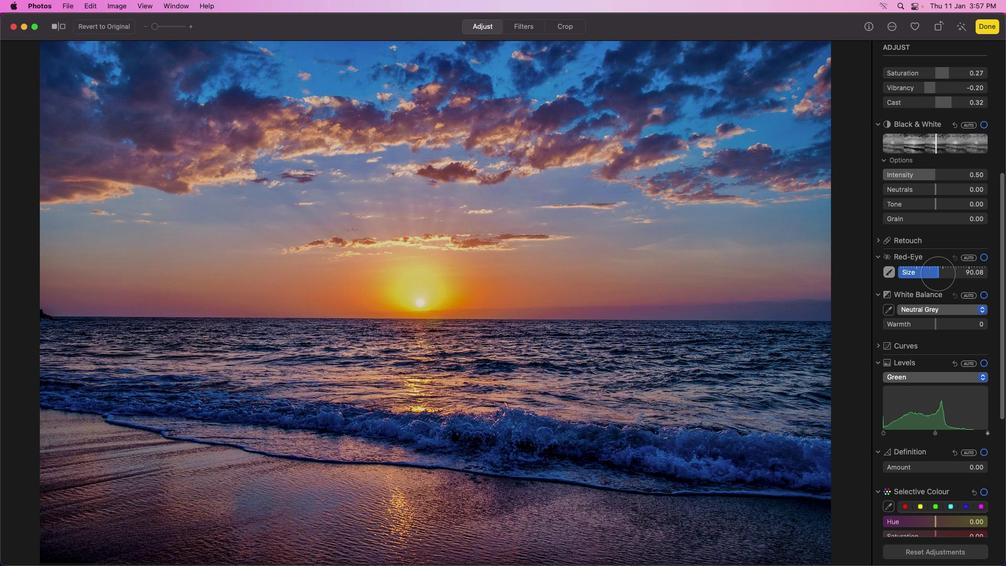 
Action: Mouse pressed left at (937, 273)
Screenshot: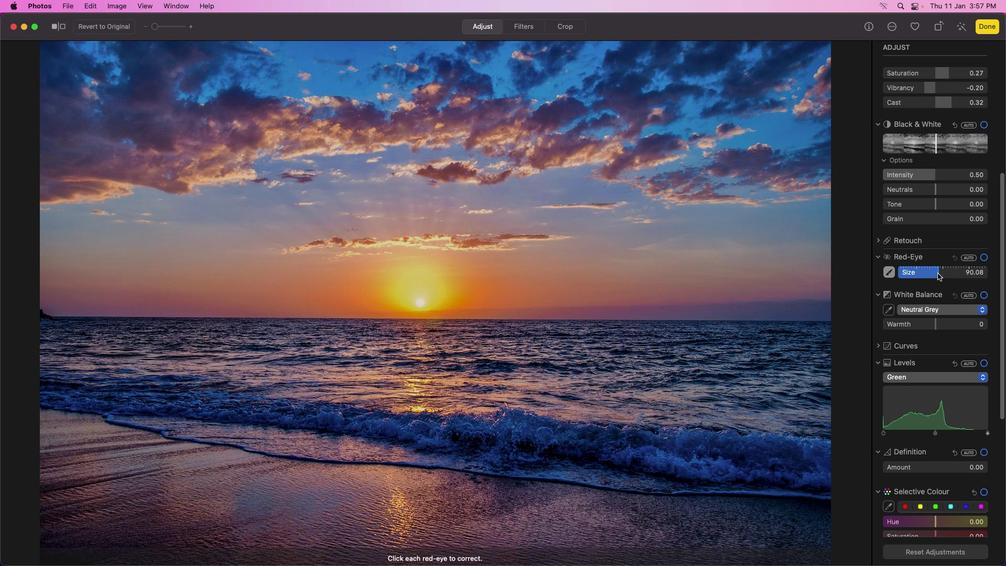 
Action: Mouse moved to (394, 232)
Screenshot: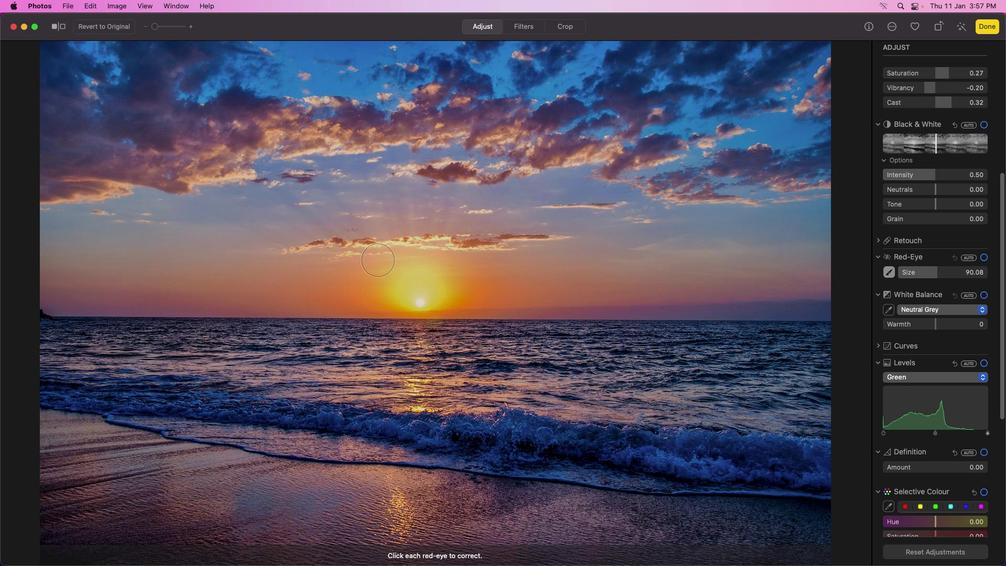 
Action: Mouse pressed left at (394, 232)
Screenshot: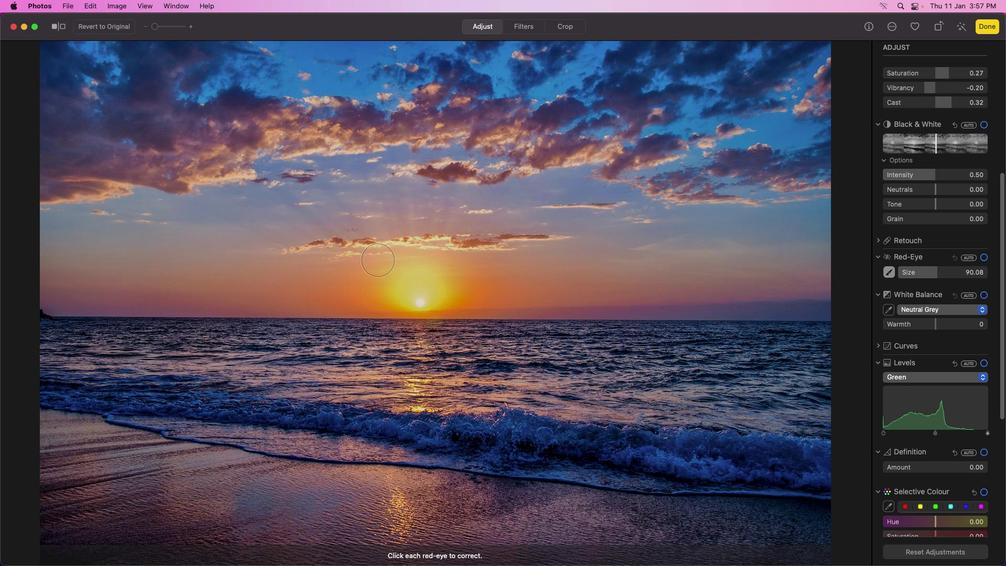 
Action: Mouse moved to (962, 275)
Screenshot: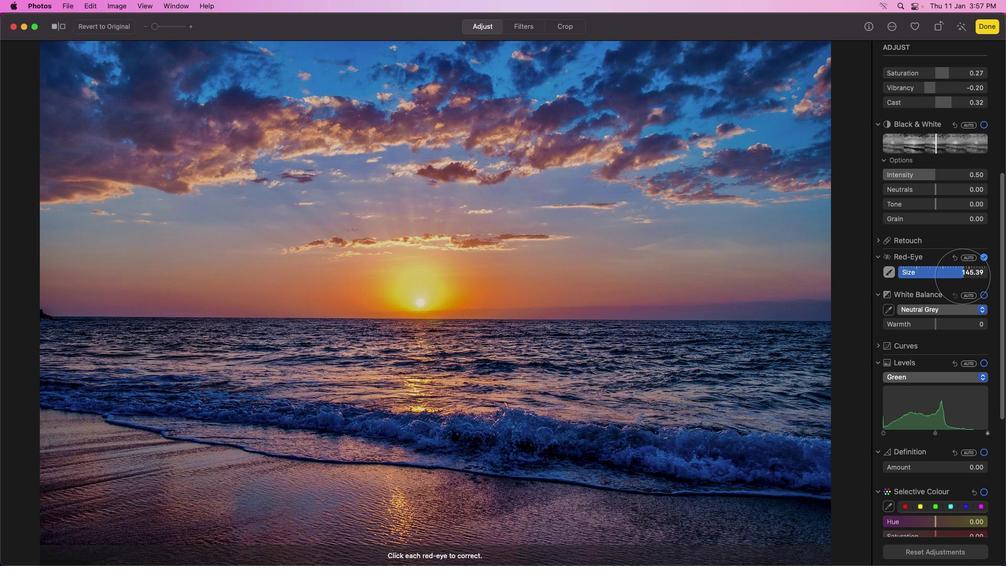 
Action: Mouse pressed left at (962, 275)
Screenshot: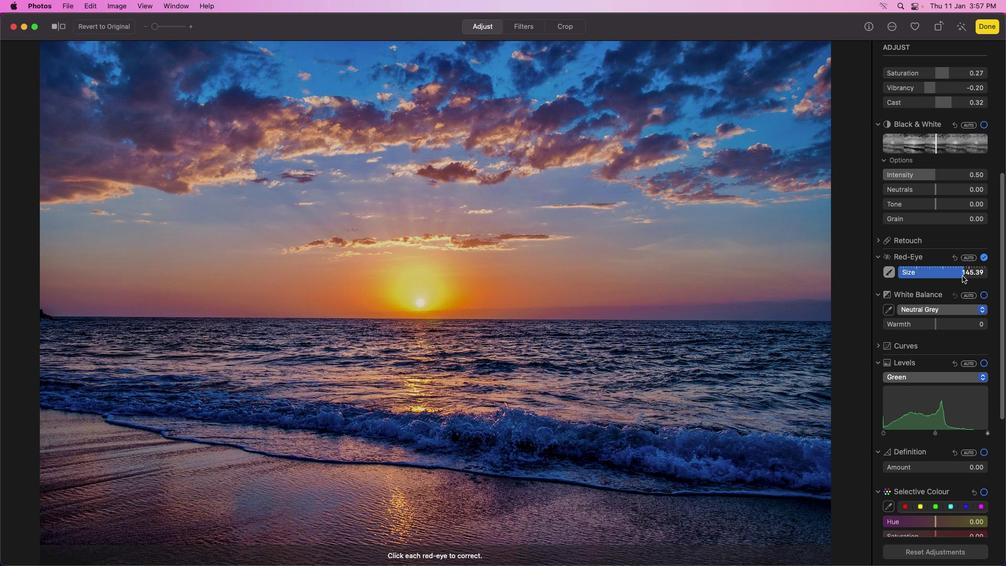 
Action: Mouse moved to (952, 275)
Screenshot: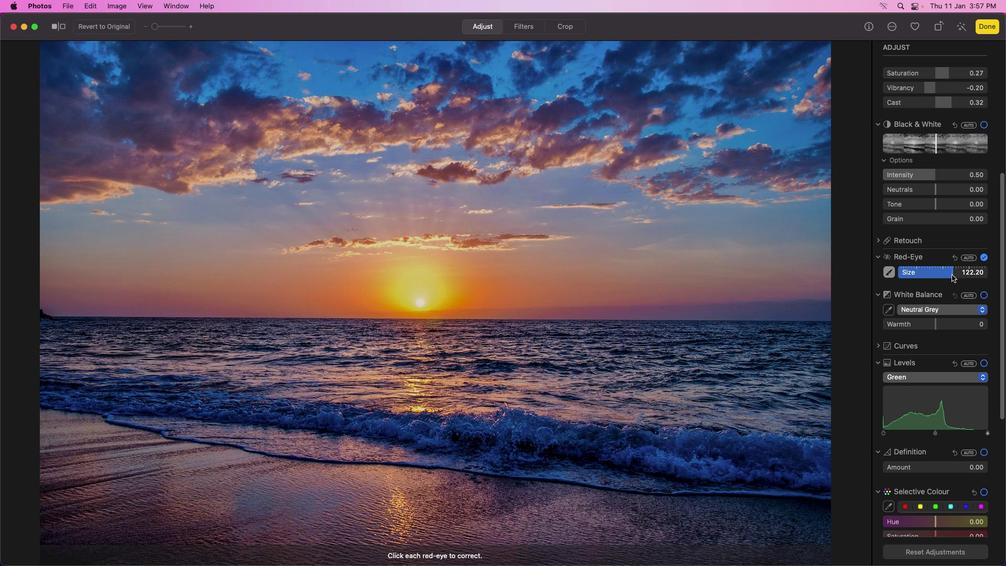 
Action: Mouse pressed left at (952, 275)
Screenshot: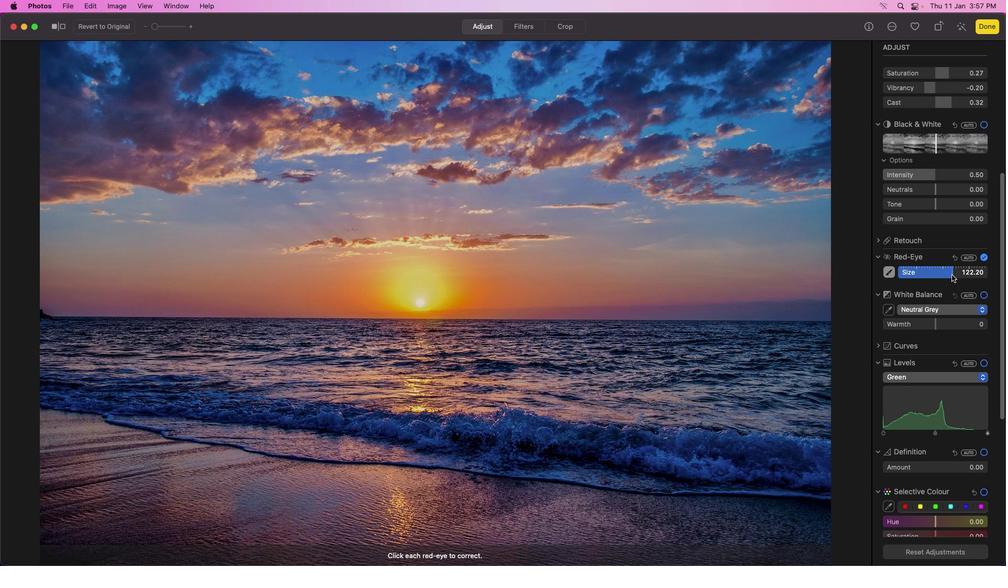 
Action: Mouse pressed left at (952, 275)
Screenshot: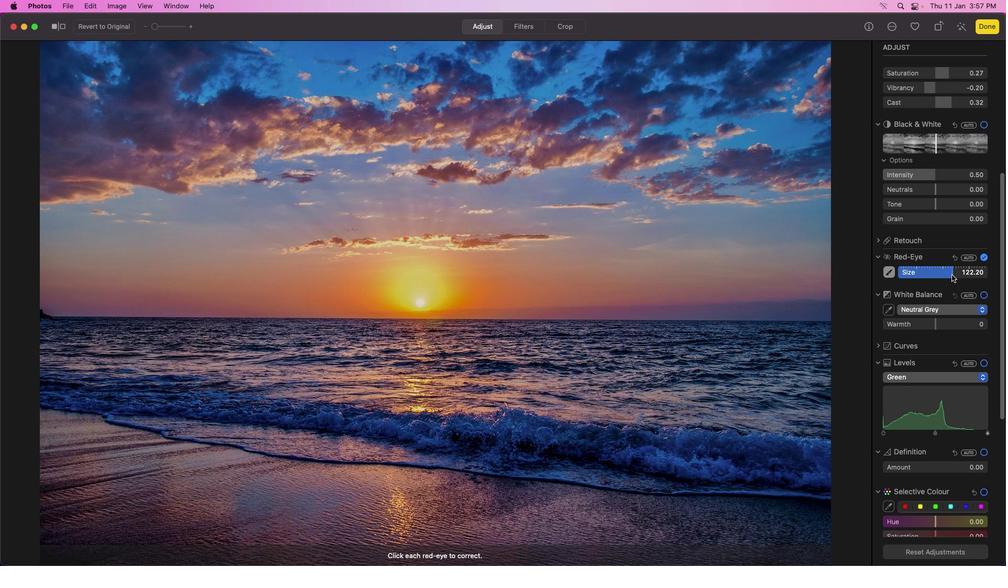 
Action: Mouse pressed left at (952, 275)
Screenshot: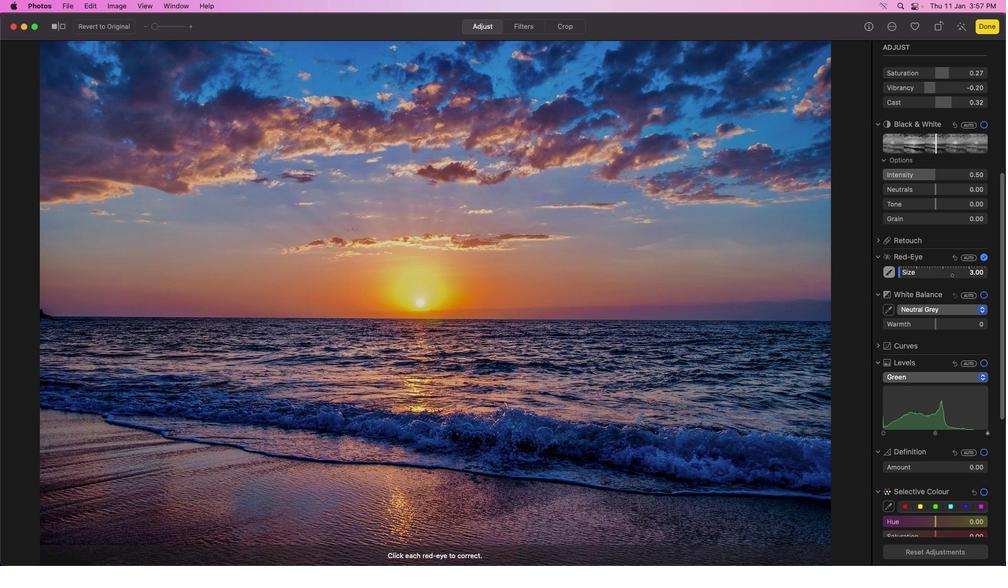
Action: Mouse moved to (950, 275)
Screenshot: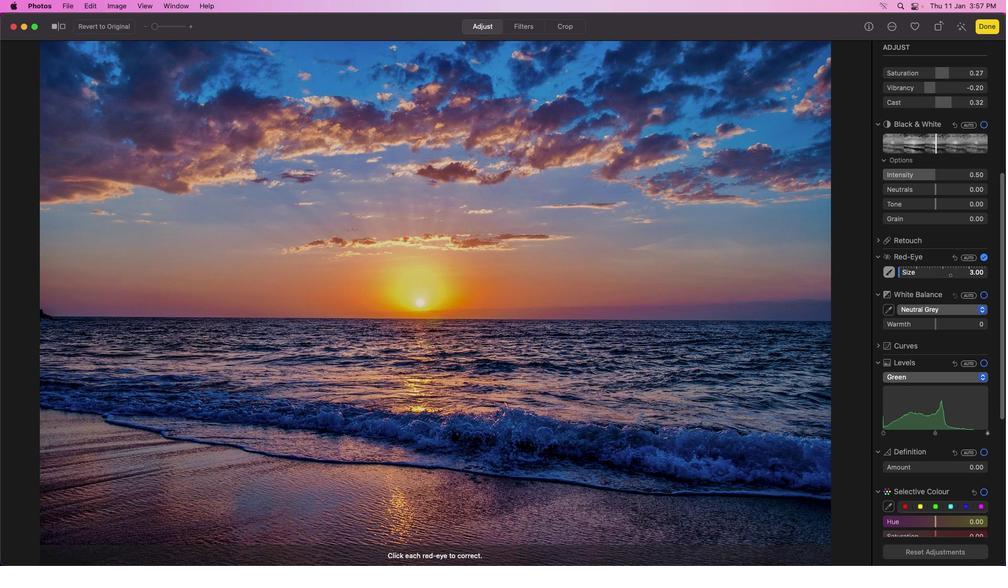 
Action: Mouse pressed left at (950, 275)
Screenshot: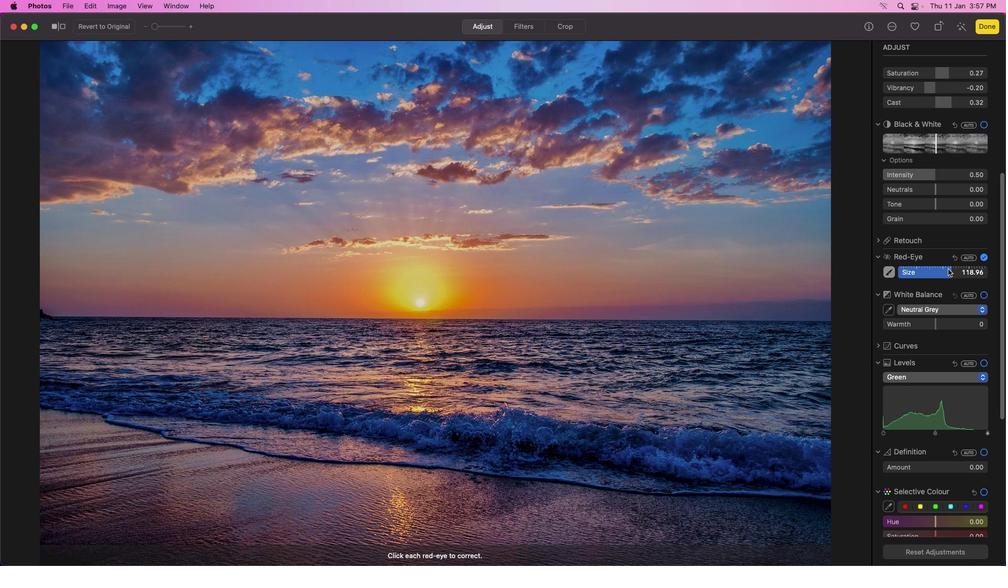 
Action: Mouse moved to (948, 268)
Screenshot: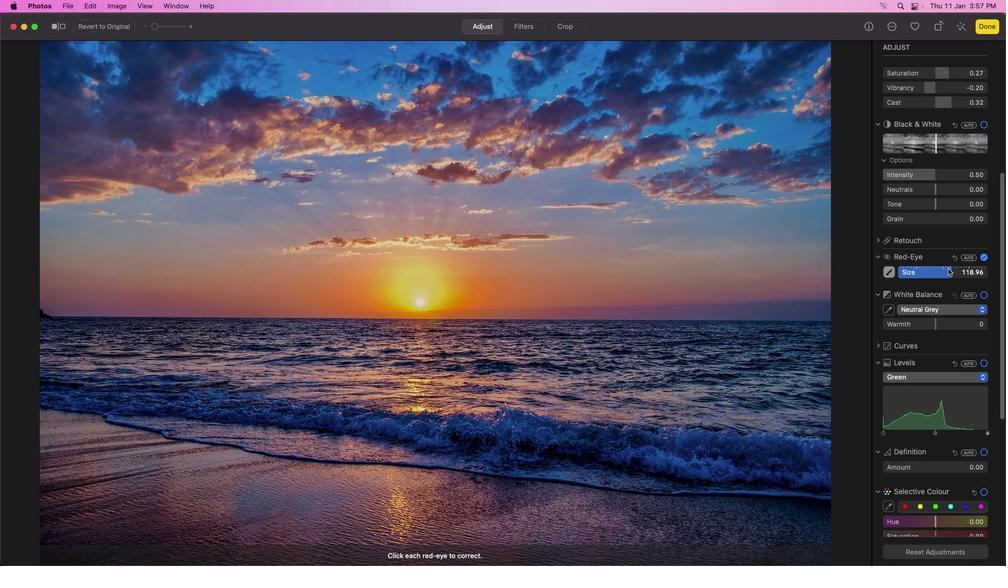 
Action: Mouse pressed left at (948, 268)
Screenshot: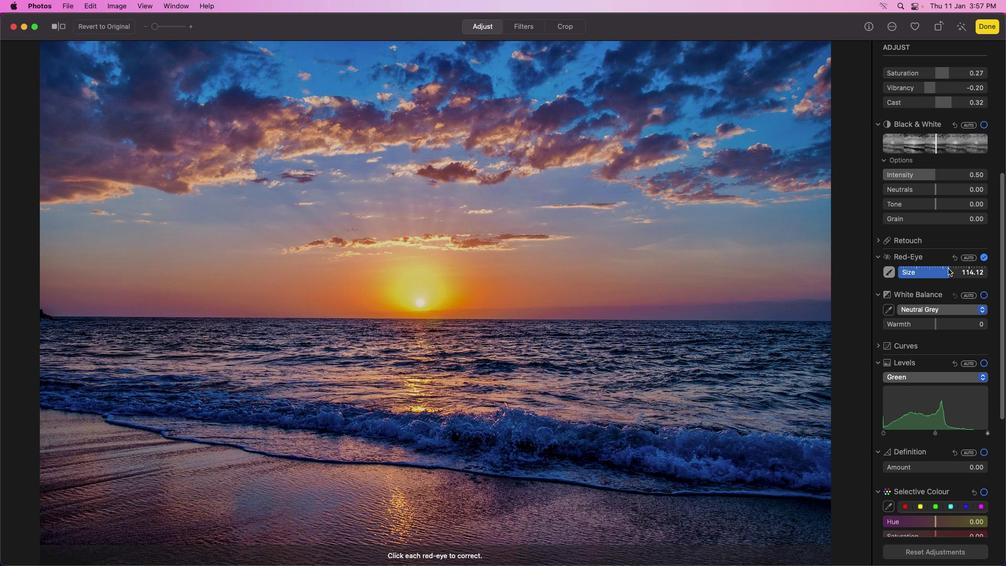 
Action: Mouse moved to (982, 259)
Screenshot: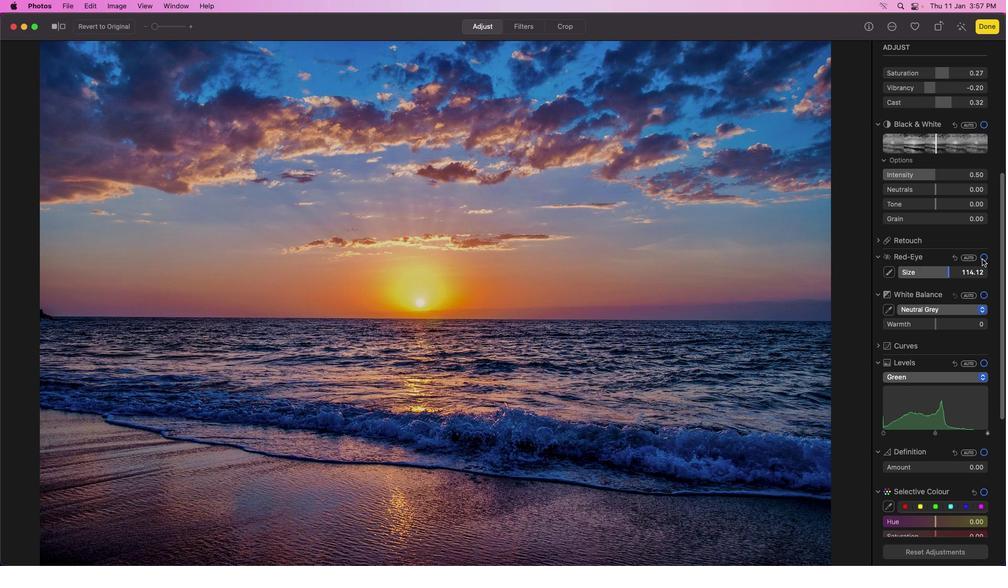 
Action: Mouse pressed left at (982, 259)
Screenshot: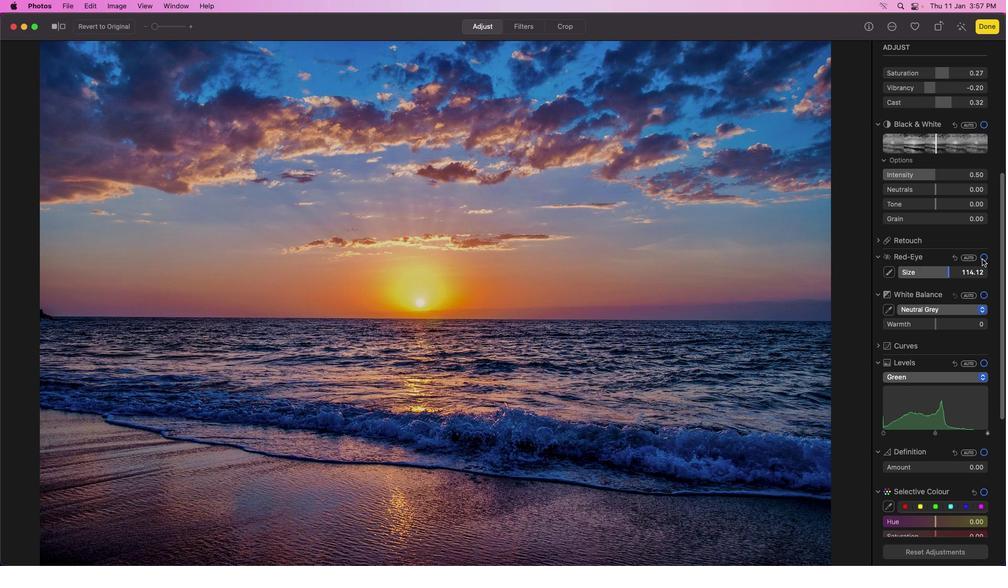 
Action: Mouse moved to (946, 310)
Screenshot: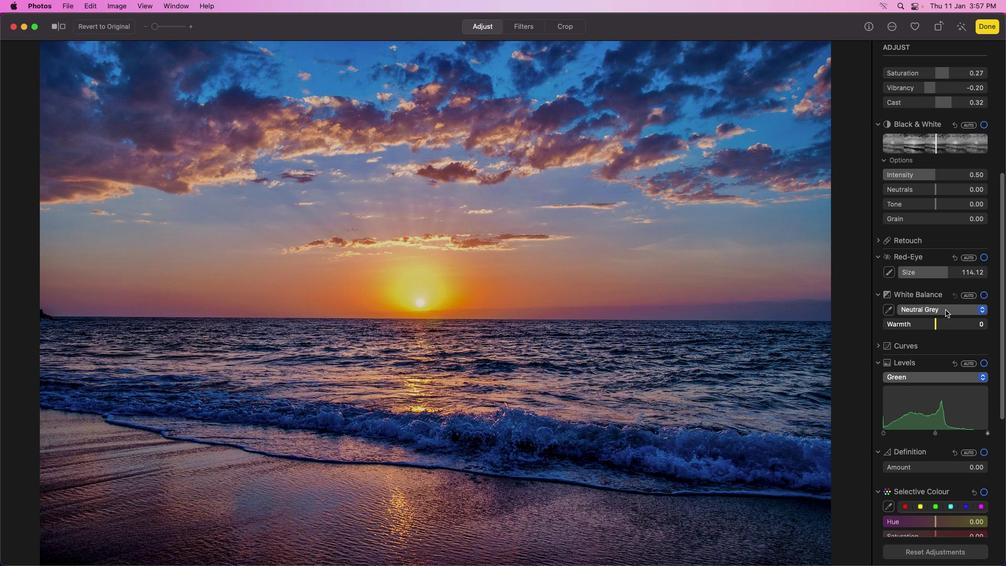 
Action: Mouse pressed left at (946, 310)
Screenshot: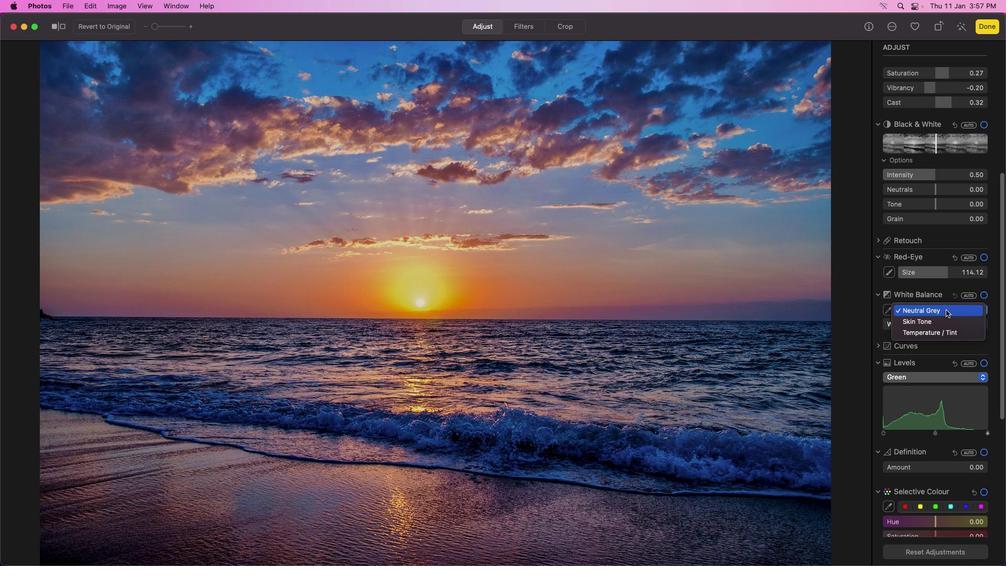 
Action: Mouse moved to (955, 335)
Screenshot: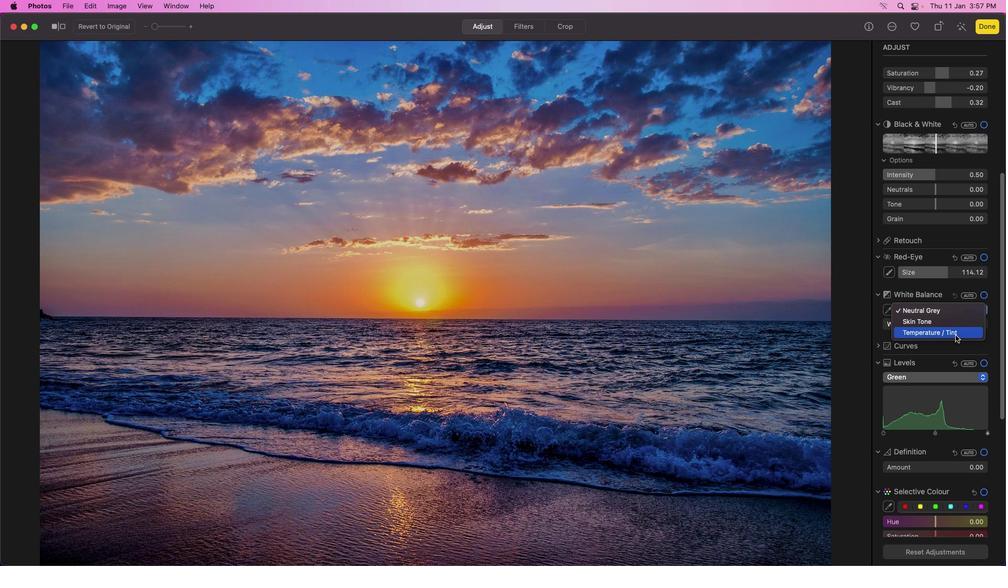 
Action: Mouse pressed left at (955, 335)
Screenshot: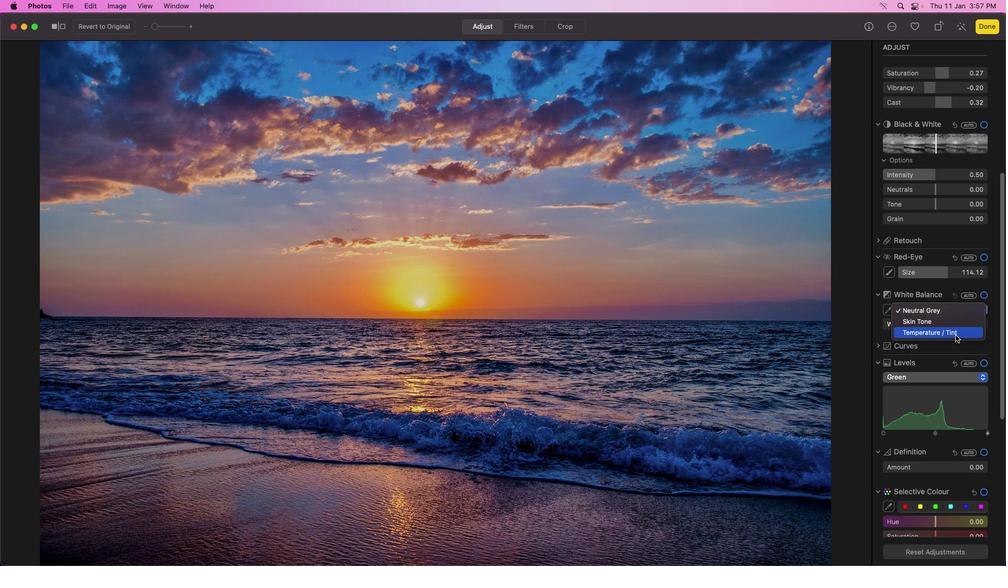 
Action: Mouse moved to (951, 340)
Screenshot: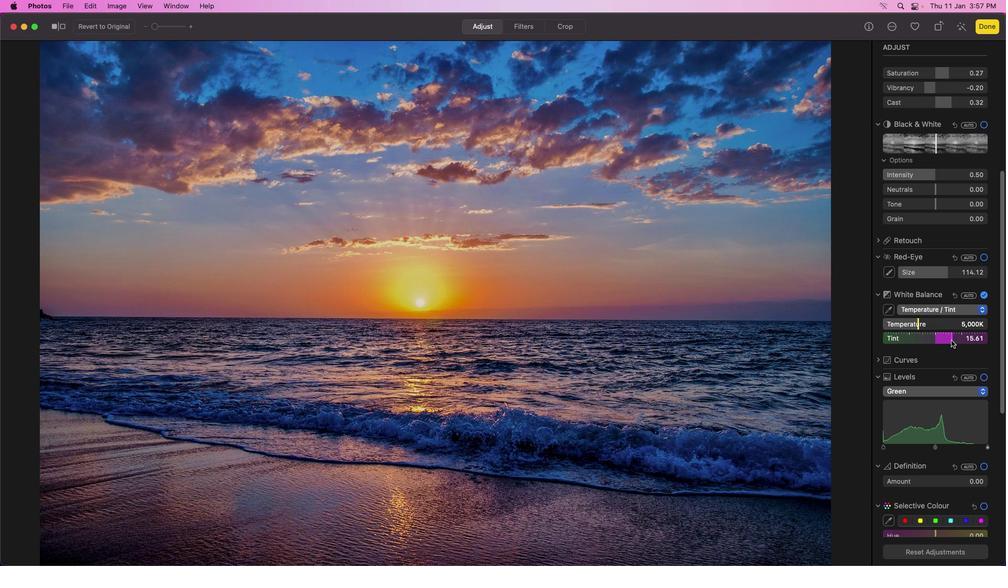 
Action: Mouse pressed left at (951, 340)
Screenshot: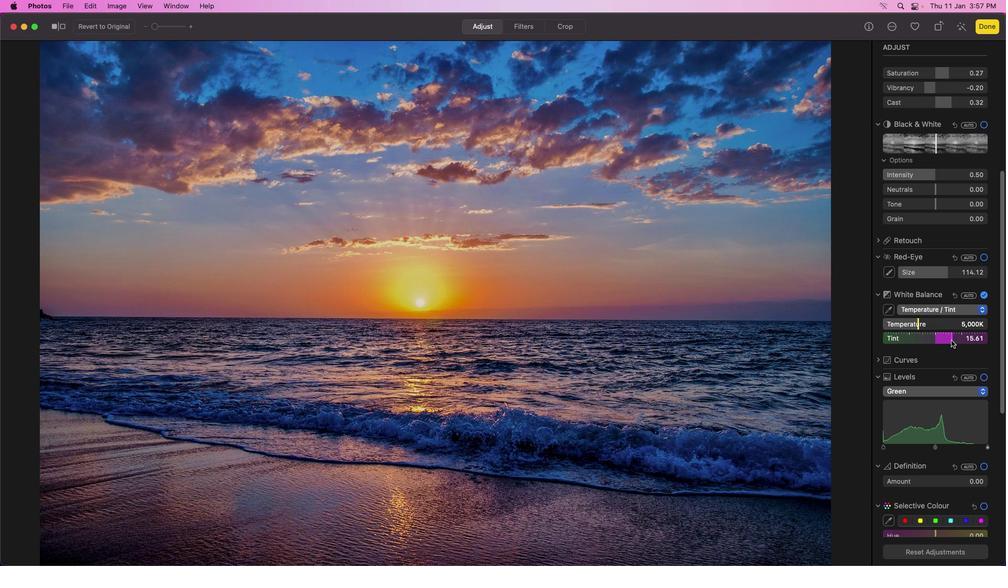 
Action: Mouse moved to (980, 342)
Screenshot: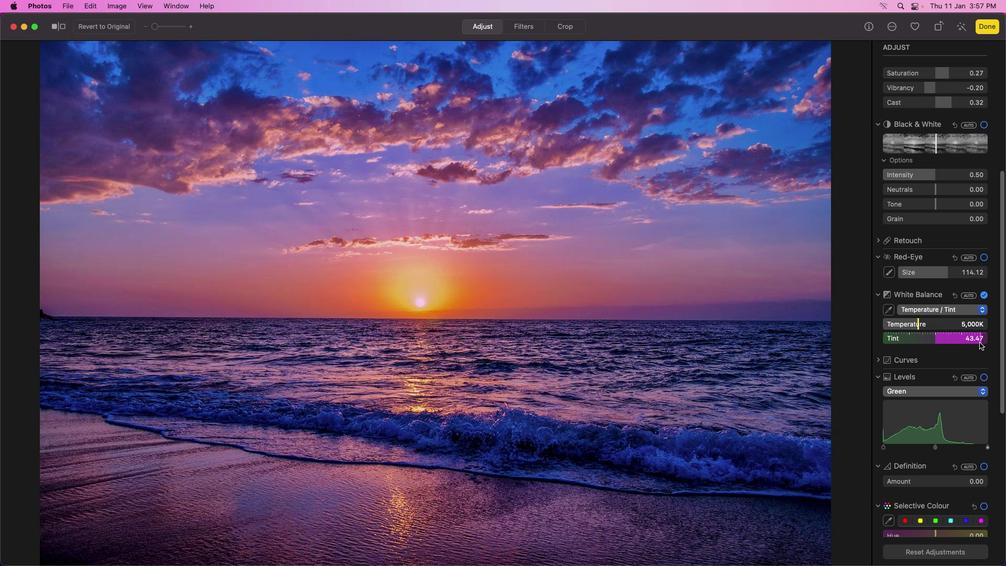 
Action: Mouse pressed left at (980, 342)
